 Task: Search for the best haggis places in Glasgow, Scotland.
Action: Mouse moved to (268, 117)
Screenshot: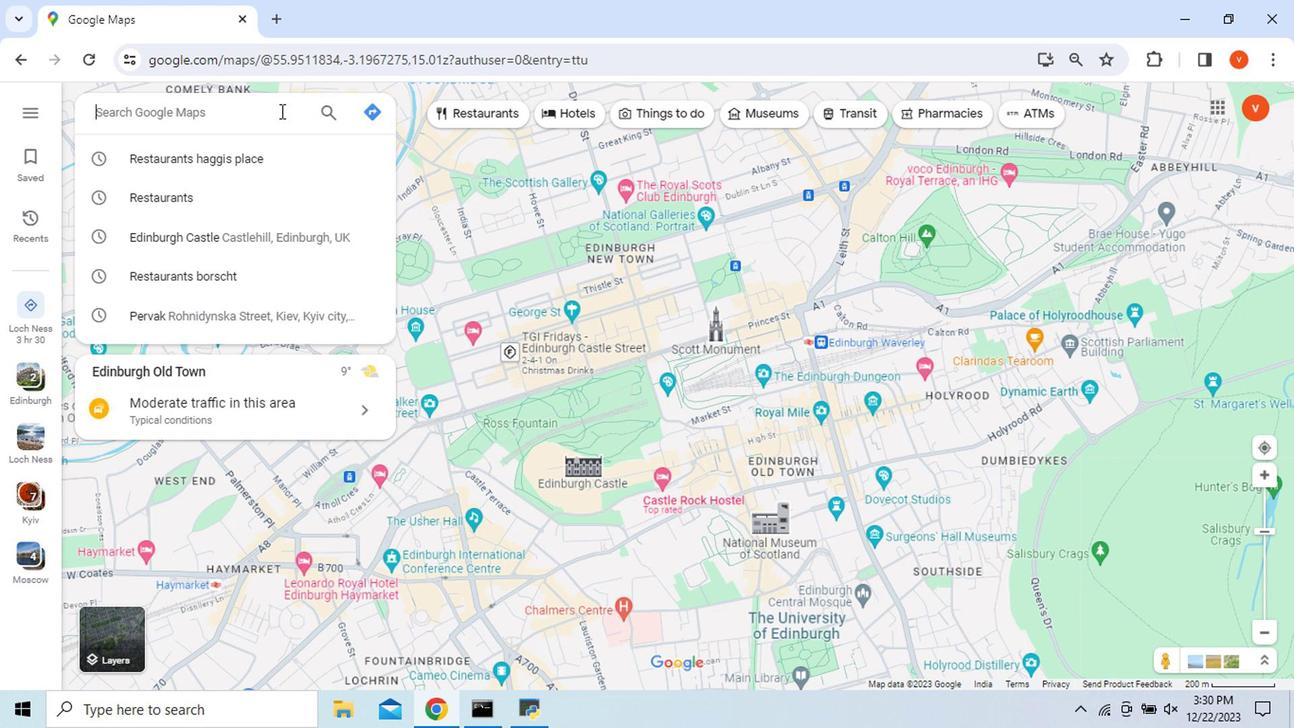 
Action: Mouse pressed left at (268, 117)
Screenshot: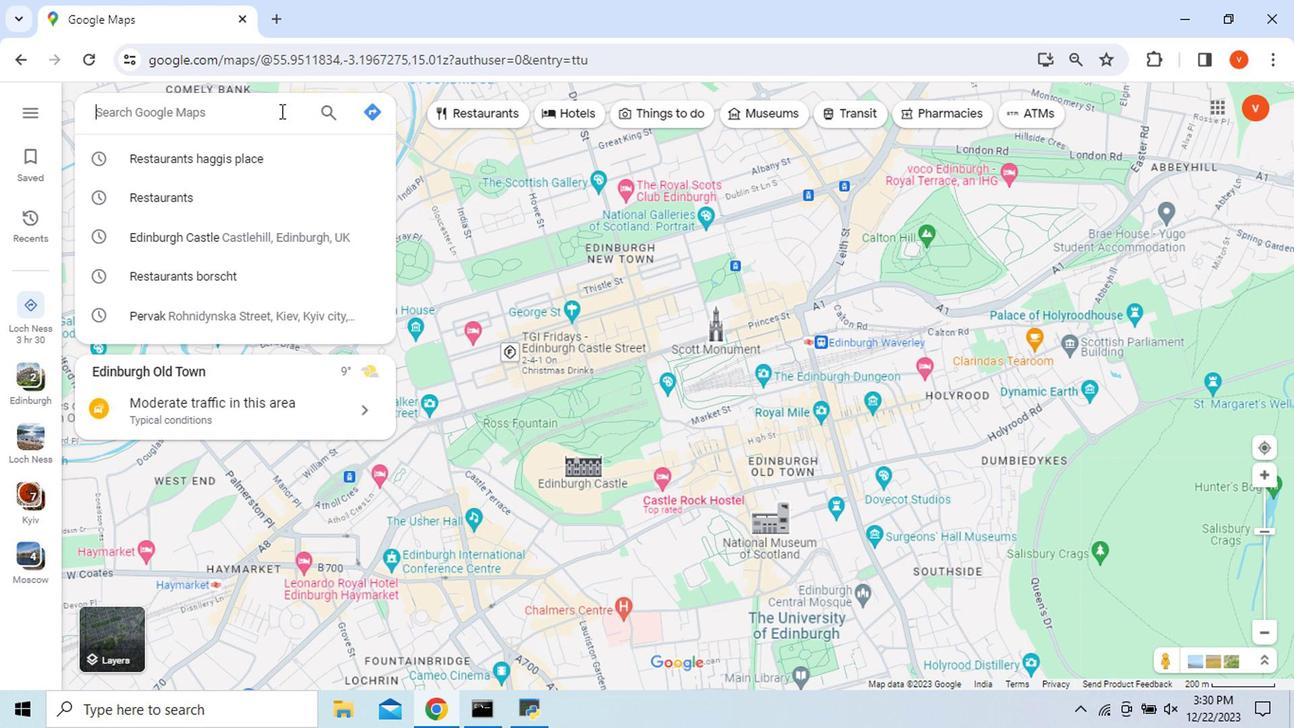 
Action: Key pressed <Key.shift>Glasgow,<Key.space><Key.shift>Scotland
Screenshot: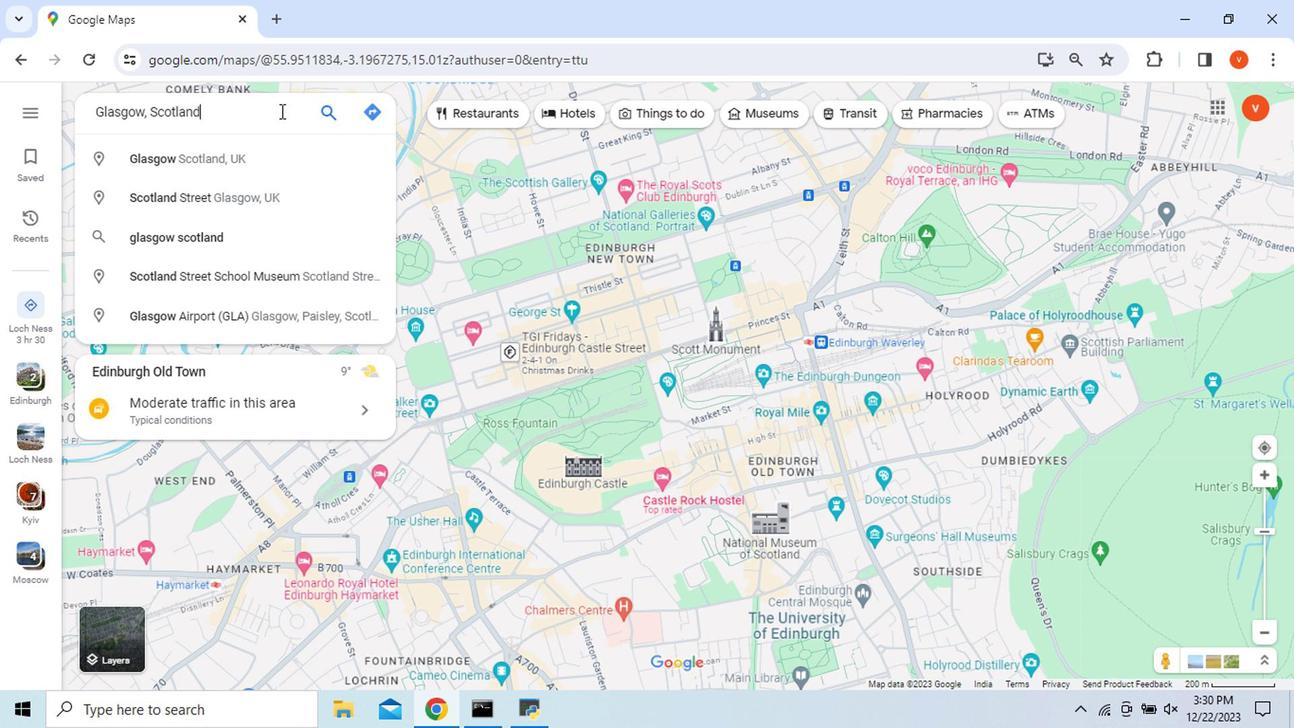 
Action: Mouse moved to (247, 169)
Screenshot: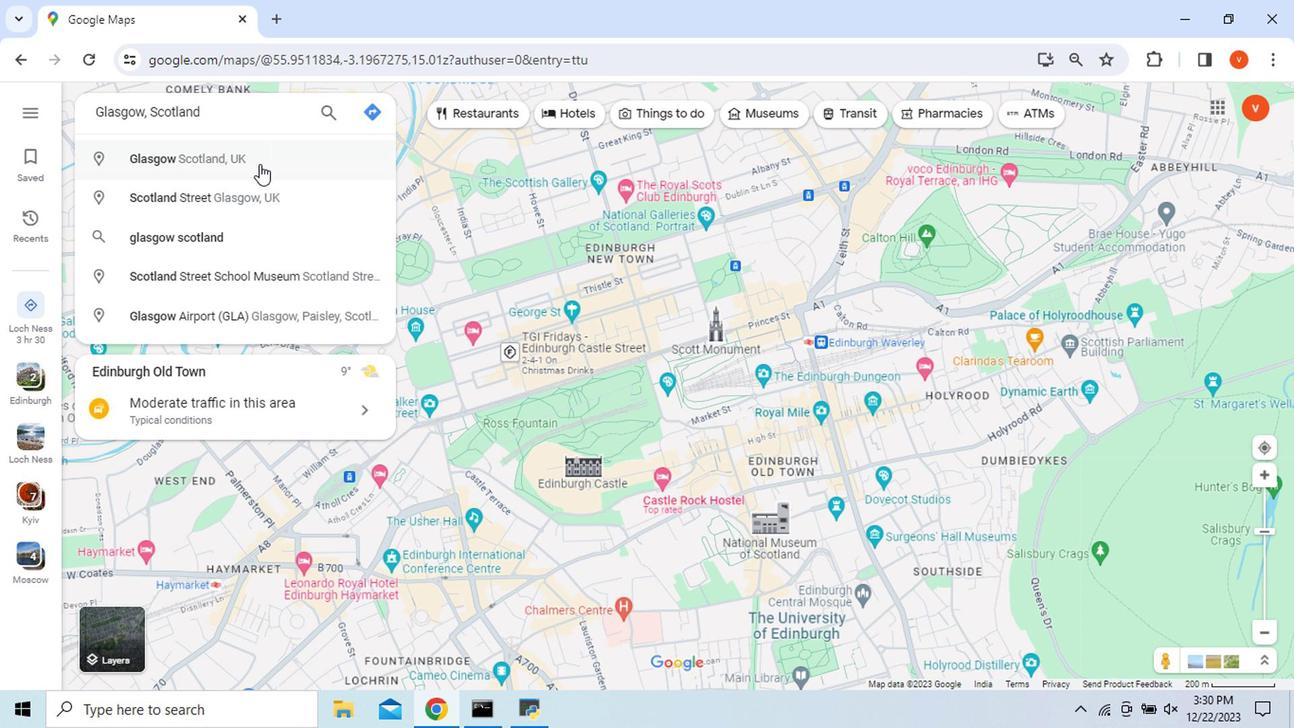 
Action: Mouse pressed left at (247, 169)
Screenshot: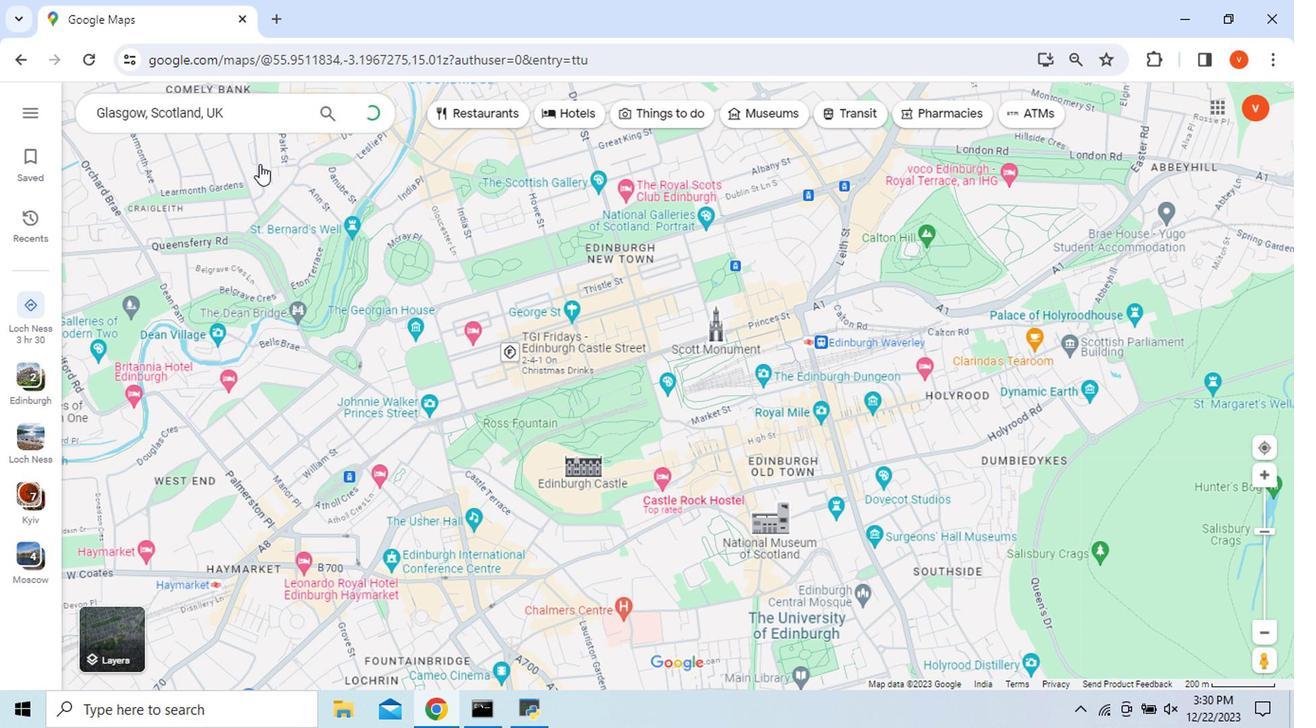 
Action: Mouse moved to (494, 114)
Screenshot: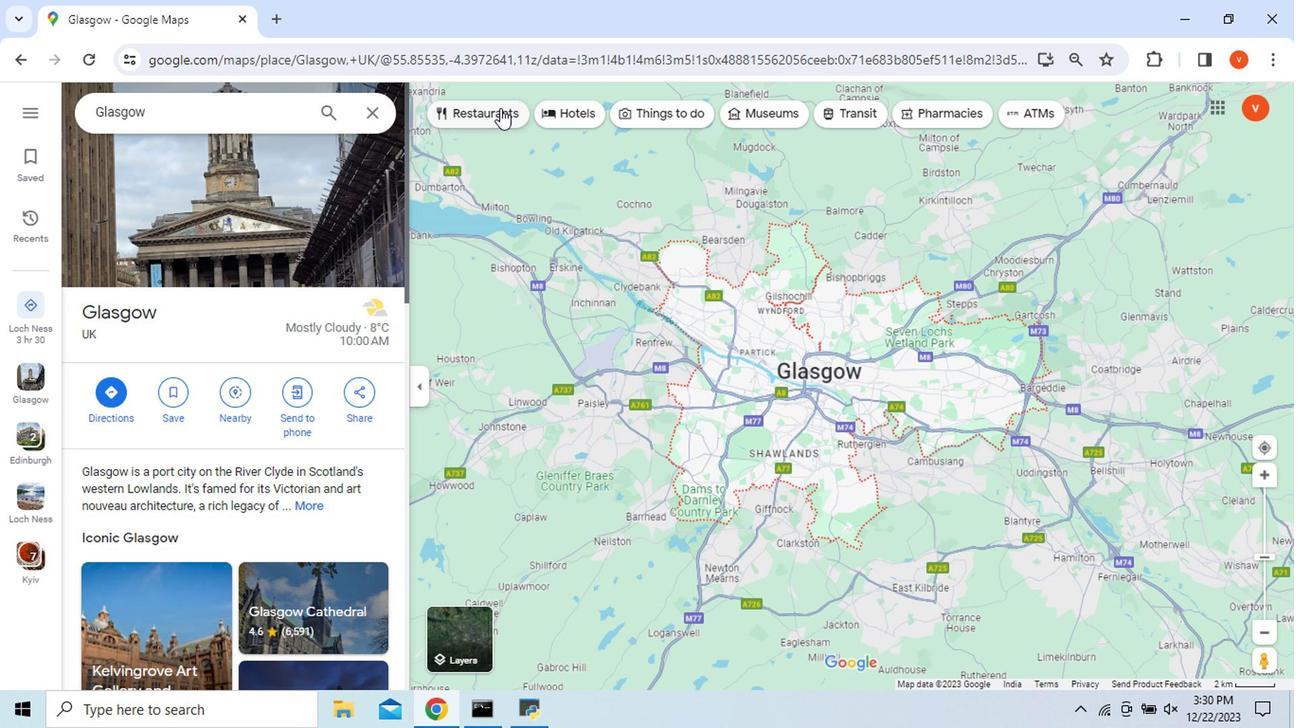 
Action: Mouse pressed left at (494, 114)
Screenshot: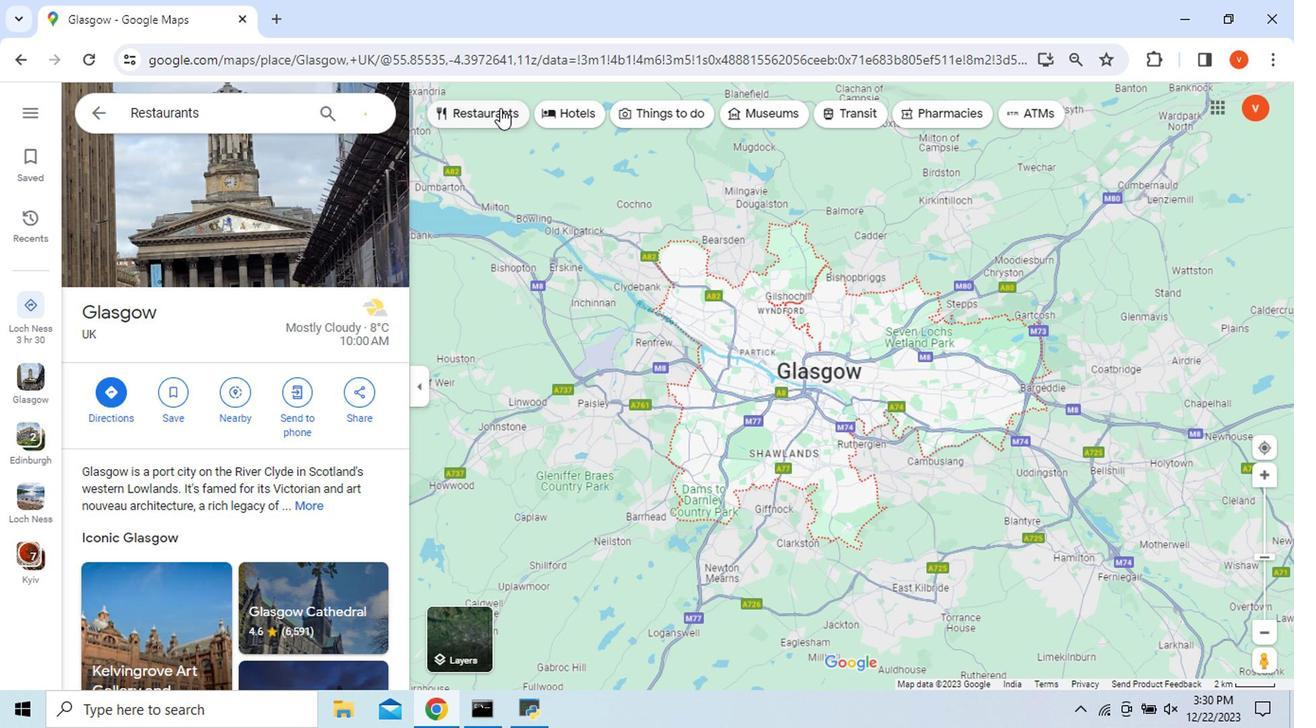 
Action: Mouse moved to (239, 116)
Screenshot: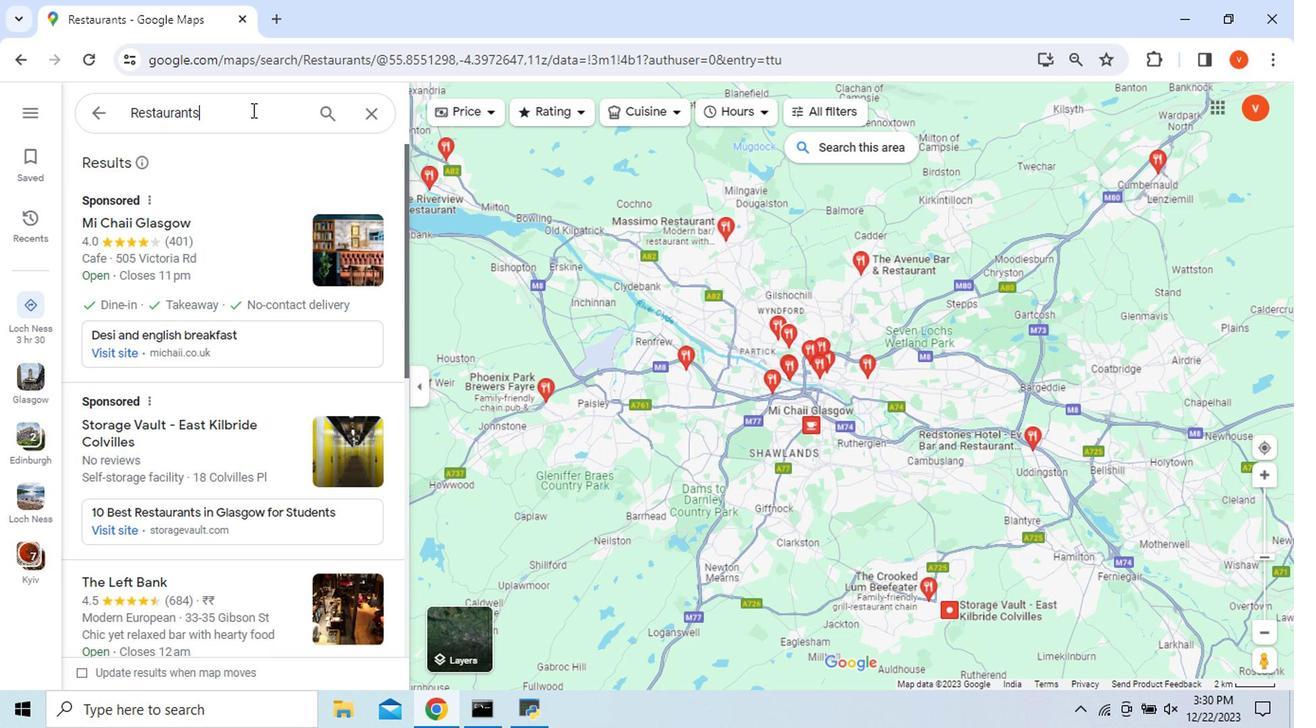 
Action: Mouse pressed left at (239, 116)
Screenshot: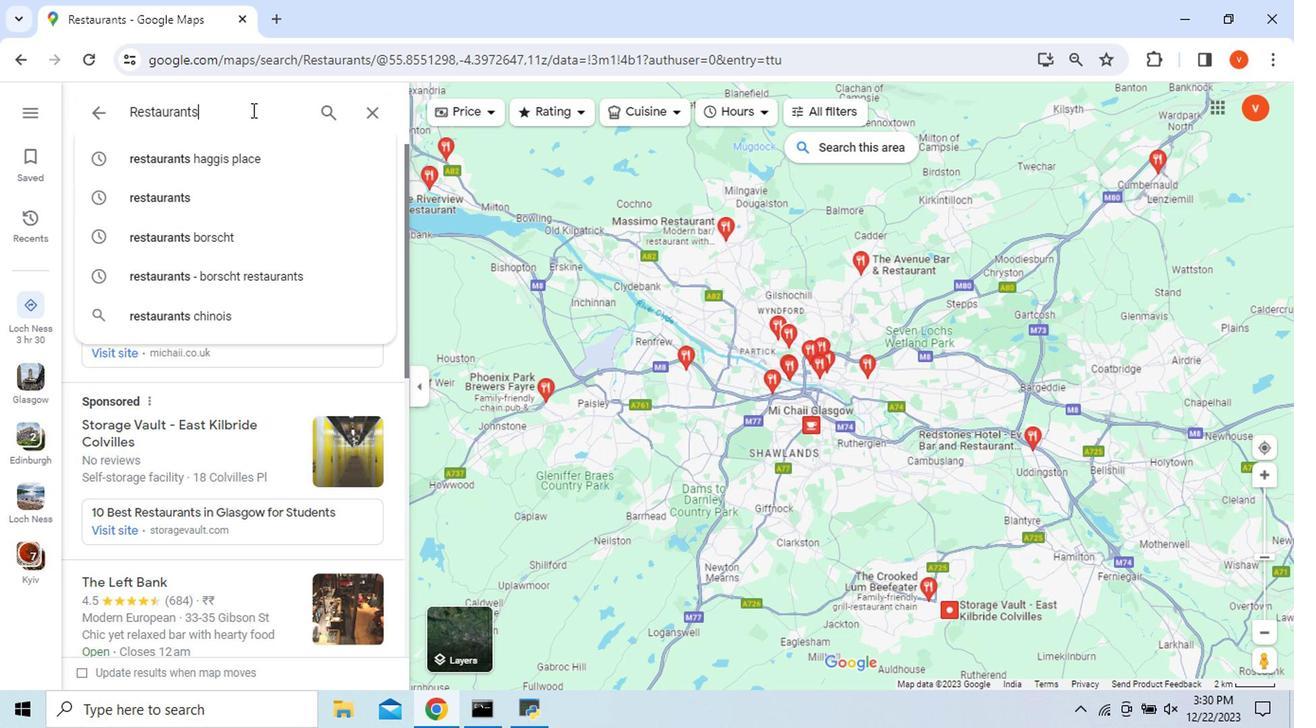 
Action: Mouse moved to (239, 116)
Screenshot: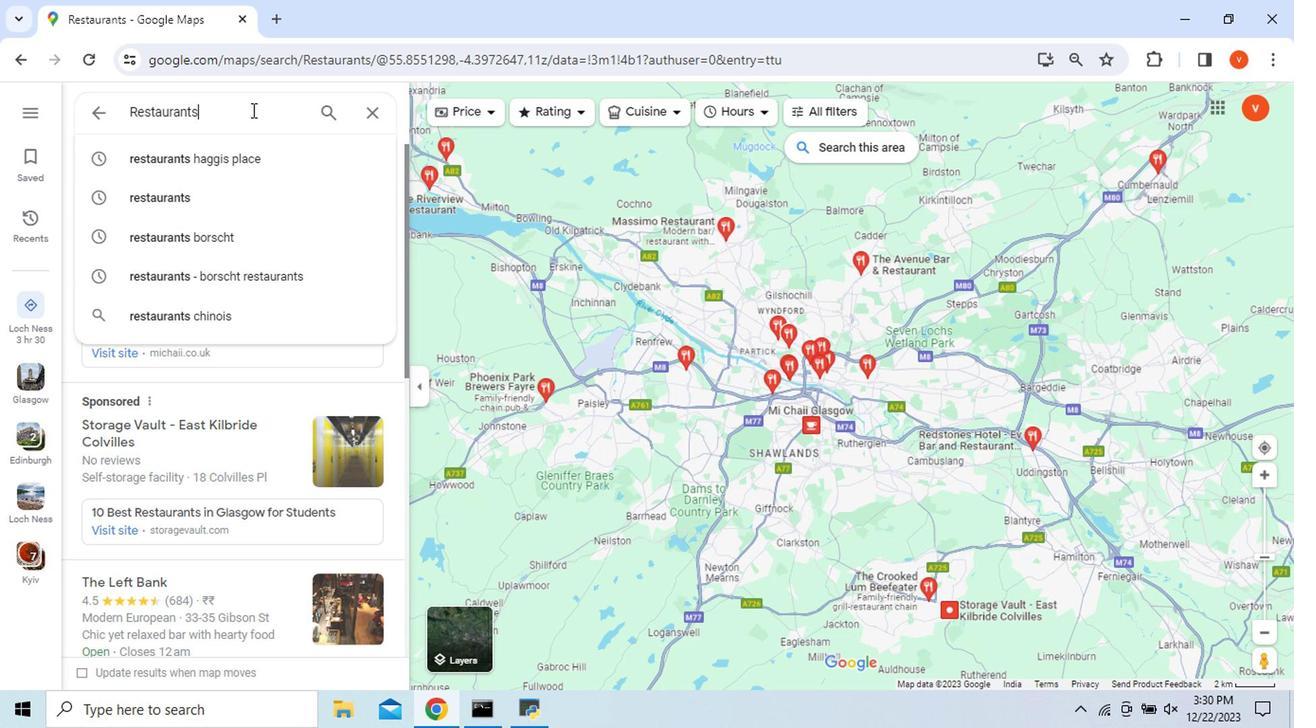 
Action: Key pressed <Key.space>-<Key.space>haggis<Key.space>places<Key.enter>
Screenshot: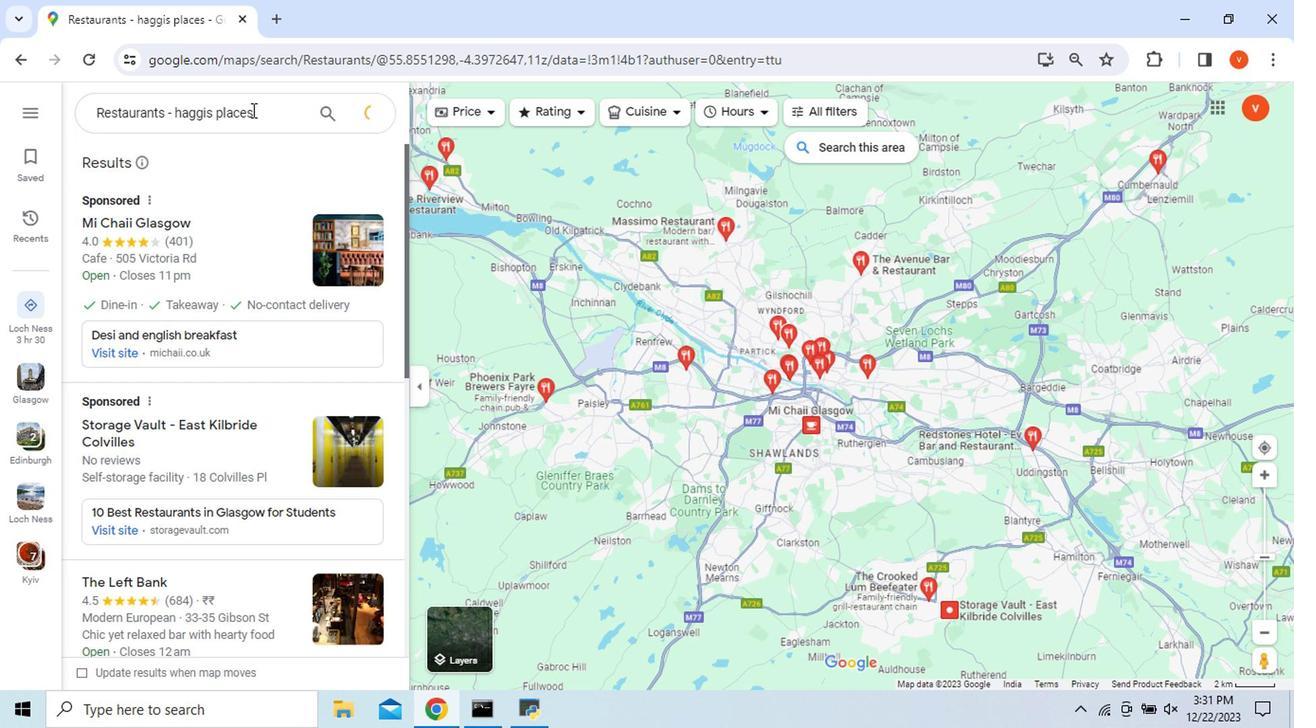 
Action: Mouse moved to (559, 111)
Screenshot: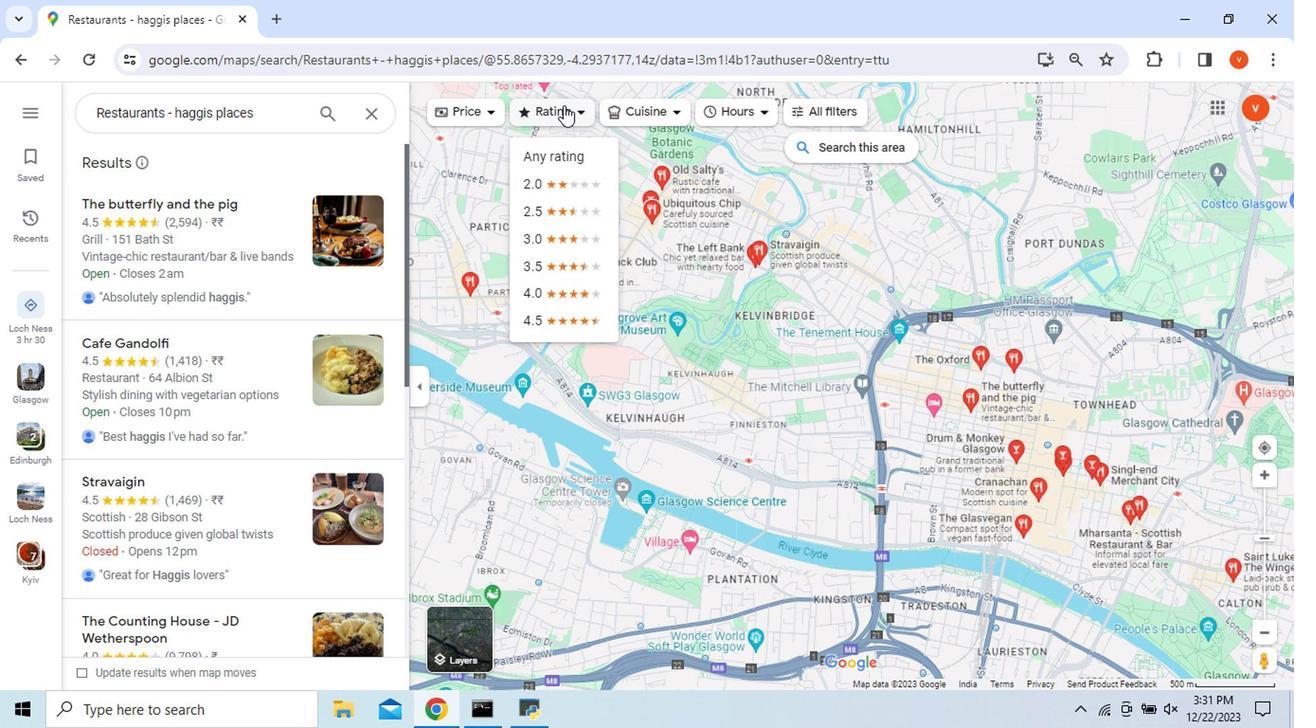 
Action: Mouse pressed left at (559, 111)
Screenshot: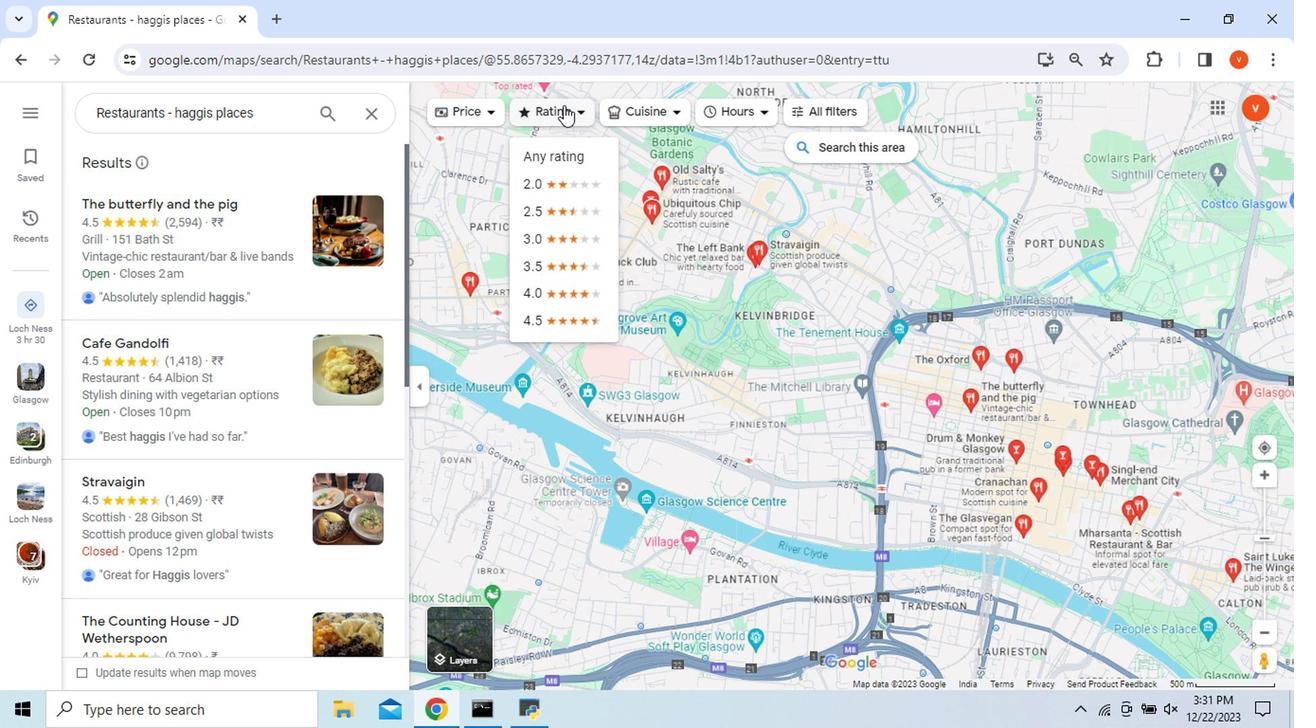 
Action: Mouse moved to (546, 323)
Screenshot: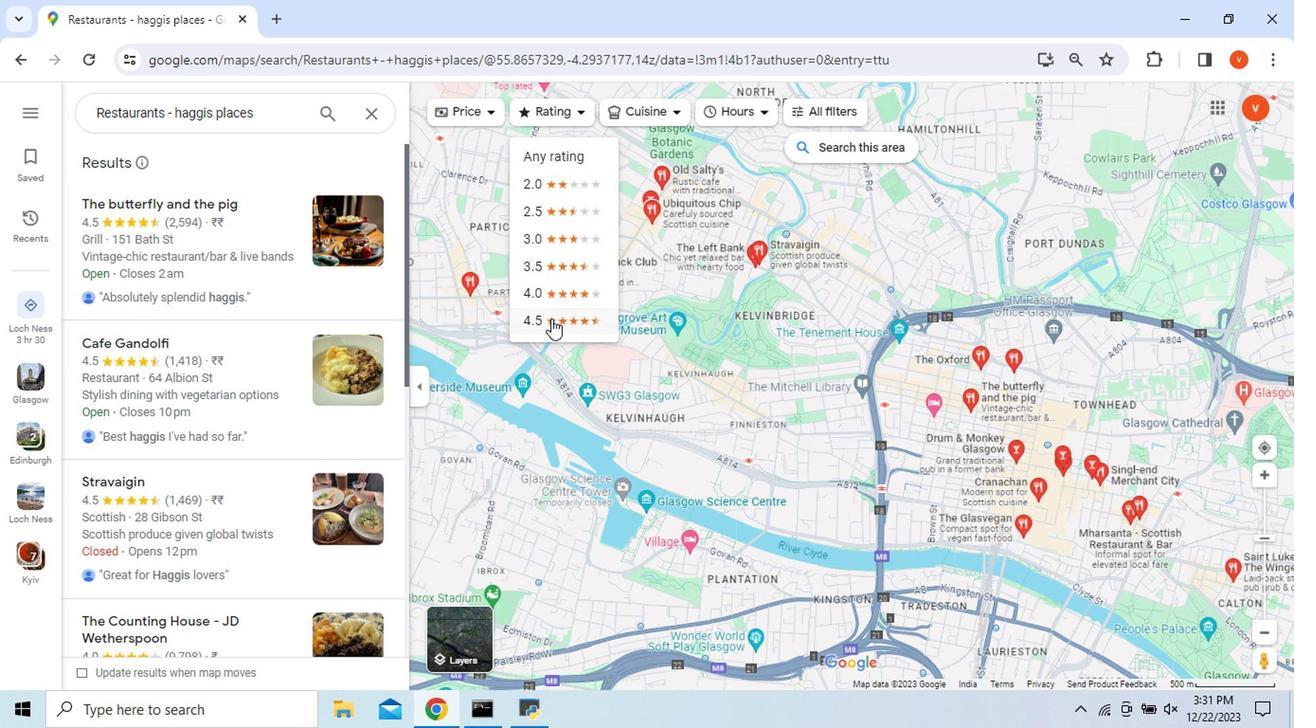
Action: Mouse pressed left at (546, 323)
Screenshot: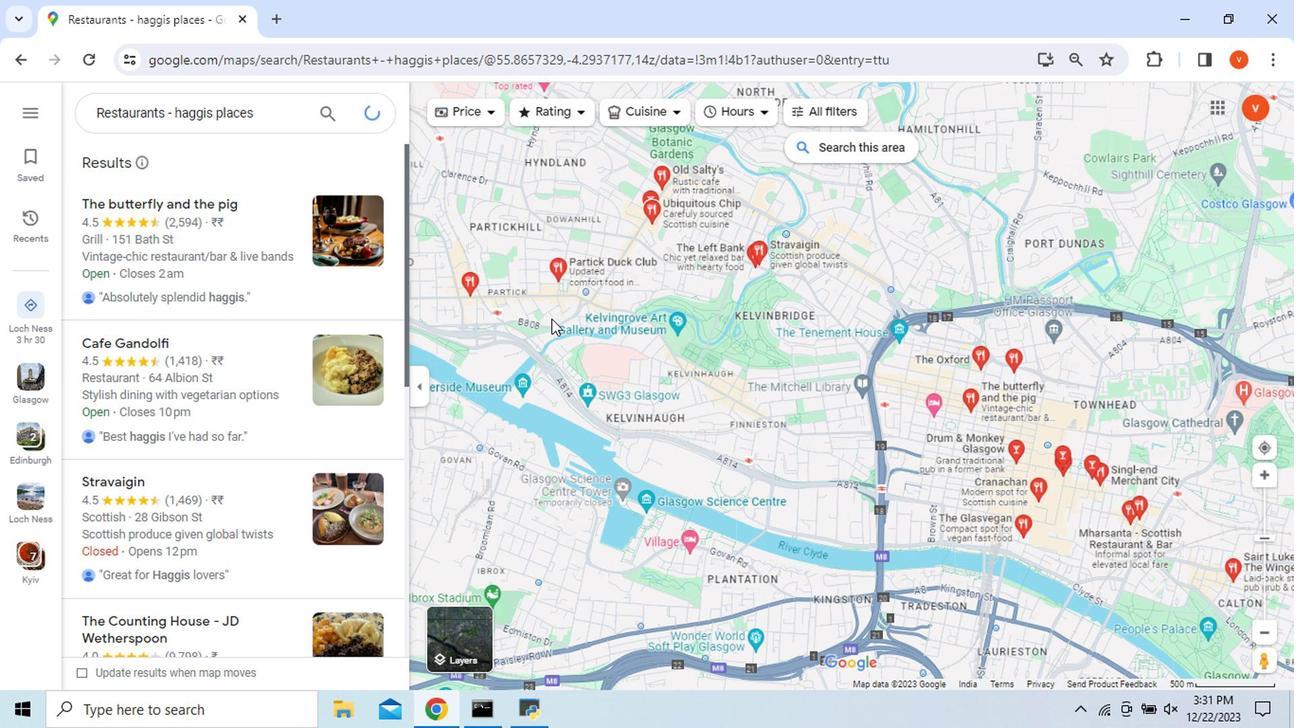 
Action: Mouse moved to (280, 219)
Screenshot: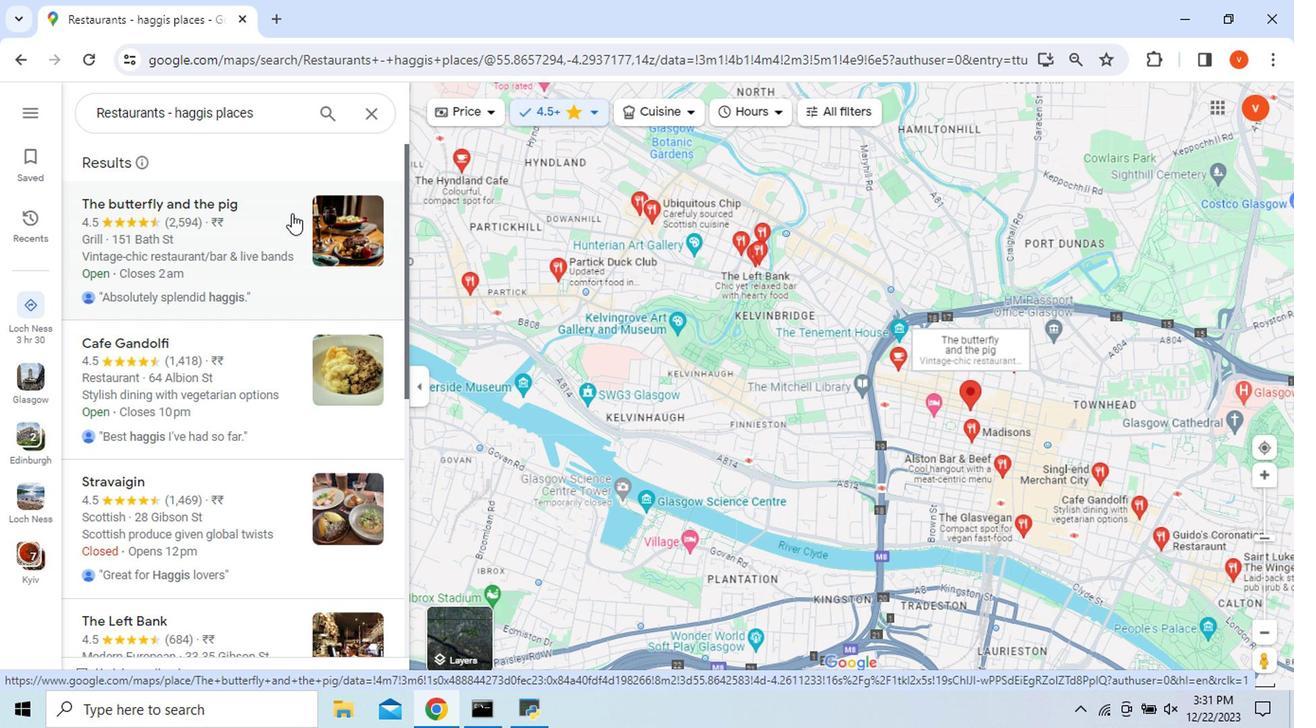 
Action: Mouse pressed left at (280, 219)
Screenshot: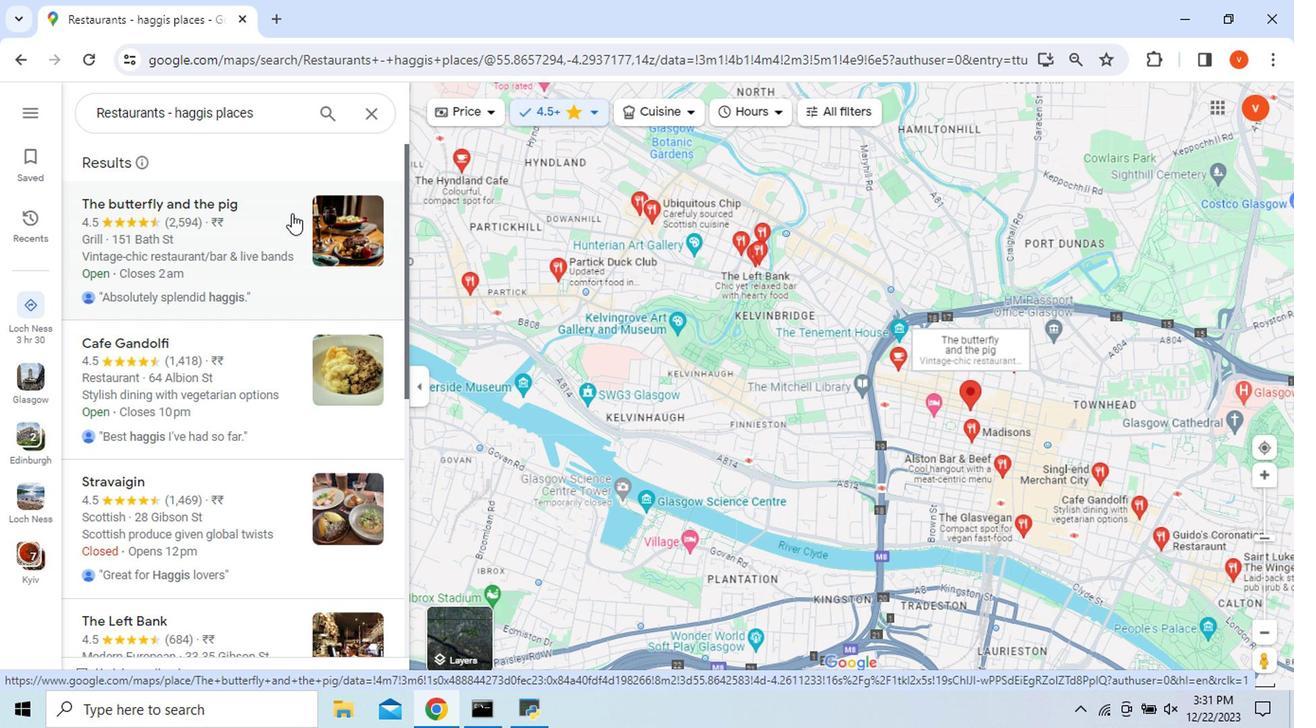 
Action: Mouse moved to (702, 394)
Screenshot: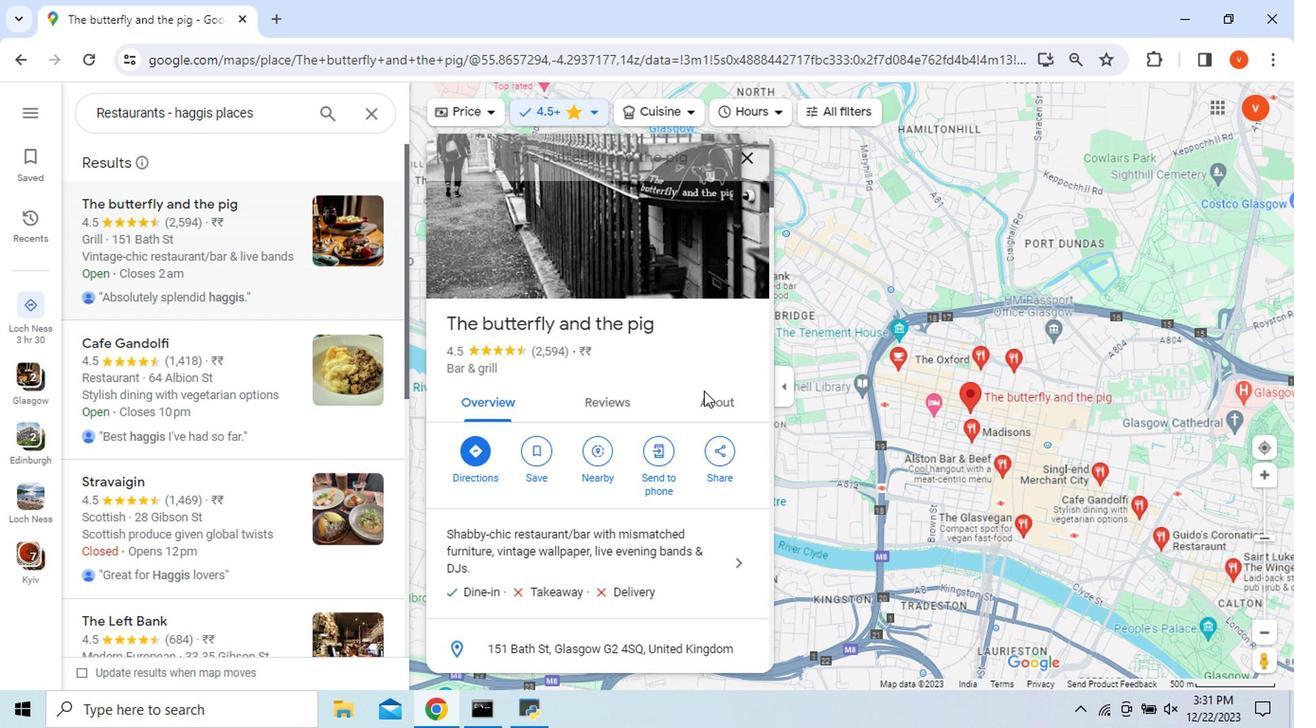 
Action: Mouse scrolled (702, 393) with delta (0, 0)
Screenshot: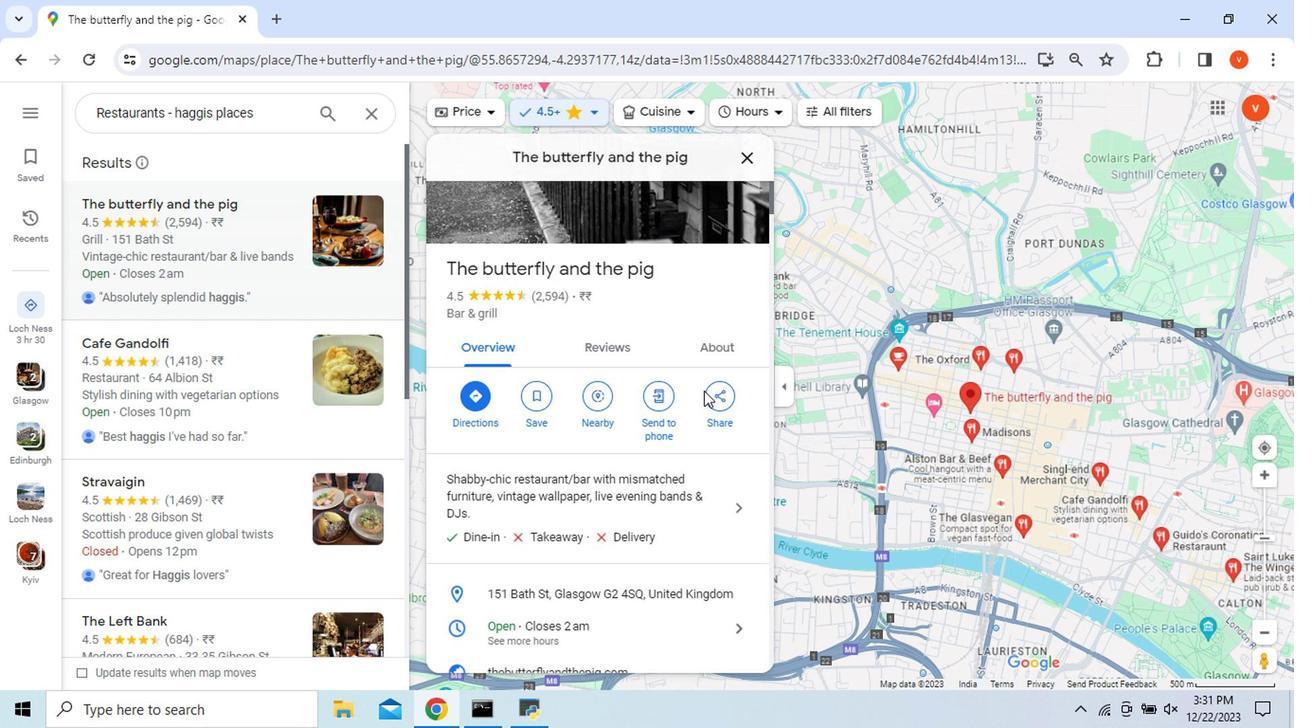 
Action: Mouse moved to (702, 396)
Screenshot: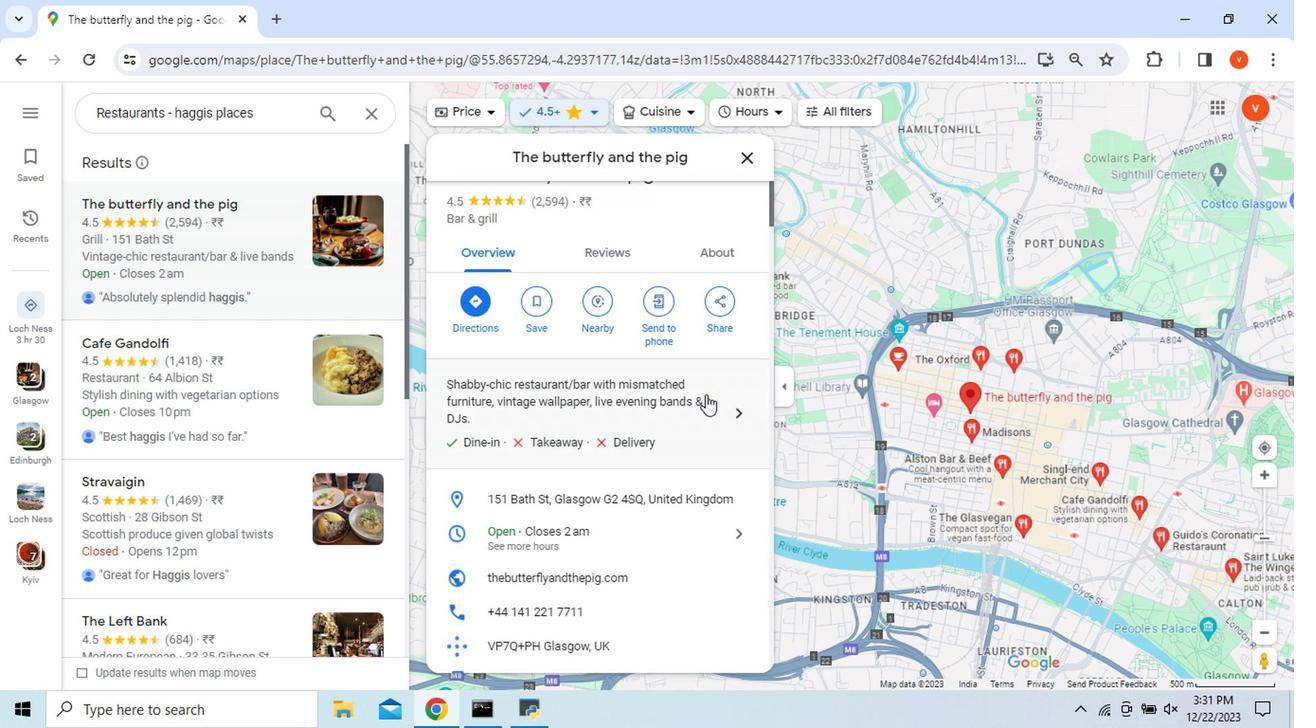 
Action: Mouse scrolled (702, 395) with delta (0, 0)
Screenshot: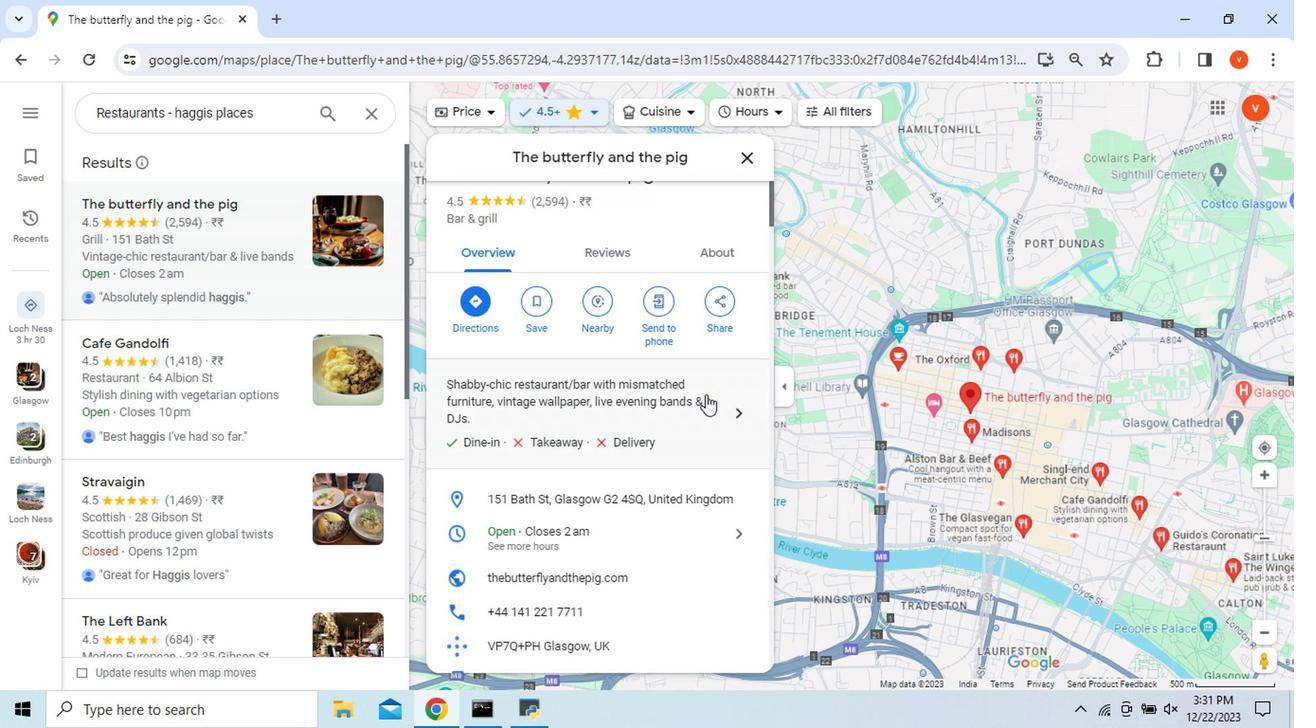 
Action: Mouse moved to (735, 420)
Screenshot: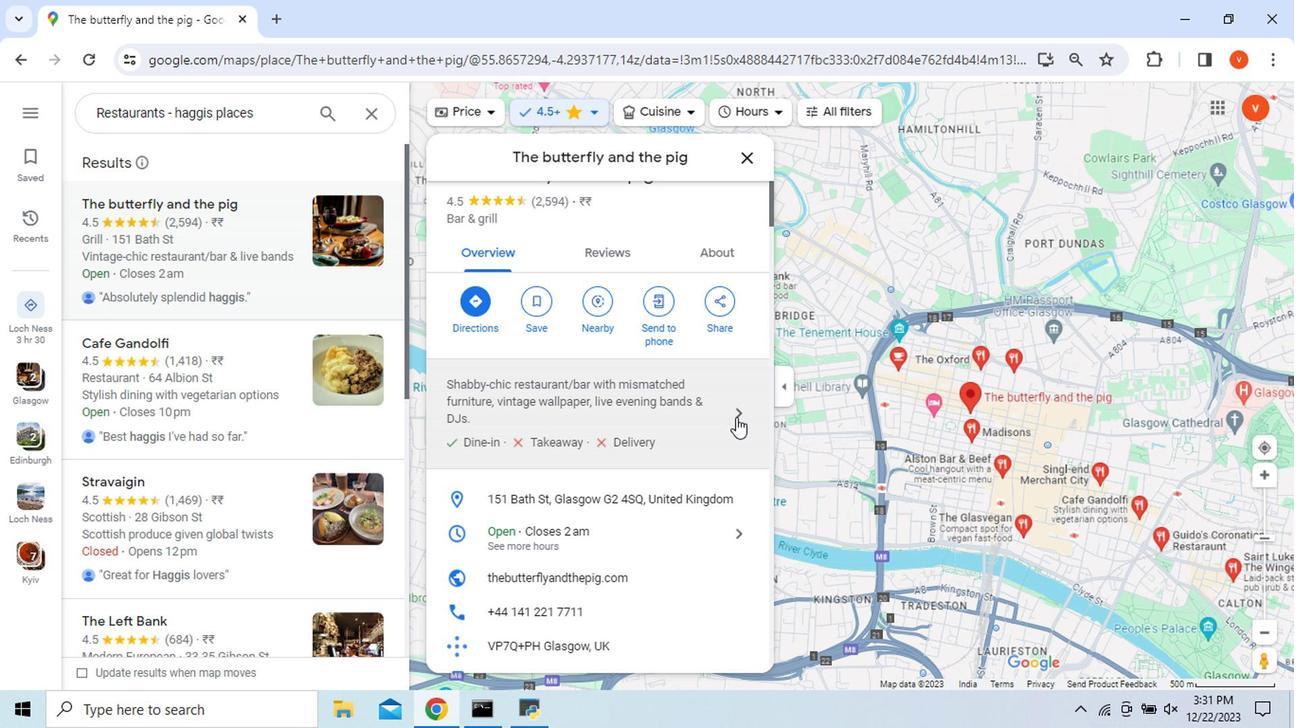 
Action: Mouse pressed left at (735, 420)
Screenshot: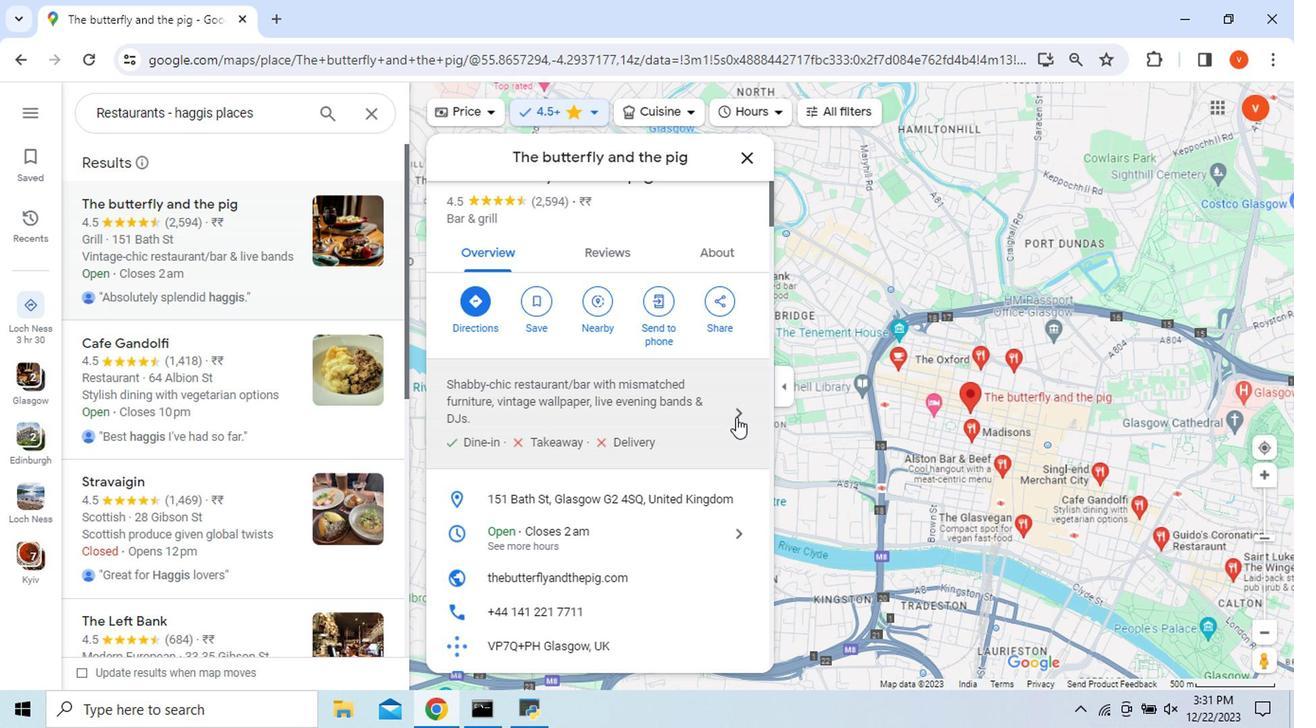 
Action: Mouse scrolled (735, 420) with delta (0, 0)
Screenshot: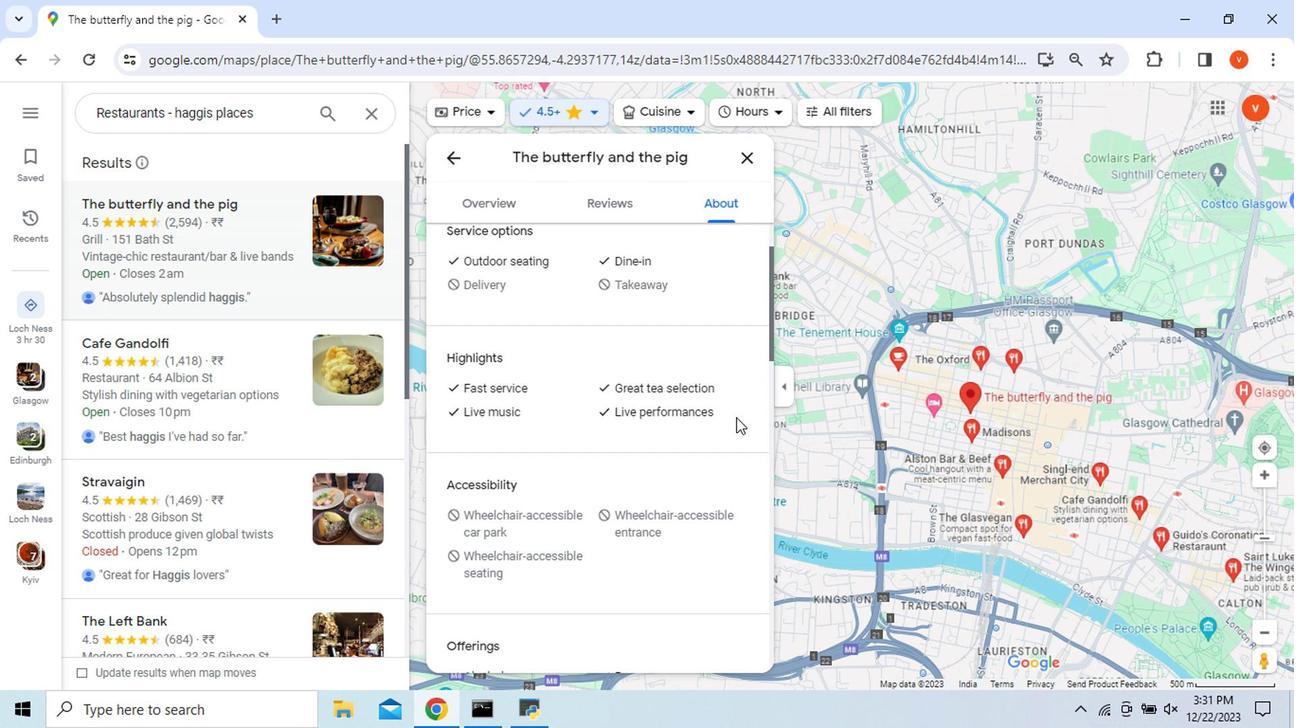 
Action: Mouse moved to (735, 420)
Screenshot: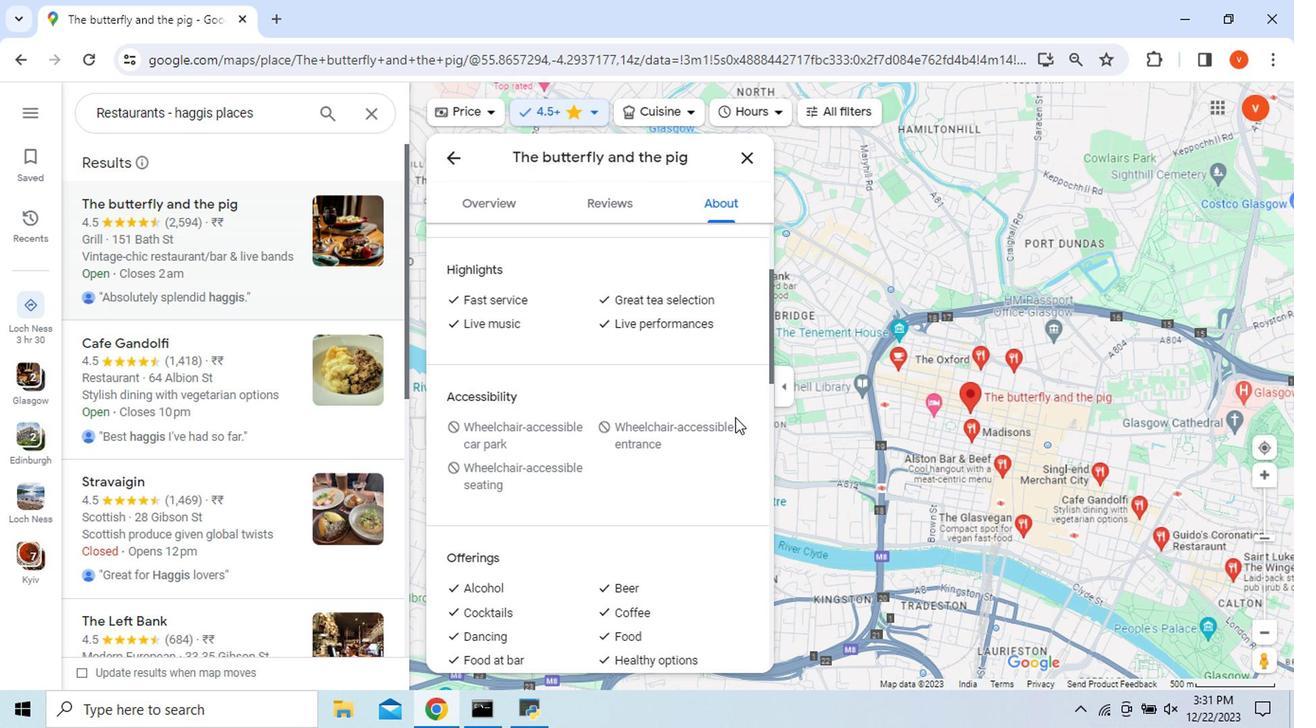 
Action: Mouse scrolled (735, 420) with delta (0, 0)
Screenshot: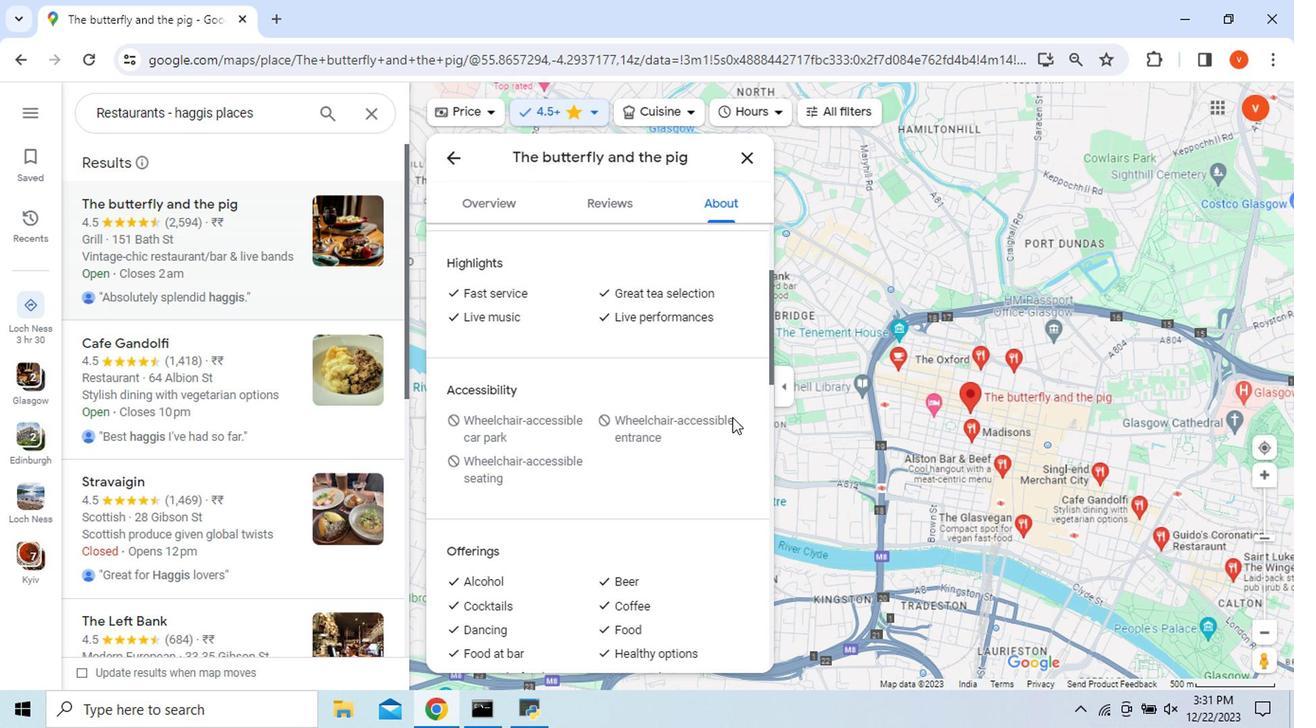 
Action: Mouse moved to (732, 420)
Screenshot: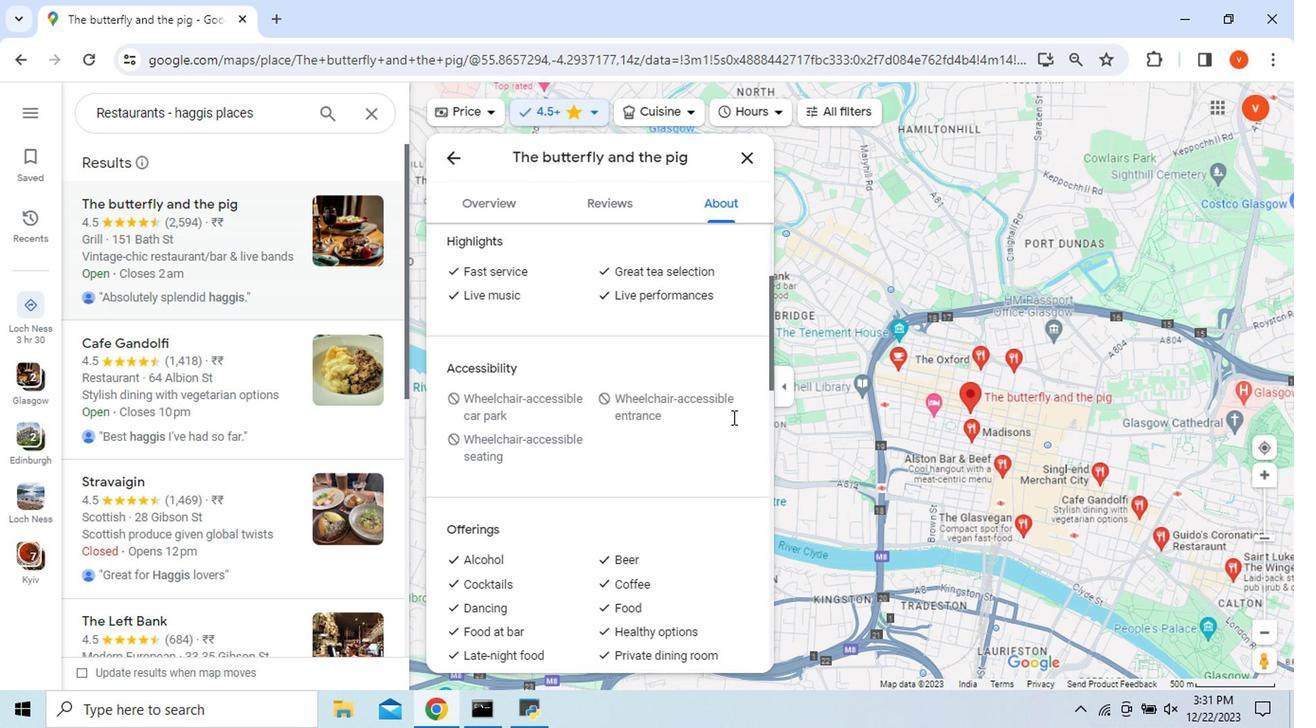 
Action: Mouse scrolled (732, 420) with delta (0, 0)
Screenshot: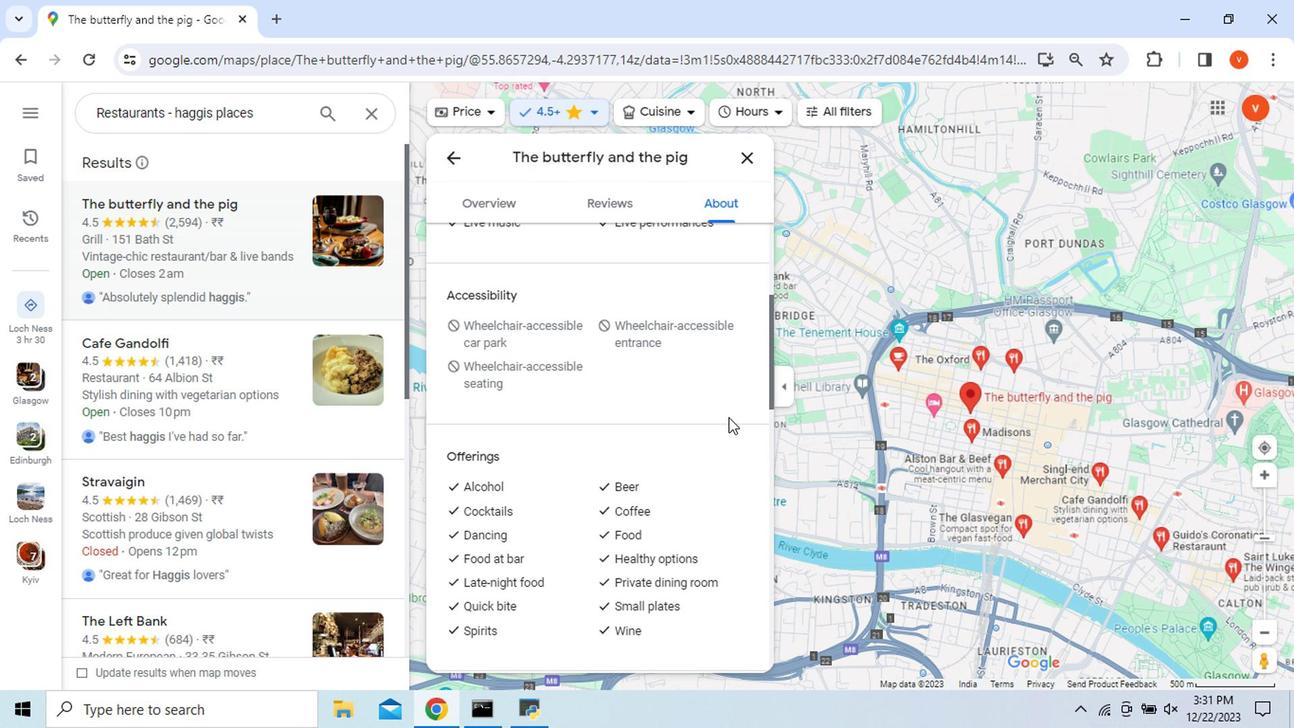 
Action: Mouse moved to (728, 420)
Screenshot: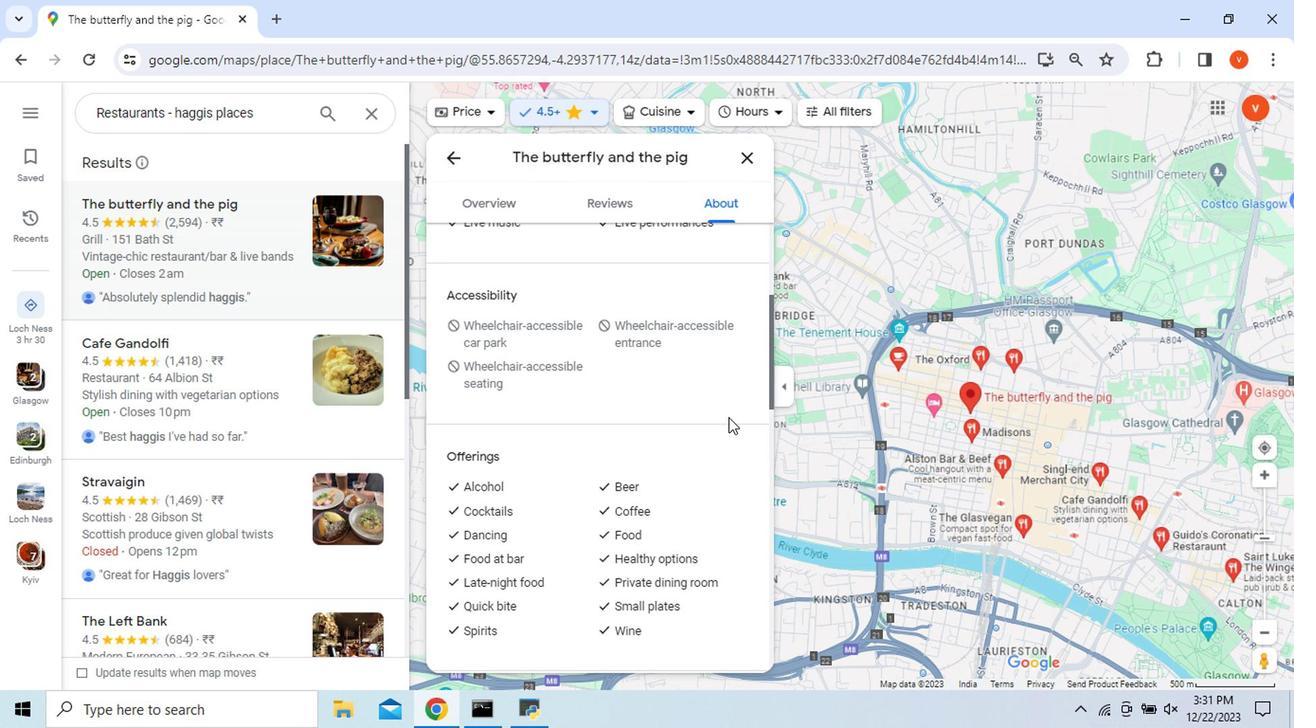 
Action: Mouse scrolled (728, 420) with delta (0, 0)
Screenshot: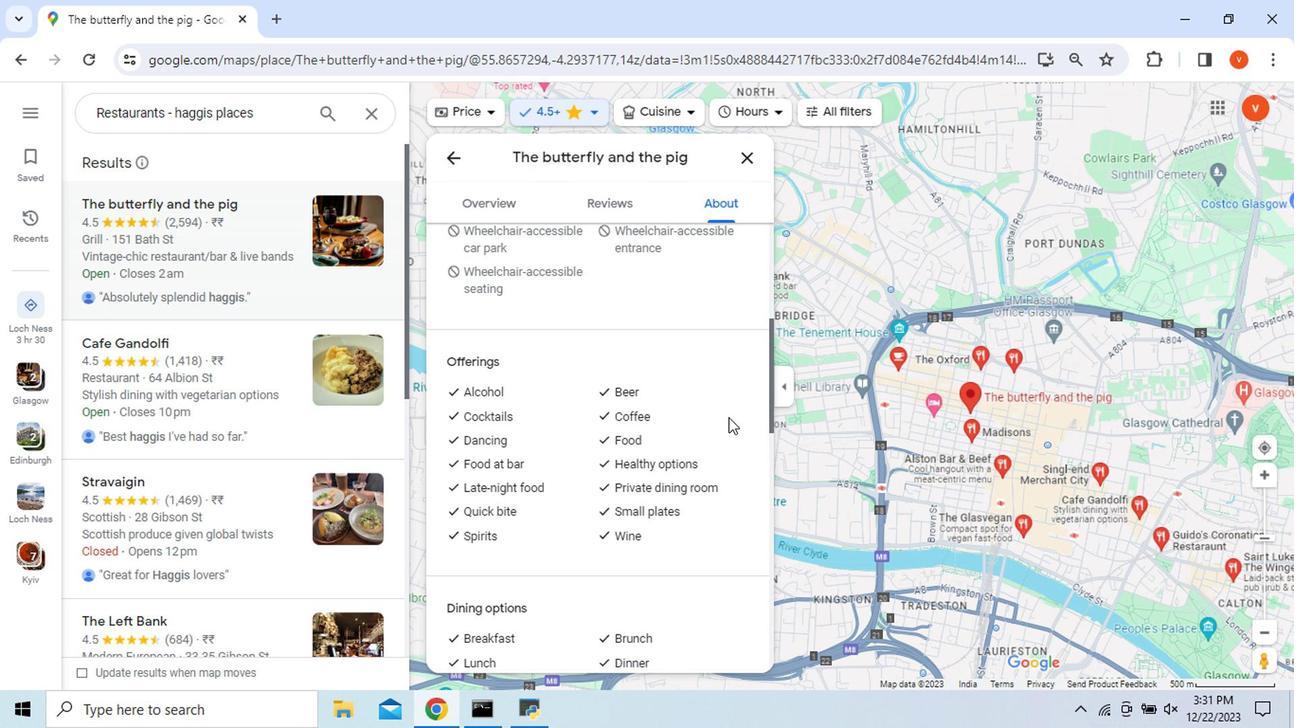 
Action: Mouse scrolled (728, 420) with delta (0, 0)
Screenshot: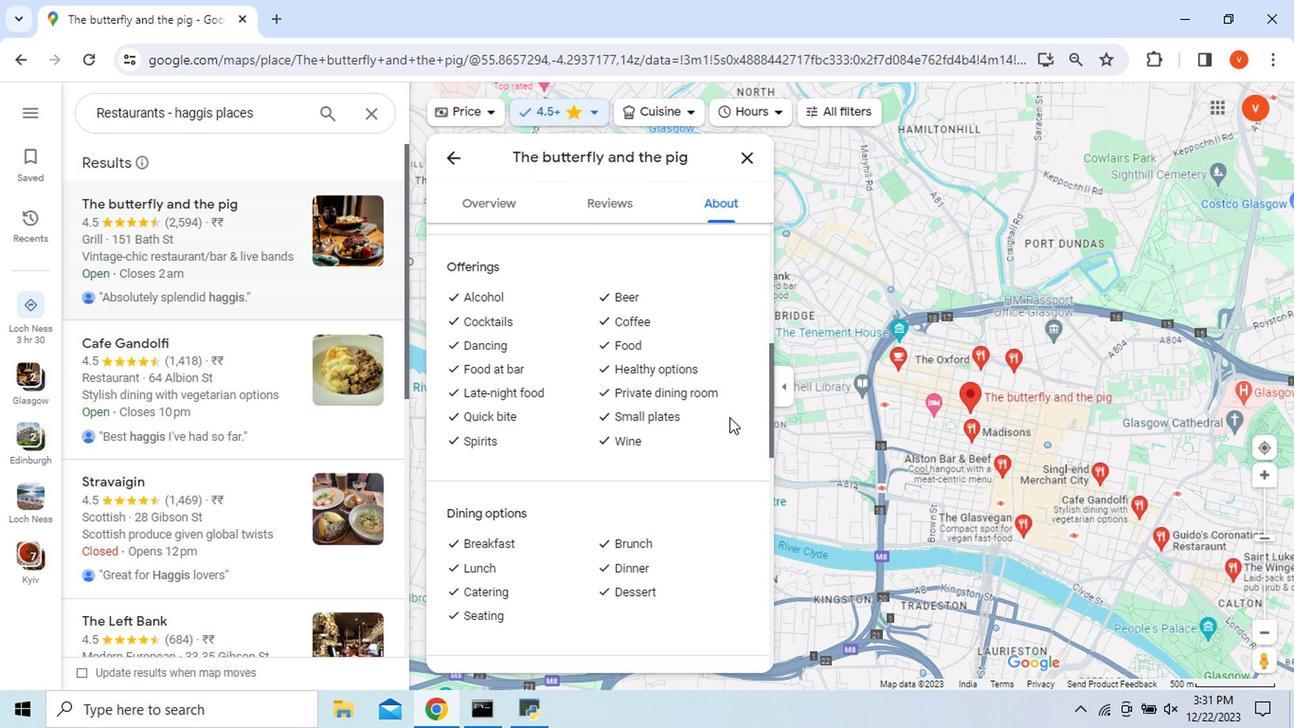 
Action: Mouse moved to (729, 420)
Screenshot: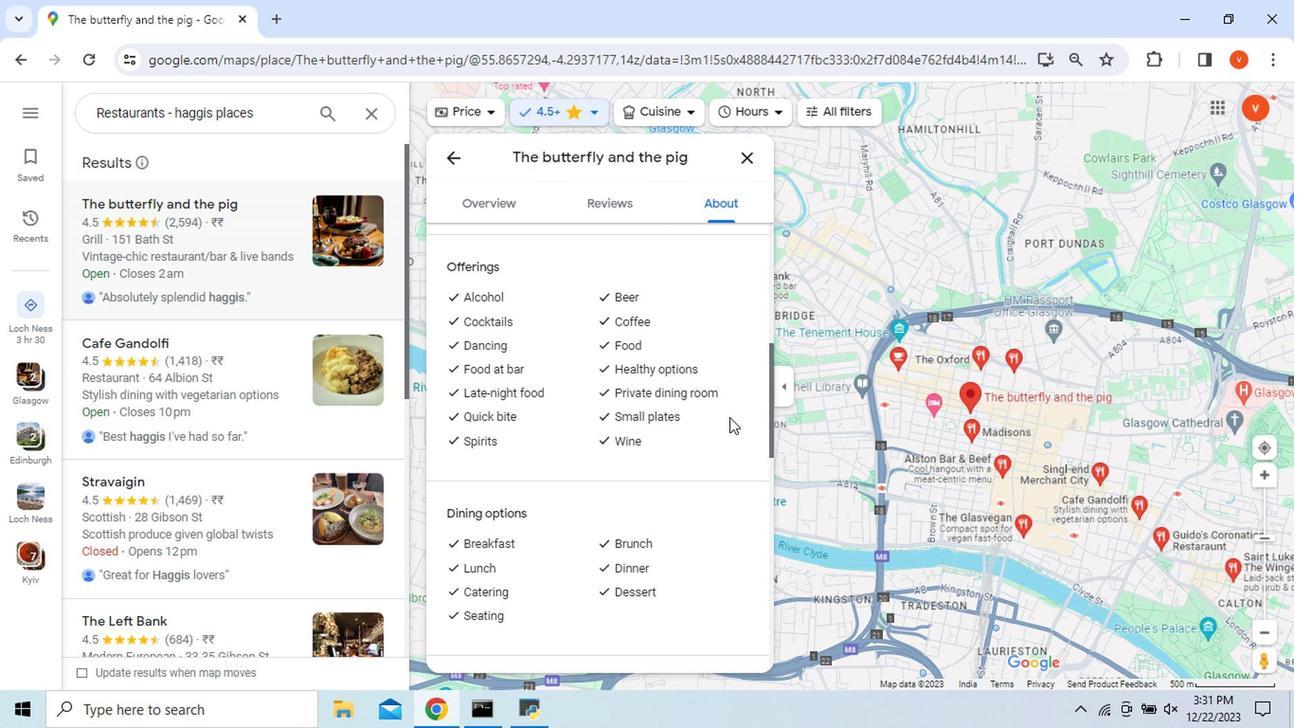 
Action: Mouse scrolled (729, 420) with delta (0, 0)
Screenshot: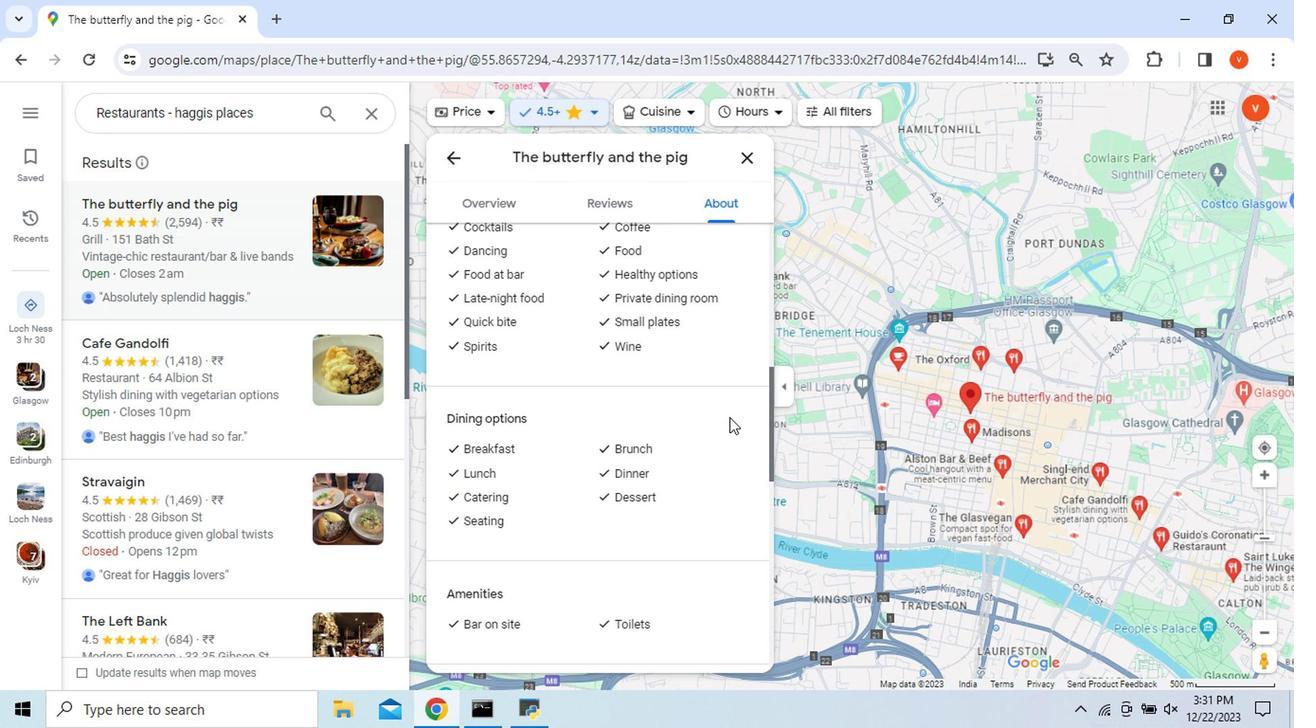 
Action: Mouse scrolled (729, 420) with delta (0, 0)
Screenshot: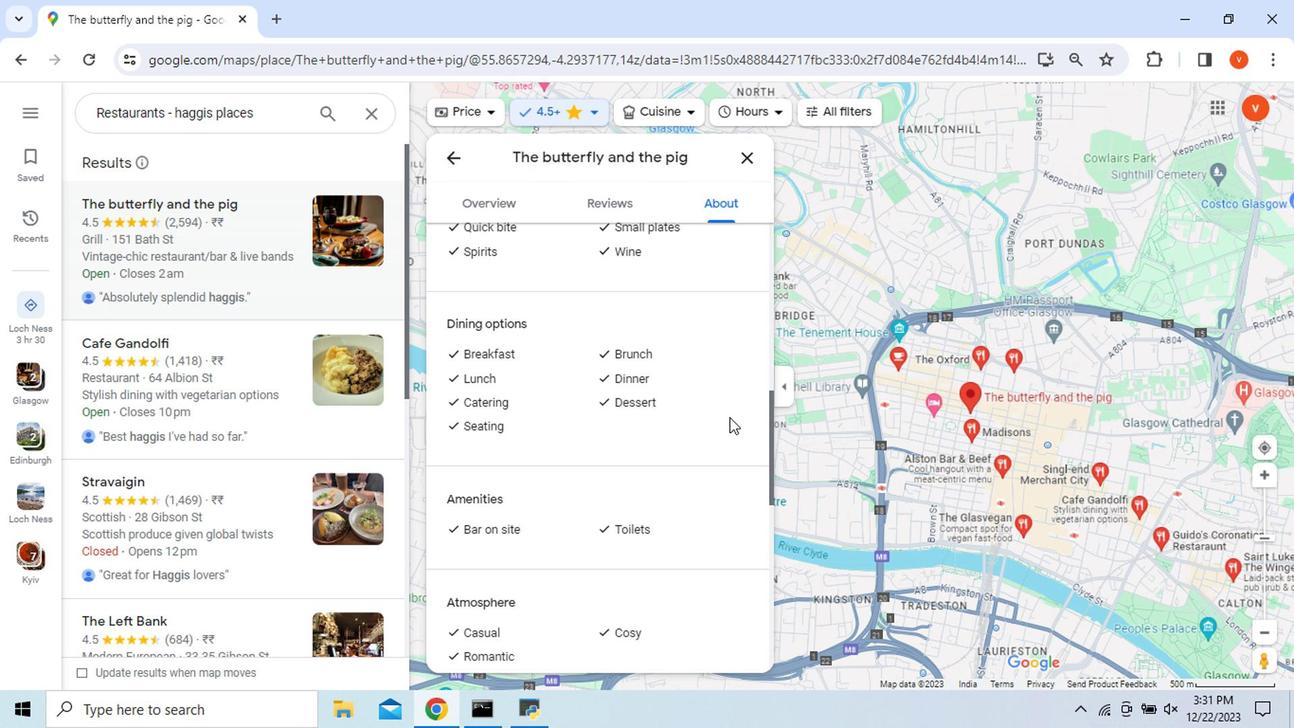 
Action: Mouse scrolled (729, 420) with delta (0, 0)
Screenshot: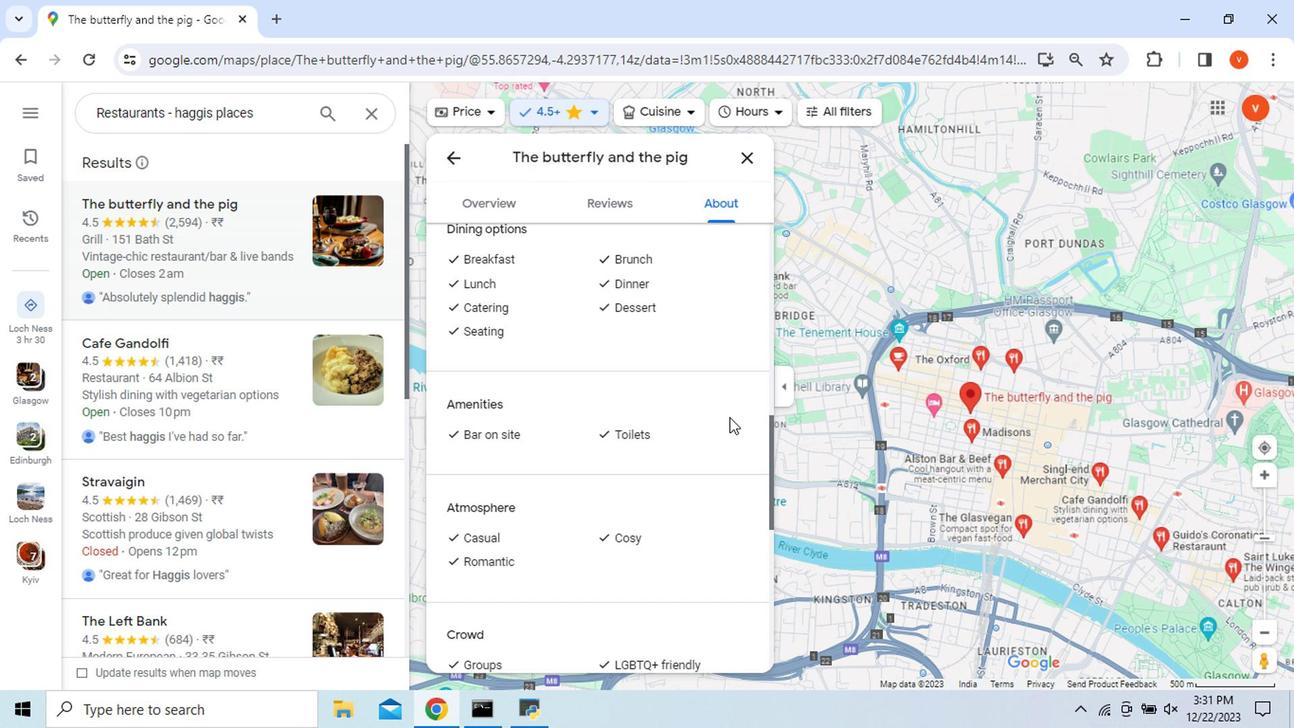 
Action: Mouse scrolled (729, 420) with delta (0, 0)
Screenshot: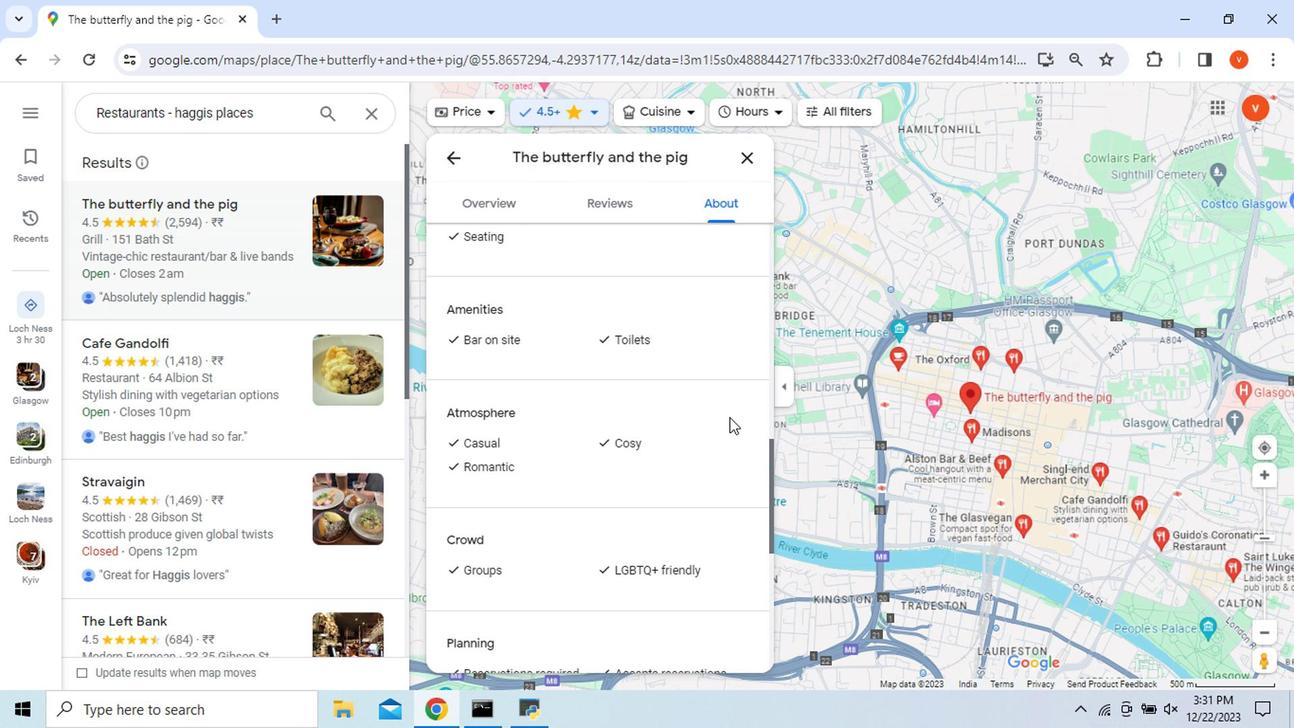 
Action: Mouse scrolled (729, 420) with delta (0, 0)
Screenshot: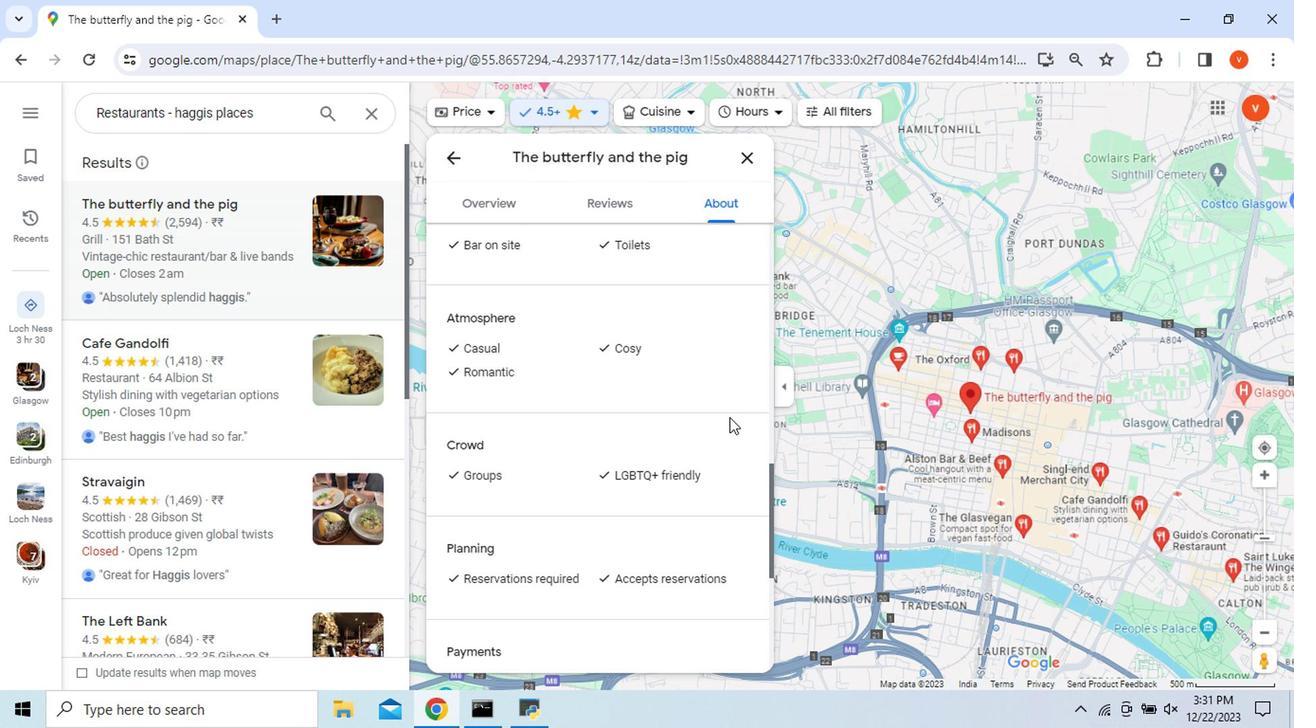 
Action: Mouse scrolled (729, 420) with delta (0, 0)
Screenshot: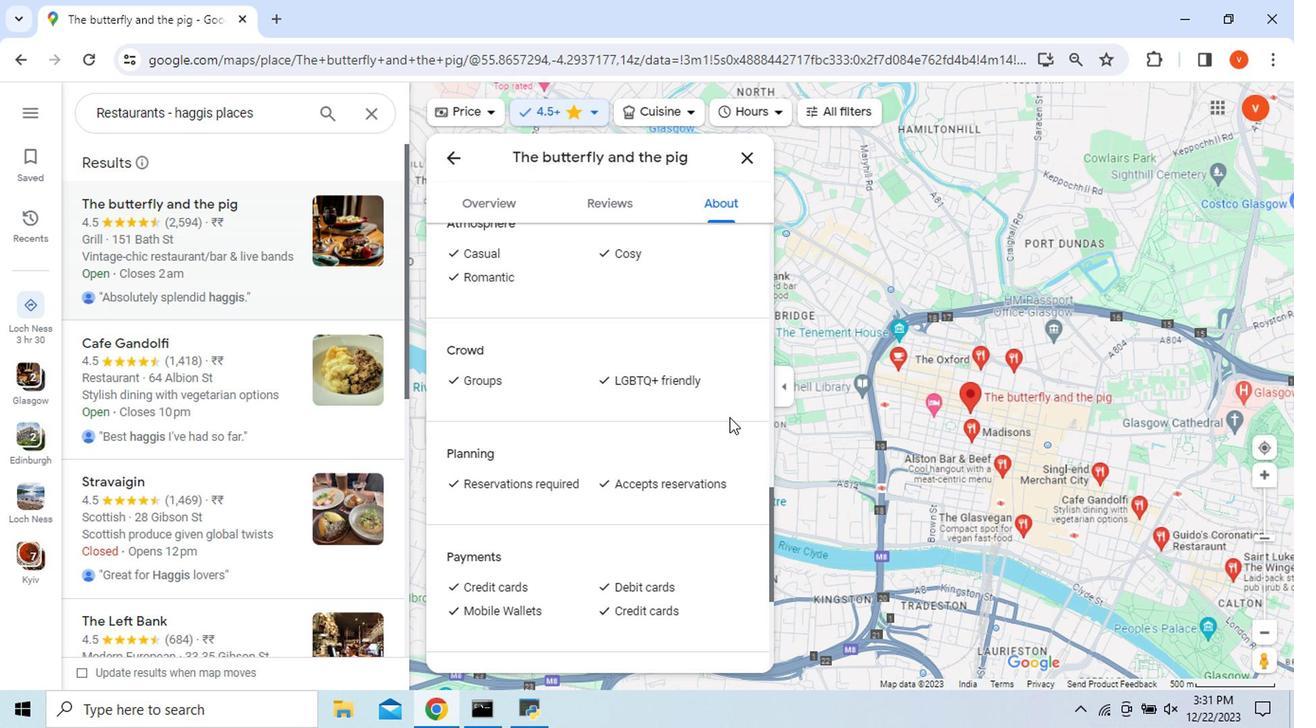 
Action: Mouse scrolled (729, 420) with delta (0, 0)
Screenshot: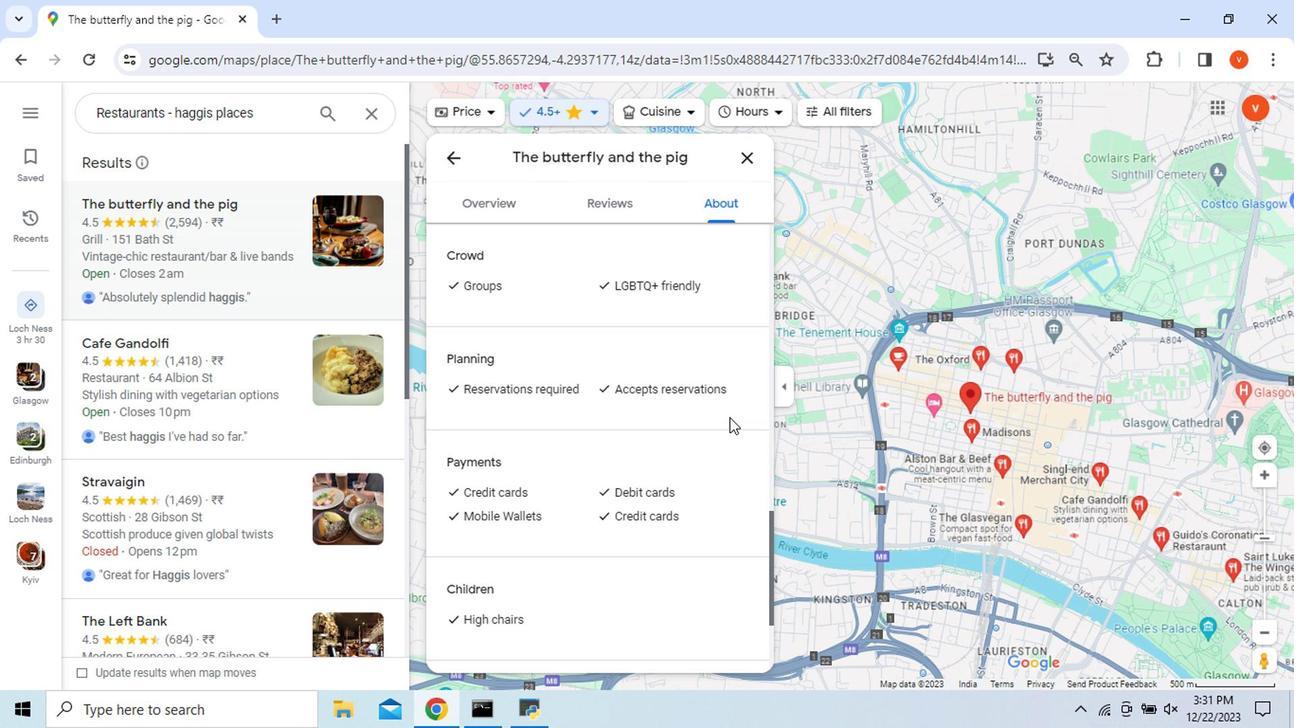 
Action: Mouse scrolled (729, 420) with delta (0, 0)
Screenshot: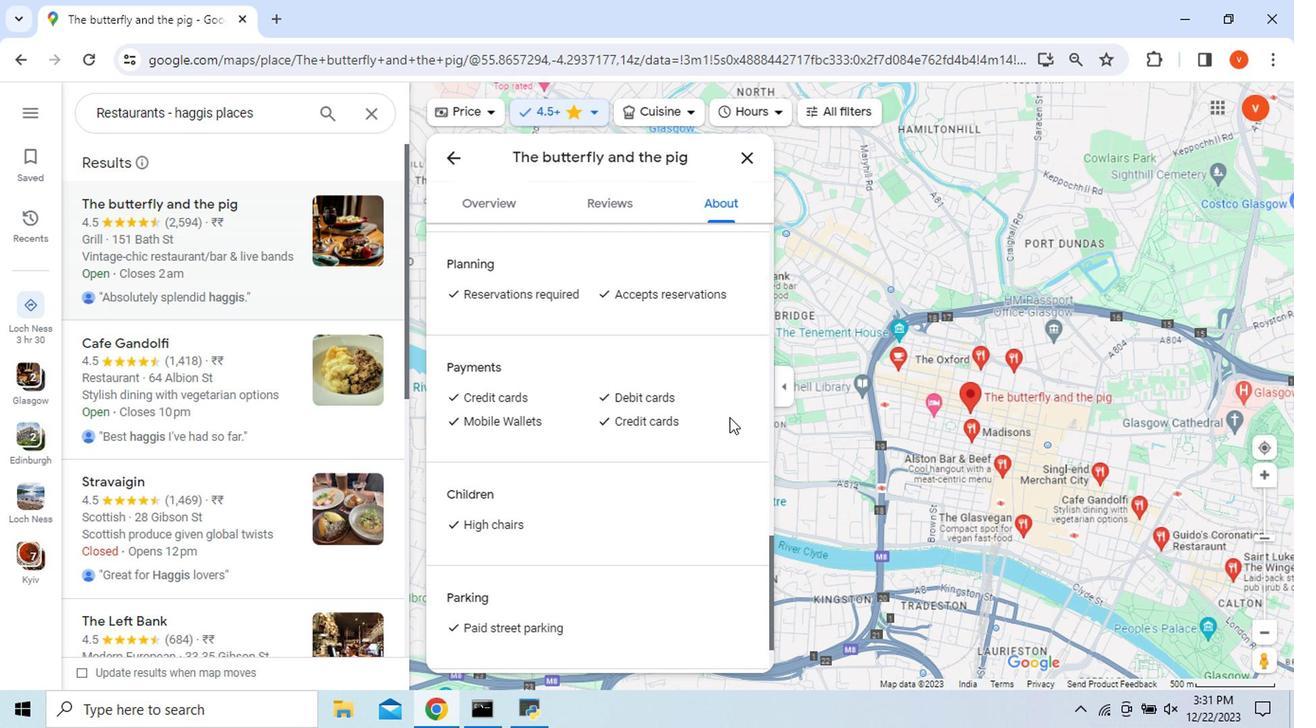 
Action: Mouse scrolled (729, 420) with delta (0, 0)
Screenshot: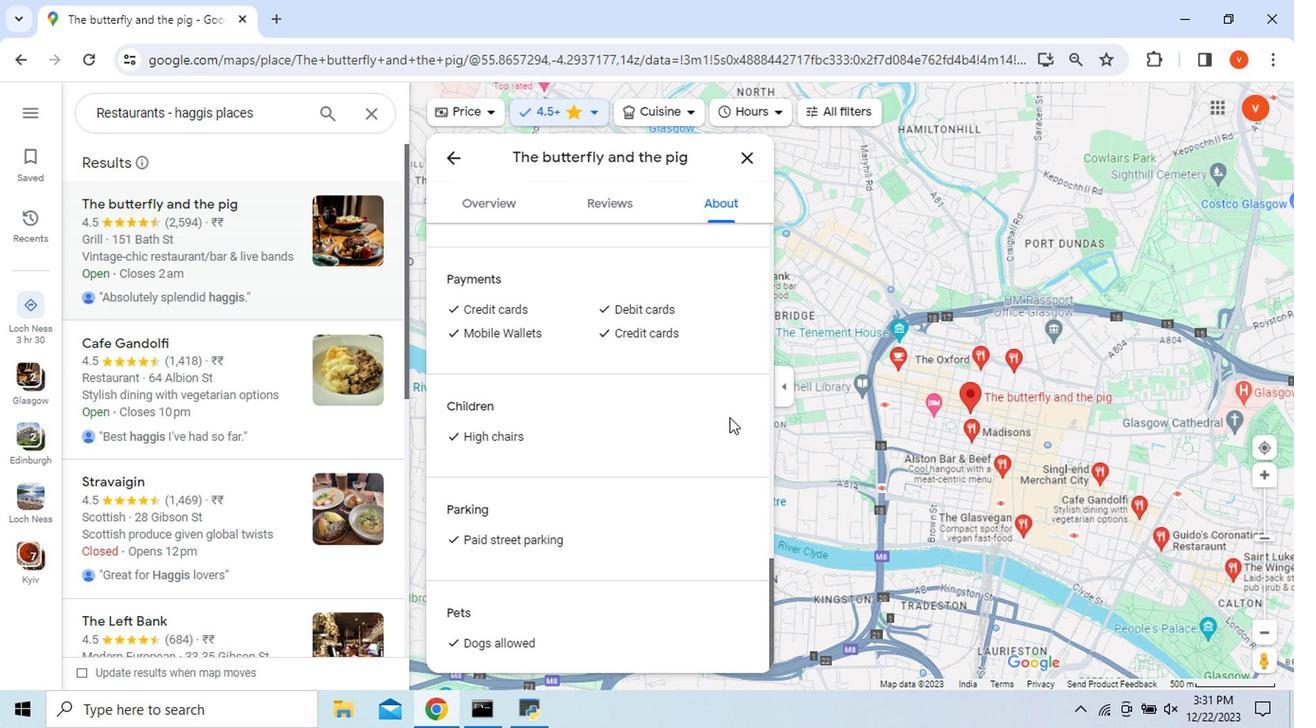 
Action: Mouse moved to (729, 420)
Screenshot: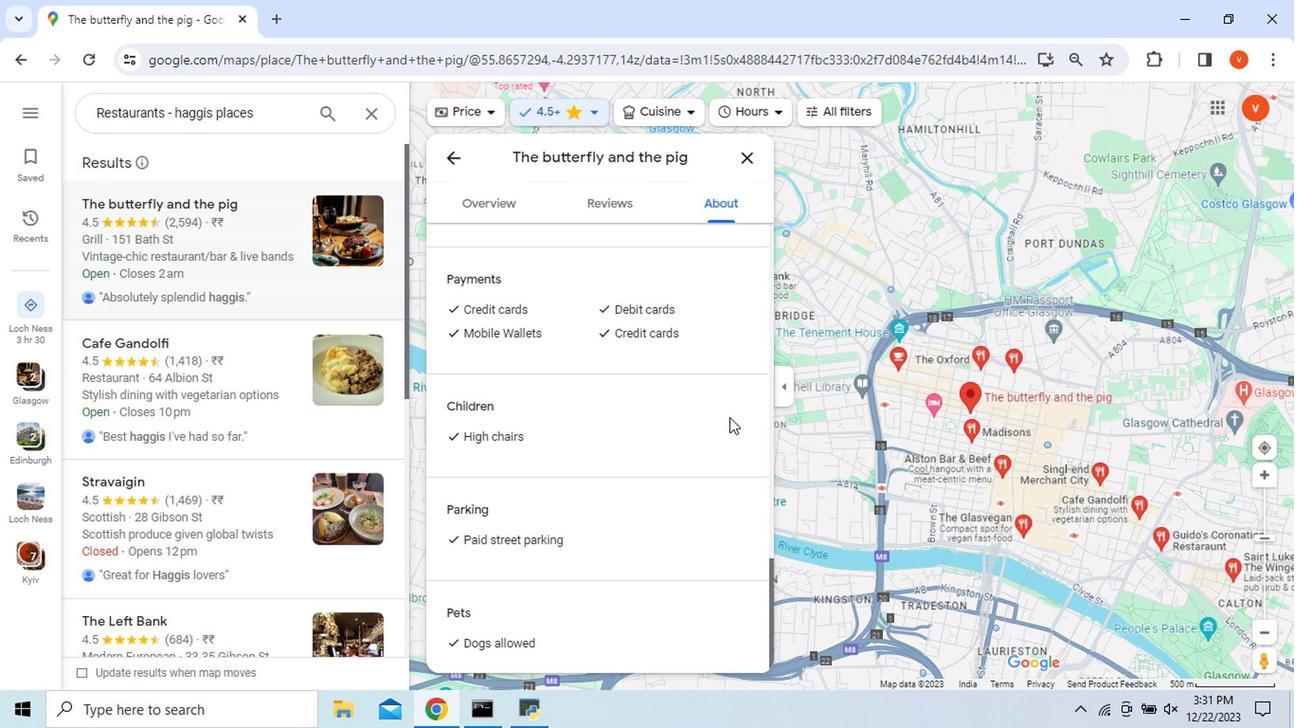 
Action: Mouse scrolled (729, 420) with delta (0, 0)
Screenshot: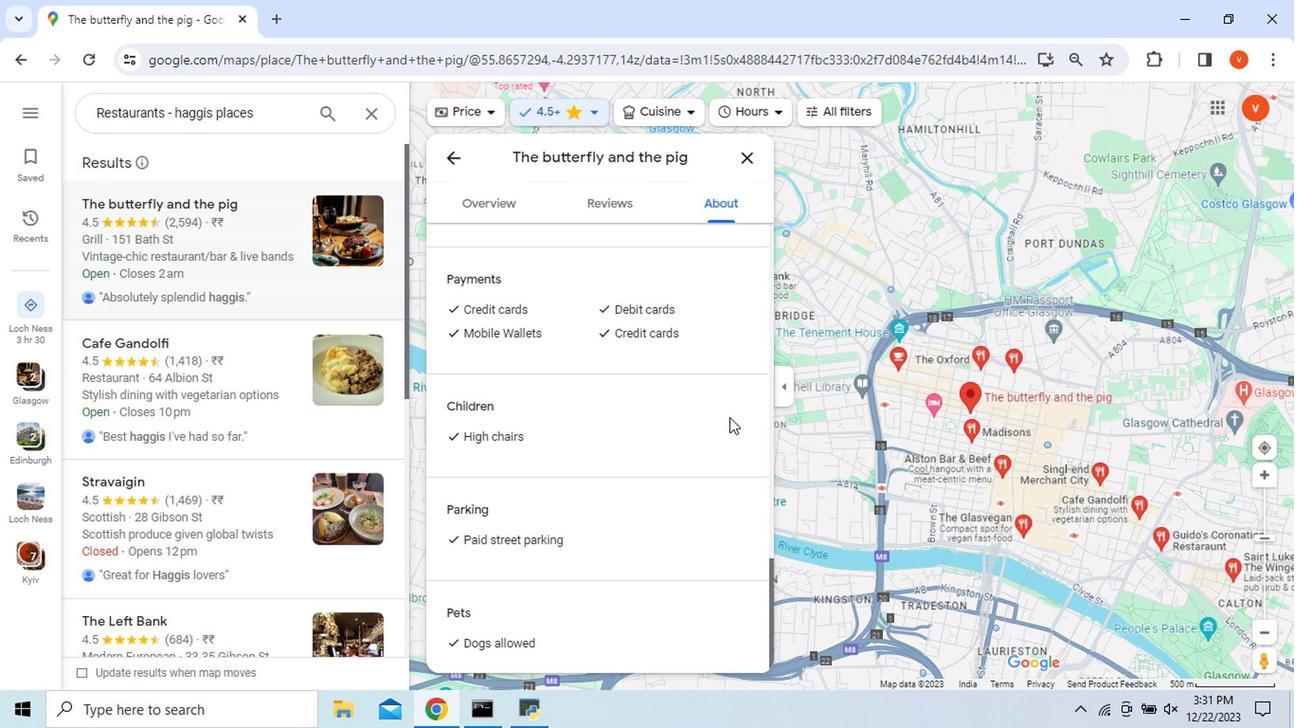 
Action: Mouse scrolled (729, 420) with delta (0, 0)
Screenshot: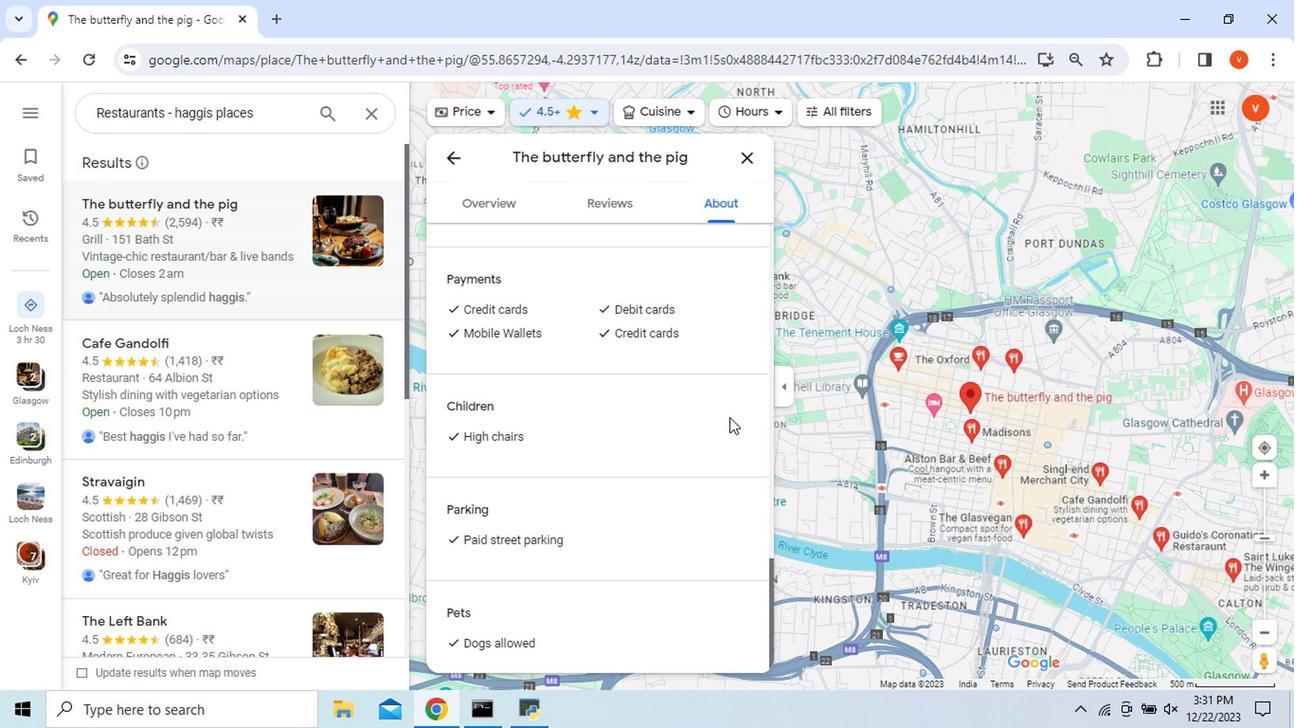 
Action: Mouse moved to (437, 161)
Screenshot: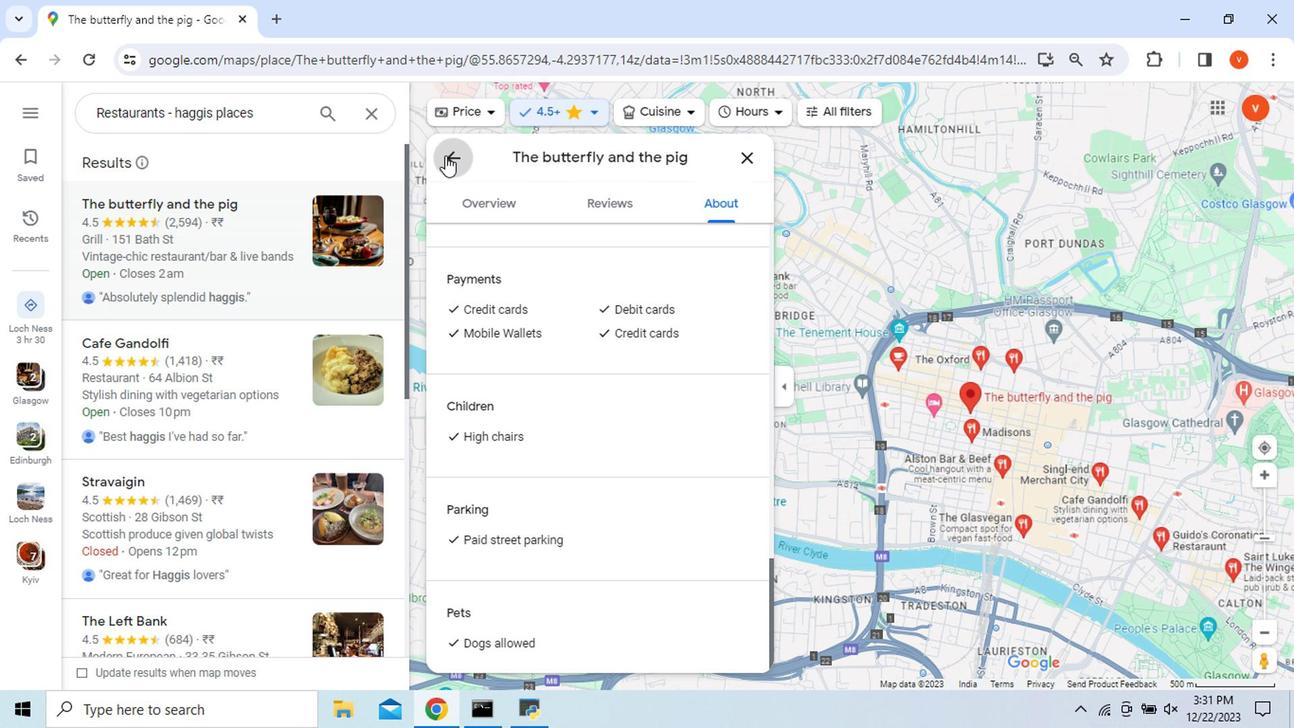 
Action: Mouse pressed left at (437, 161)
Screenshot: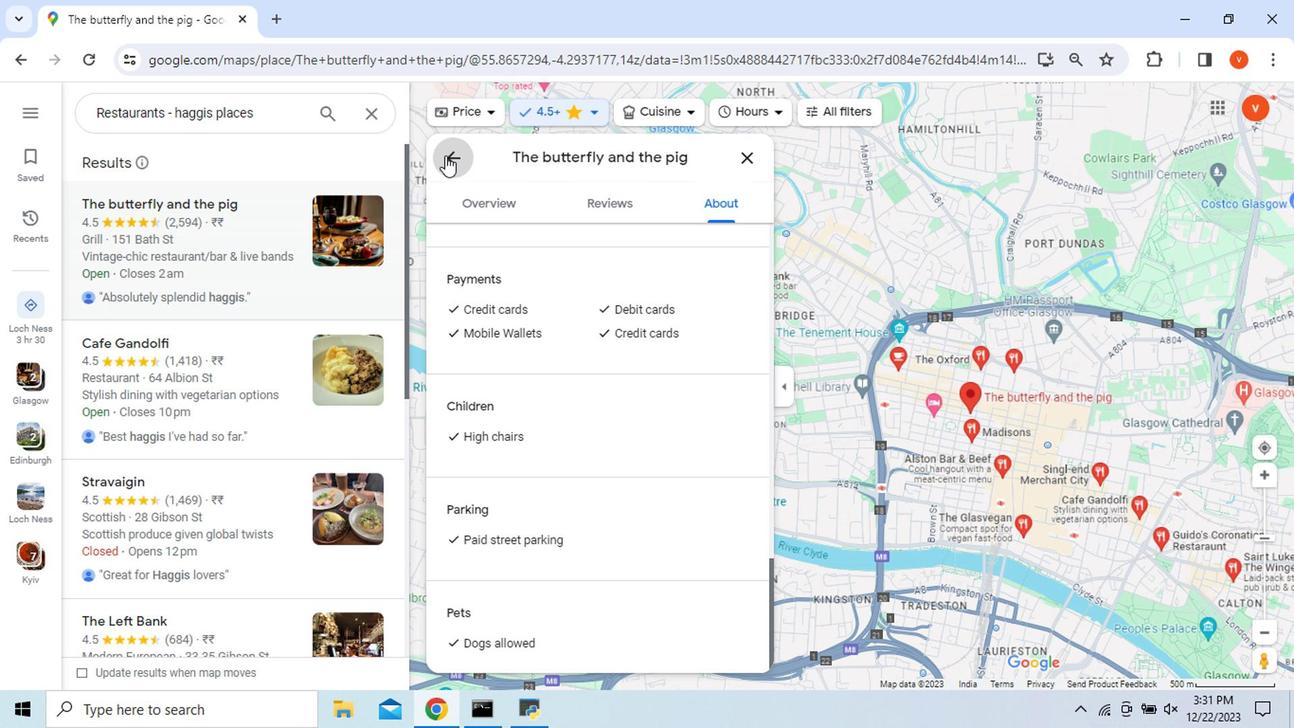 
Action: Mouse moved to (589, 437)
Screenshot: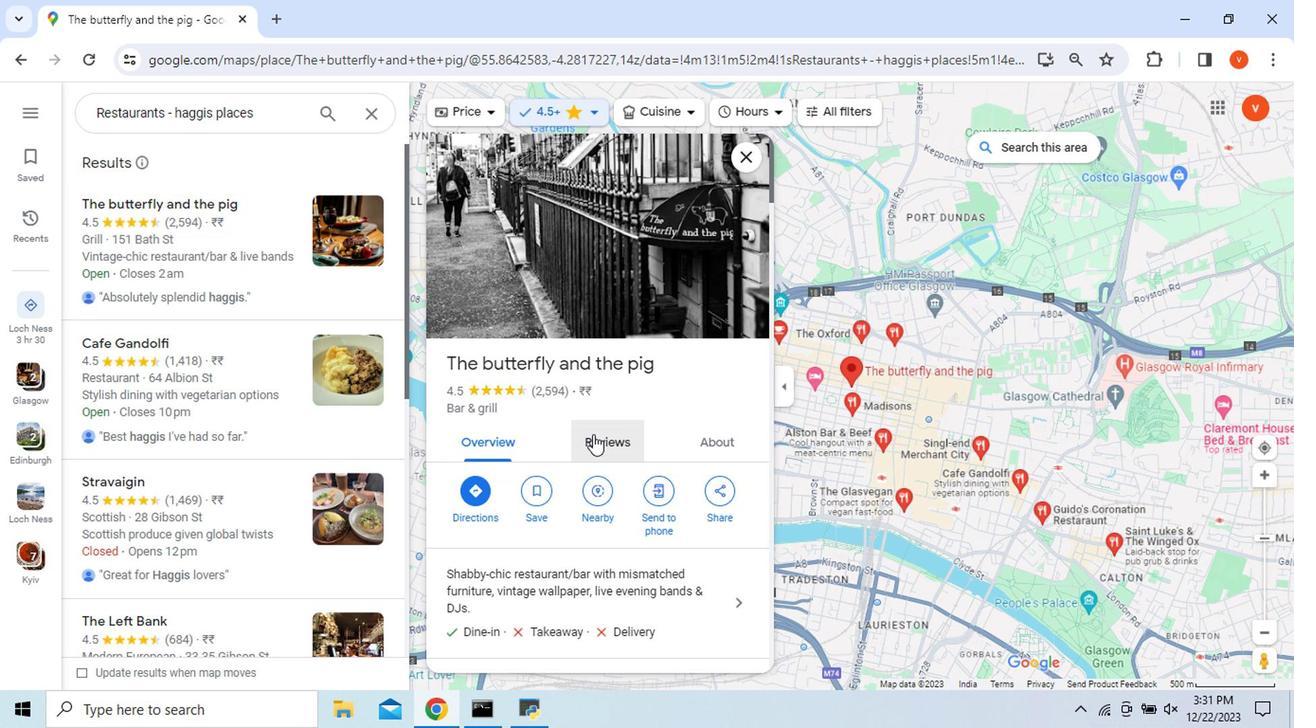 
Action: Mouse pressed left at (589, 437)
Screenshot: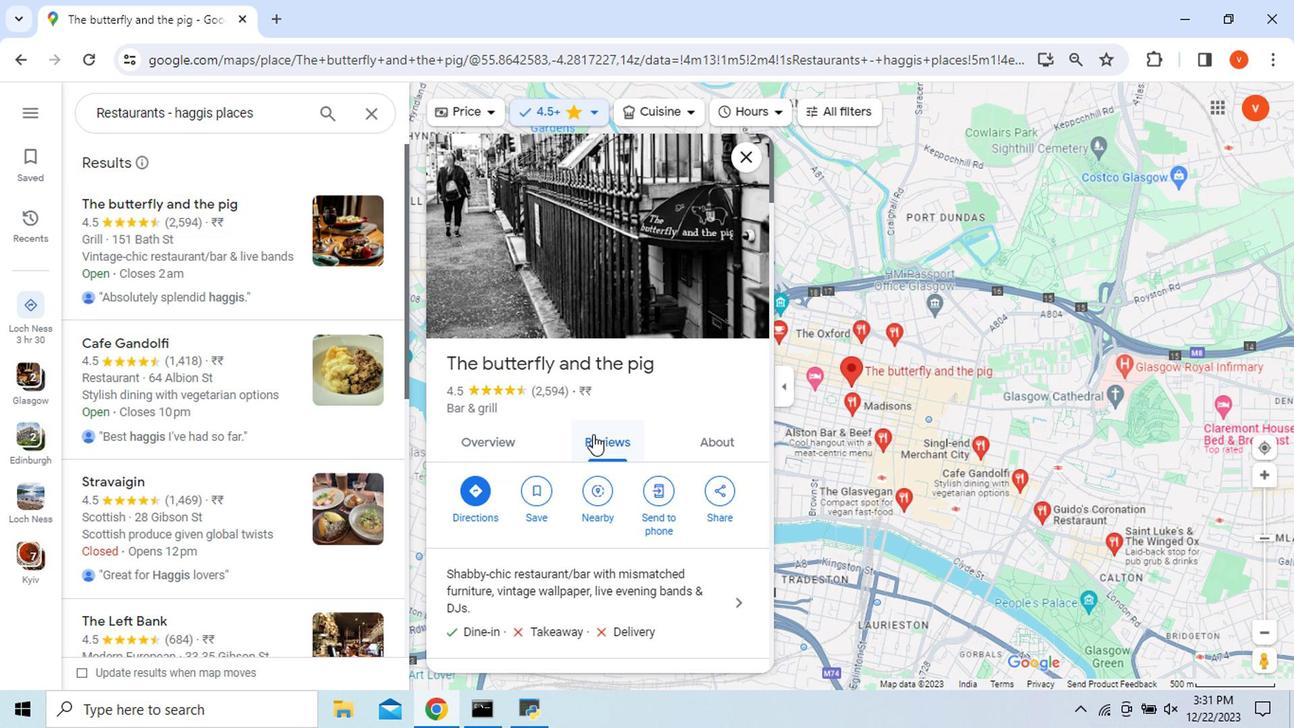 
Action: Mouse moved to (549, 561)
Screenshot: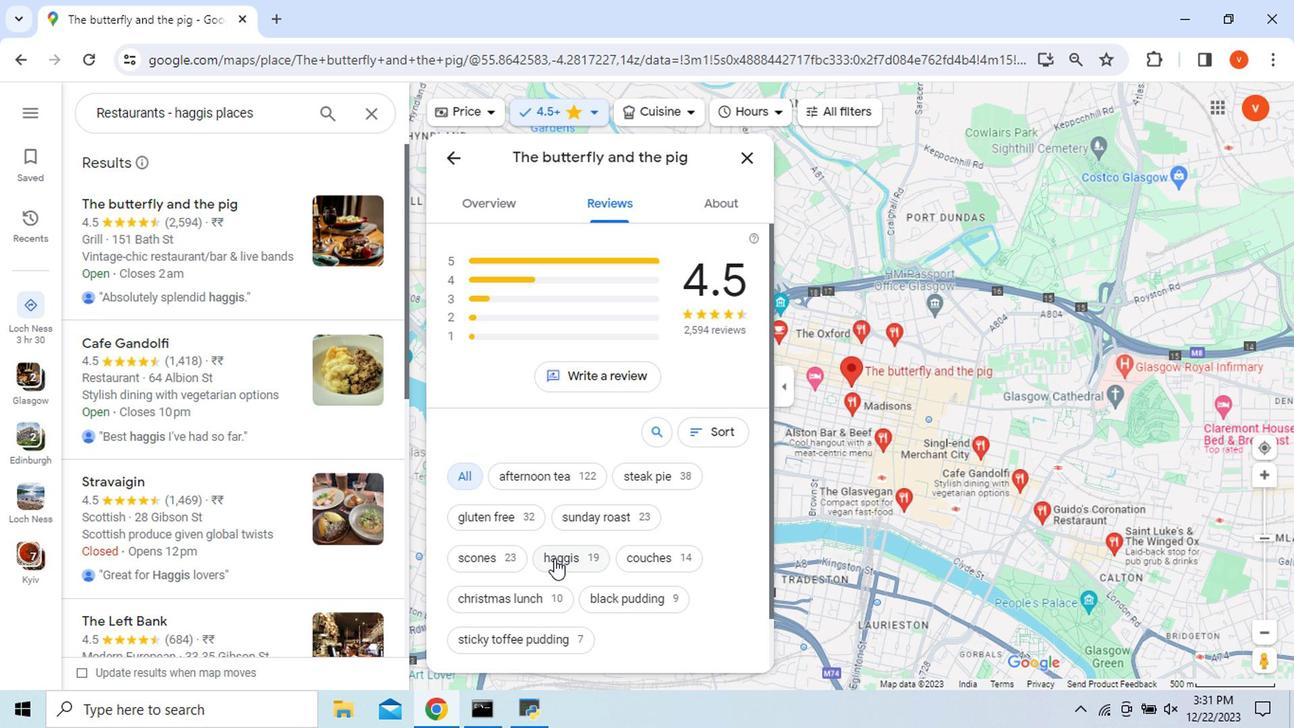 
Action: Mouse pressed left at (549, 561)
Screenshot: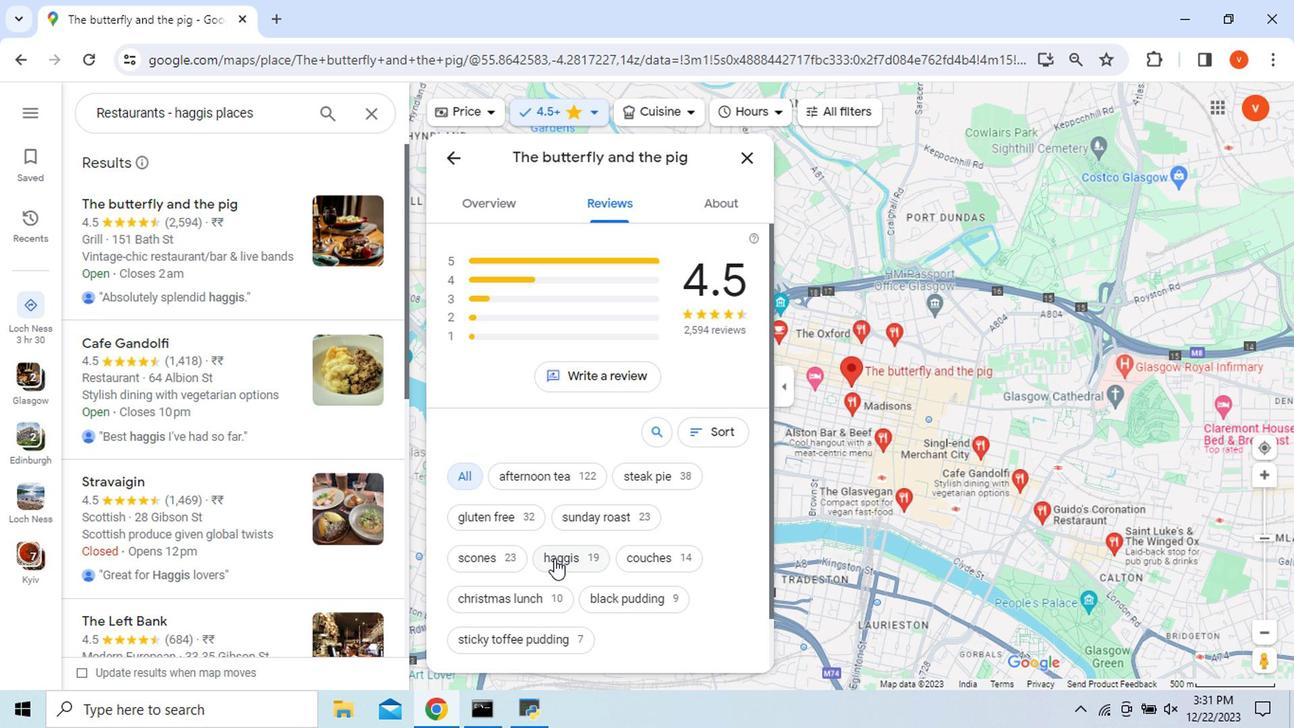 
Action: Mouse moved to (719, 578)
Screenshot: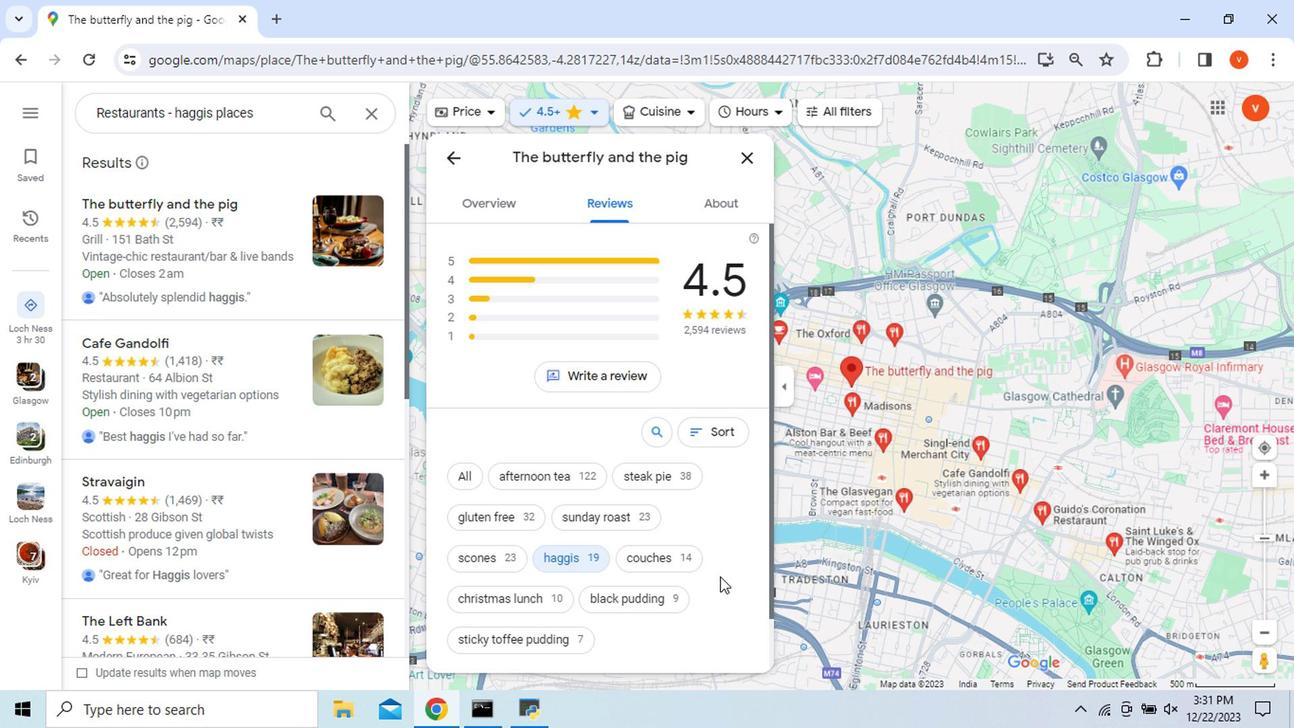 
Action: Mouse scrolled (719, 577) with delta (0, 0)
Screenshot: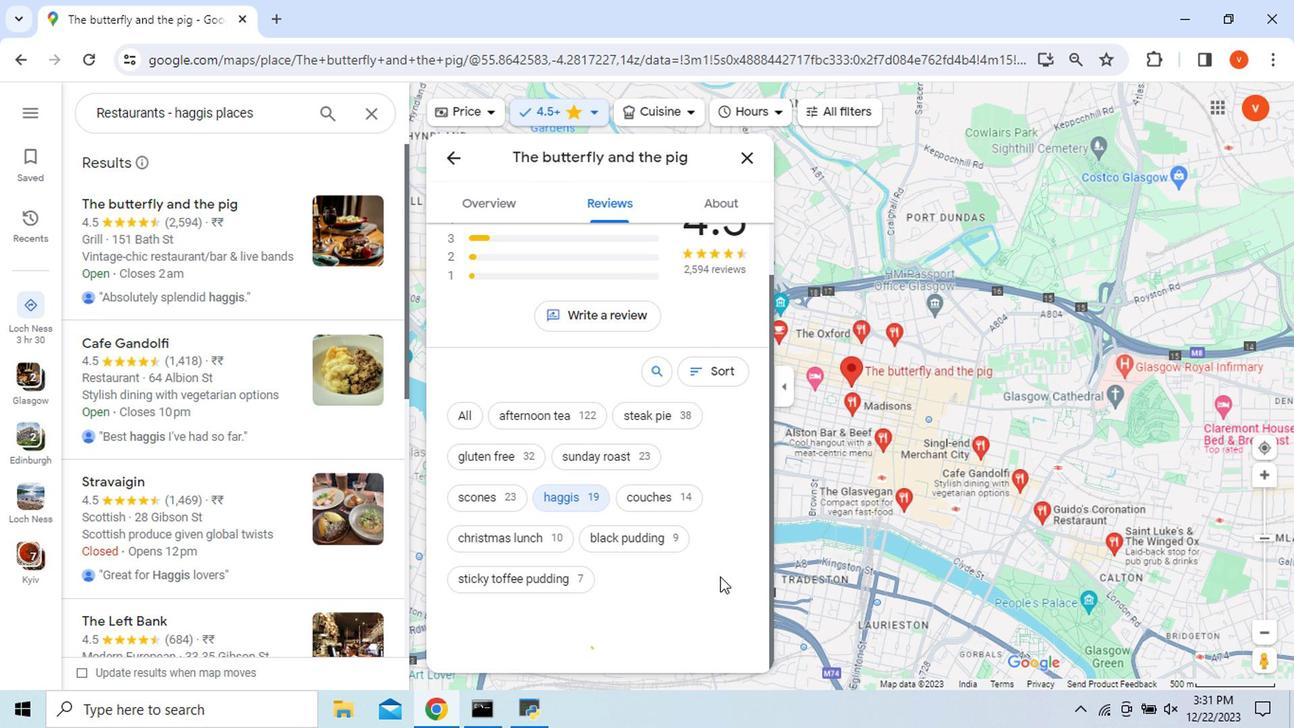 
Action: Mouse moved to (718, 578)
Screenshot: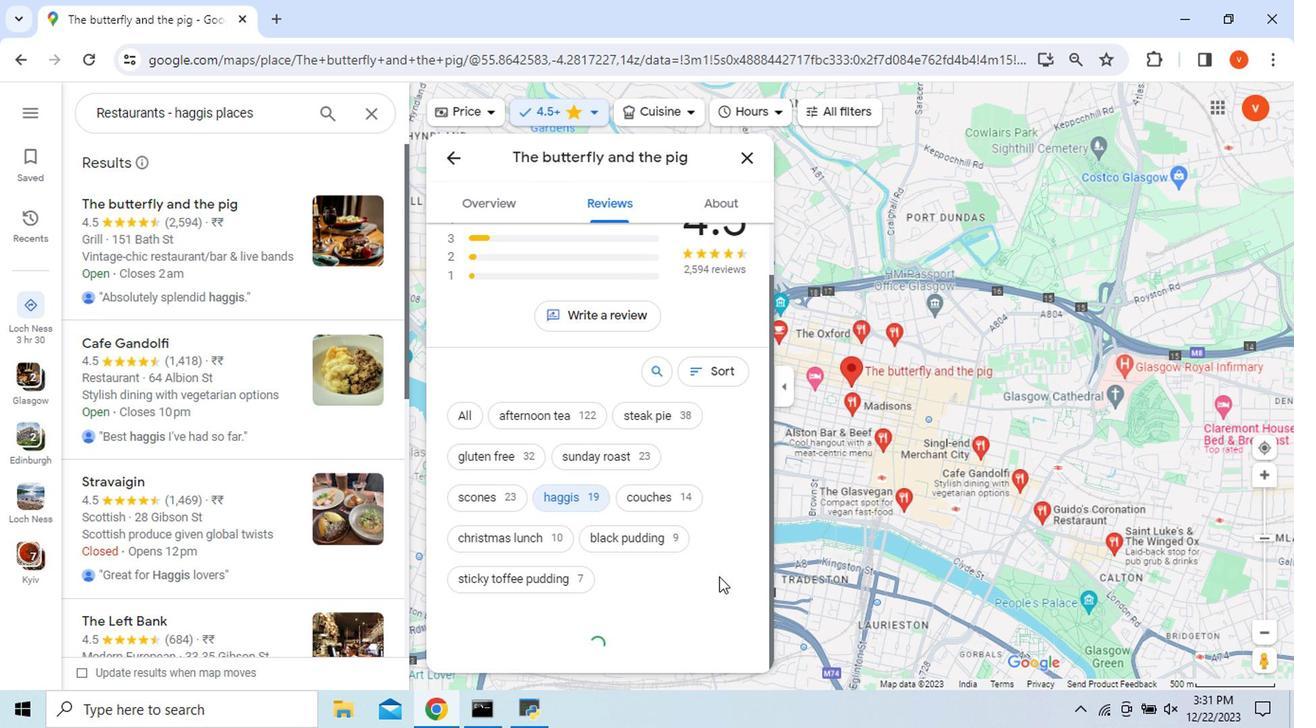 
Action: Mouse scrolled (718, 577) with delta (0, 0)
Screenshot: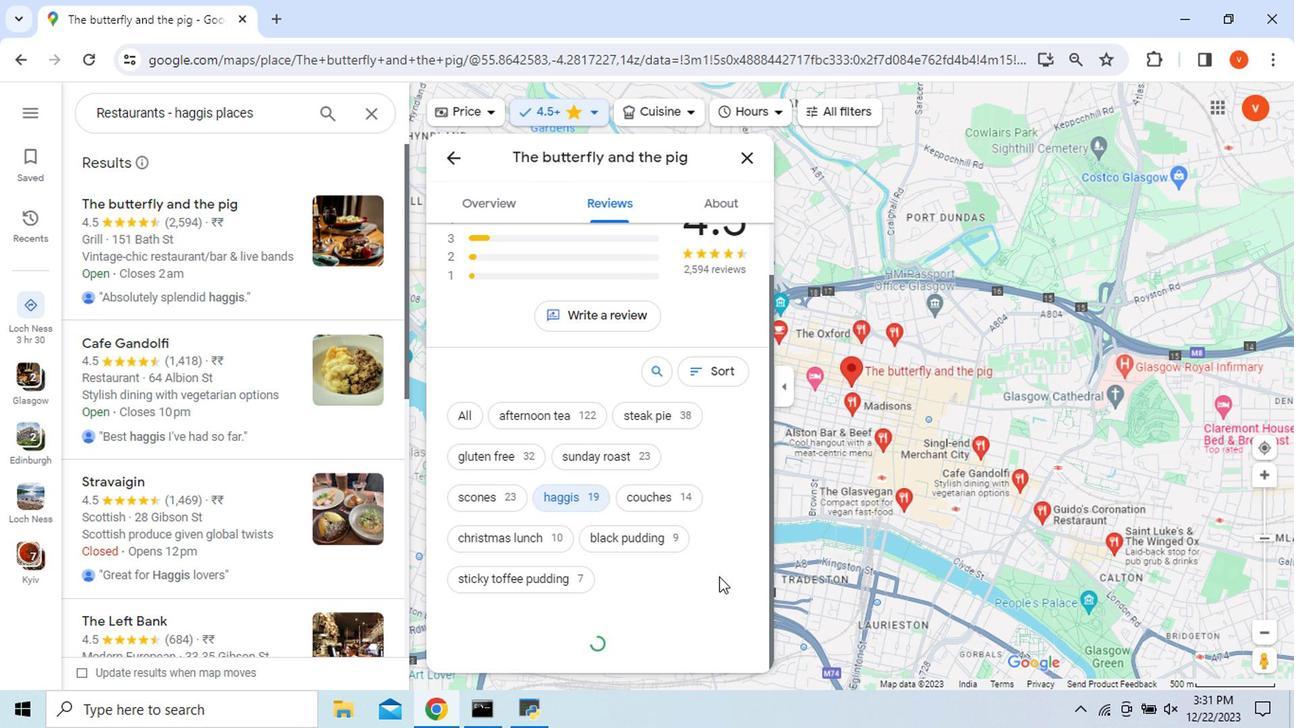 
Action: Mouse scrolled (718, 577) with delta (0, 0)
Screenshot: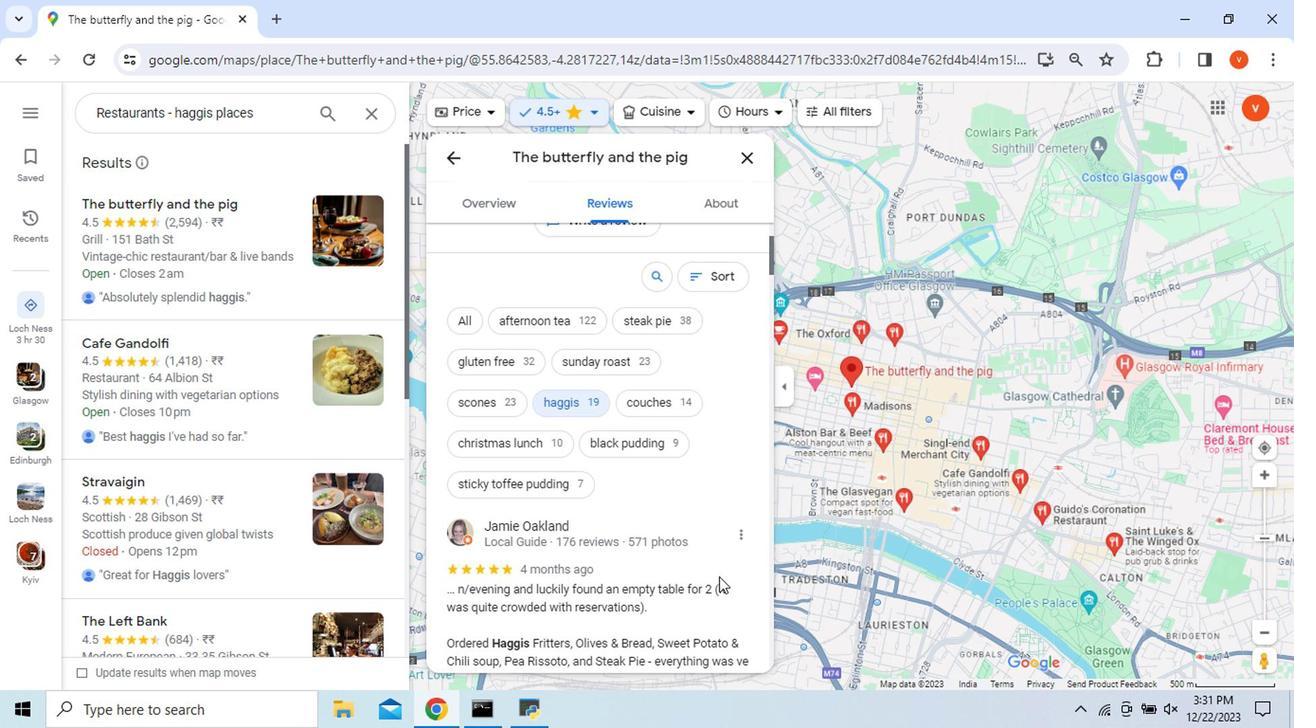 
Action: Mouse scrolled (718, 577) with delta (0, 0)
Screenshot: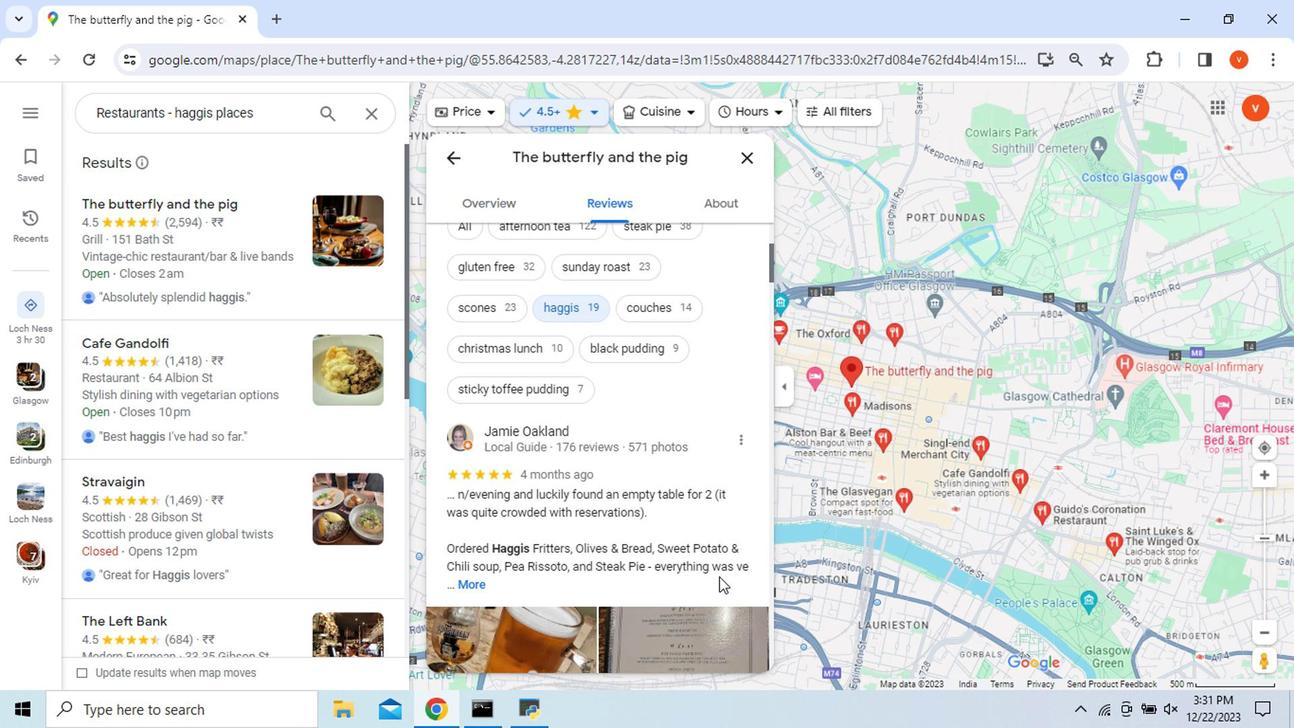 
Action: Mouse moved to (715, 578)
Screenshot: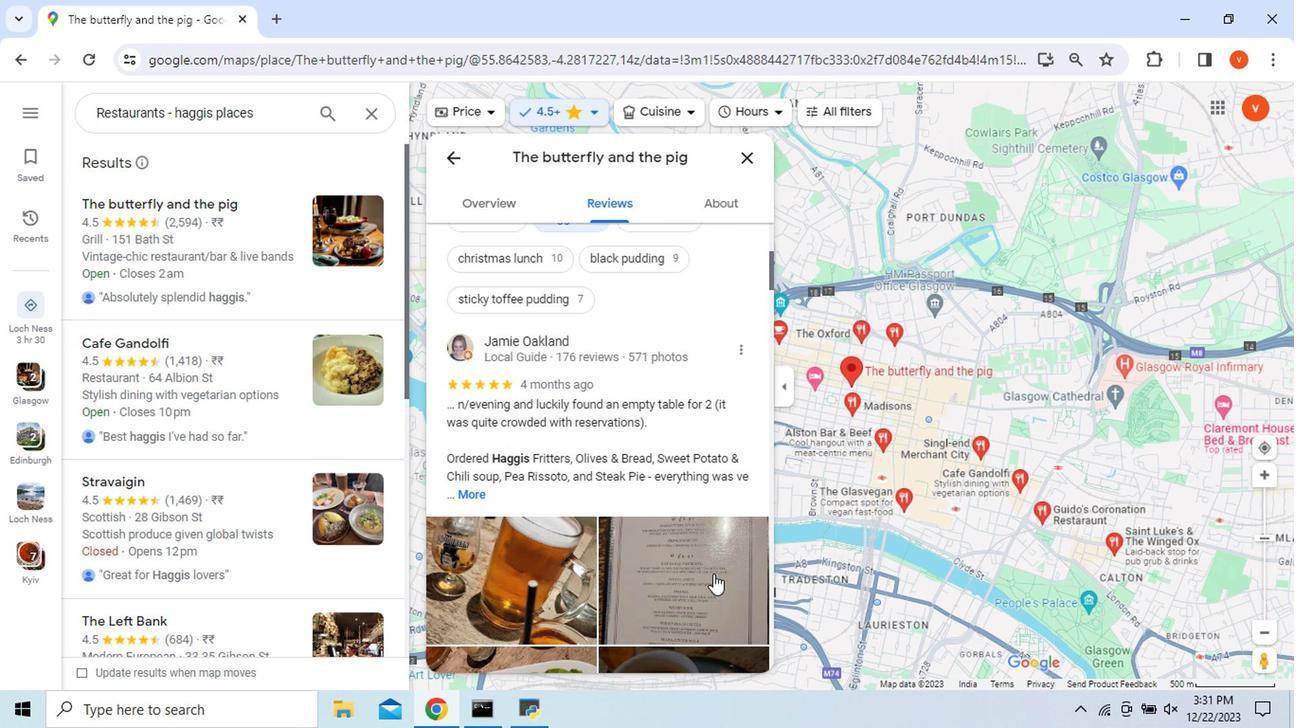 
Action: Mouse scrolled (715, 577) with delta (0, 0)
Screenshot: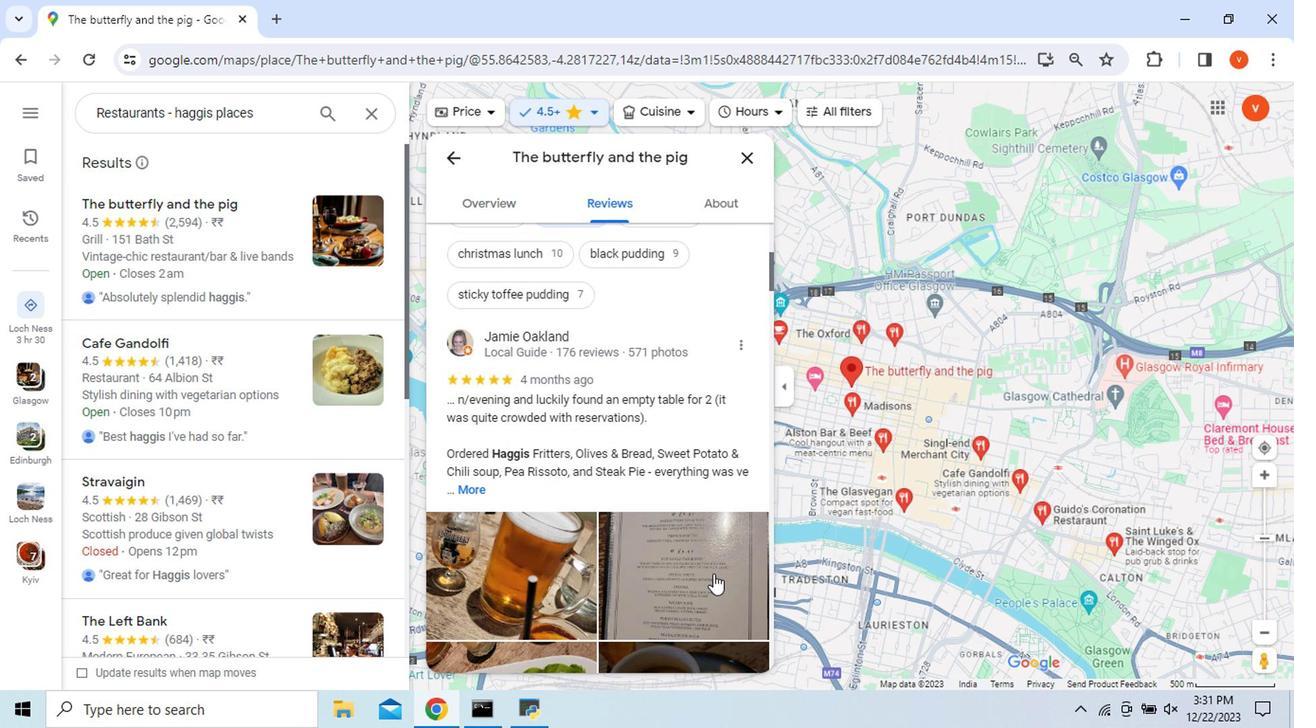 
Action: Mouse moved to (712, 575)
Screenshot: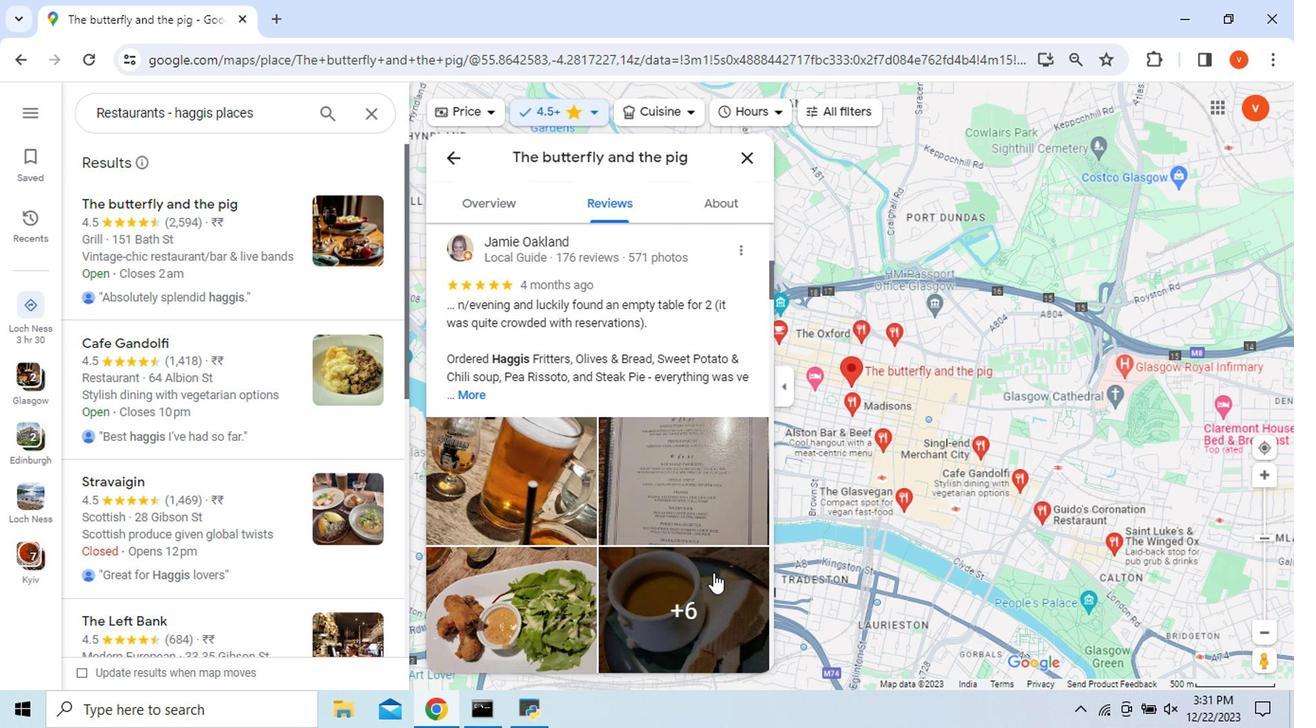 
Action: Mouse scrolled (712, 573) with delta (0, -1)
Screenshot: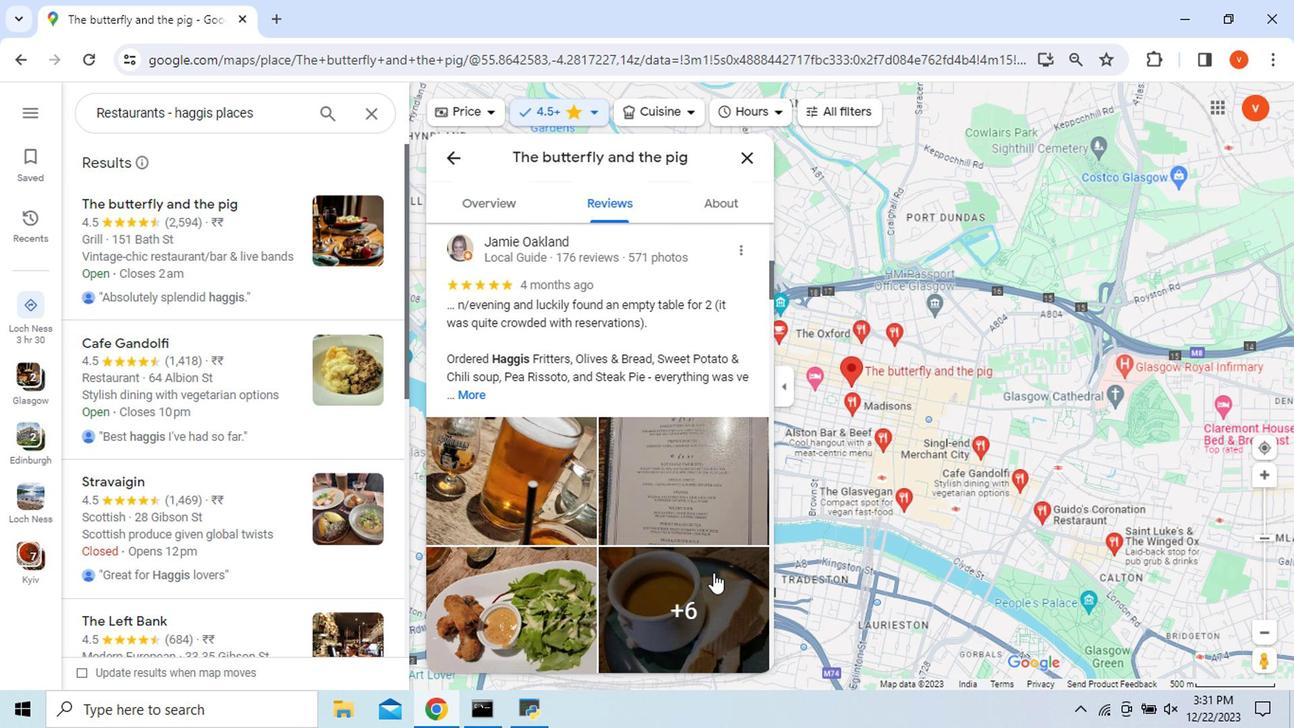 
Action: Mouse scrolled (712, 573) with delta (0, -1)
Screenshot: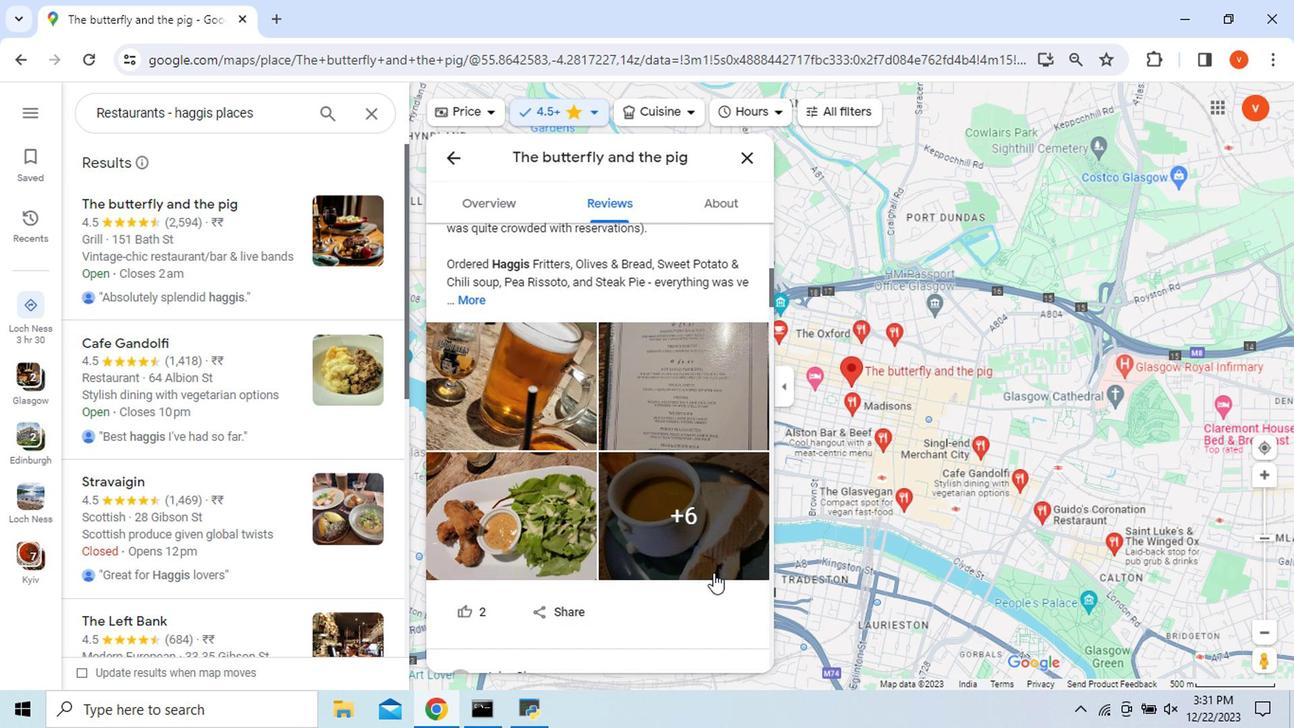 
Action: Mouse scrolled (712, 573) with delta (0, -1)
Screenshot: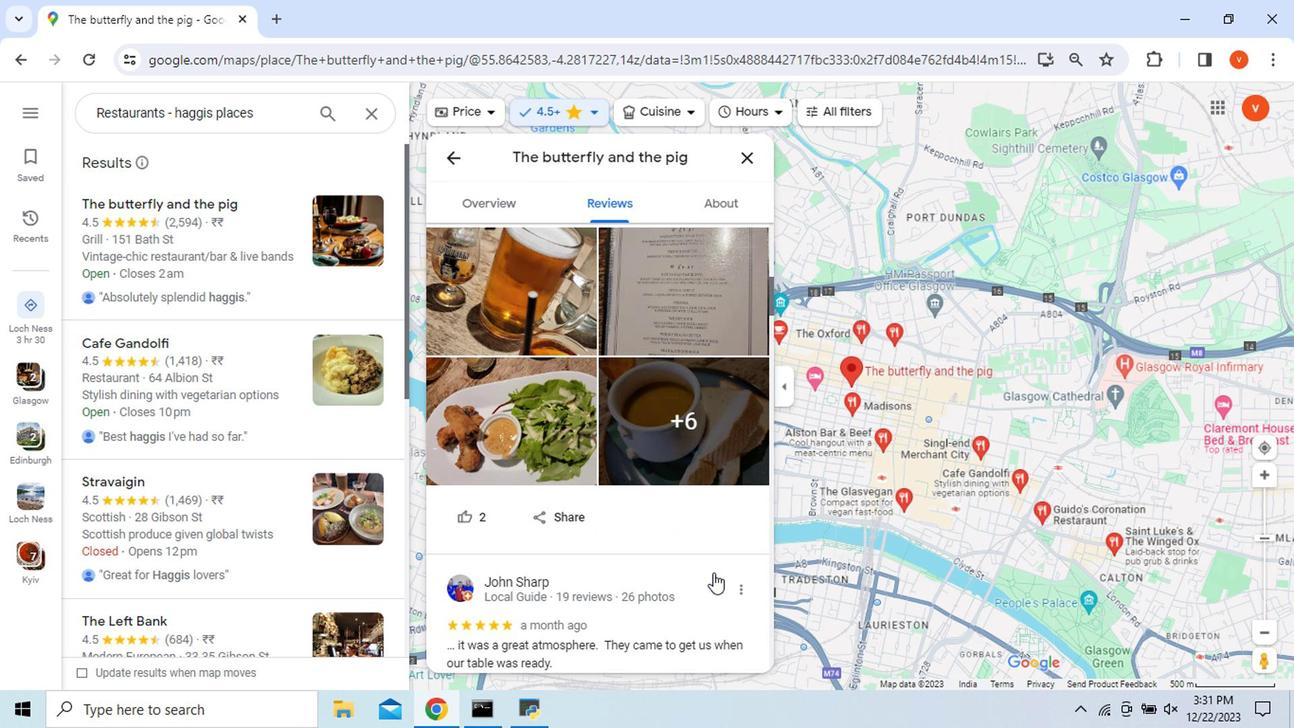 
Action: Mouse scrolled (712, 573) with delta (0, -1)
Screenshot: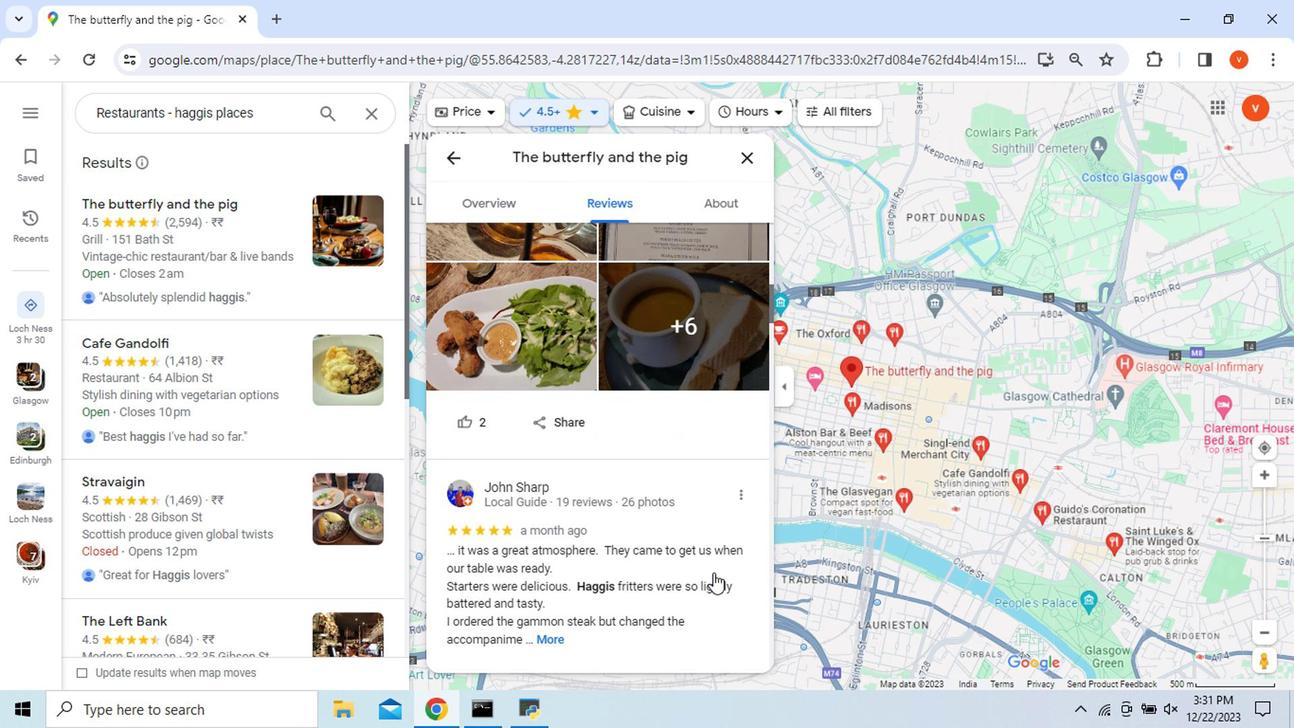 
Action: Mouse scrolled (712, 573) with delta (0, -1)
Screenshot: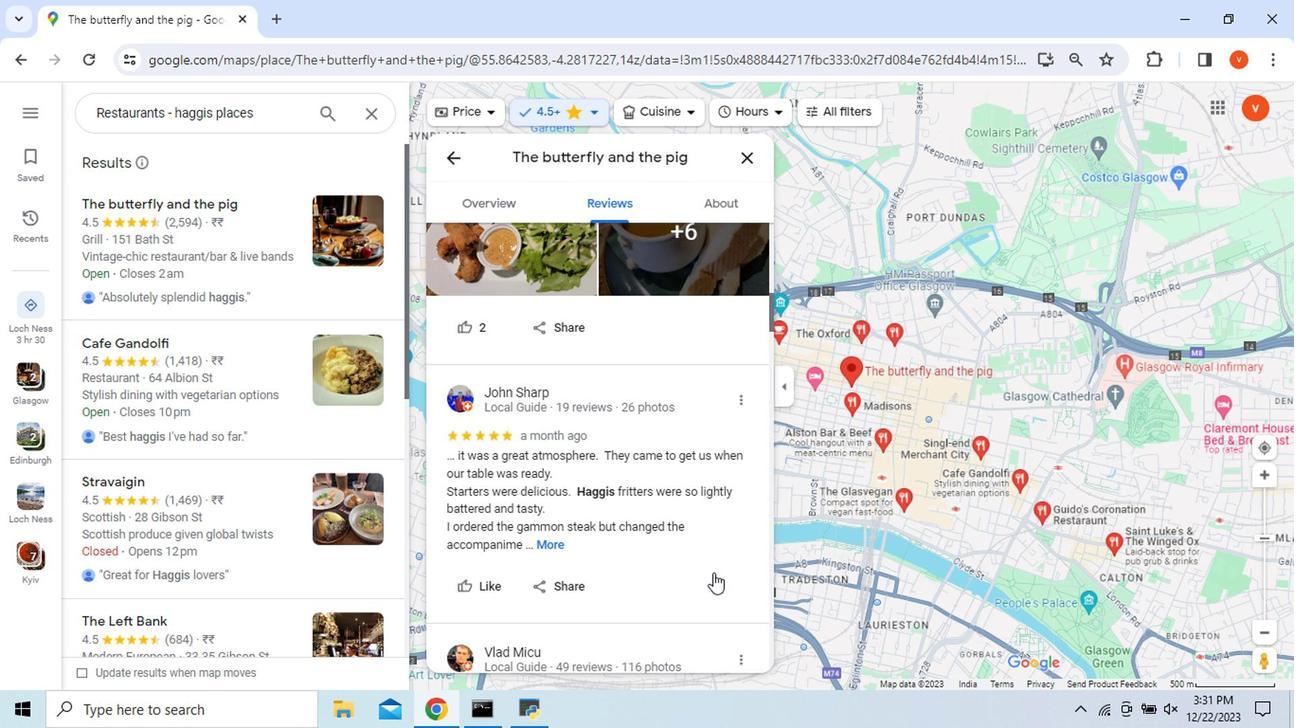 
Action: Mouse scrolled (712, 573) with delta (0, -1)
Screenshot: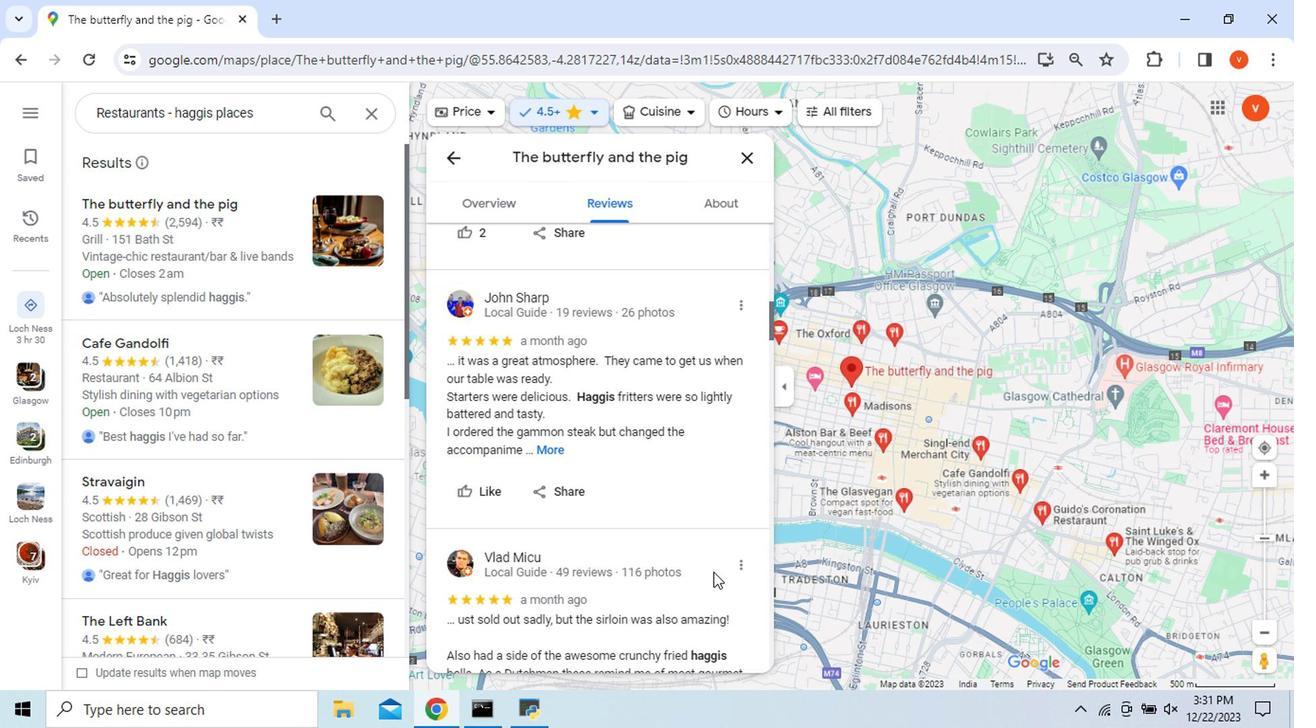 
Action: Mouse moved to (710, 573)
Screenshot: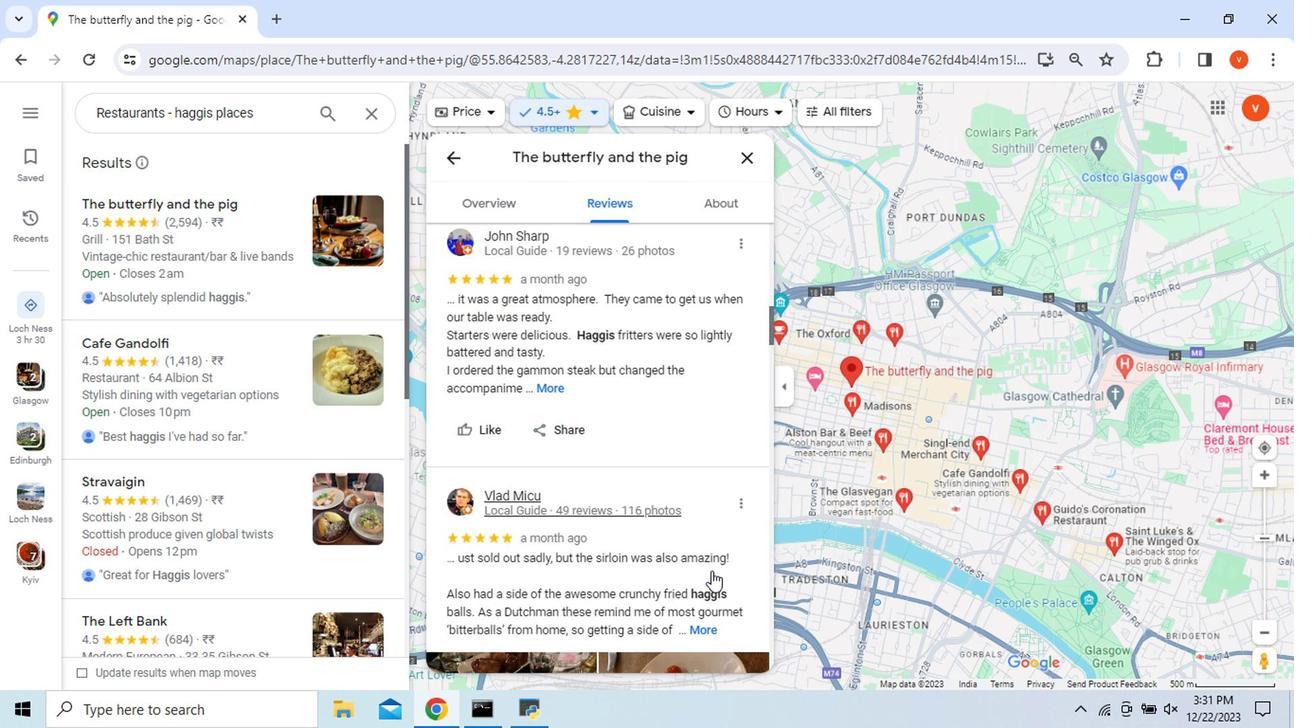 
Action: Mouse scrolled (710, 572) with delta (0, 0)
Screenshot: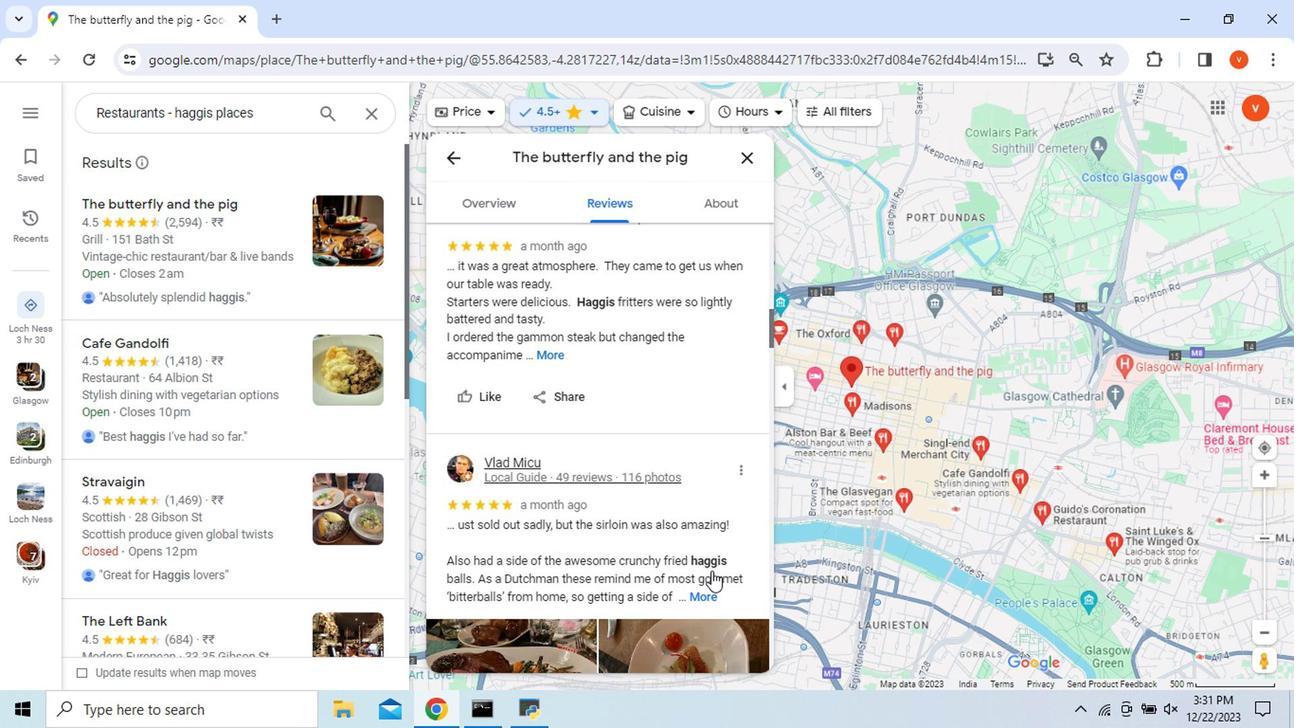 
Action: Mouse scrolled (710, 572) with delta (0, 0)
Screenshot: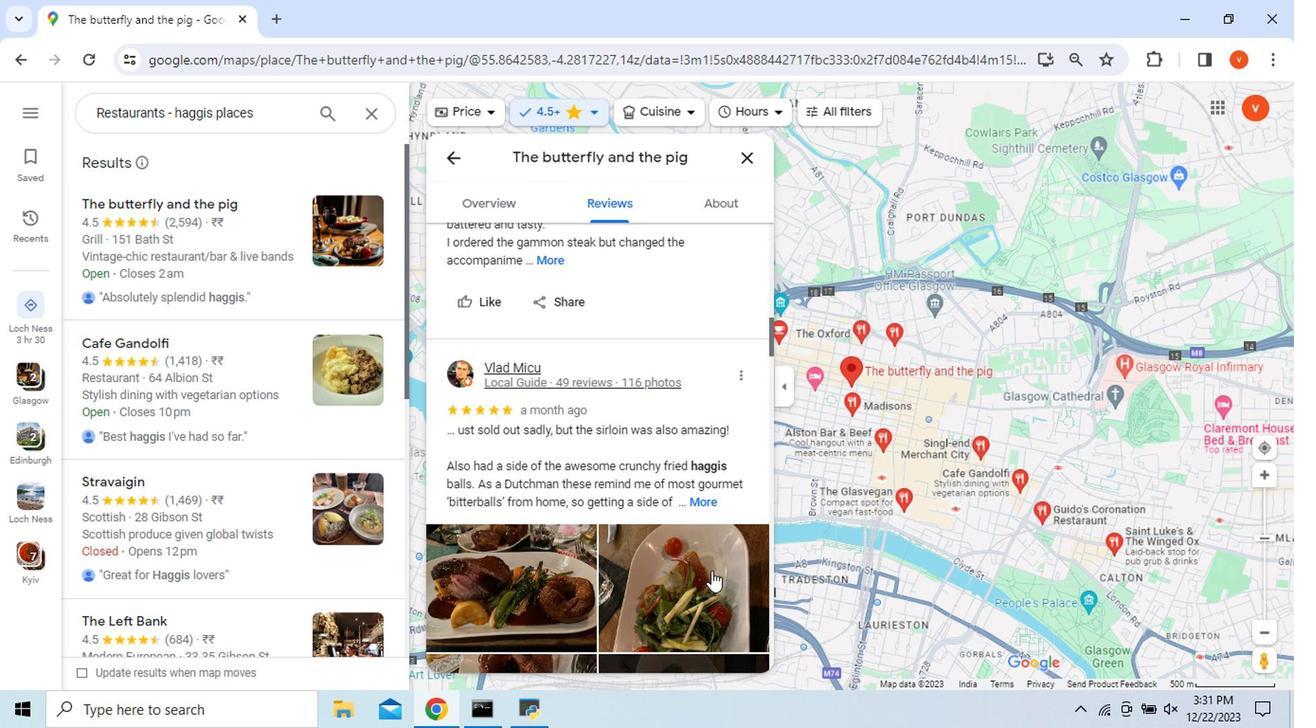 
Action: Mouse scrolled (710, 572) with delta (0, 0)
Screenshot: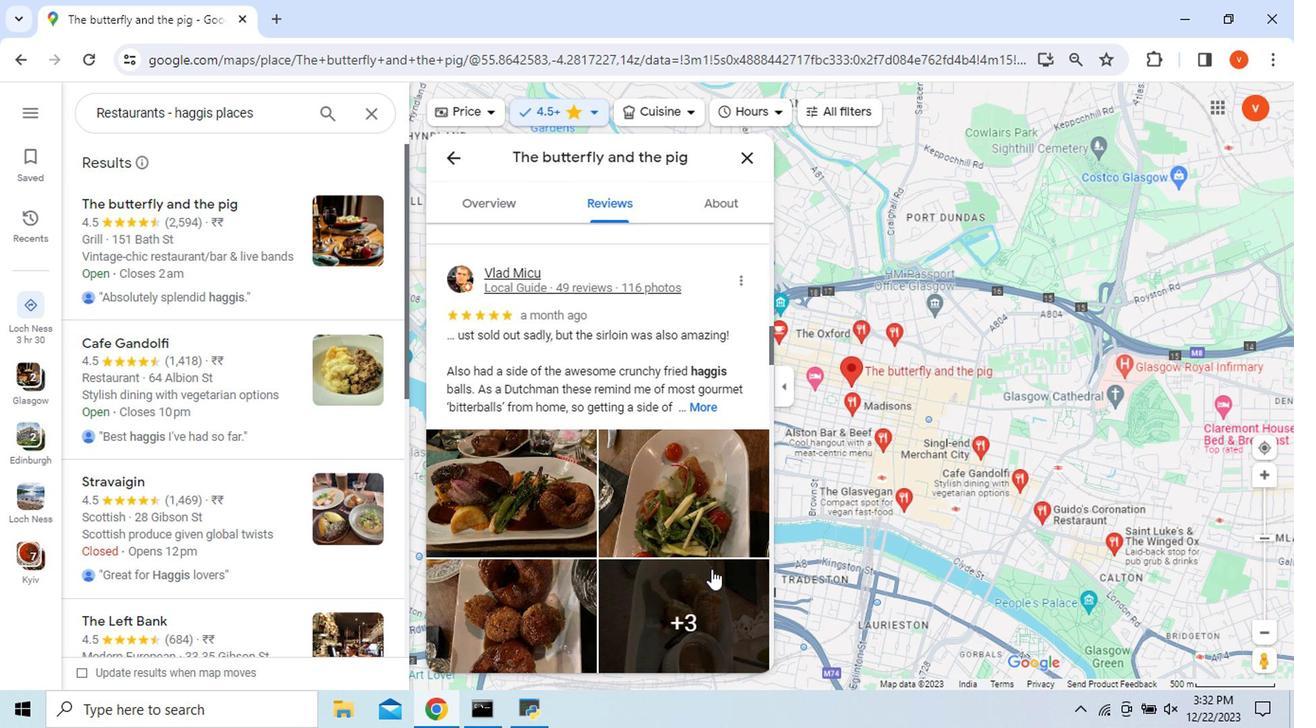
Action: Mouse moved to (710, 571)
Screenshot: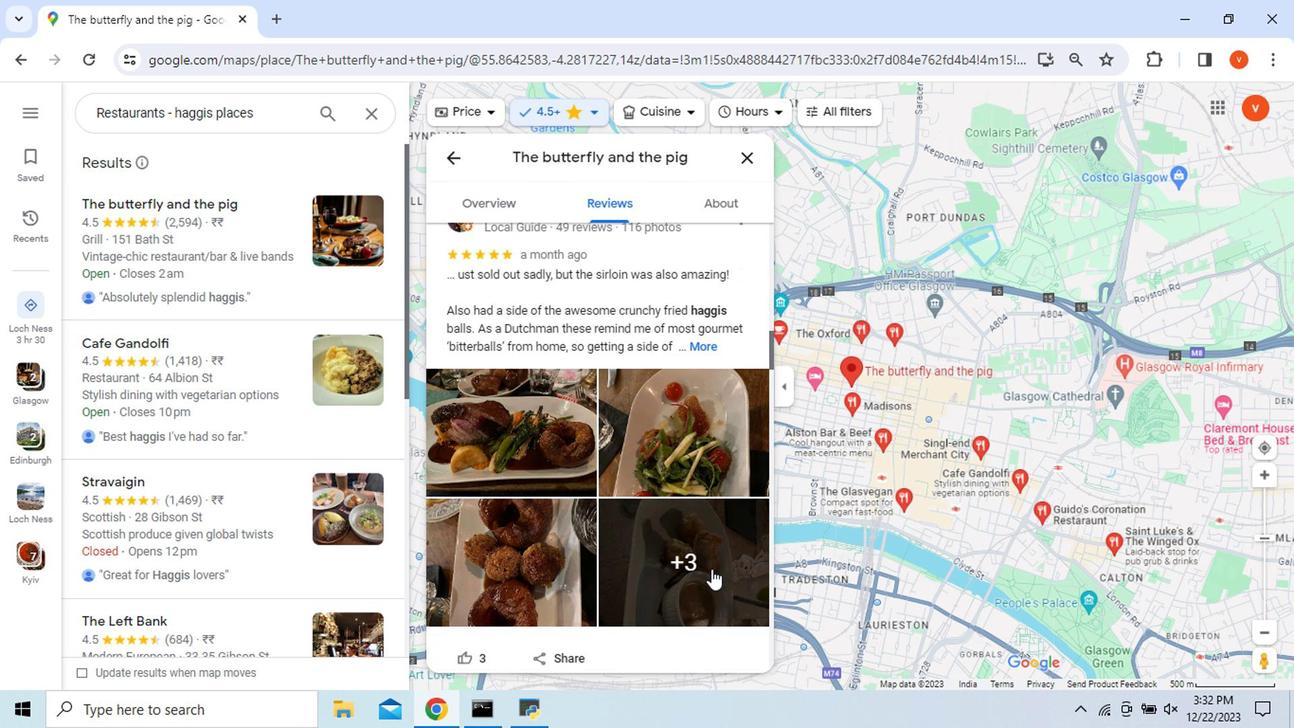 
Action: Mouse scrolled (710, 570) with delta (0, 0)
Screenshot: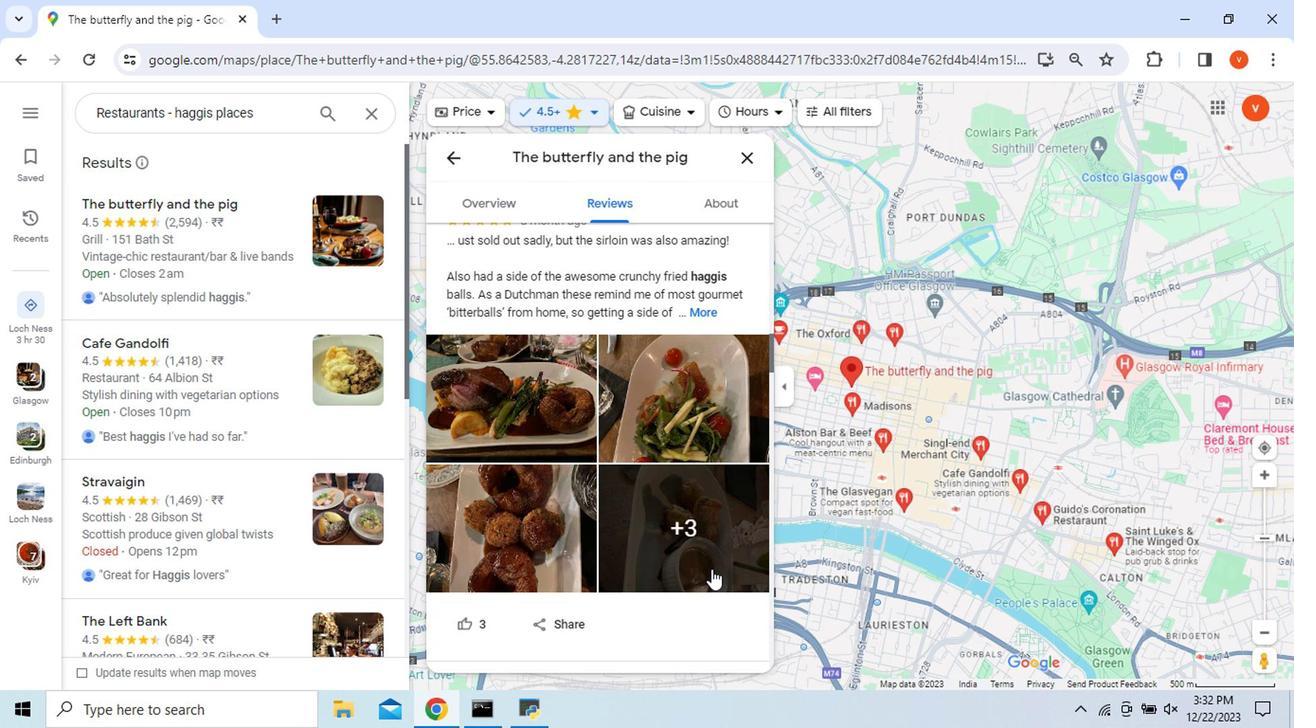 
Action: Mouse scrolled (710, 570) with delta (0, 0)
Screenshot: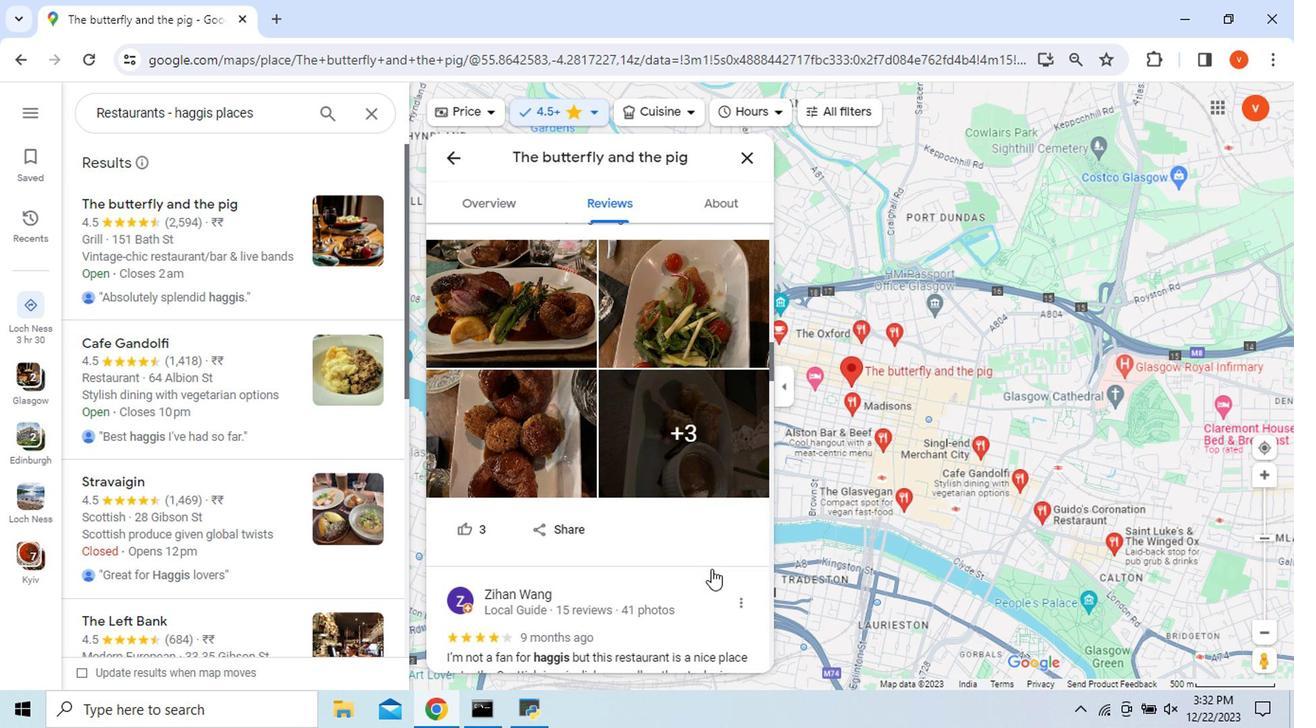 
Action: Mouse scrolled (710, 570) with delta (0, 0)
Screenshot: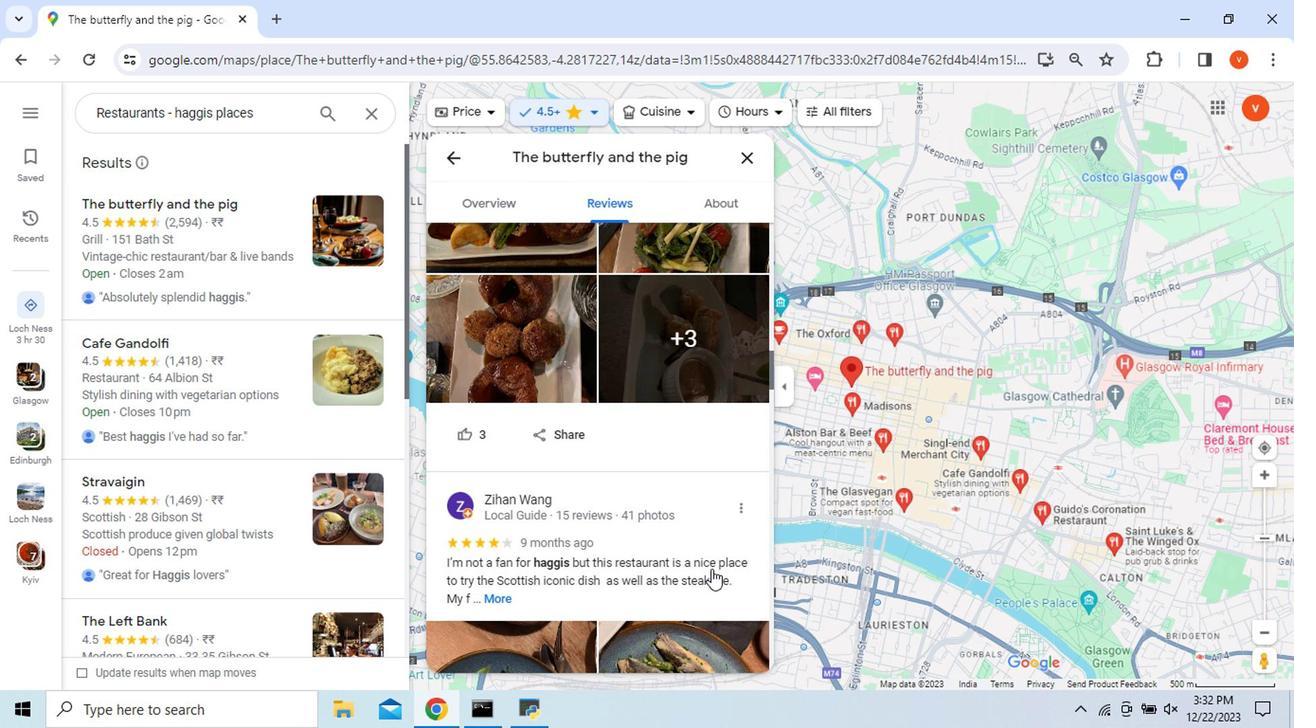 
Action: Mouse scrolled (710, 570) with delta (0, 0)
Screenshot: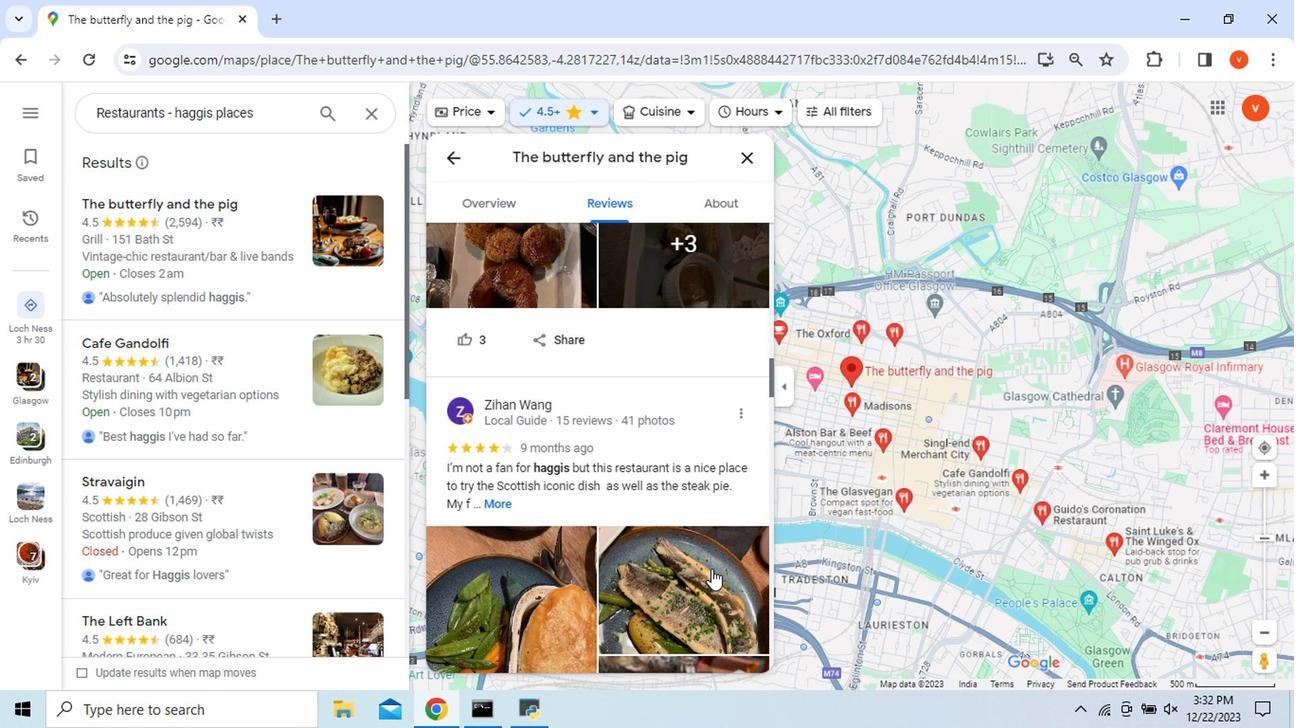 
Action: Mouse moved to (710, 571)
Screenshot: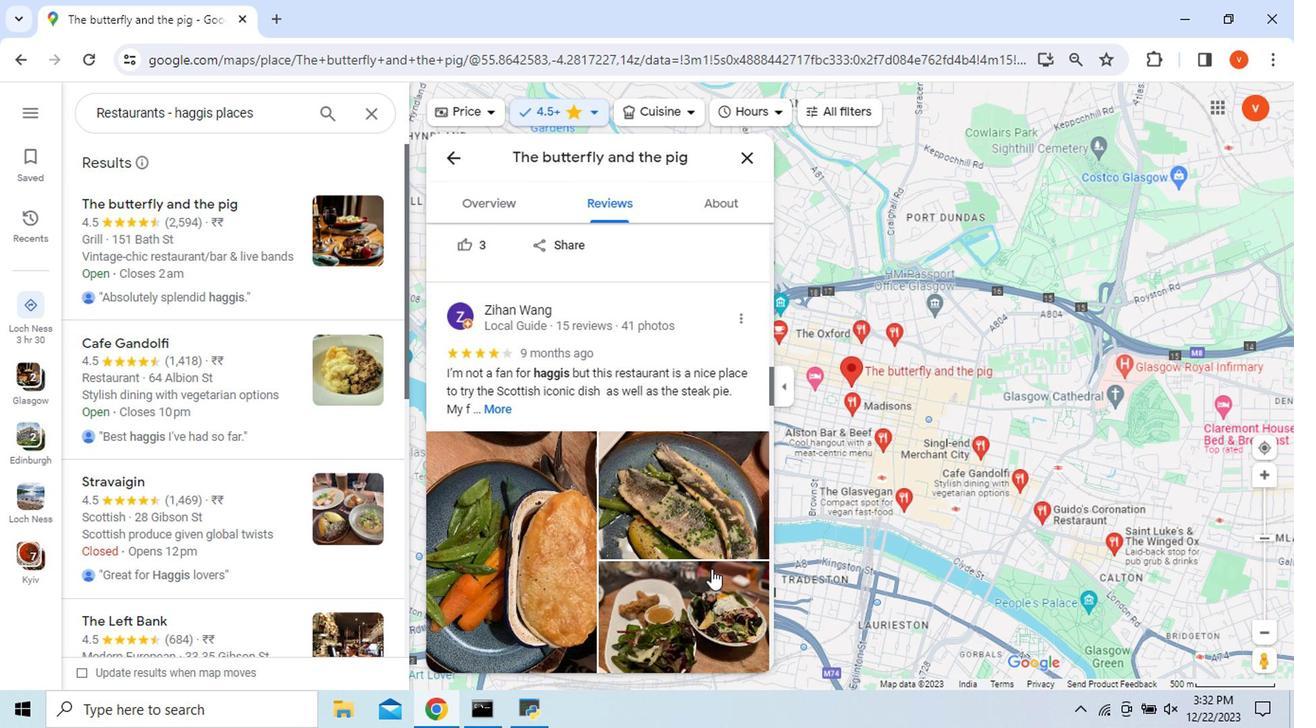 
Action: Mouse scrolled (710, 570) with delta (0, 0)
Screenshot: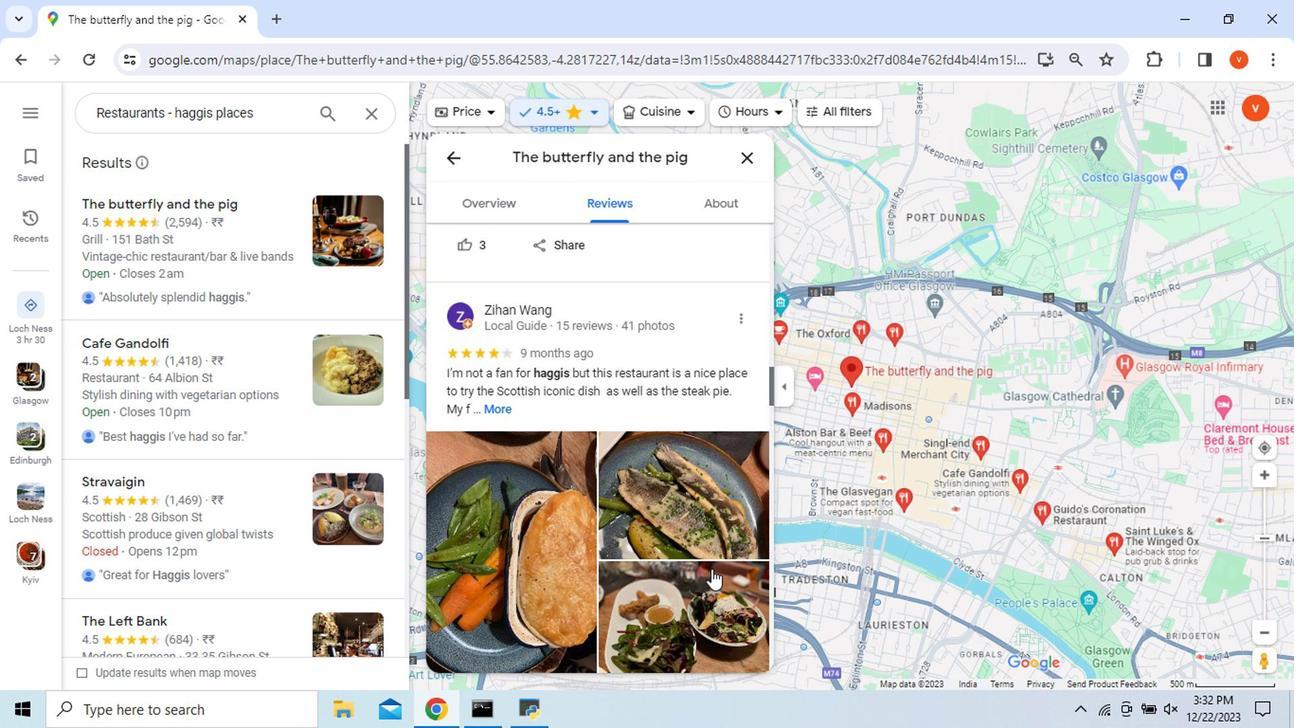 
Action: Mouse scrolled (710, 570) with delta (0, 0)
Screenshot: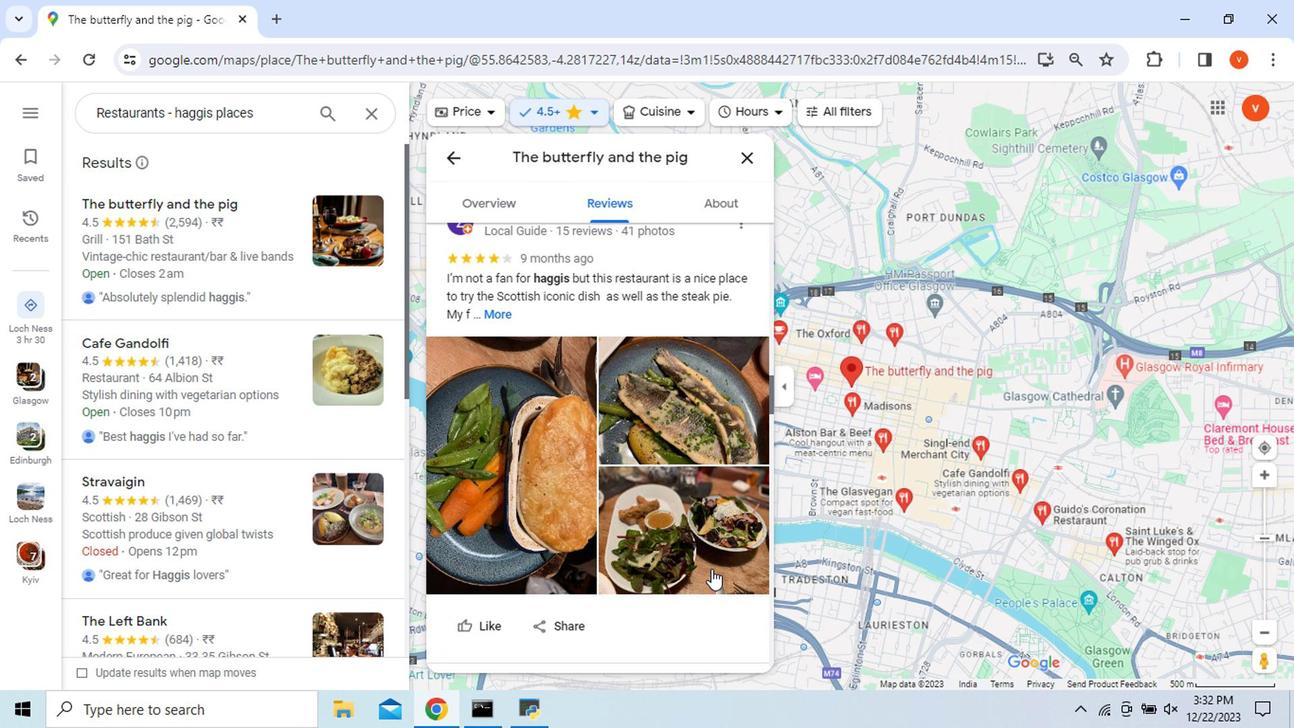 
Action: Mouse scrolled (710, 570) with delta (0, 0)
Screenshot: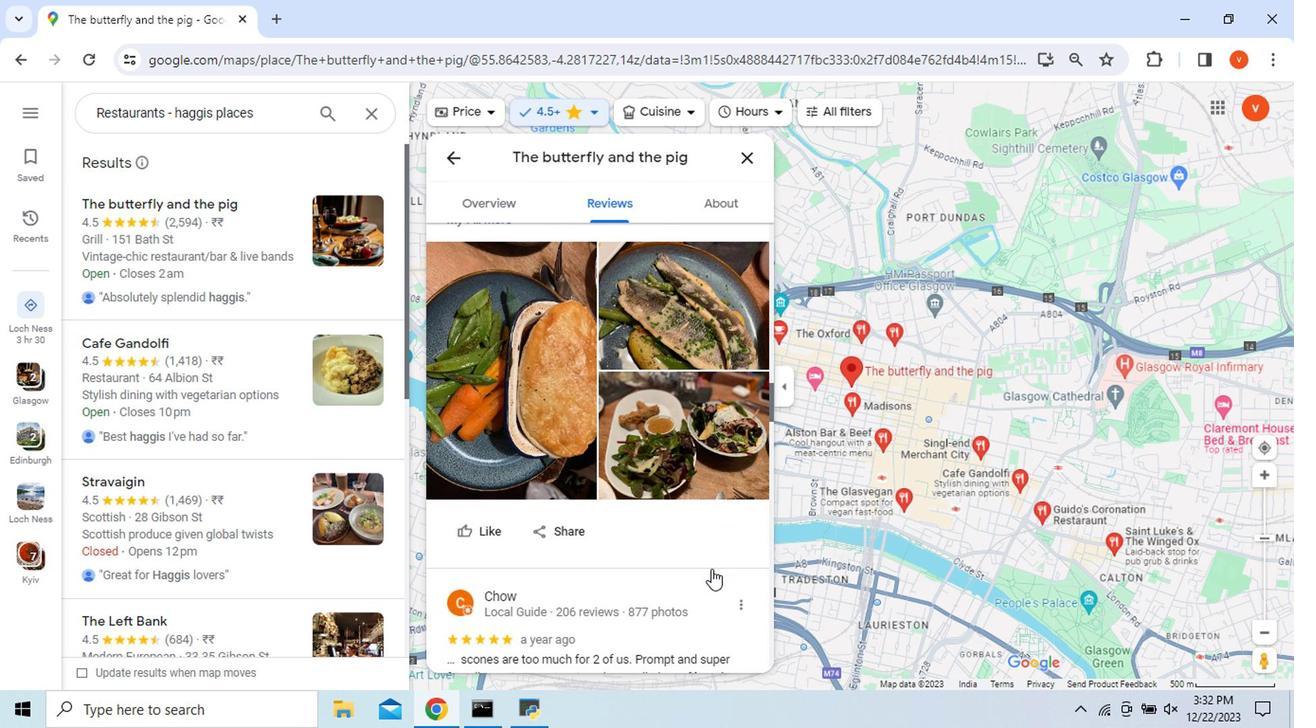 
Action: Mouse scrolled (710, 570) with delta (0, 0)
Screenshot: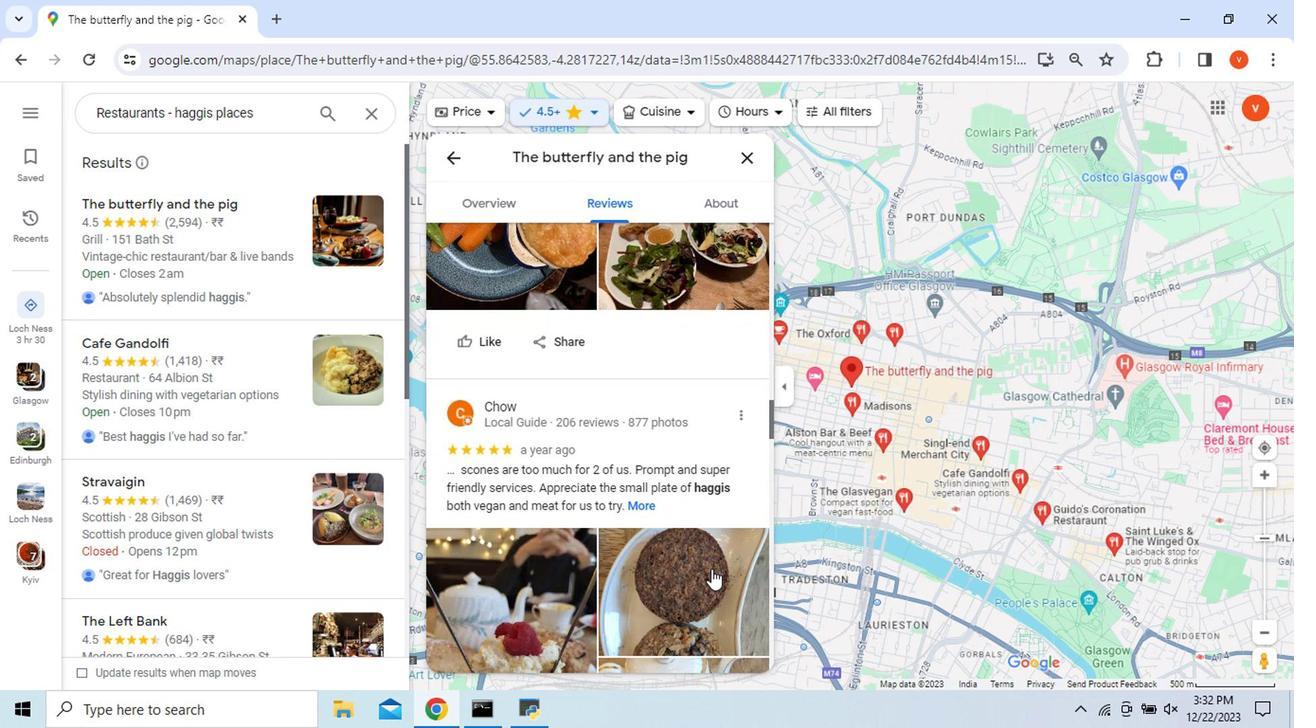 
Action: Mouse scrolled (710, 570) with delta (0, 0)
Screenshot: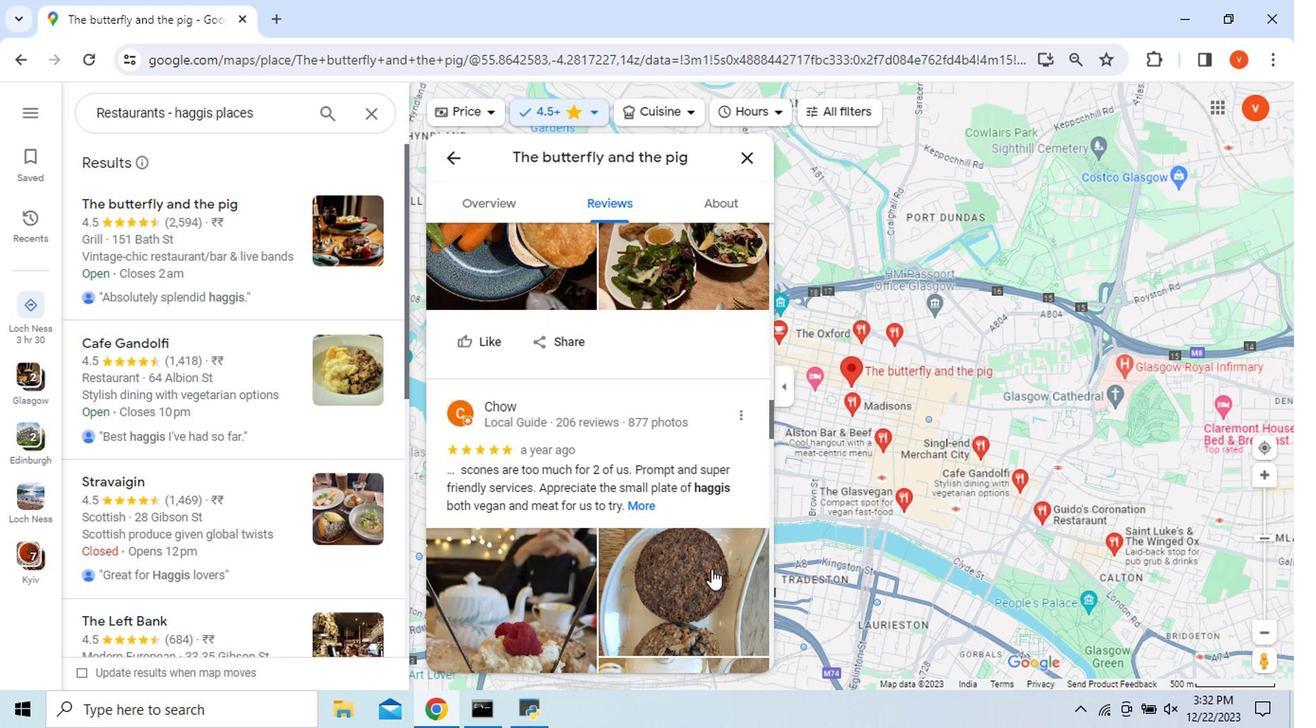 
Action: Mouse scrolled (710, 570) with delta (0, 0)
Screenshot: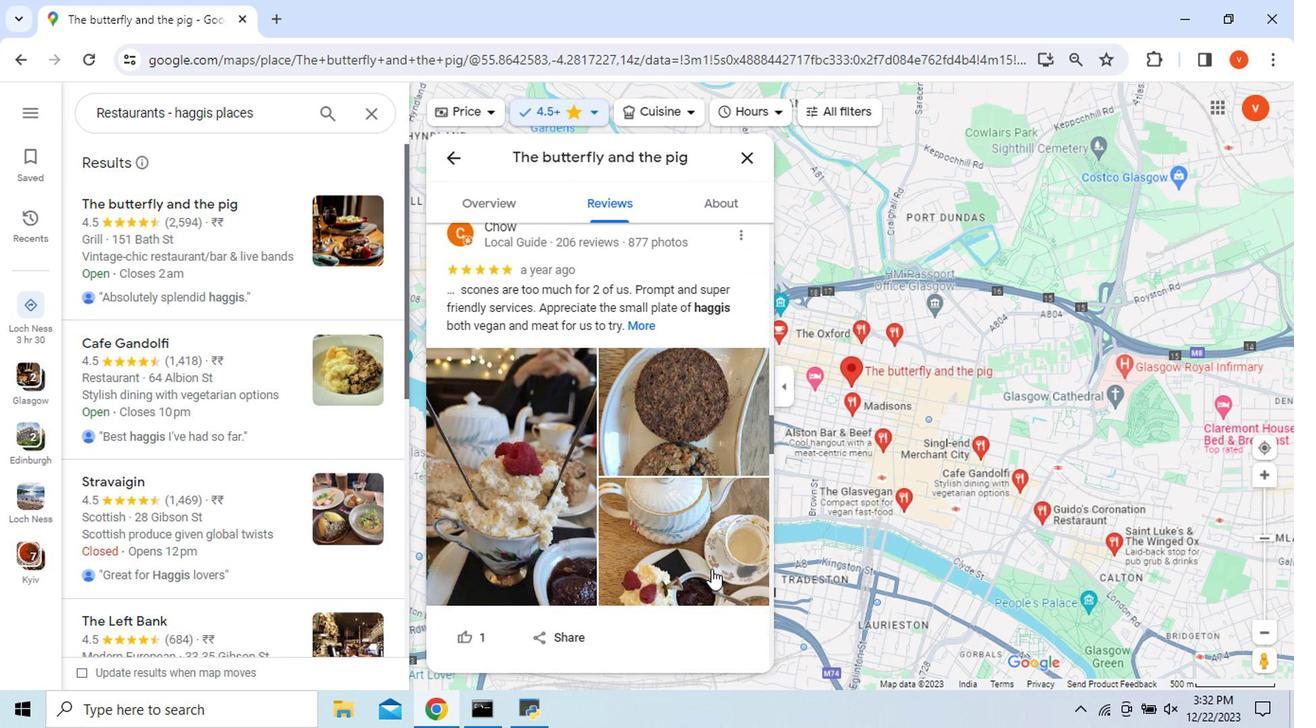 
Action: Mouse scrolled (710, 570) with delta (0, 0)
Screenshot: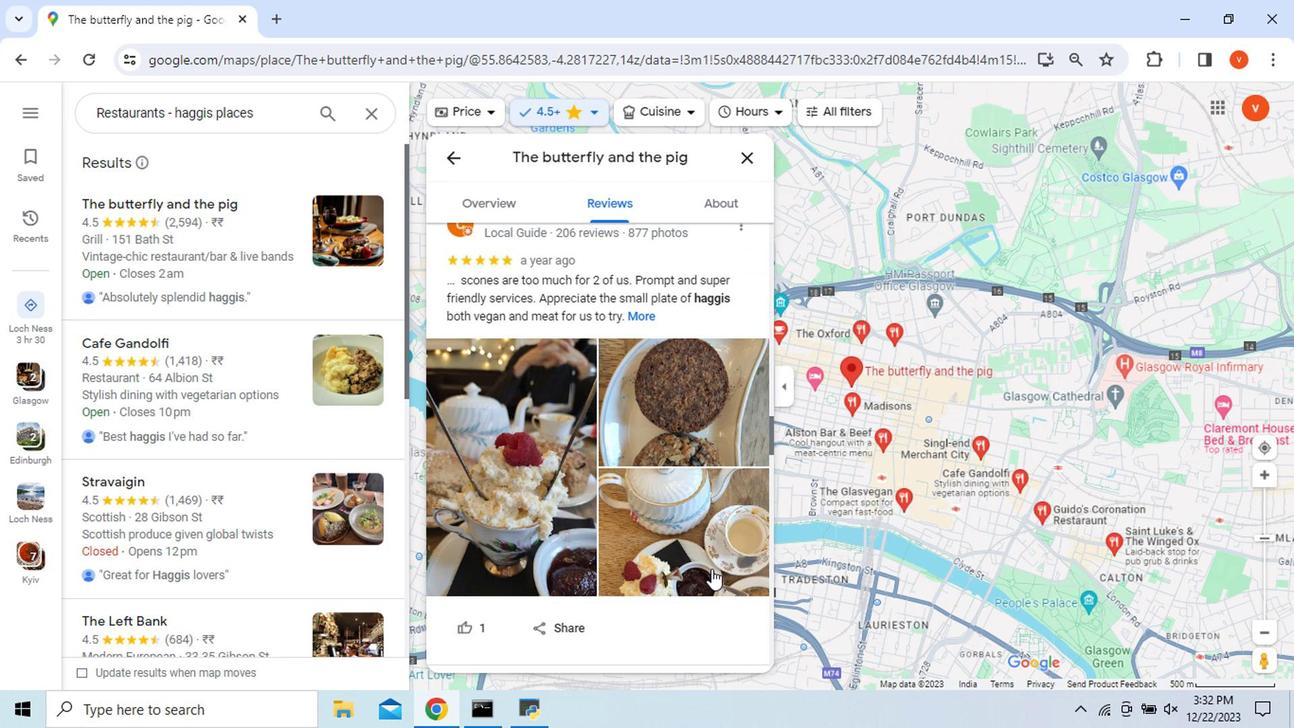 
Action: Mouse scrolled (710, 570) with delta (0, 0)
Screenshot: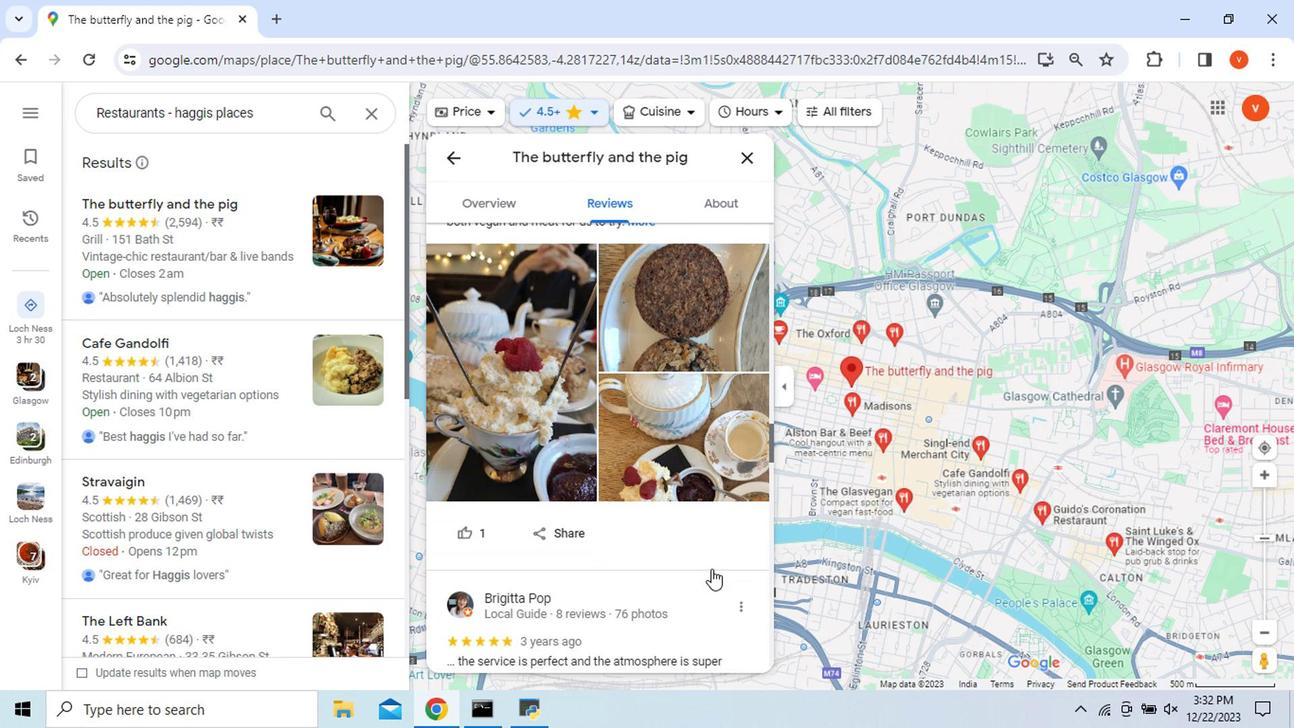 
Action: Mouse scrolled (710, 570) with delta (0, 0)
Screenshot: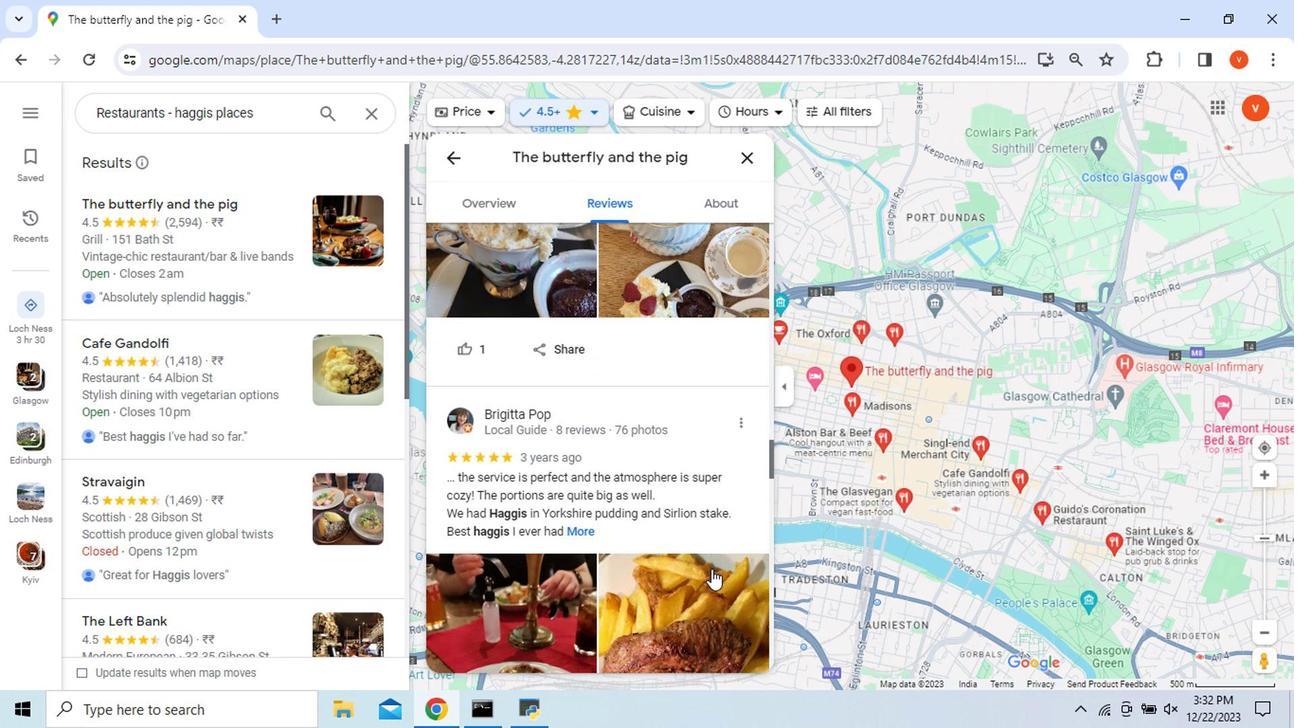 
Action: Mouse scrolled (710, 570) with delta (0, 0)
Screenshot: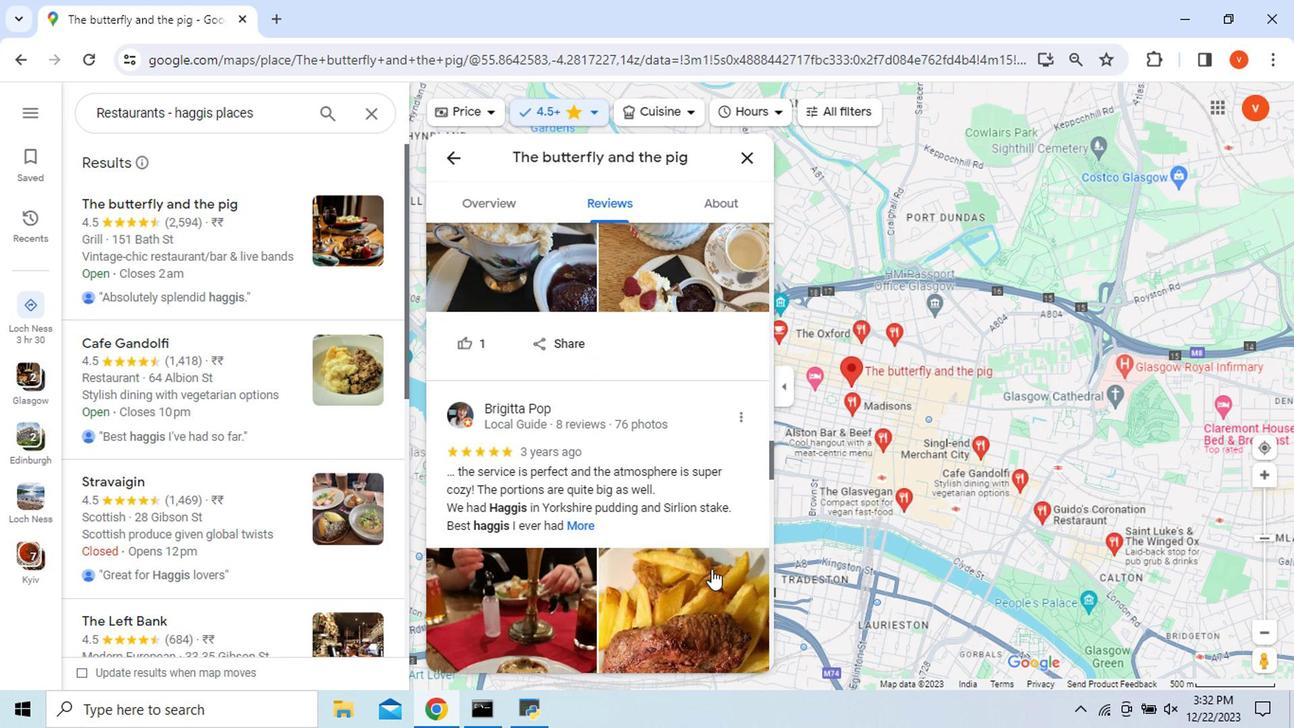 
Action: Mouse scrolled (710, 570) with delta (0, 0)
Screenshot: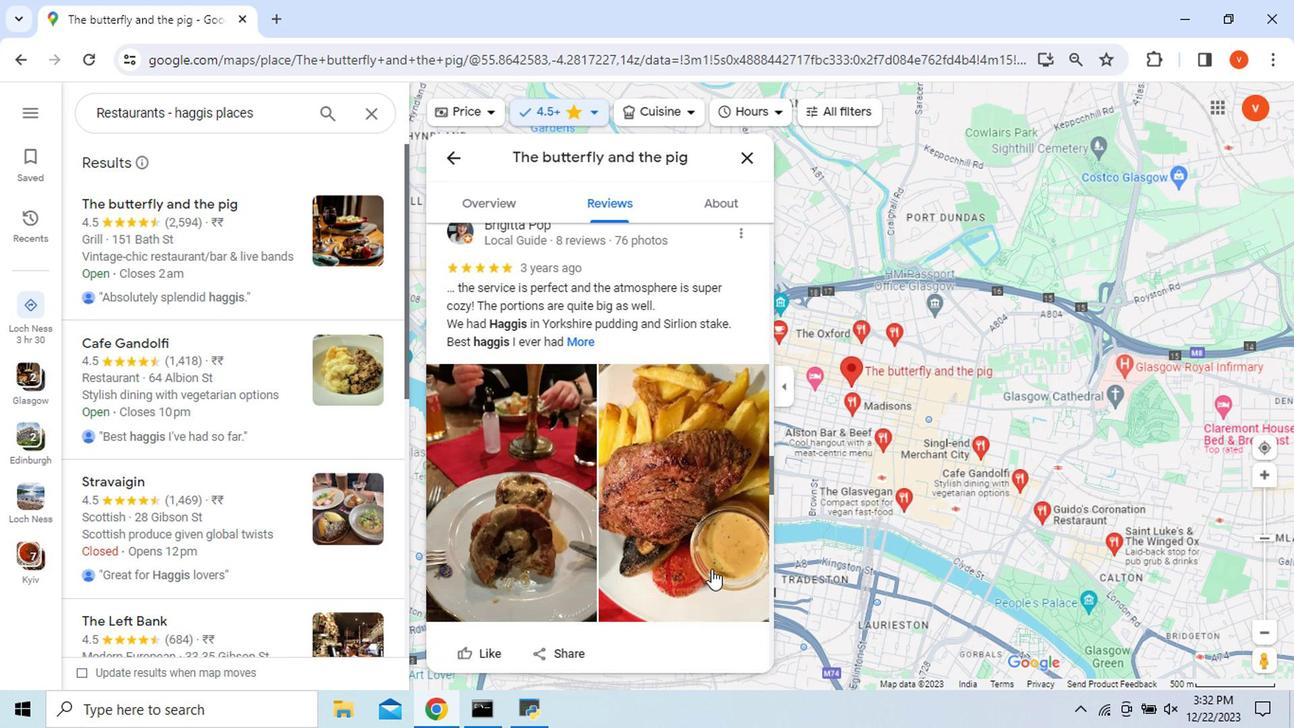 
Action: Mouse scrolled (710, 570) with delta (0, 0)
Screenshot: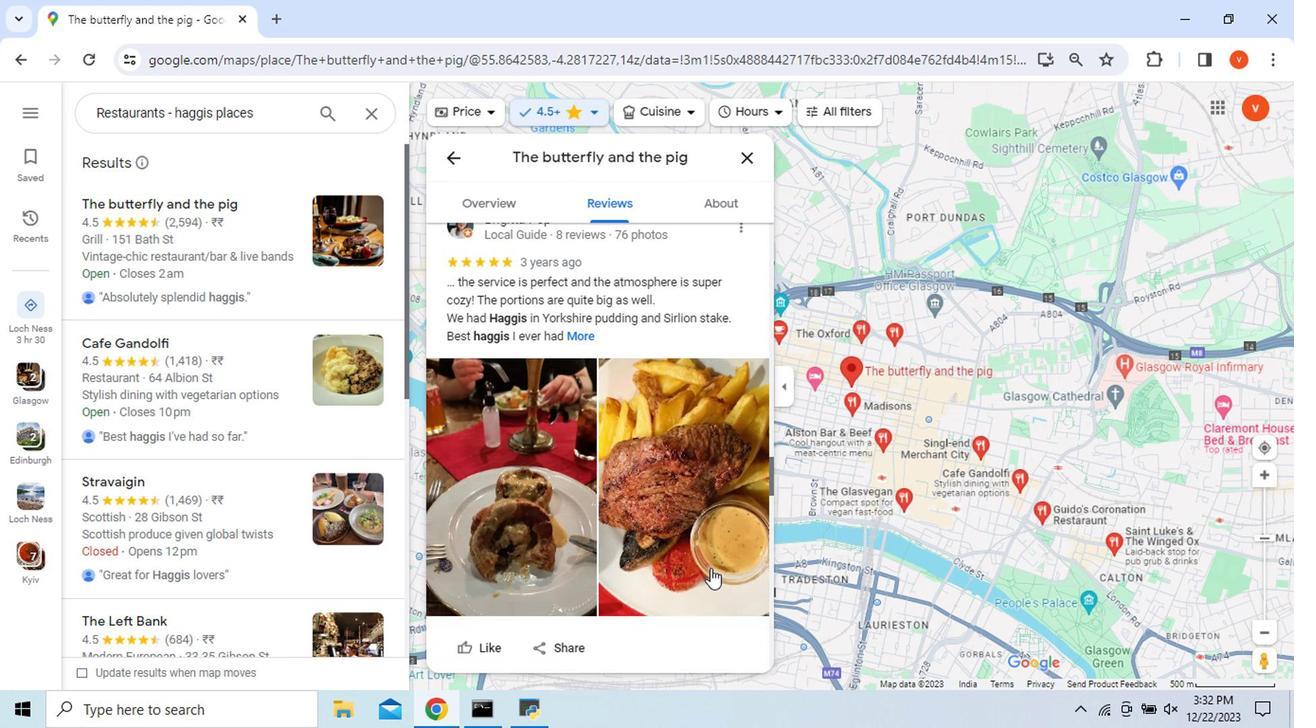 
Action: Mouse moved to (708, 566)
Screenshot: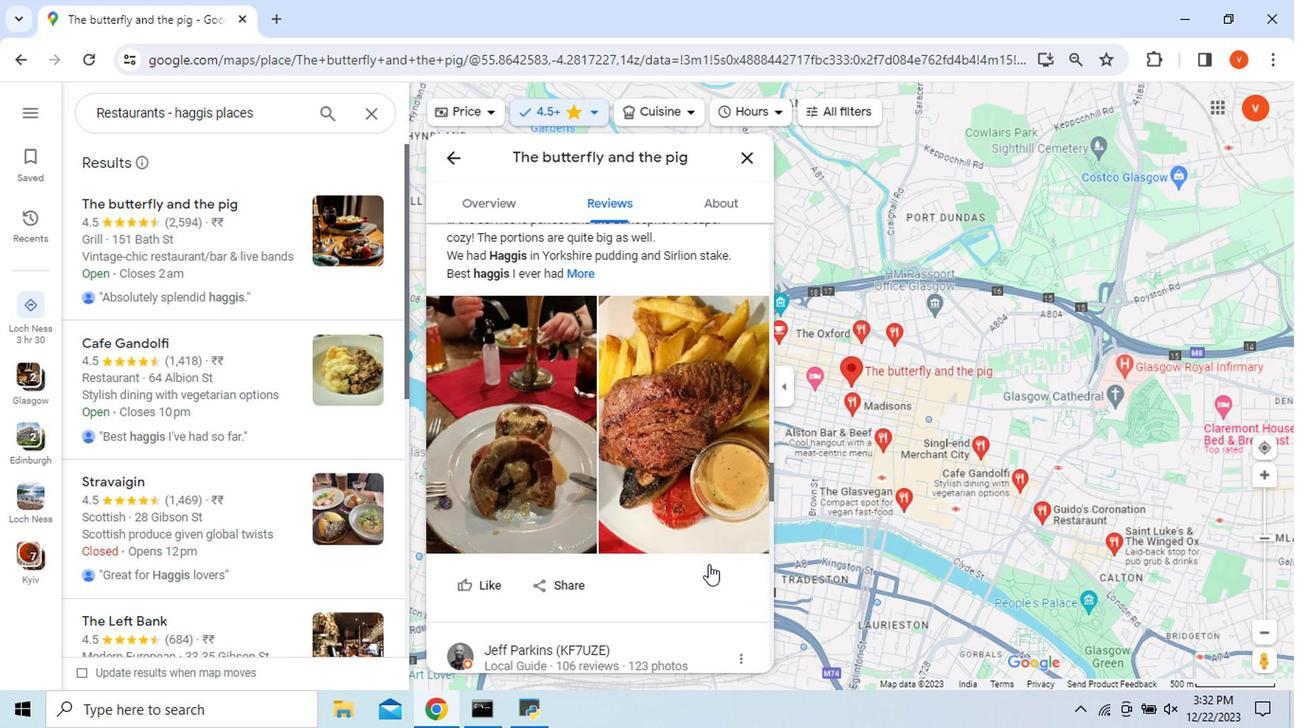 
Action: Mouse scrolled (708, 565) with delta (0, 0)
Screenshot: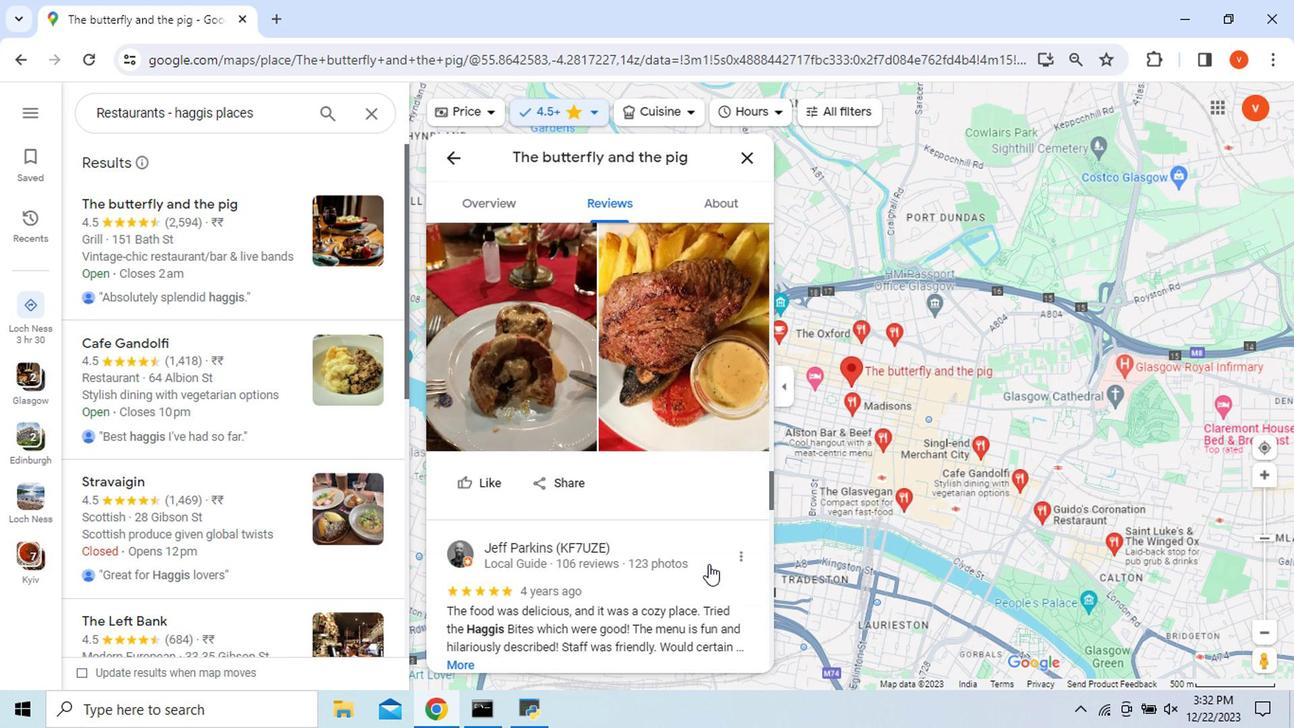 
Action: Mouse scrolled (708, 565) with delta (0, 0)
Screenshot: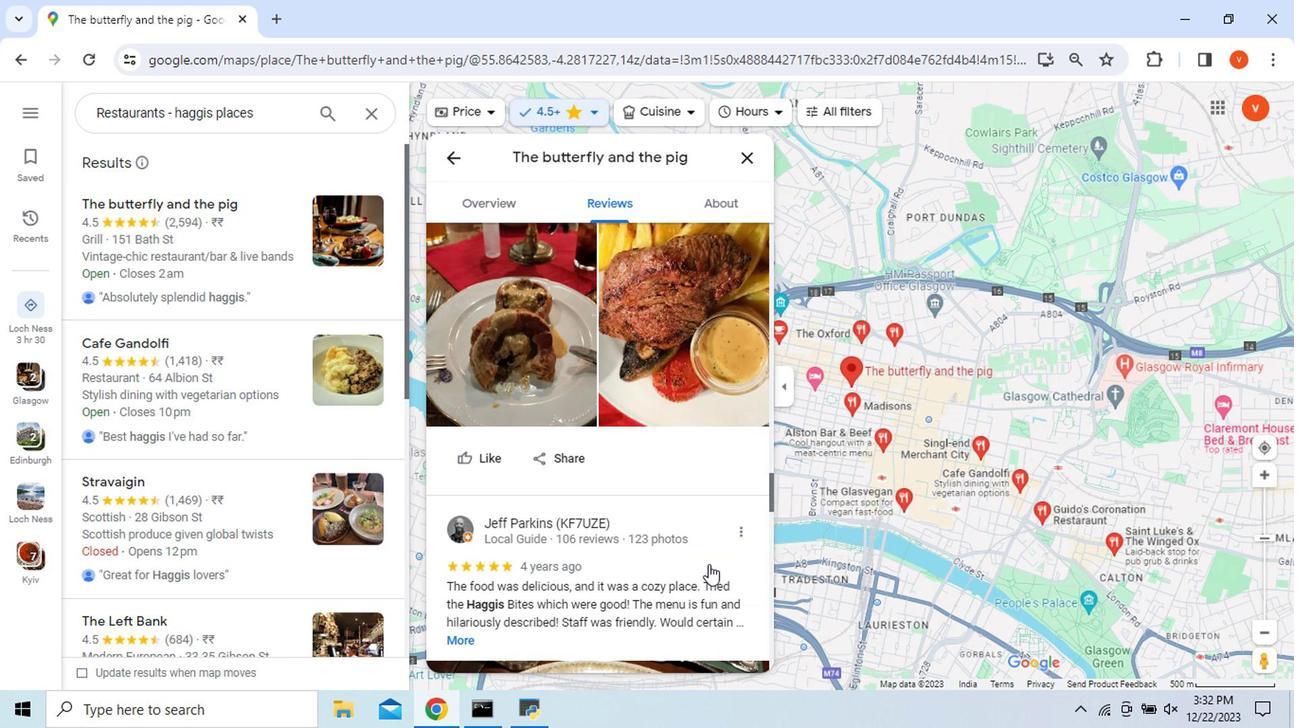 
Action: Mouse moved to (445, 167)
Screenshot: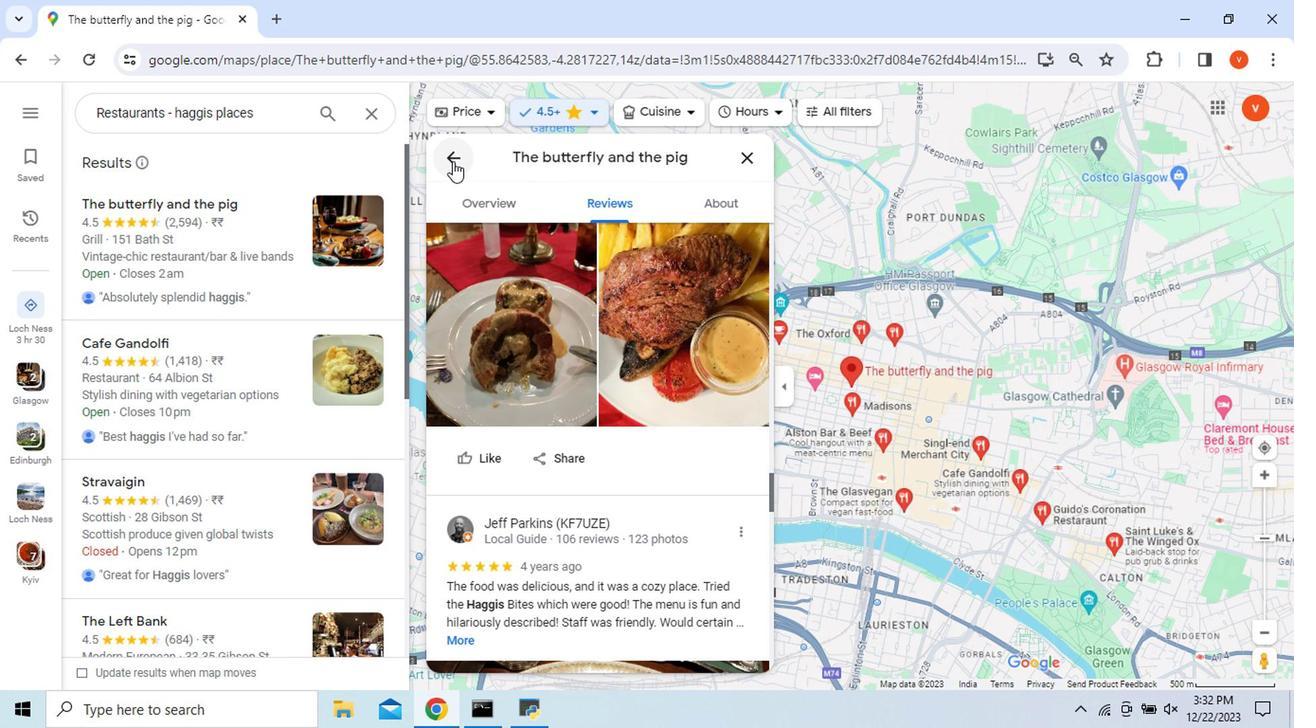 
Action: Mouse pressed left at (445, 167)
Screenshot: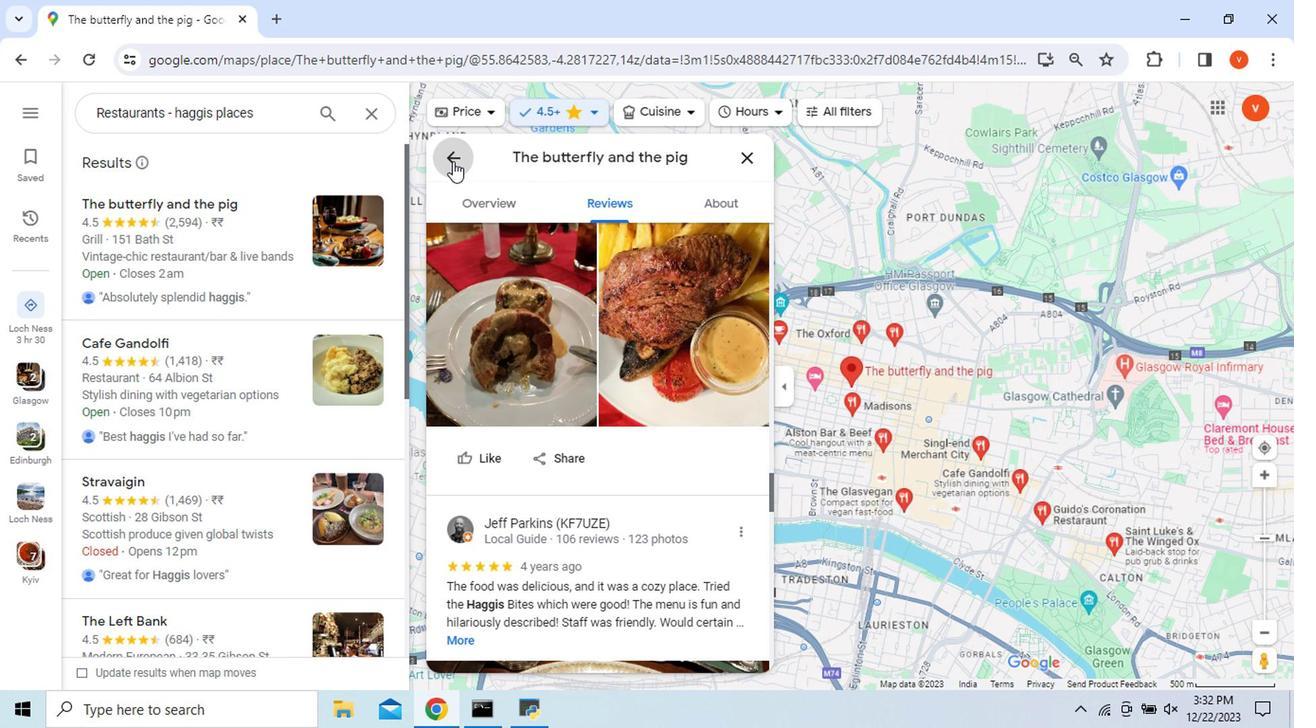 
Action: Mouse moved to (268, 354)
Screenshot: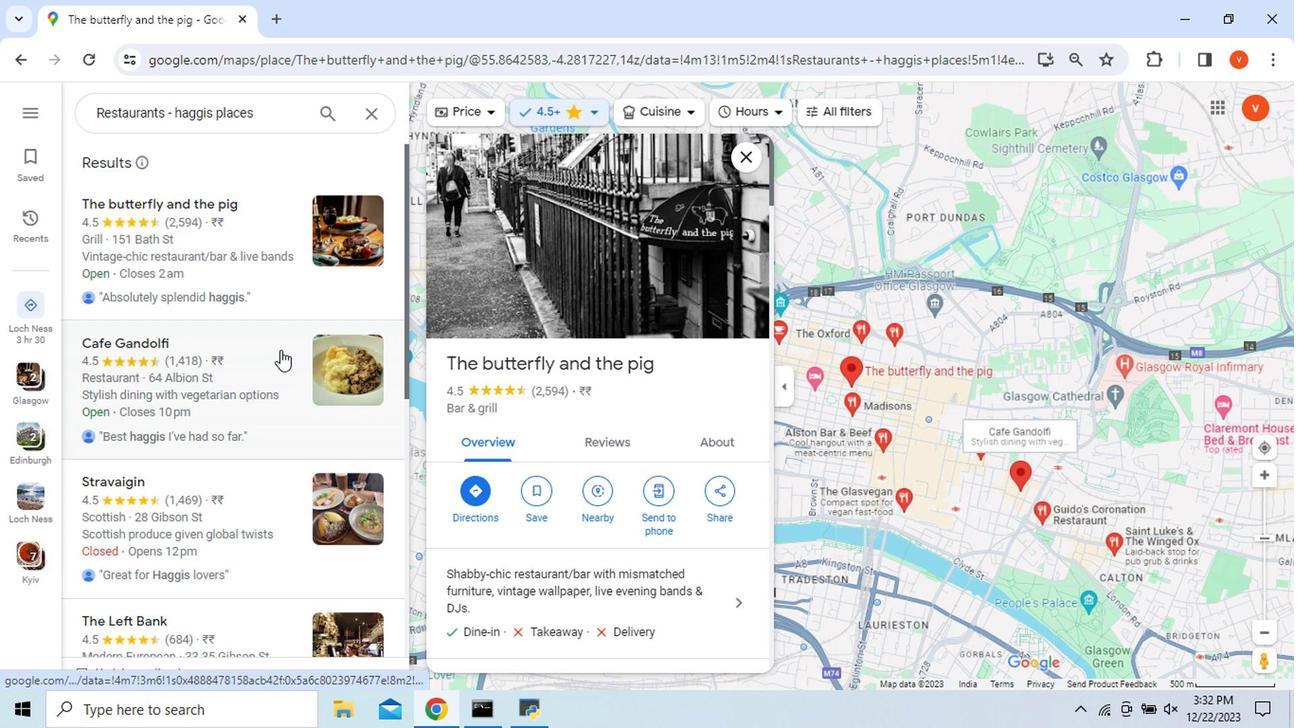 
Action: Mouse pressed left at (268, 354)
Screenshot: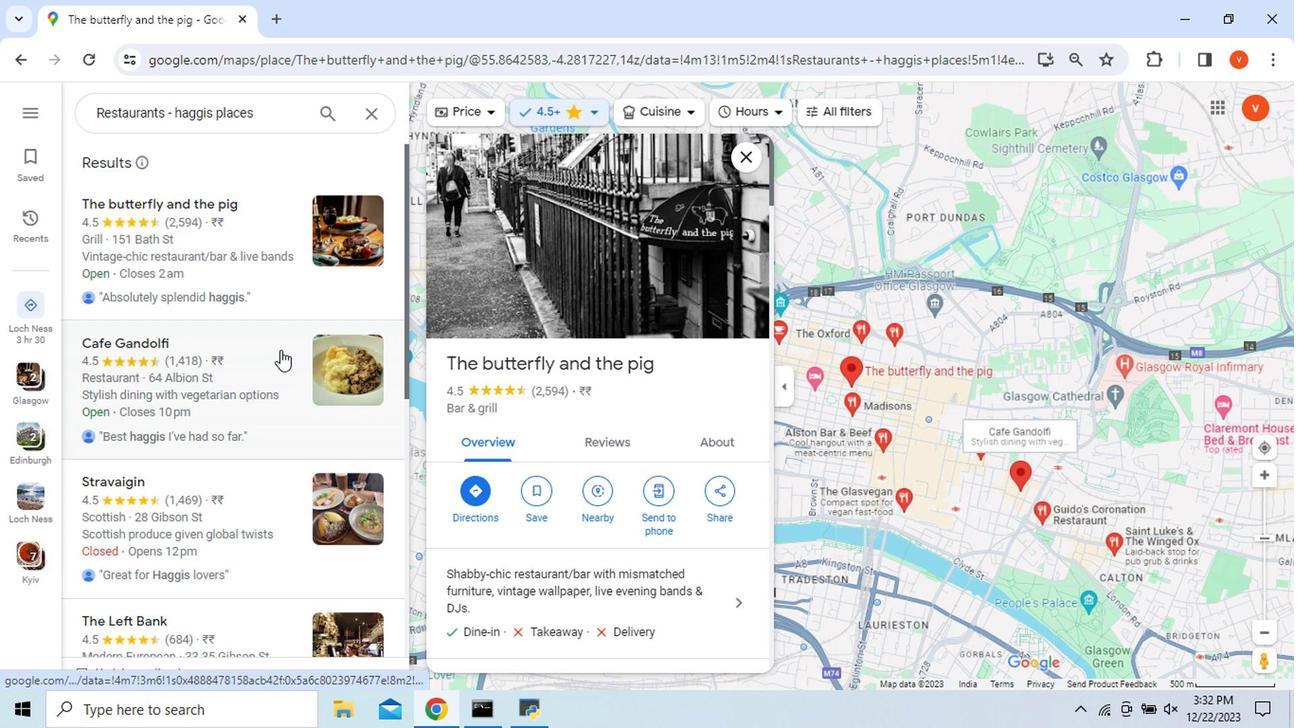 
Action: Mouse moved to (737, 598)
Screenshot: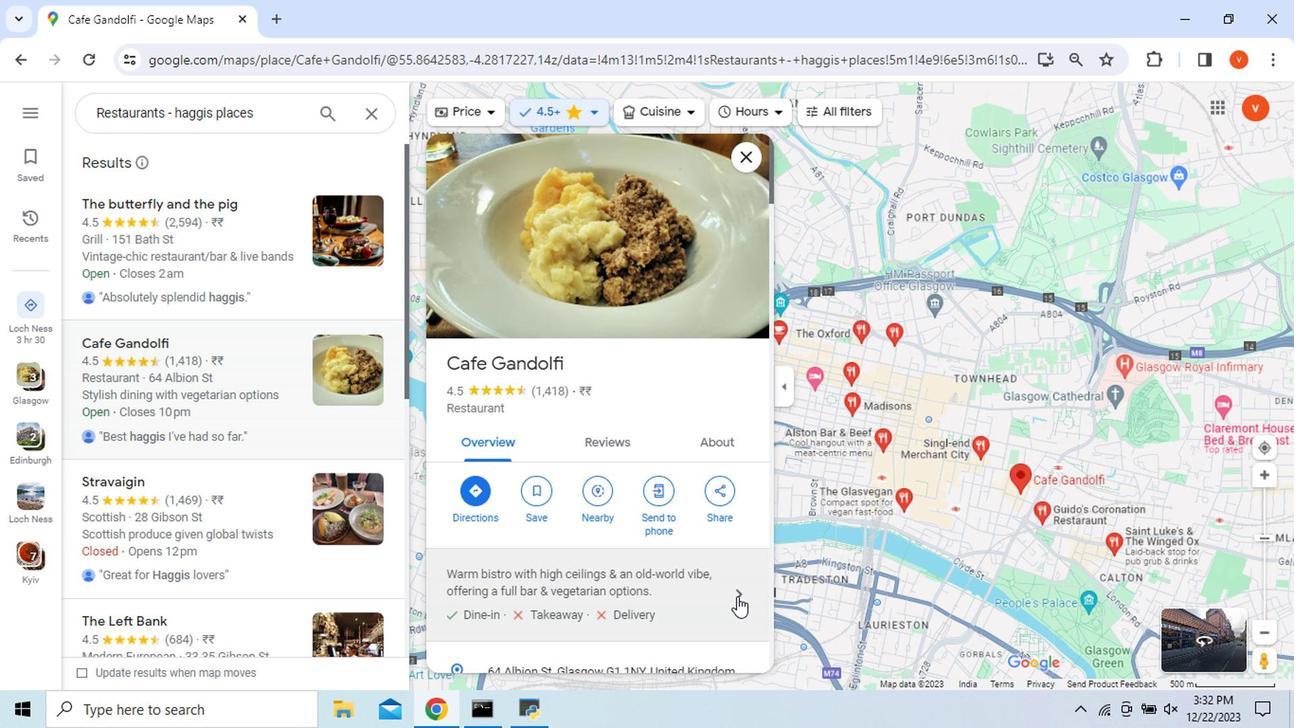 
Action: Mouse pressed left at (737, 598)
Screenshot: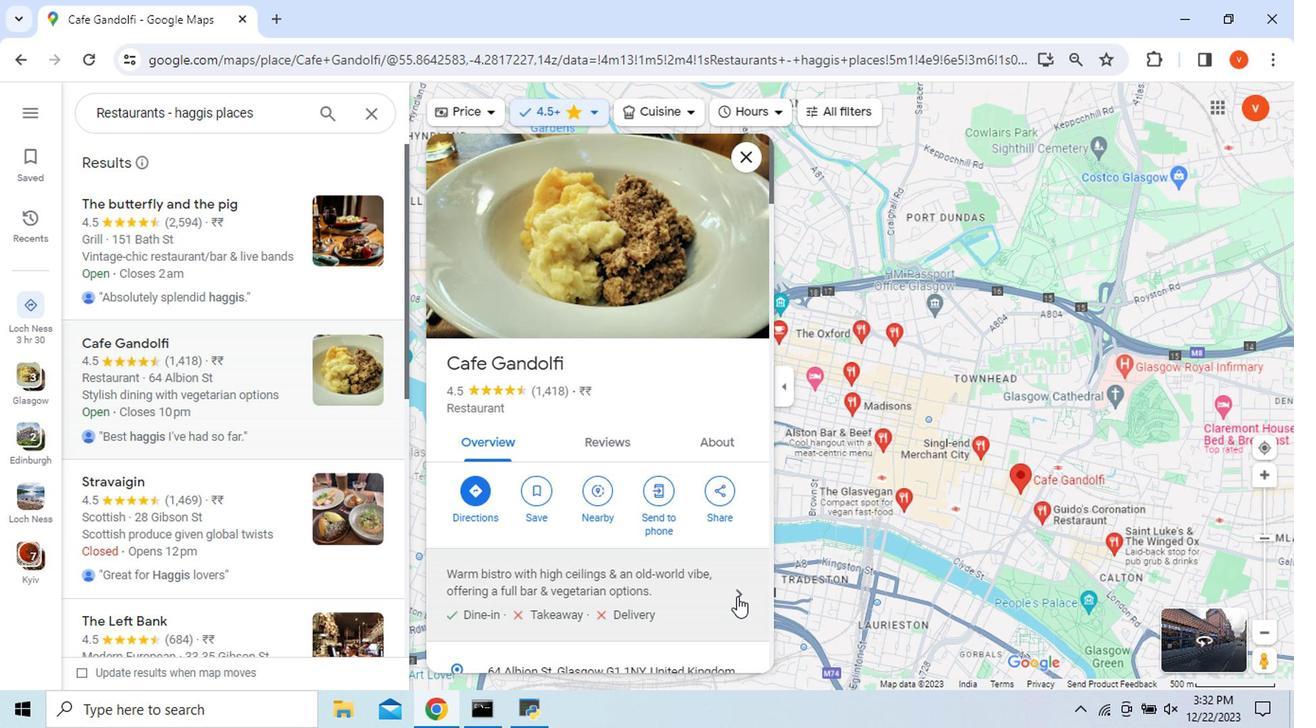 
Action: Mouse moved to (662, 439)
Screenshot: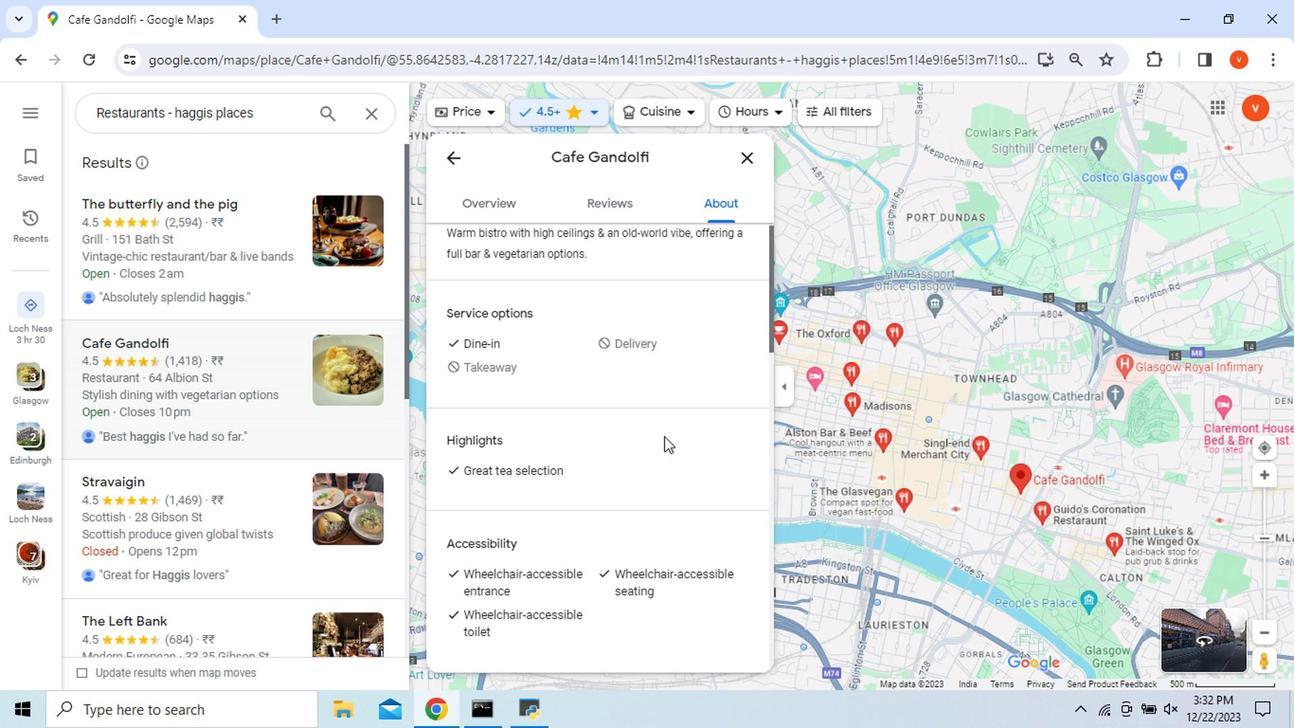 
Action: Mouse scrolled (662, 439) with delta (0, 0)
Screenshot: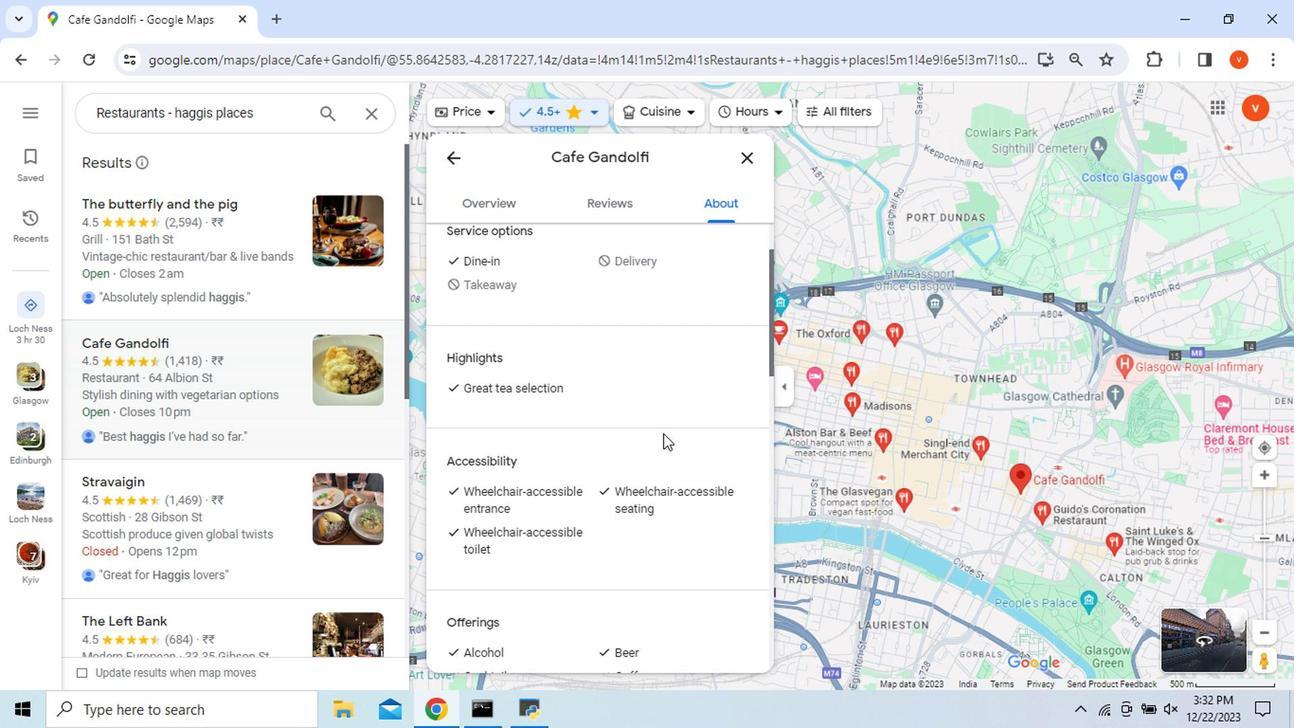 
Action: Mouse moved to (668, 437)
Screenshot: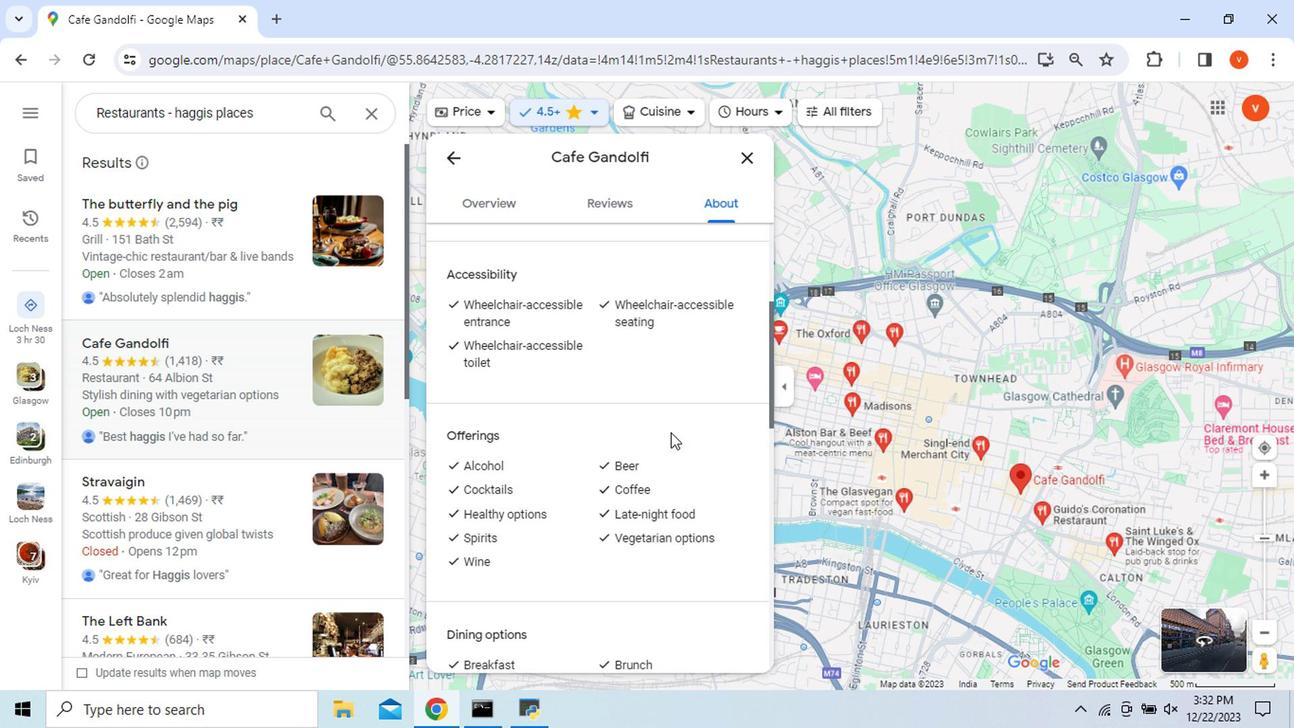 
Action: Mouse scrolled (668, 436) with delta (0, 0)
Screenshot: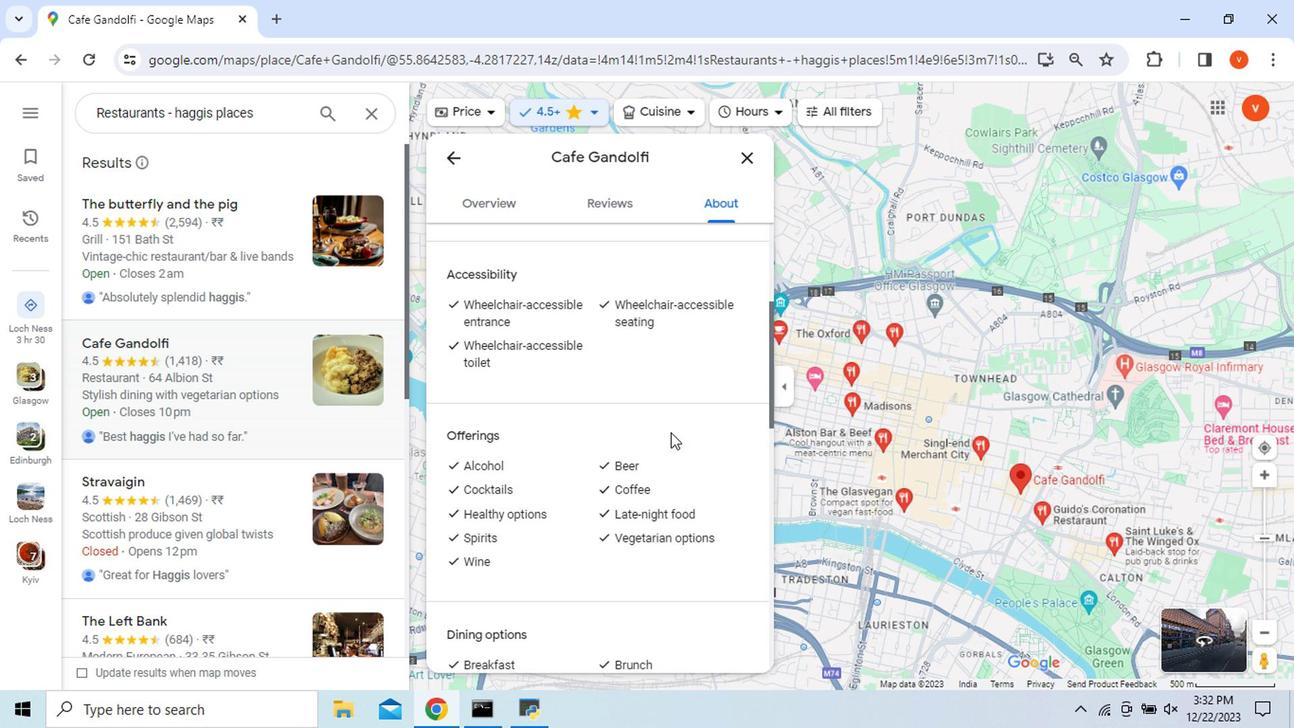 
Action: Mouse moved to (668, 436)
Screenshot: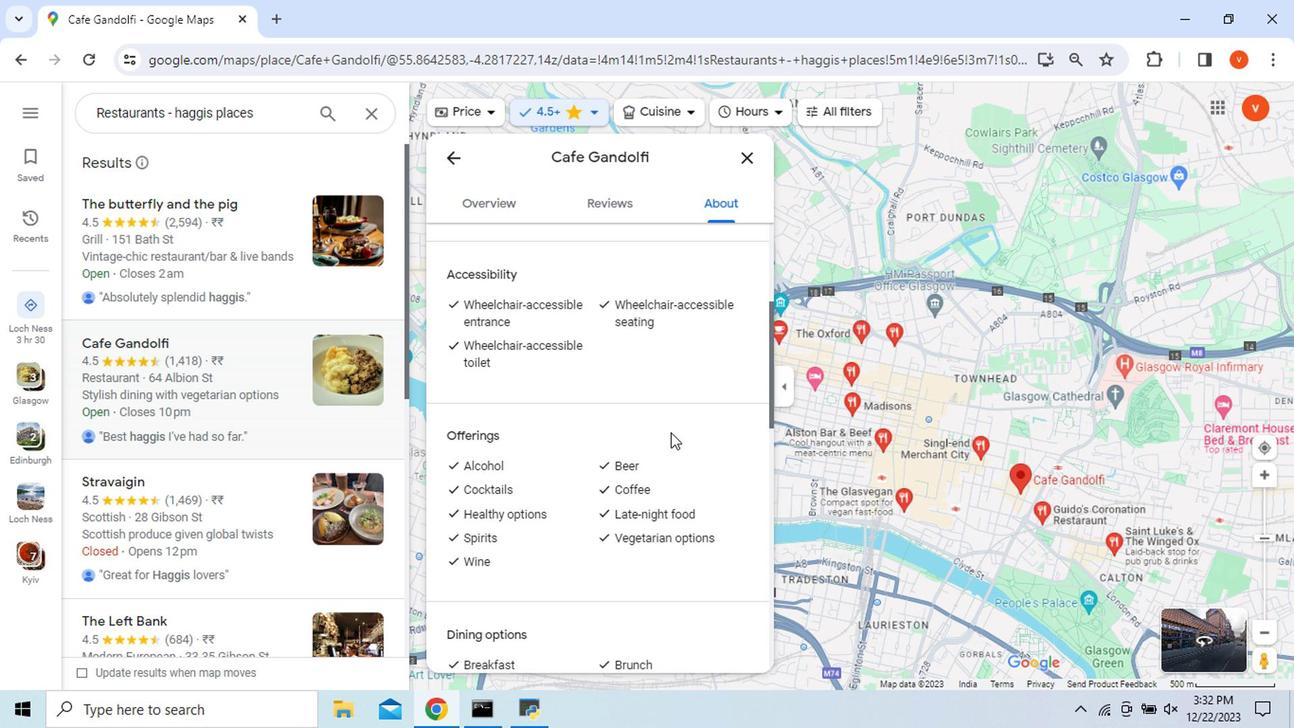 
Action: Mouse scrolled (668, 434) with delta (0, -1)
Screenshot: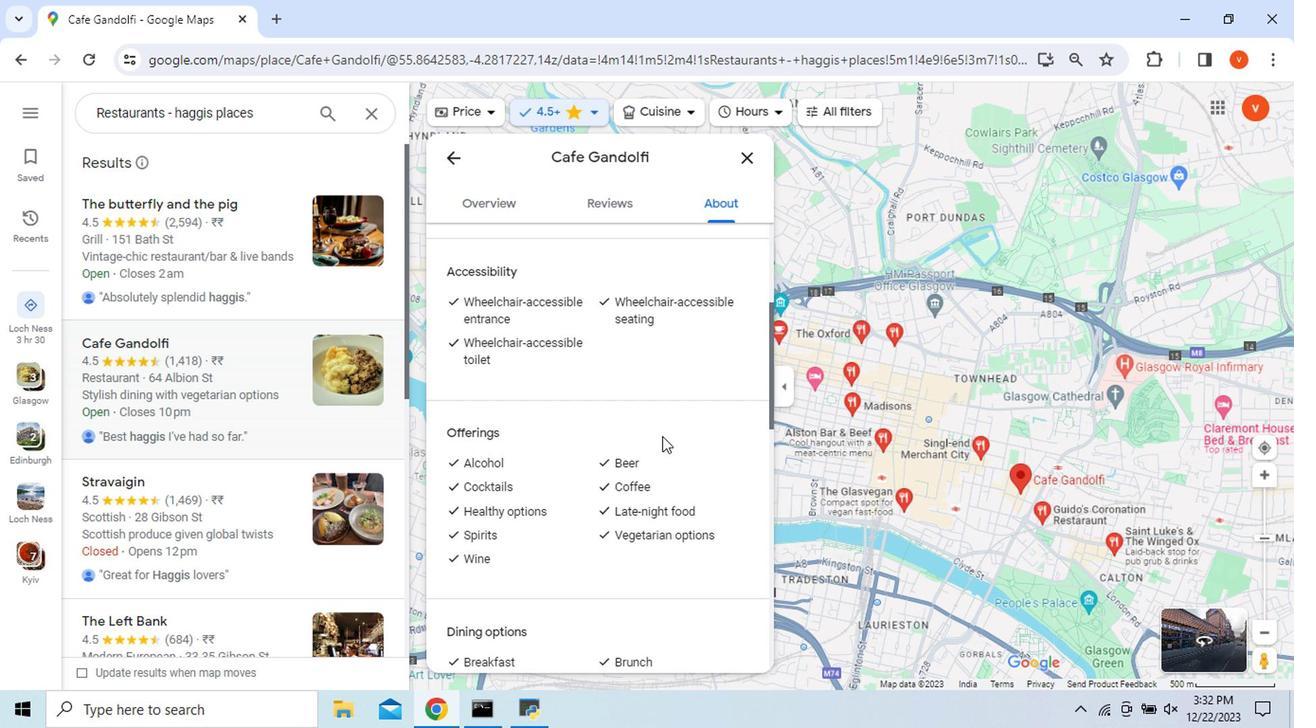 
Action: Mouse moved to (662, 439)
Screenshot: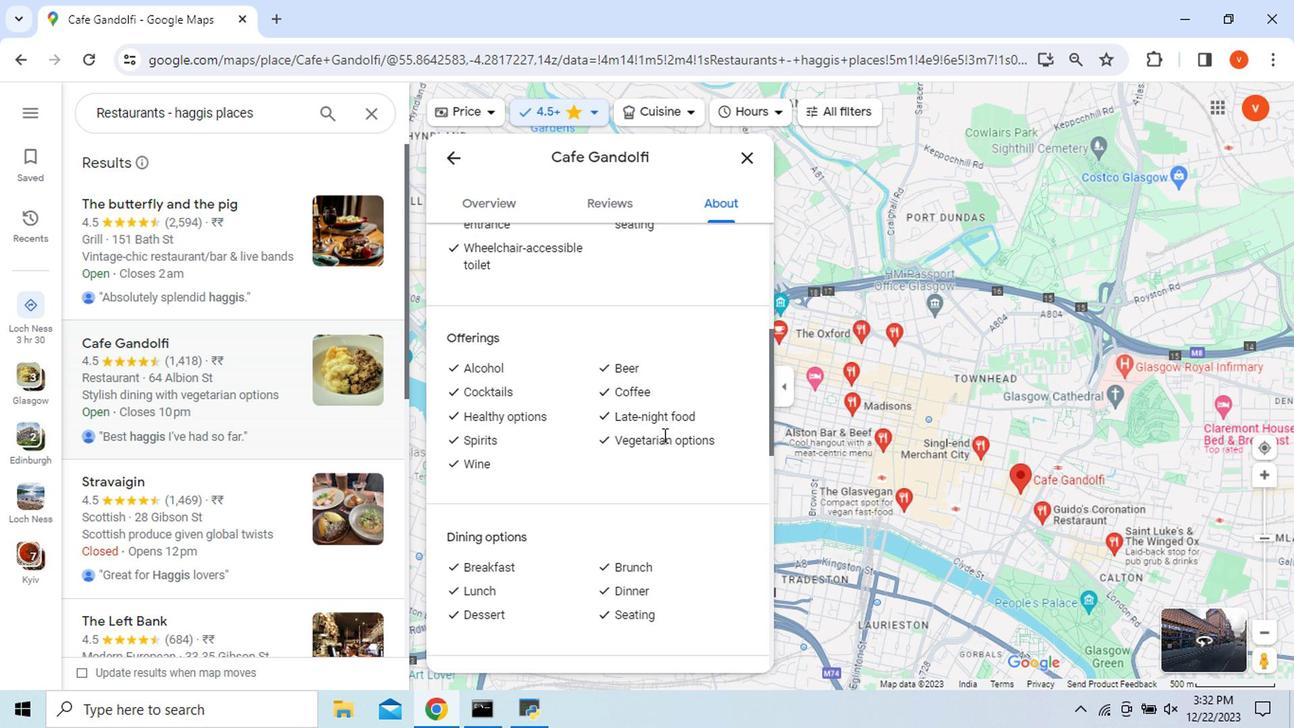 
Action: Mouse scrolled (662, 437) with delta (0, -1)
Screenshot: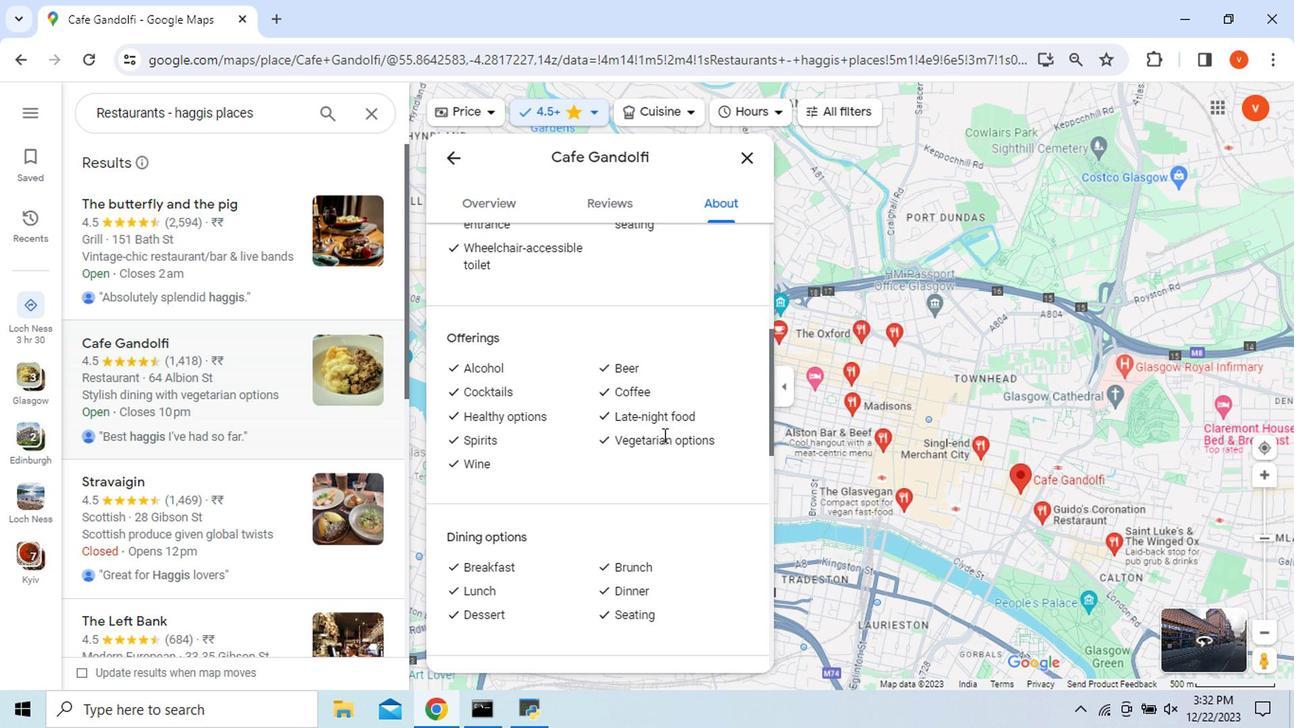 
Action: Mouse moved to (660, 439)
Screenshot: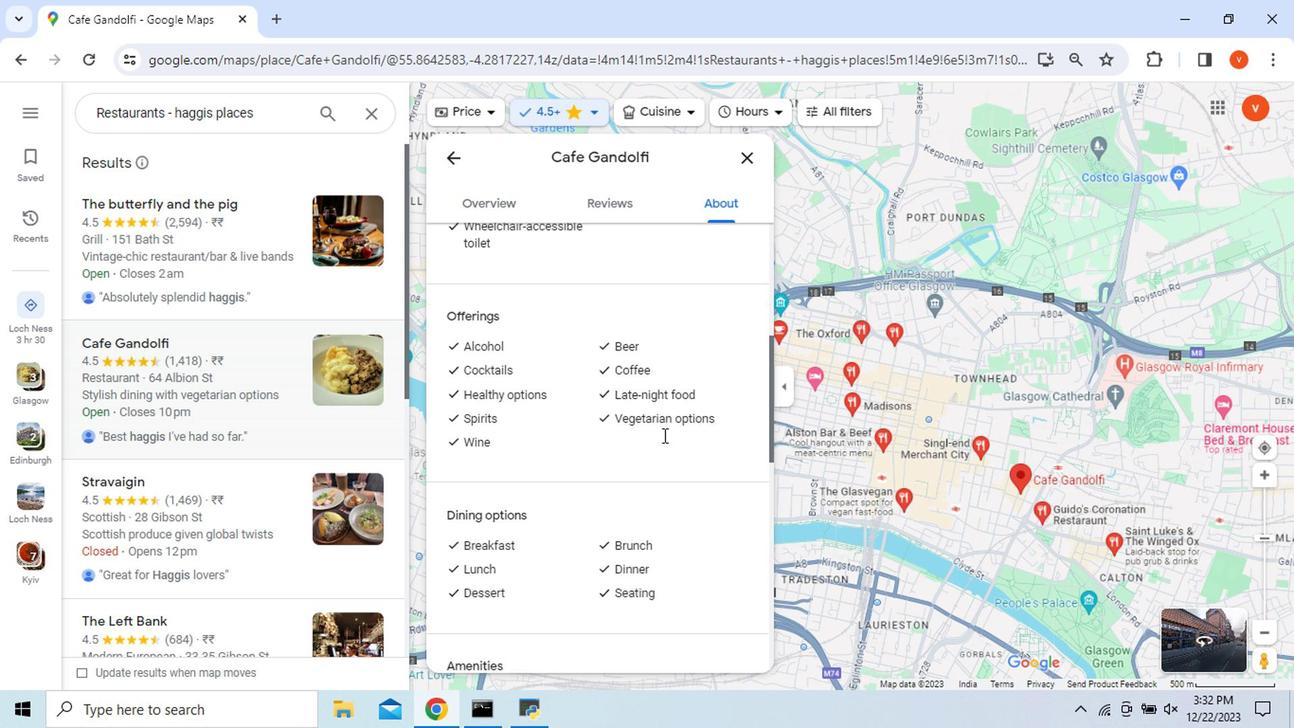 
Action: Mouse scrolled (660, 437) with delta (0, -1)
Screenshot: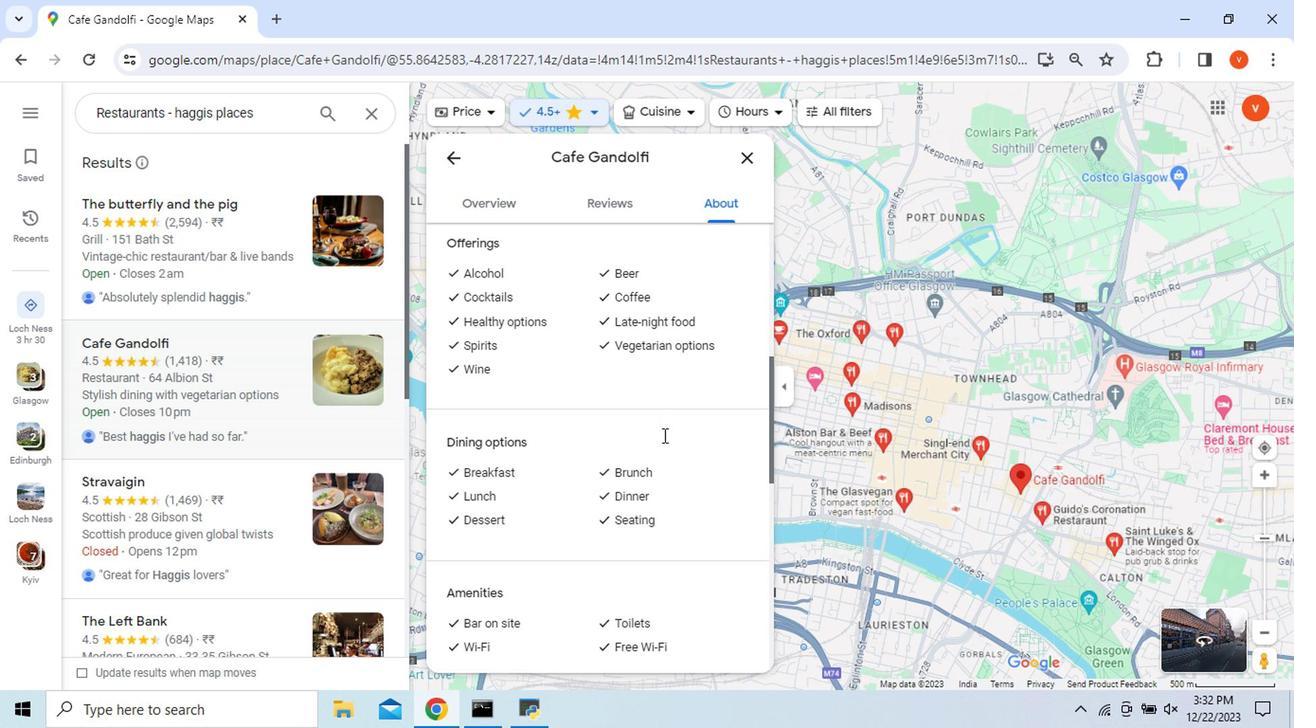 
Action: Mouse scrolled (660, 437) with delta (0, -1)
Screenshot: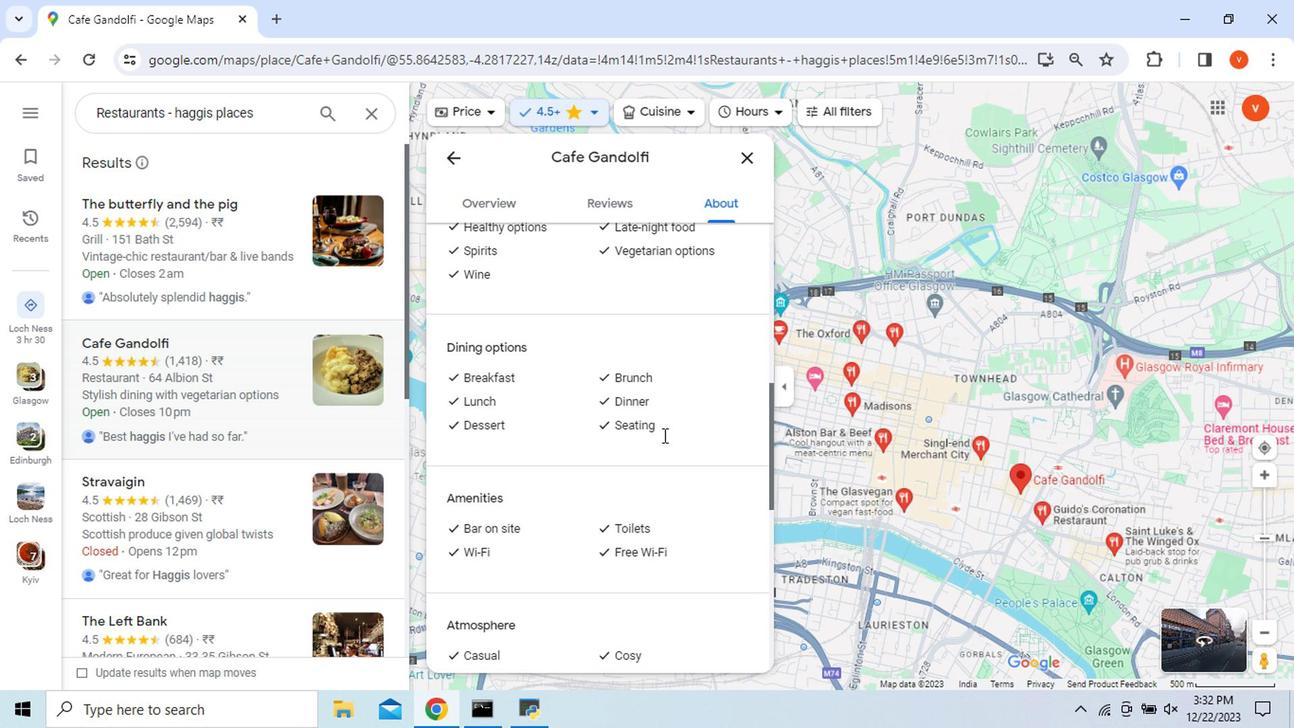 
Action: Mouse scrolled (660, 437) with delta (0, -1)
Screenshot: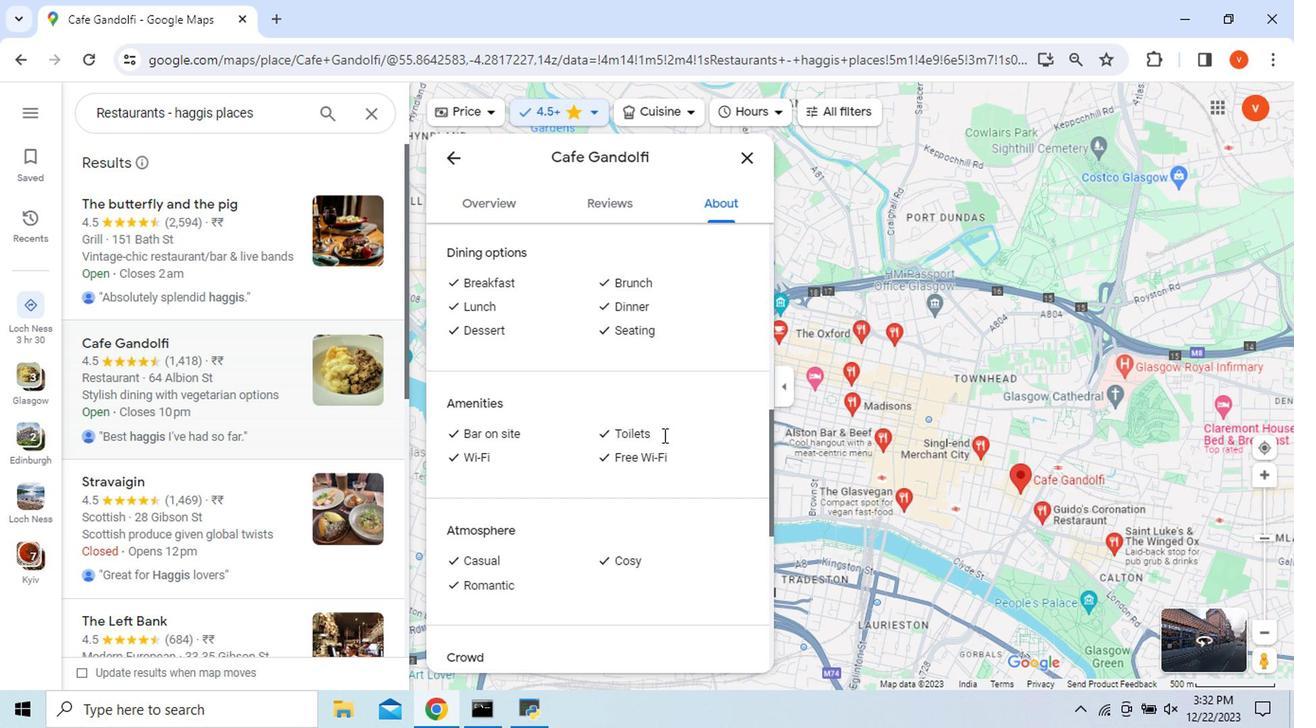 
Action: Mouse scrolled (660, 437) with delta (0, -1)
Screenshot: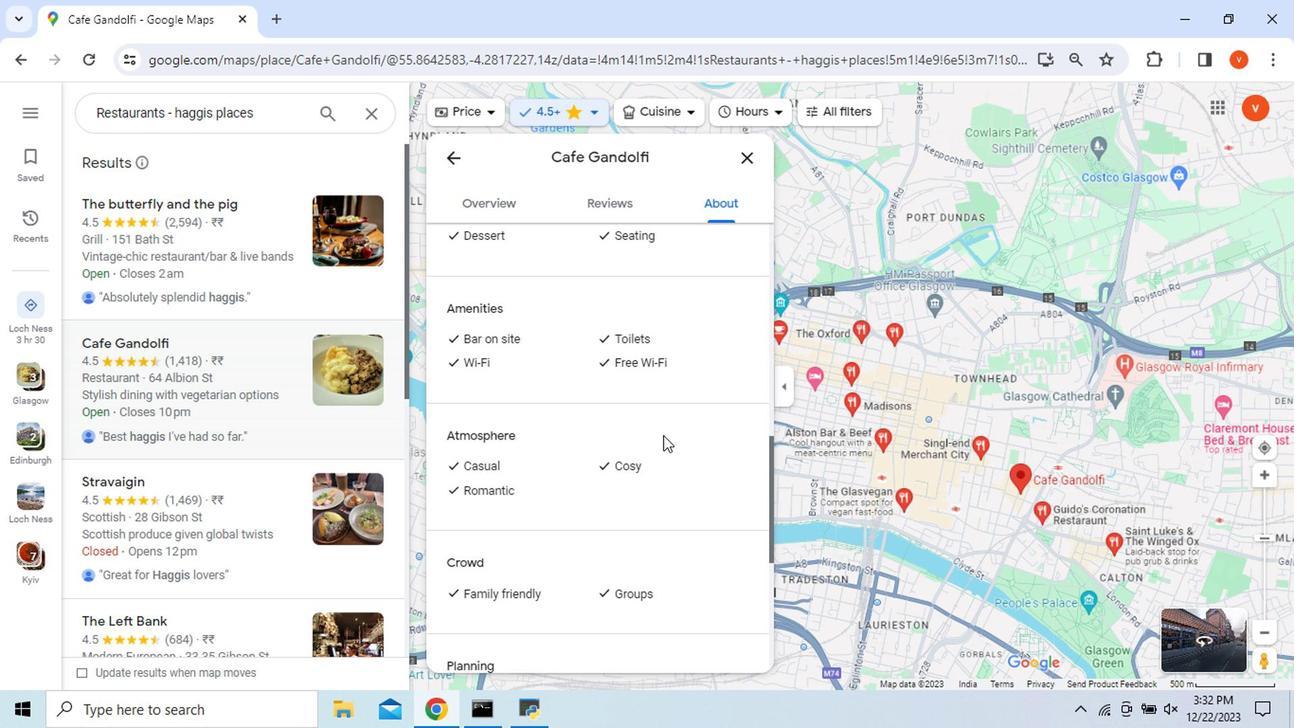 
Action: Mouse scrolled (660, 437) with delta (0, -1)
Screenshot: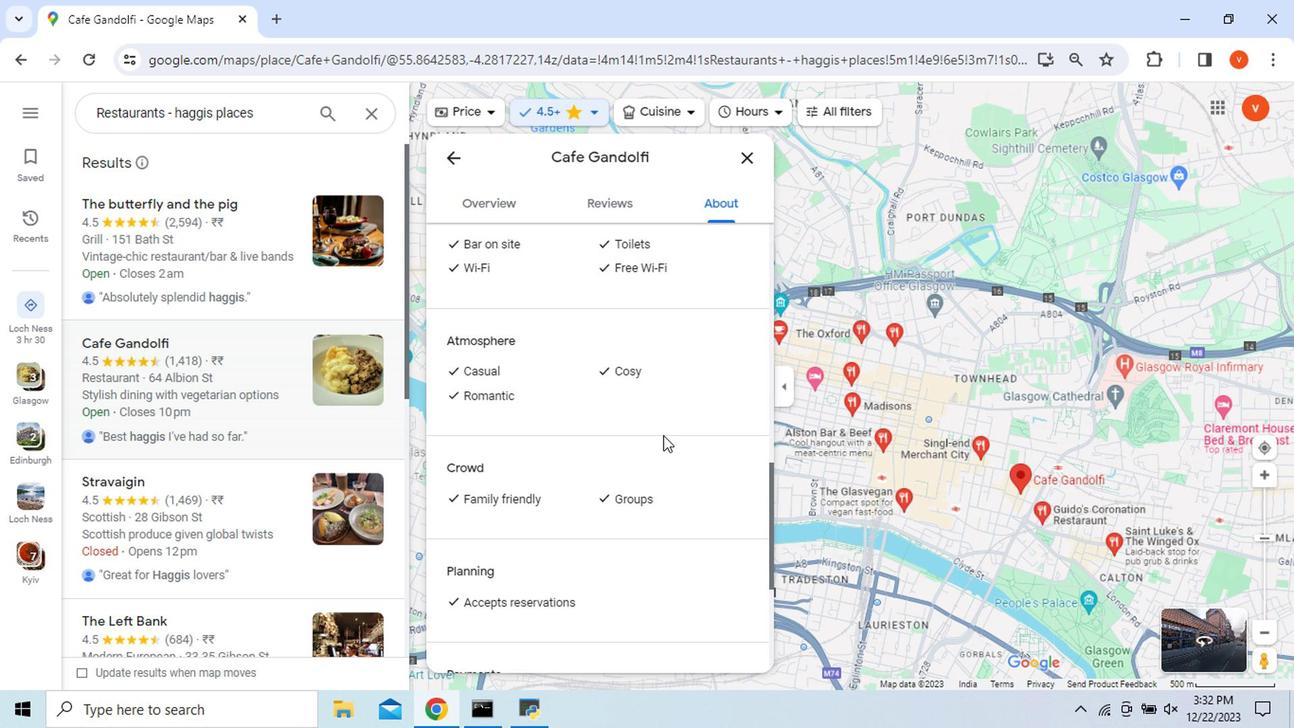 
Action: Mouse moved to (660, 439)
Screenshot: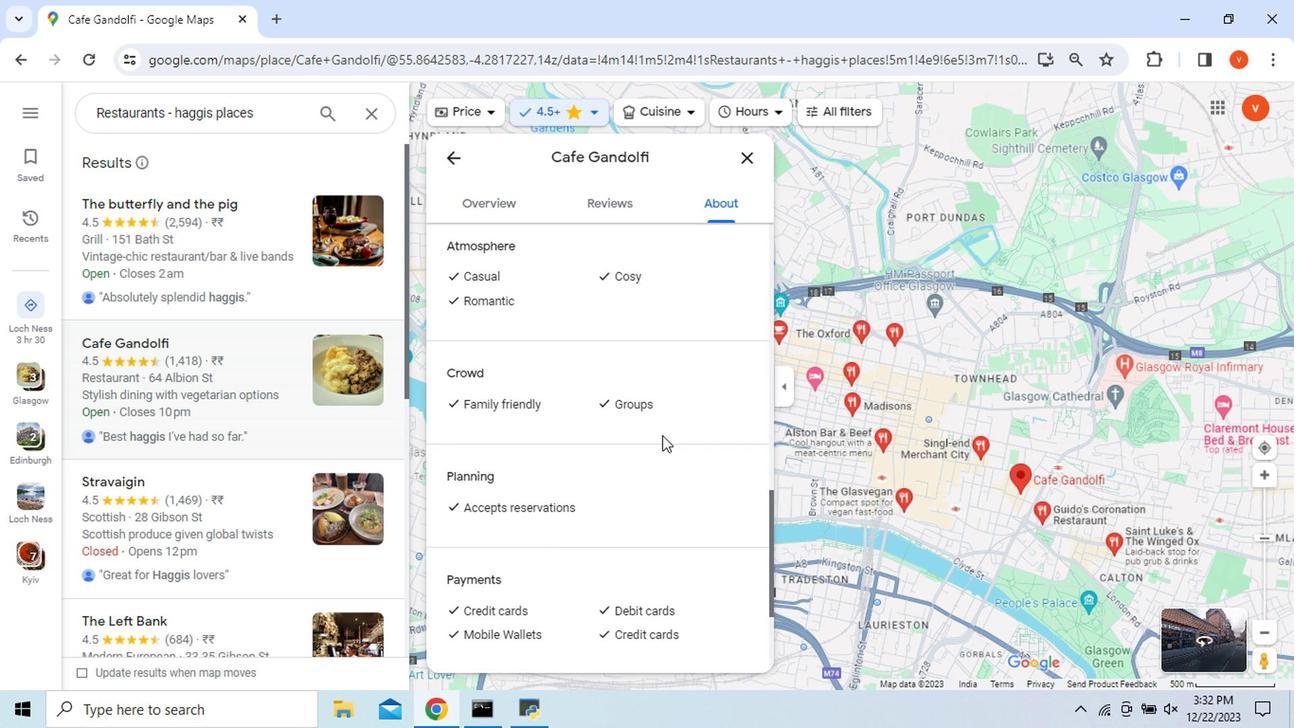 
Action: Mouse scrolled (660, 437) with delta (0, -1)
Screenshot: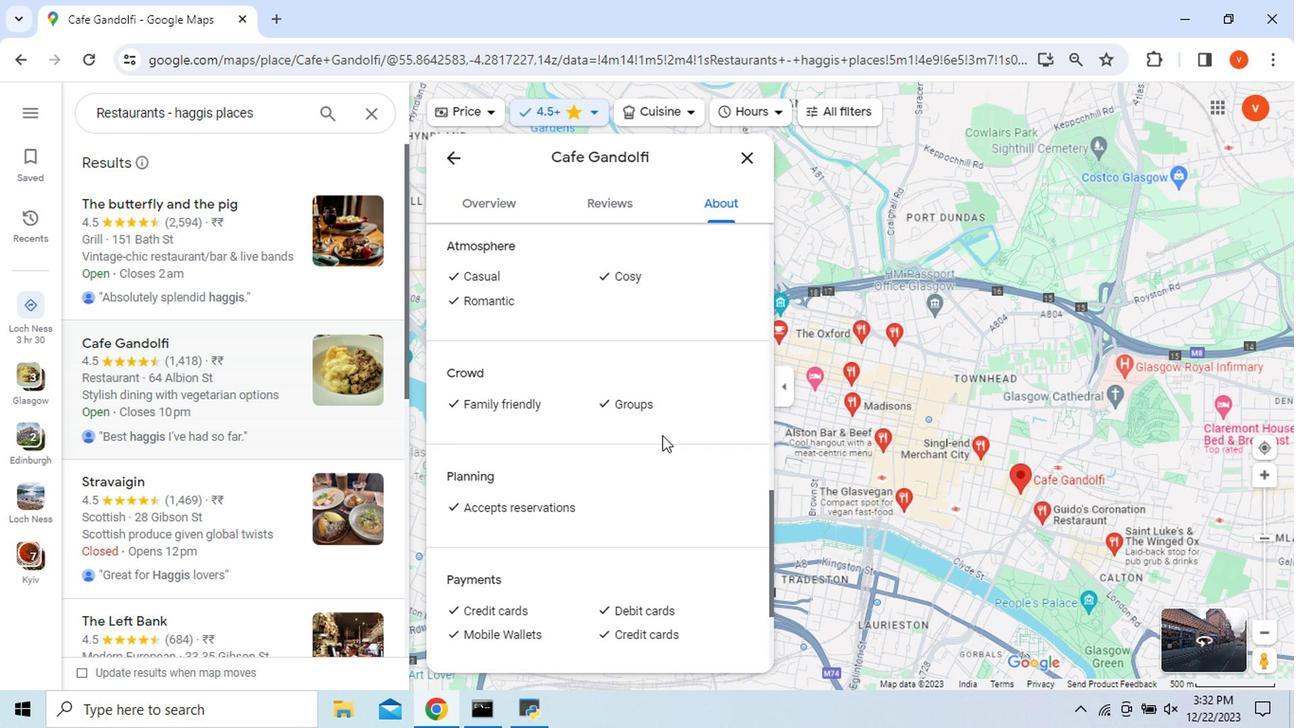 
Action: Mouse scrolled (660, 437) with delta (0, -1)
Screenshot: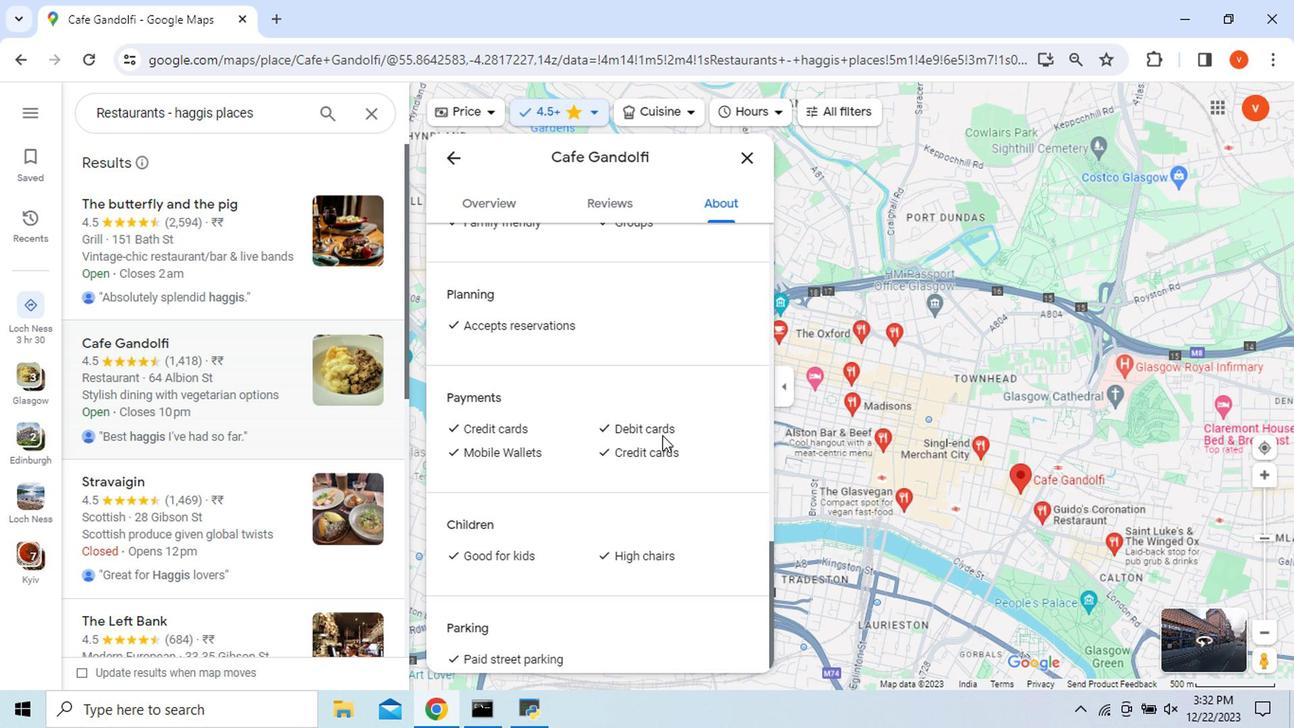
Action: Mouse scrolled (660, 437) with delta (0, -1)
Screenshot: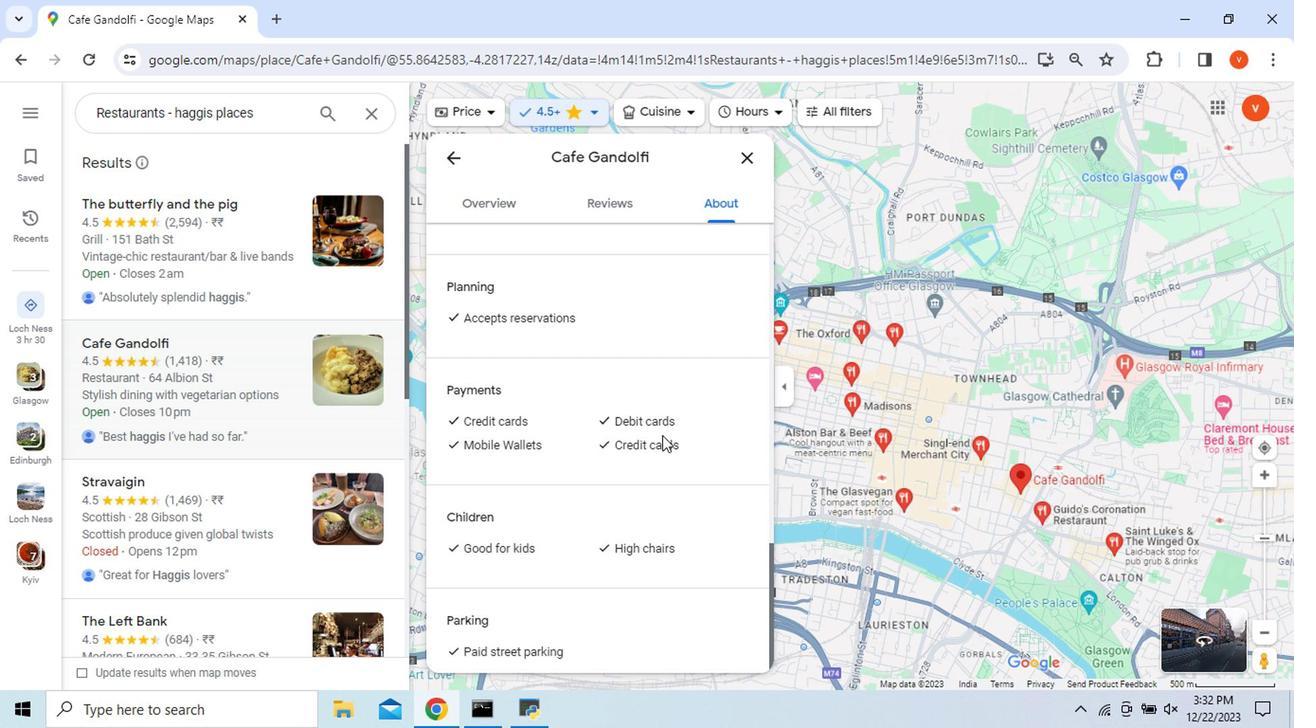 
Action: Mouse scrolled (660, 437) with delta (0, -1)
Screenshot: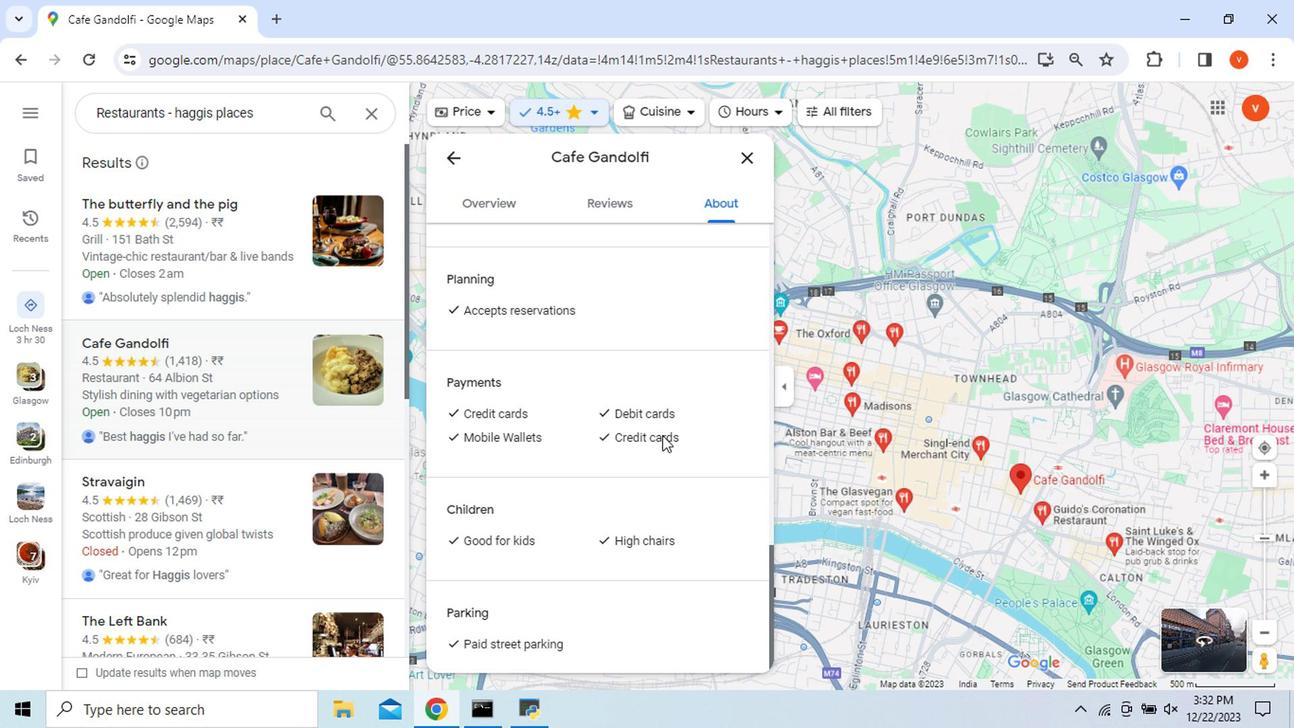 
Action: Mouse scrolled (660, 437) with delta (0, -1)
Screenshot: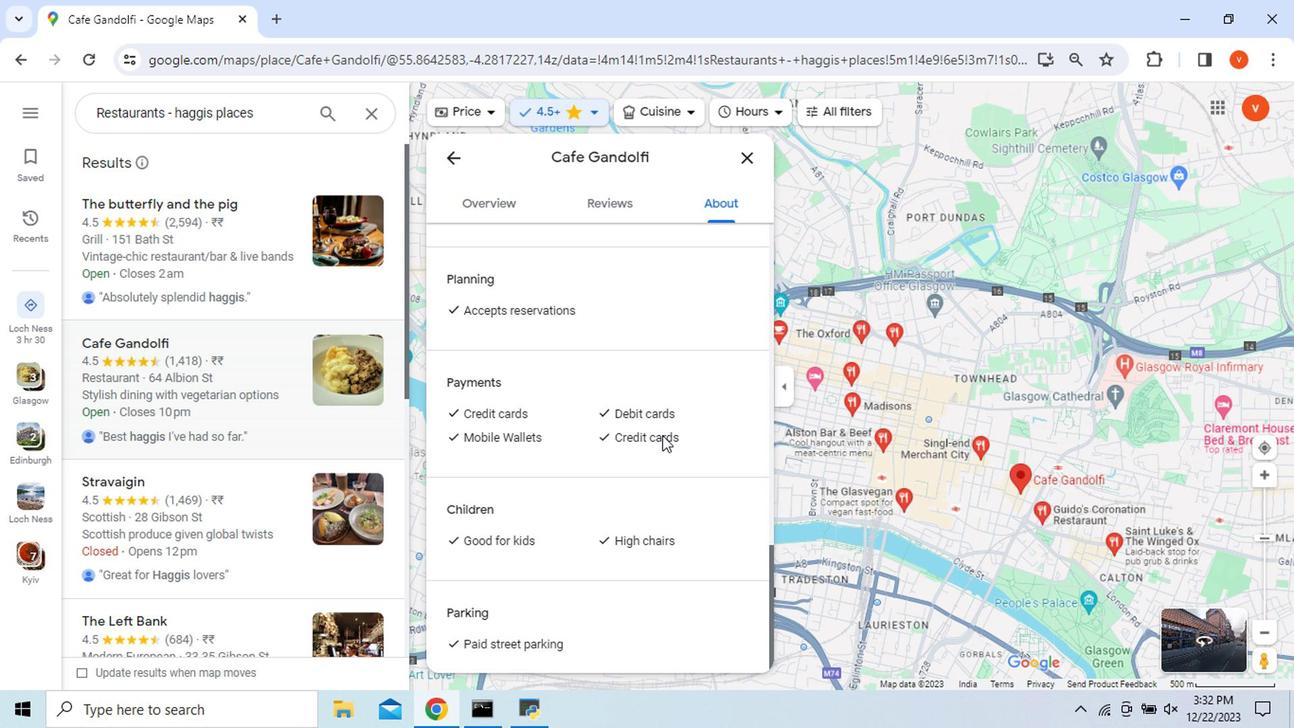 
Action: Mouse moved to (614, 207)
Screenshot: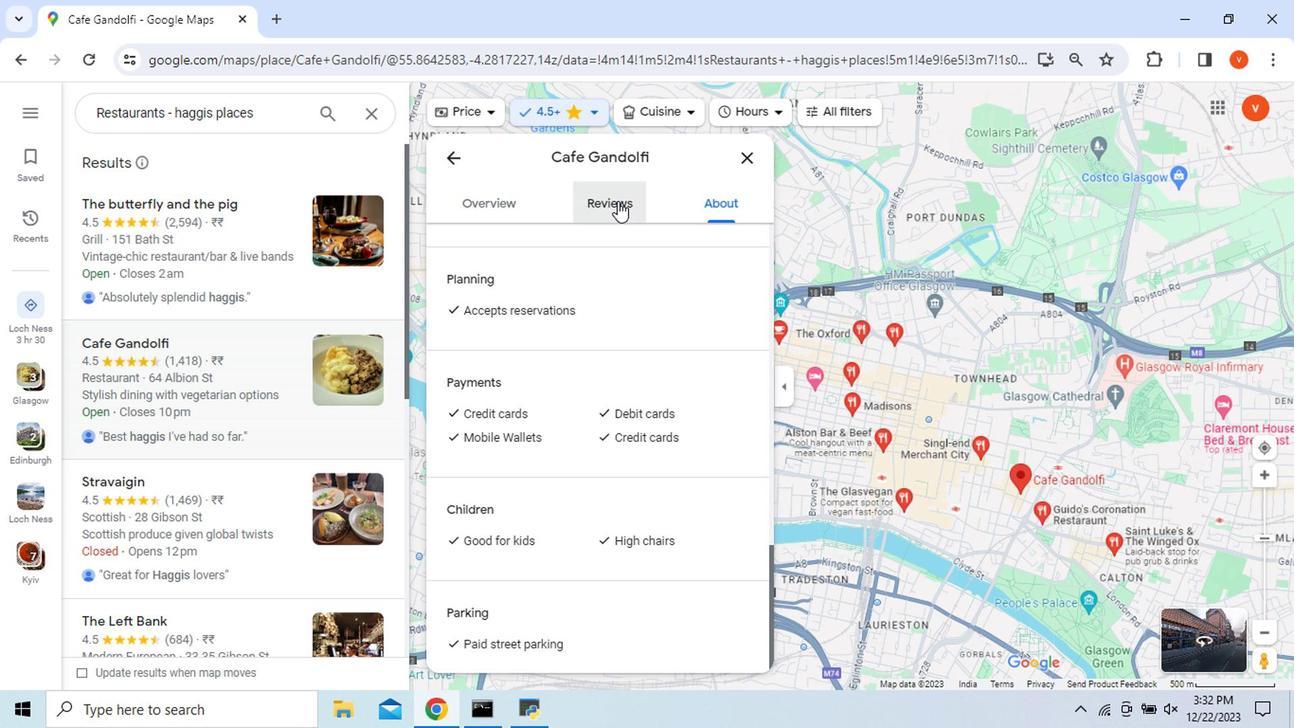 
Action: Mouse pressed left at (614, 207)
Screenshot: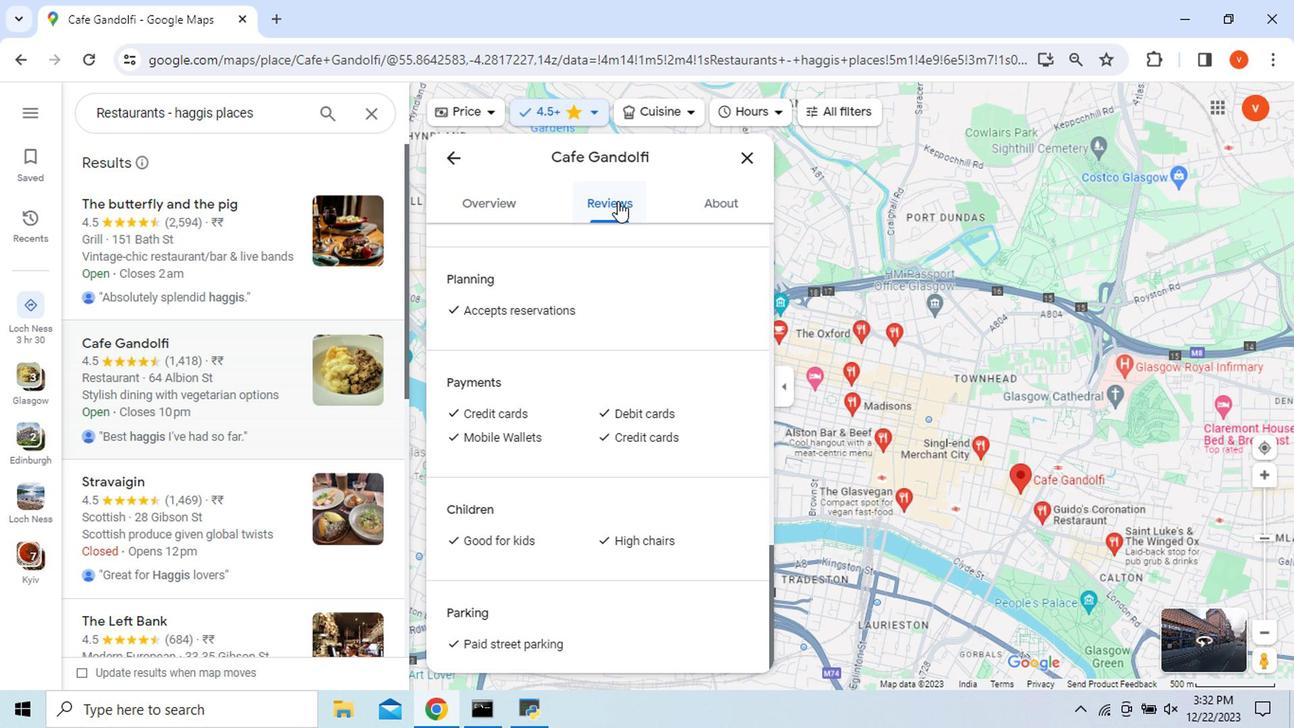 
Action: Mouse moved to (520, 484)
Screenshot: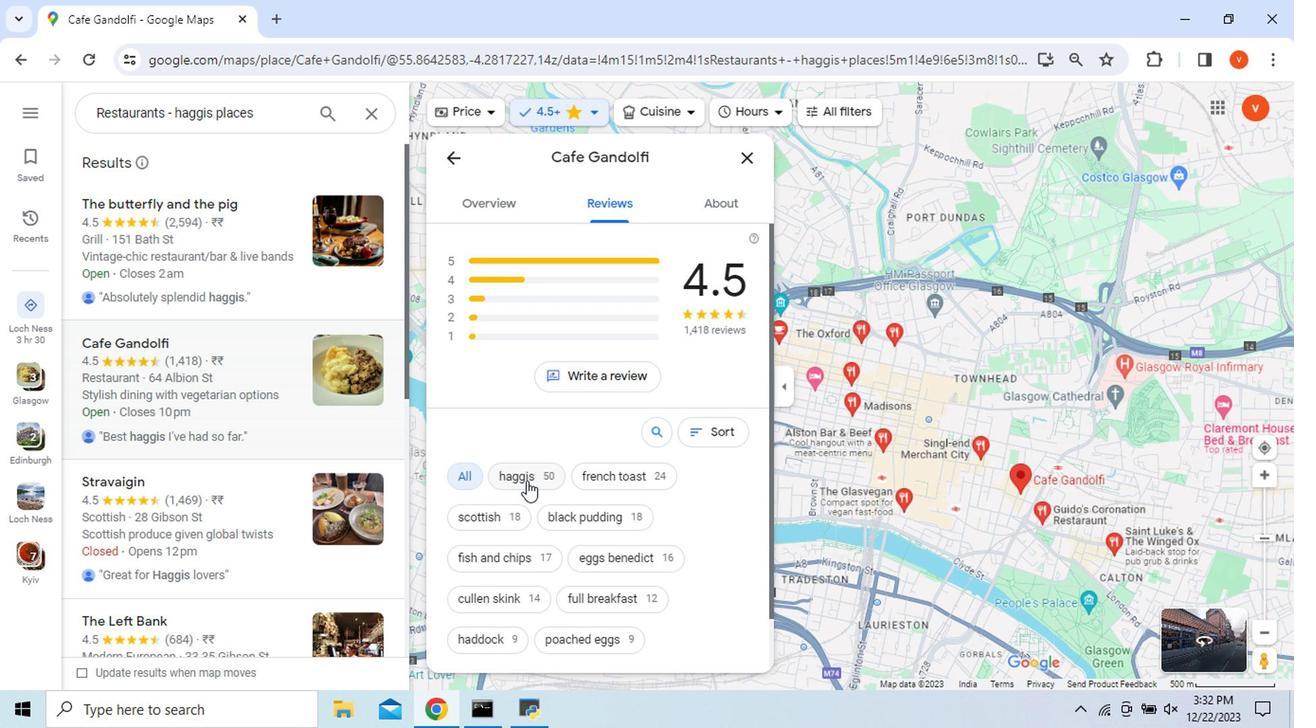 
Action: Mouse pressed left at (520, 484)
Screenshot: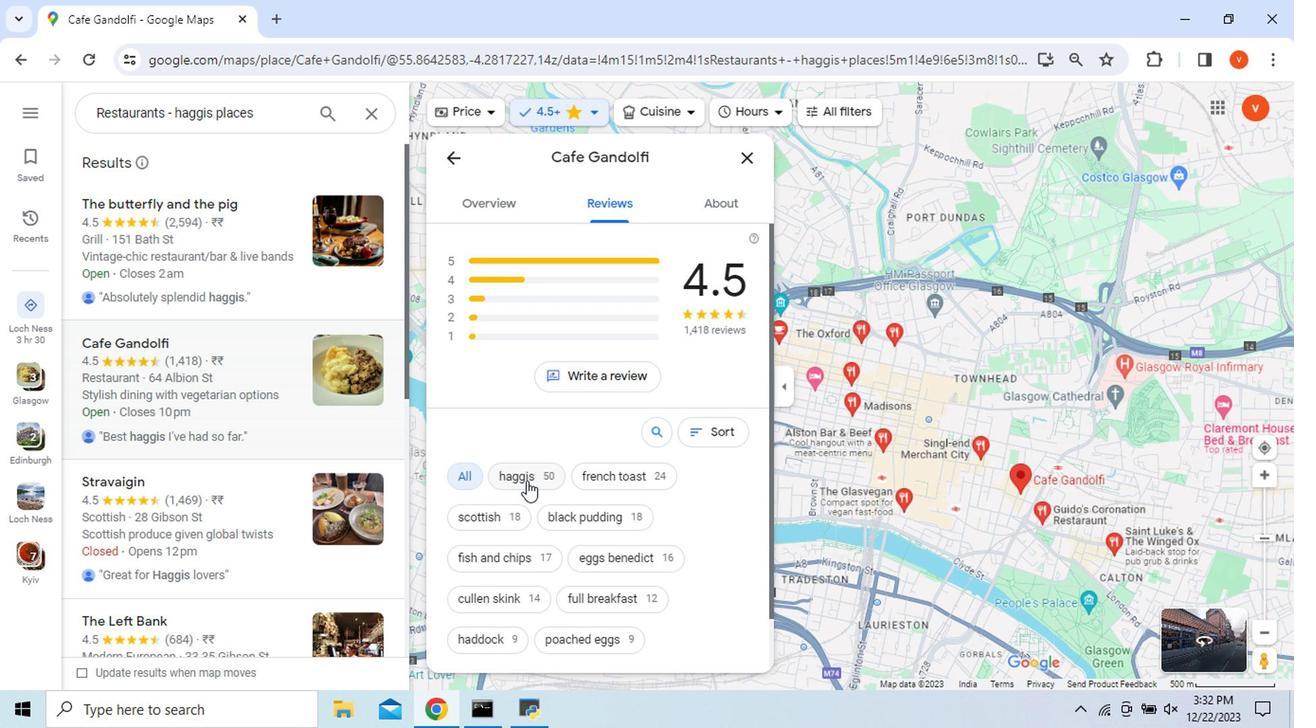 
Action: Mouse moved to (718, 552)
Screenshot: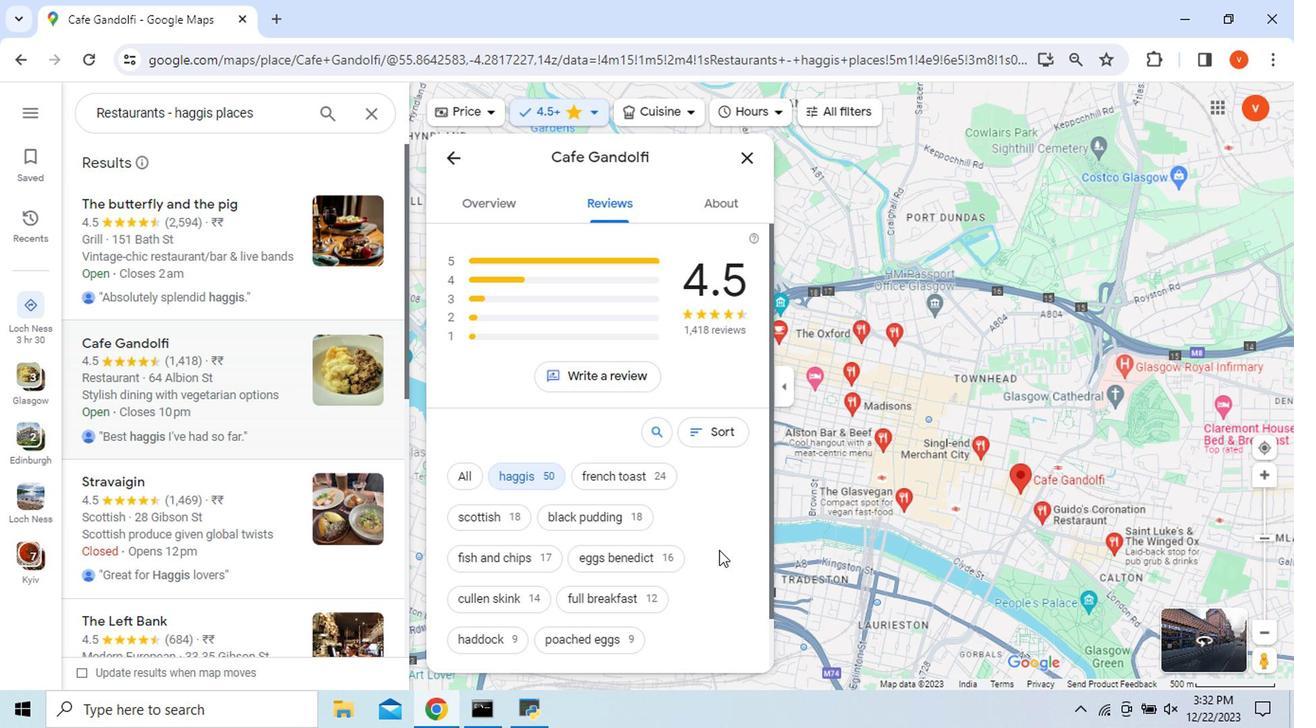 
Action: Mouse scrolled (718, 551) with delta (0, 0)
Screenshot: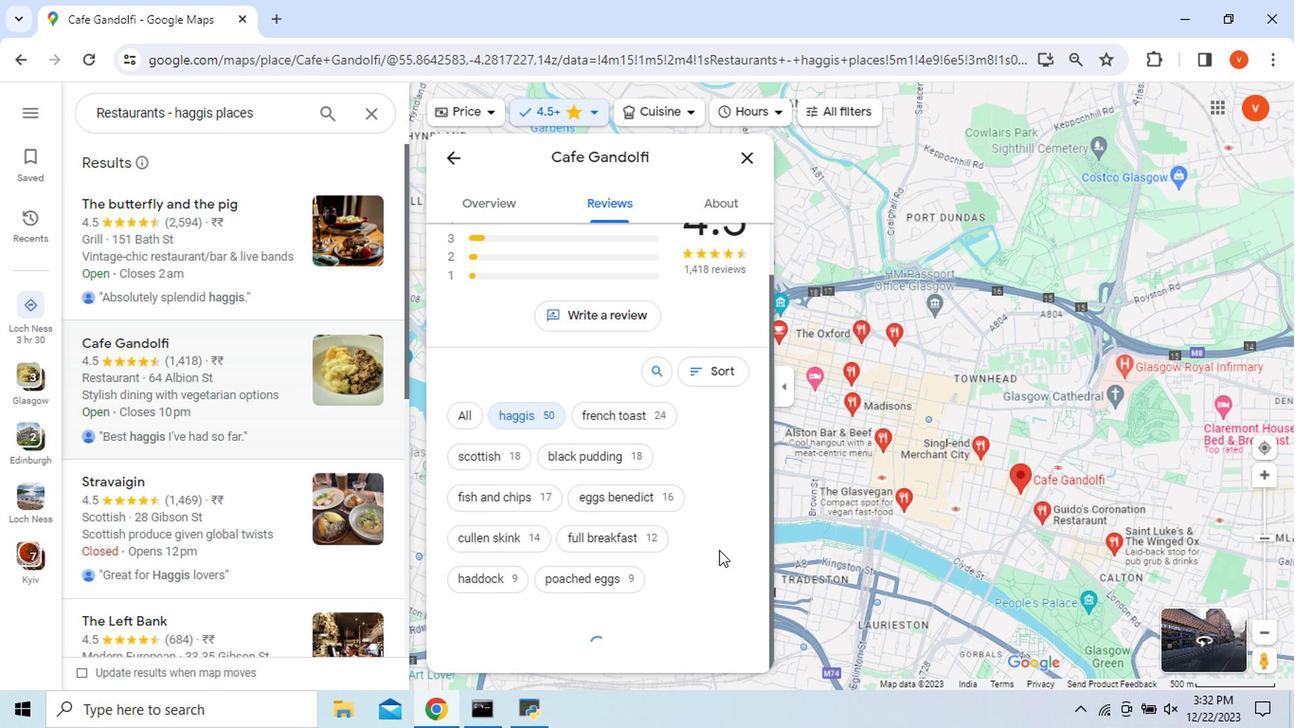 
Action: Mouse moved to (718, 551)
Screenshot: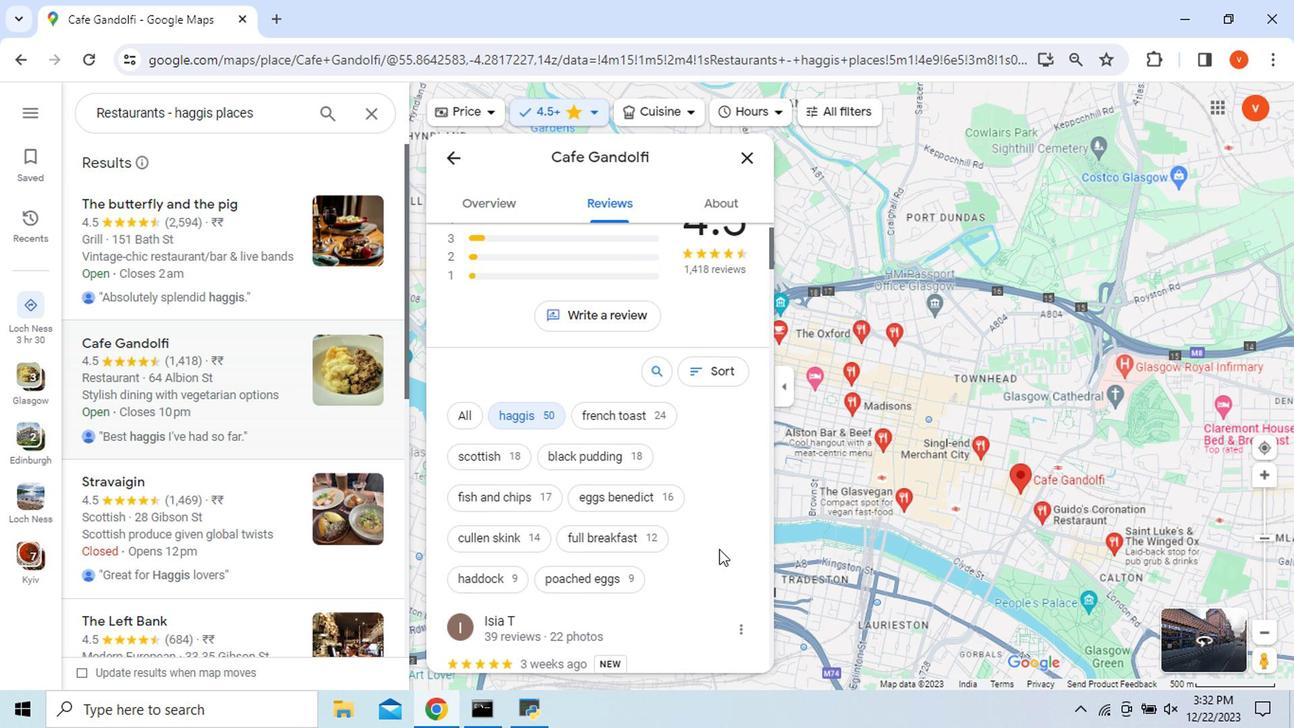 
Action: Mouse scrolled (718, 550) with delta (0, 0)
Screenshot: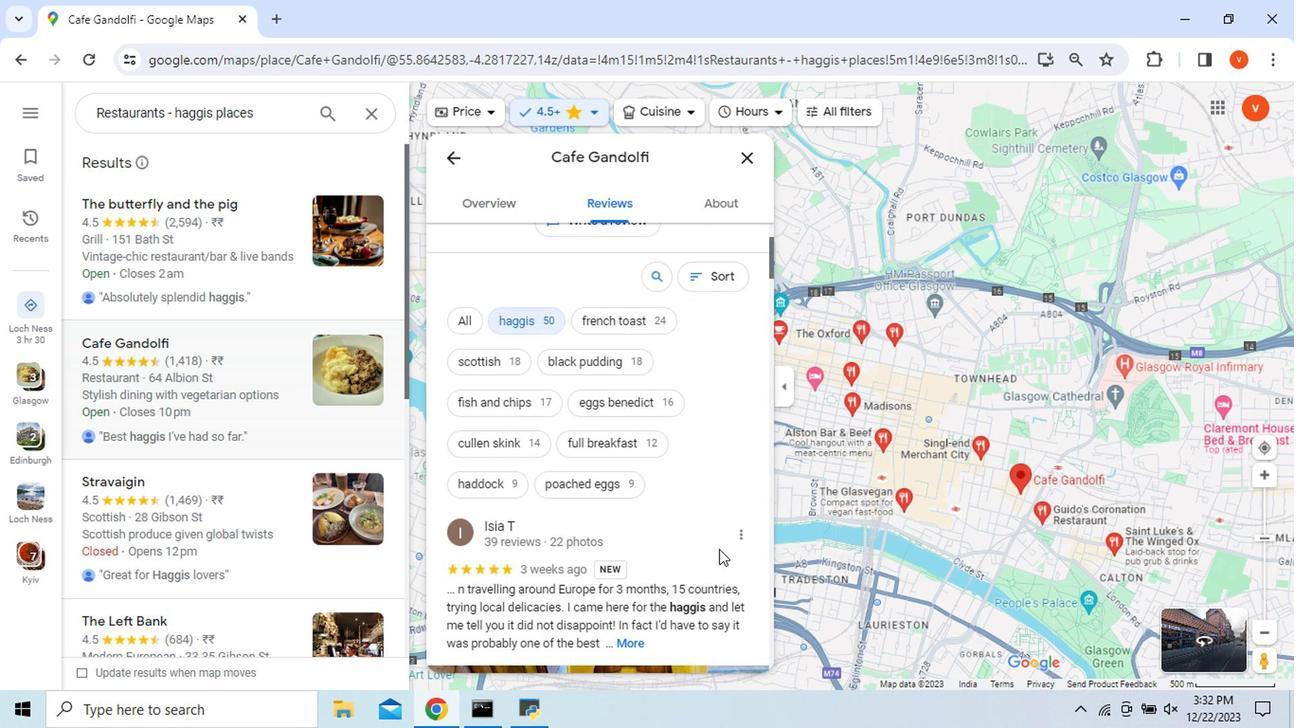
Action: Mouse scrolled (718, 550) with delta (0, 0)
Screenshot: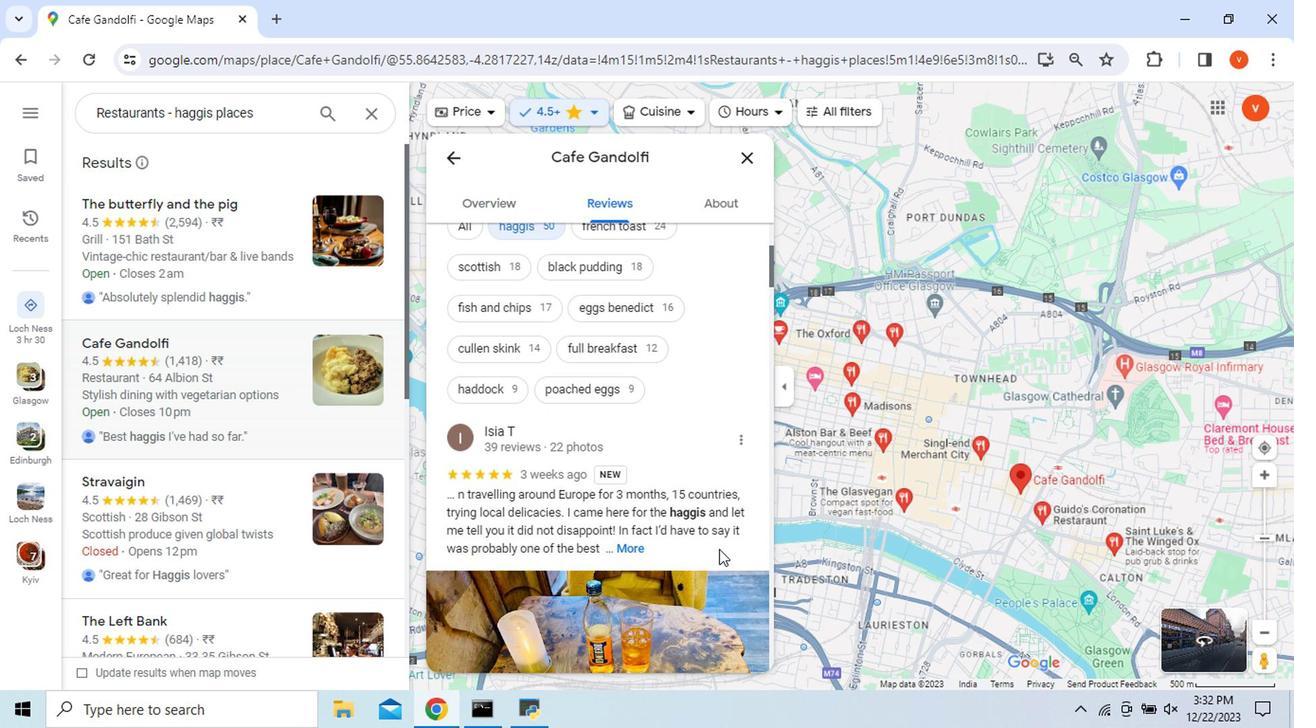 
Action: Mouse scrolled (718, 550) with delta (0, 0)
Screenshot: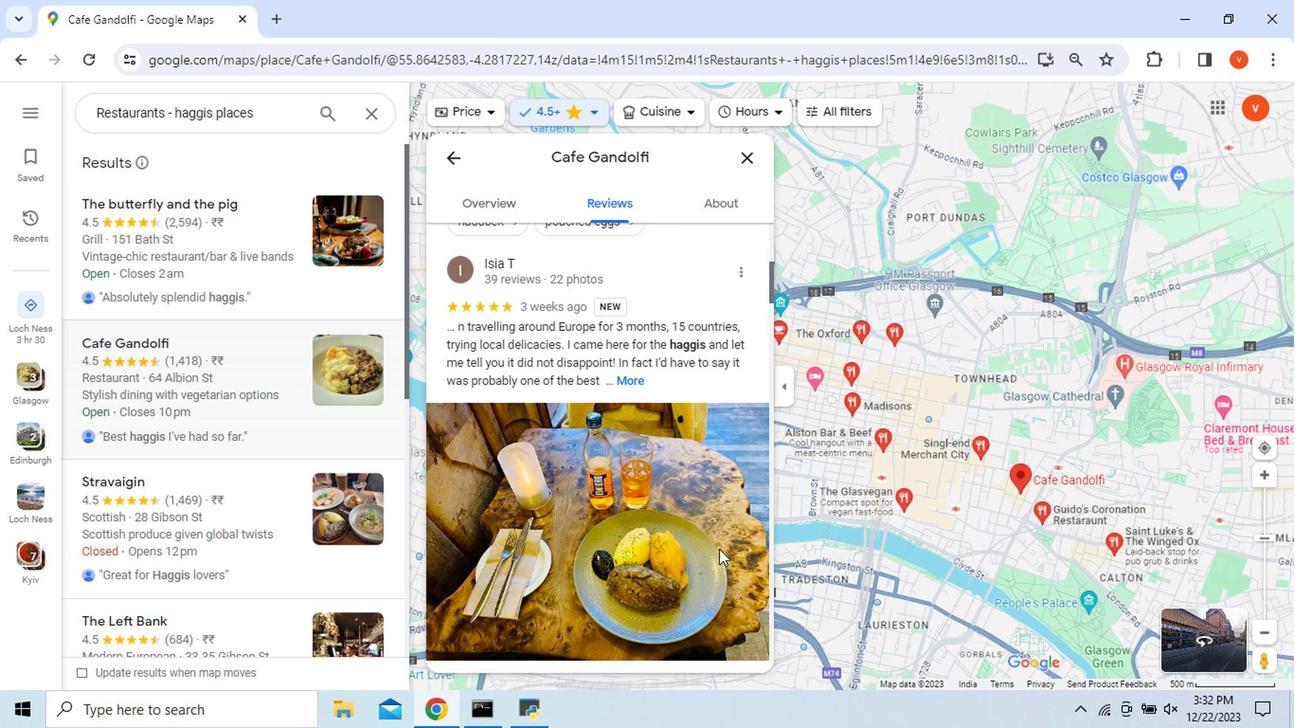 
Action: Mouse scrolled (718, 550) with delta (0, 0)
Screenshot: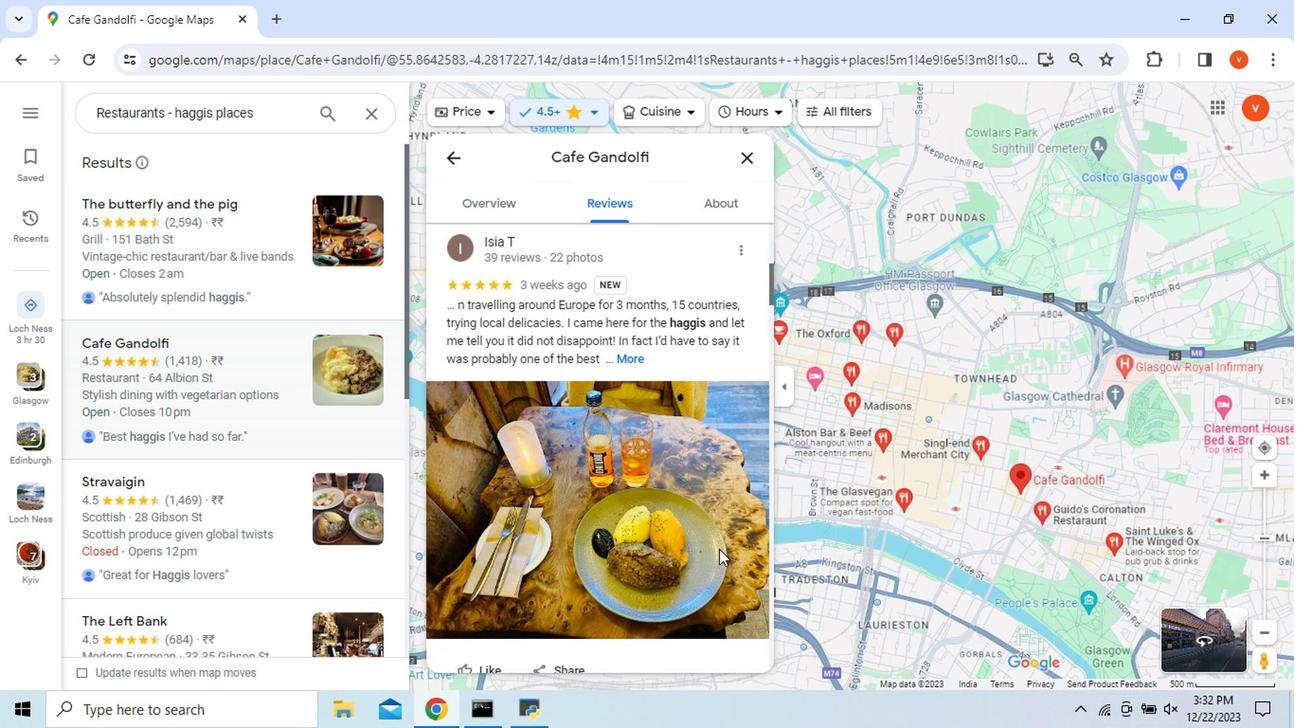 
Action: Mouse scrolled (718, 550) with delta (0, 0)
Screenshot: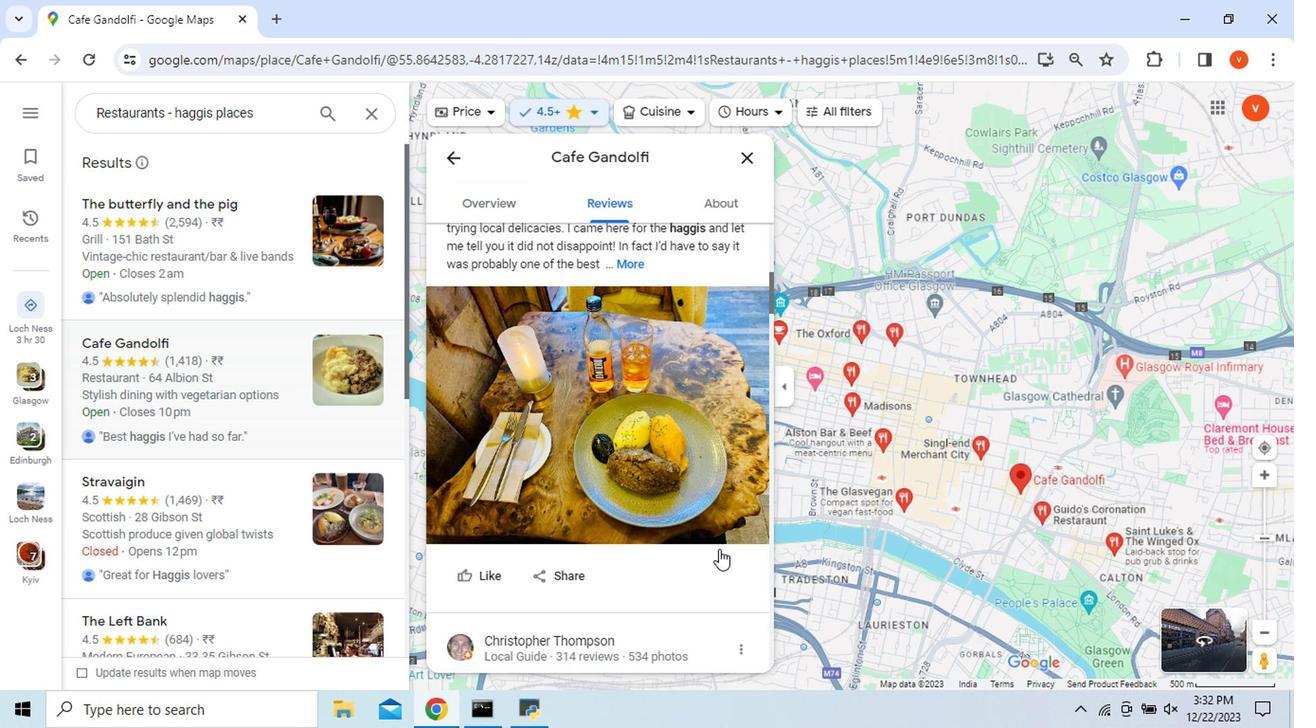 
Action: Mouse scrolled (718, 550) with delta (0, 0)
Screenshot: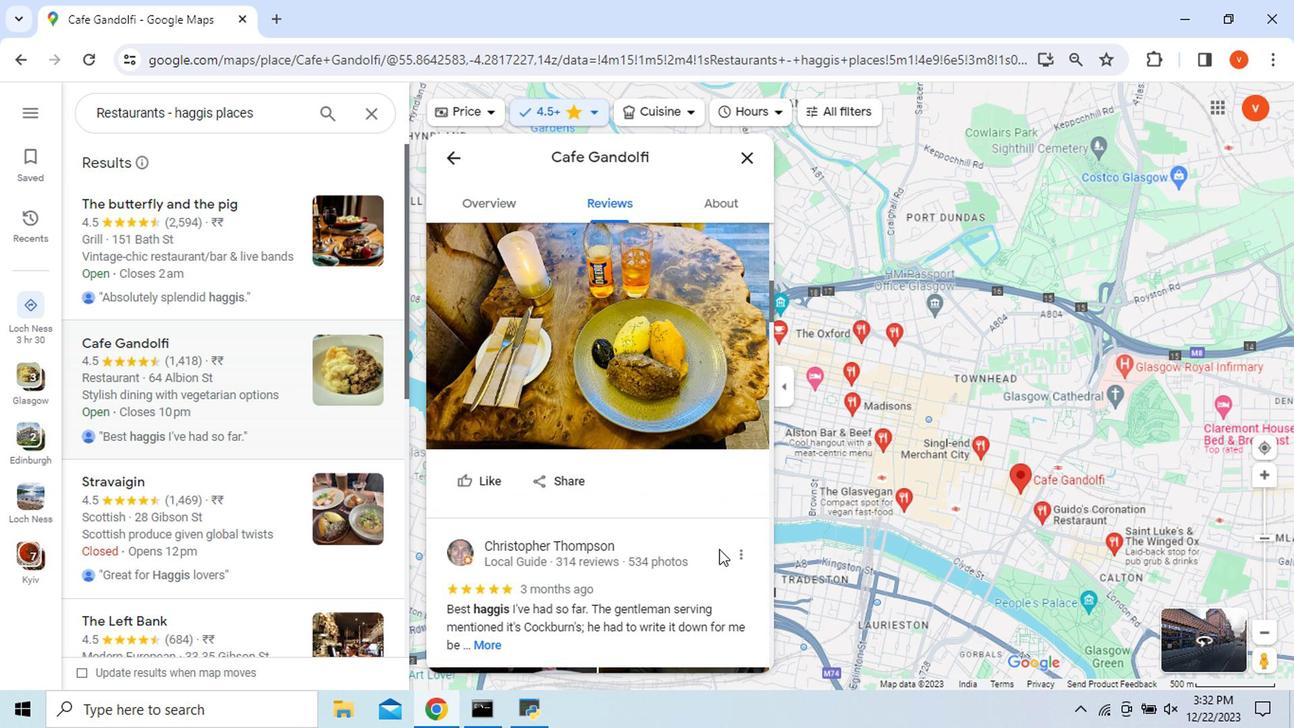 
Action: Mouse scrolled (718, 550) with delta (0, 0)
Screenshot: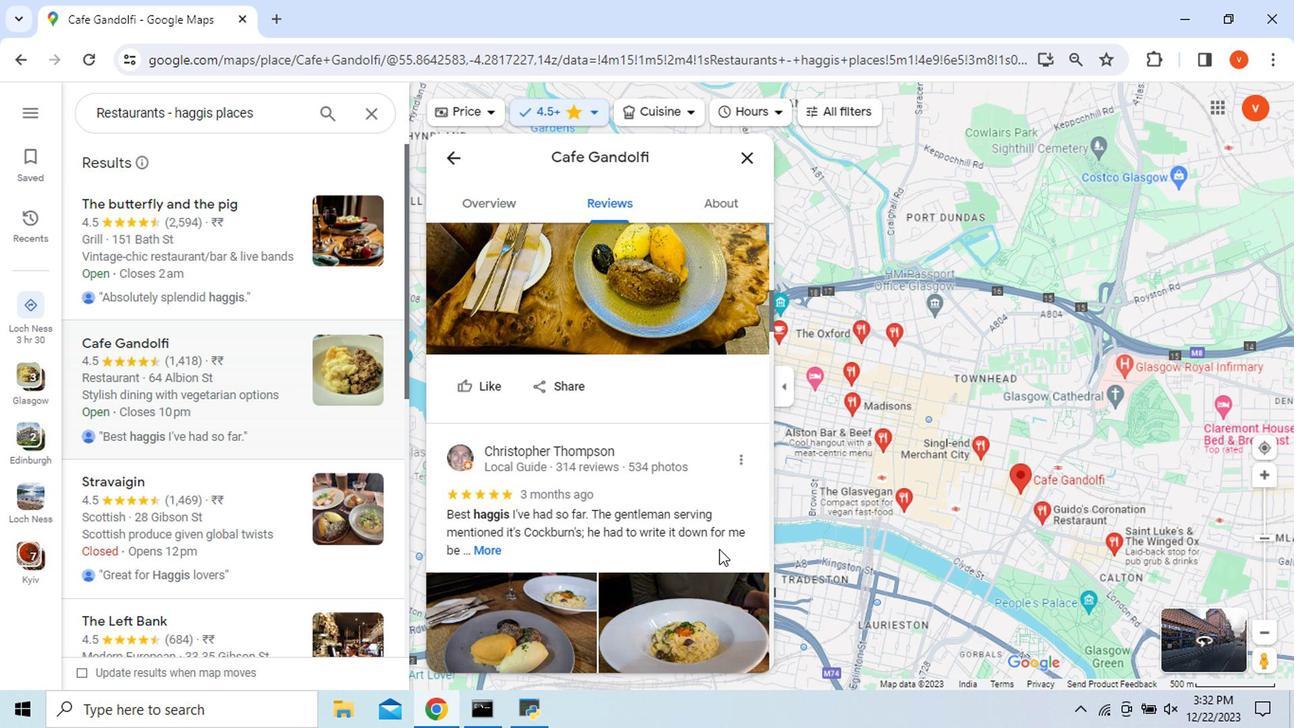 
Action: Mouse scrolled (718, 550) with delta (0, 0)
Screenshot: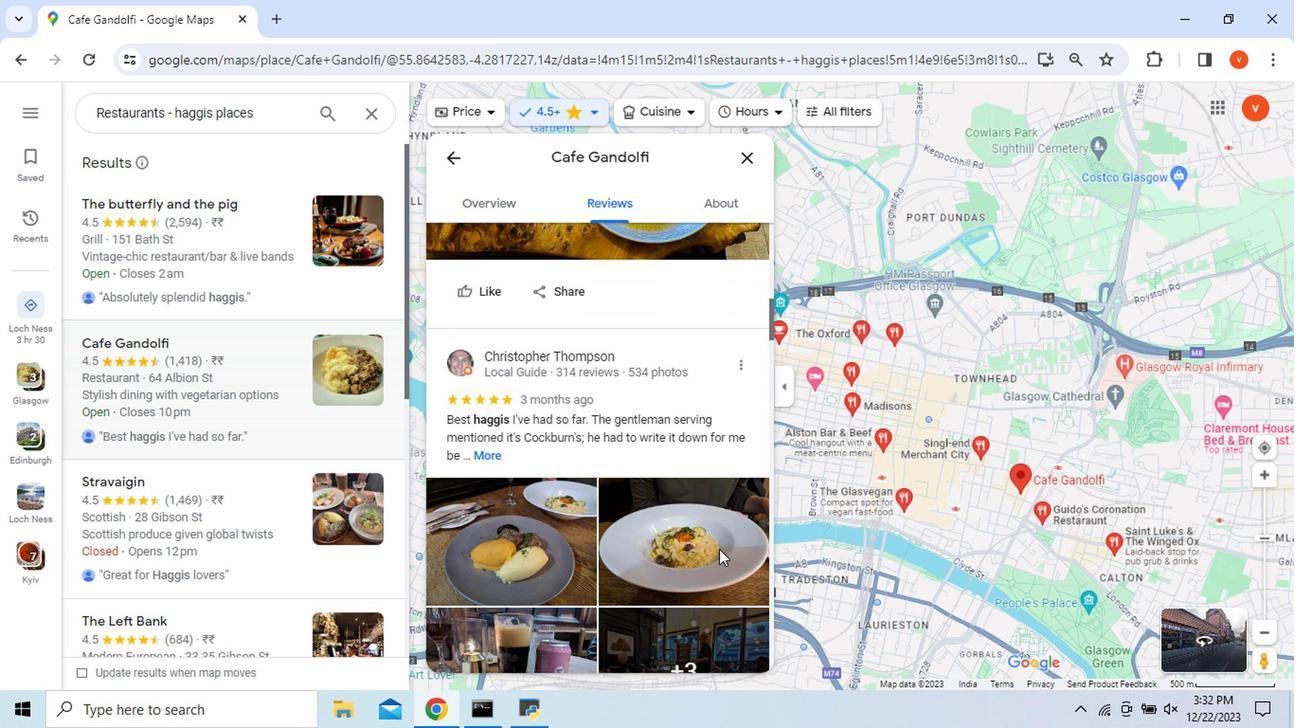 
Action: Mouse scrolled (718, 550) with delta (0, 0)
Screenshot: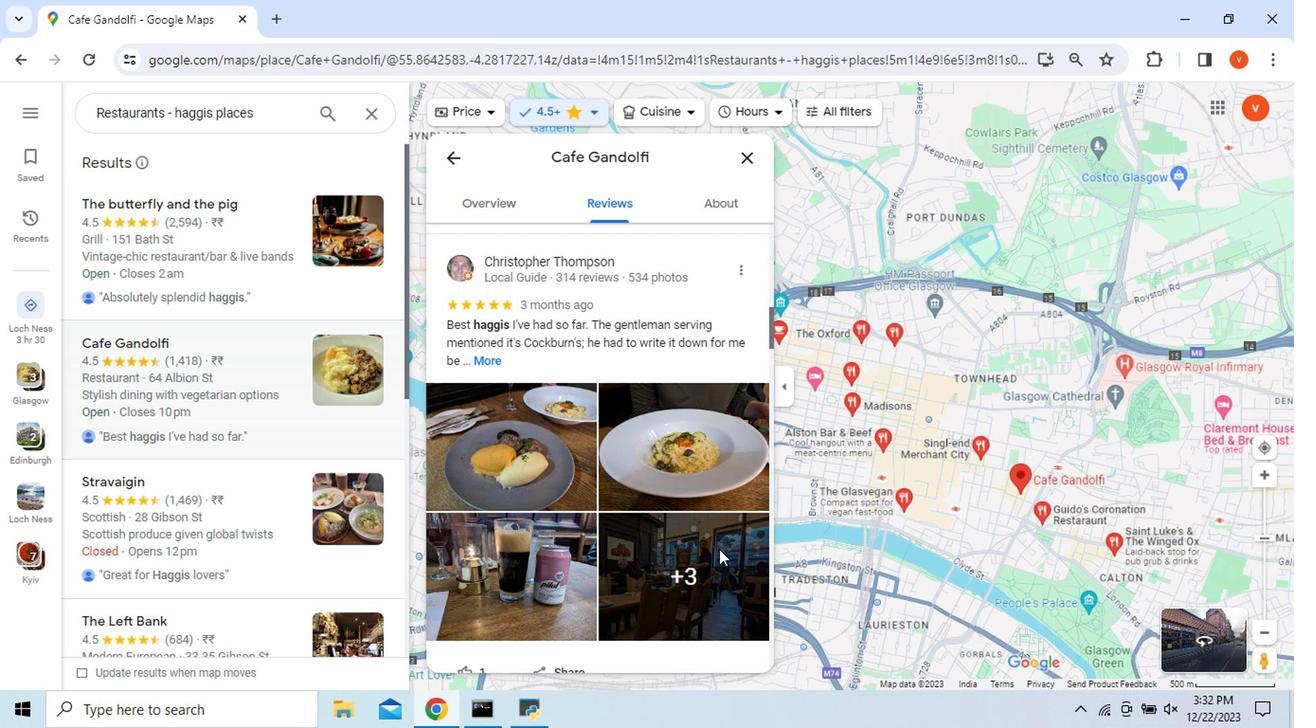 
Action: Mouse scrolled (718, 550) with delta (0, 0)
Screenshot: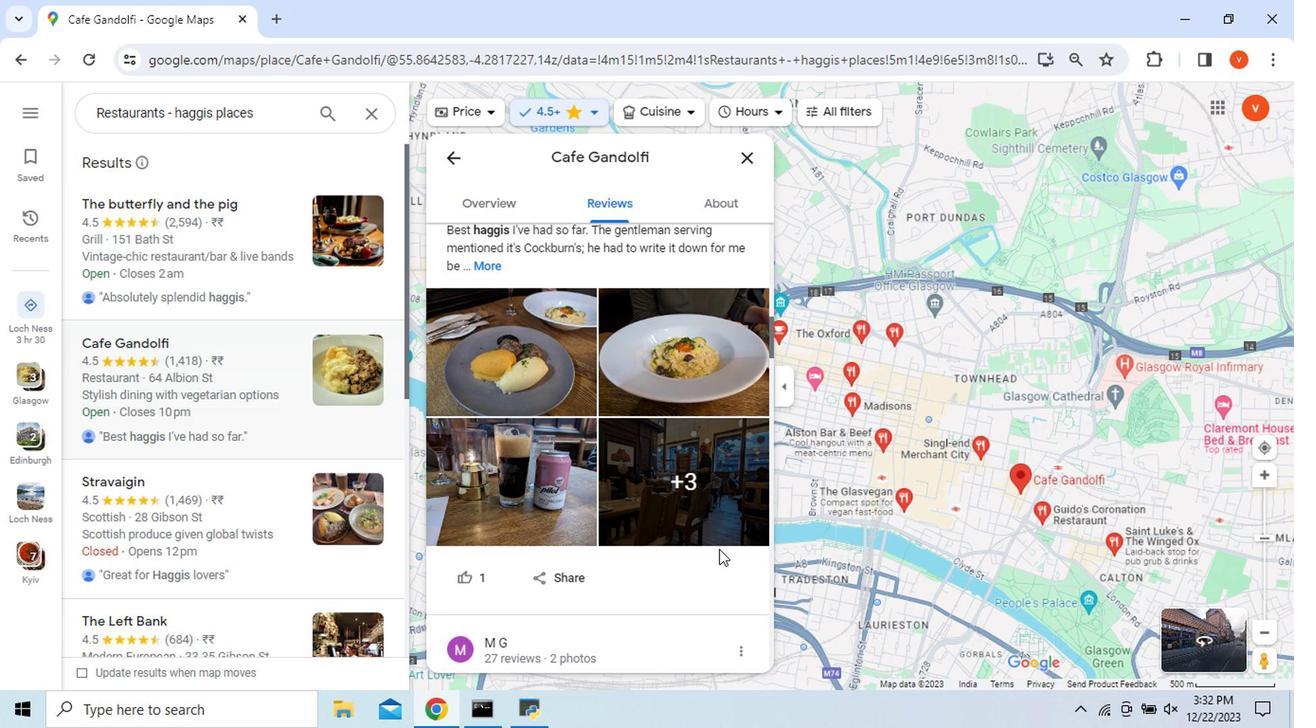 
Action: Mouse scrolled (718, 550) with delta (0, 0)
Screenshot: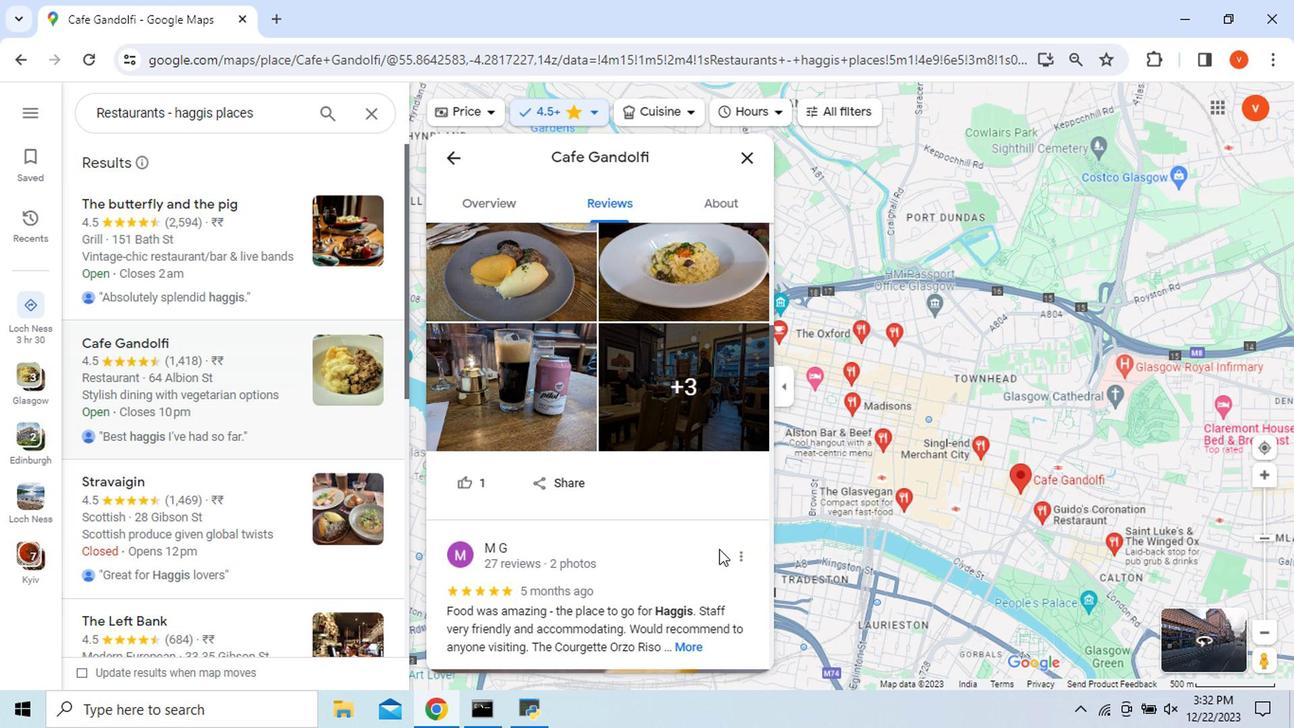 
Action: Mouse scrolled (718, 550) with delta (0, 0)
Screenshot: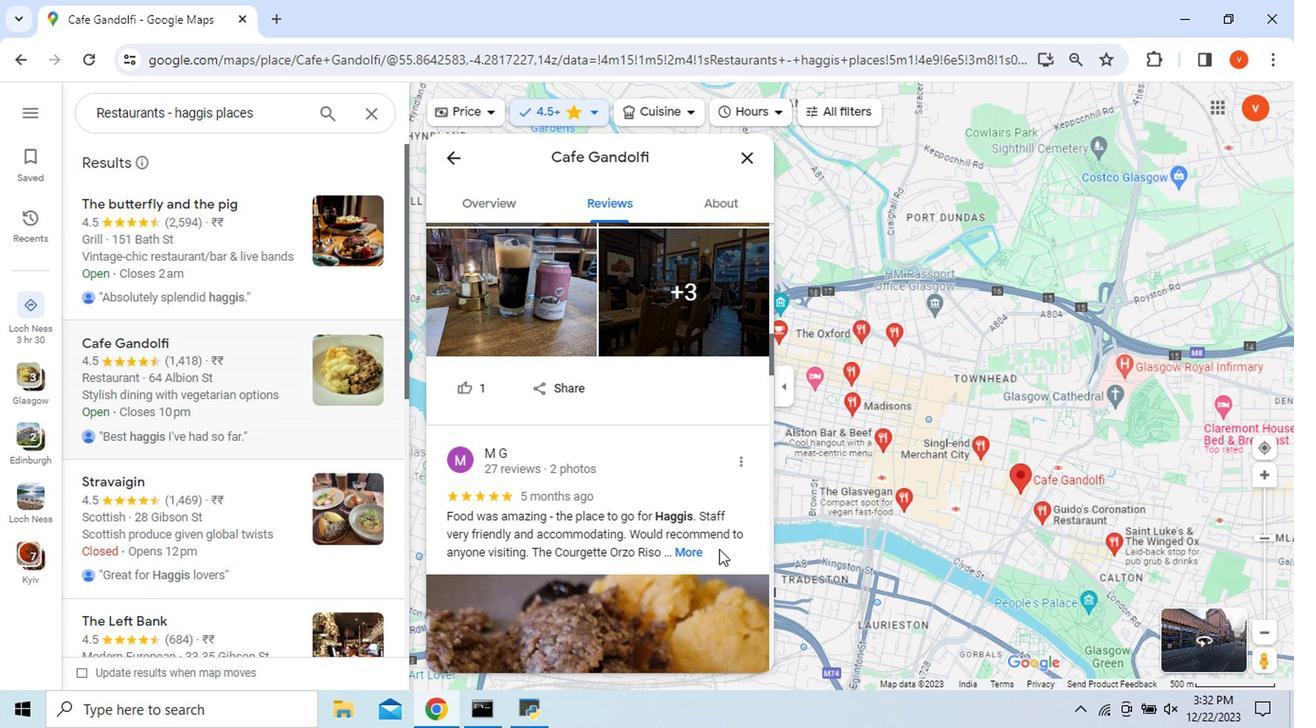 
Action: Mouse scrolled (718, 550) with delta (0, 0)
Screenshot: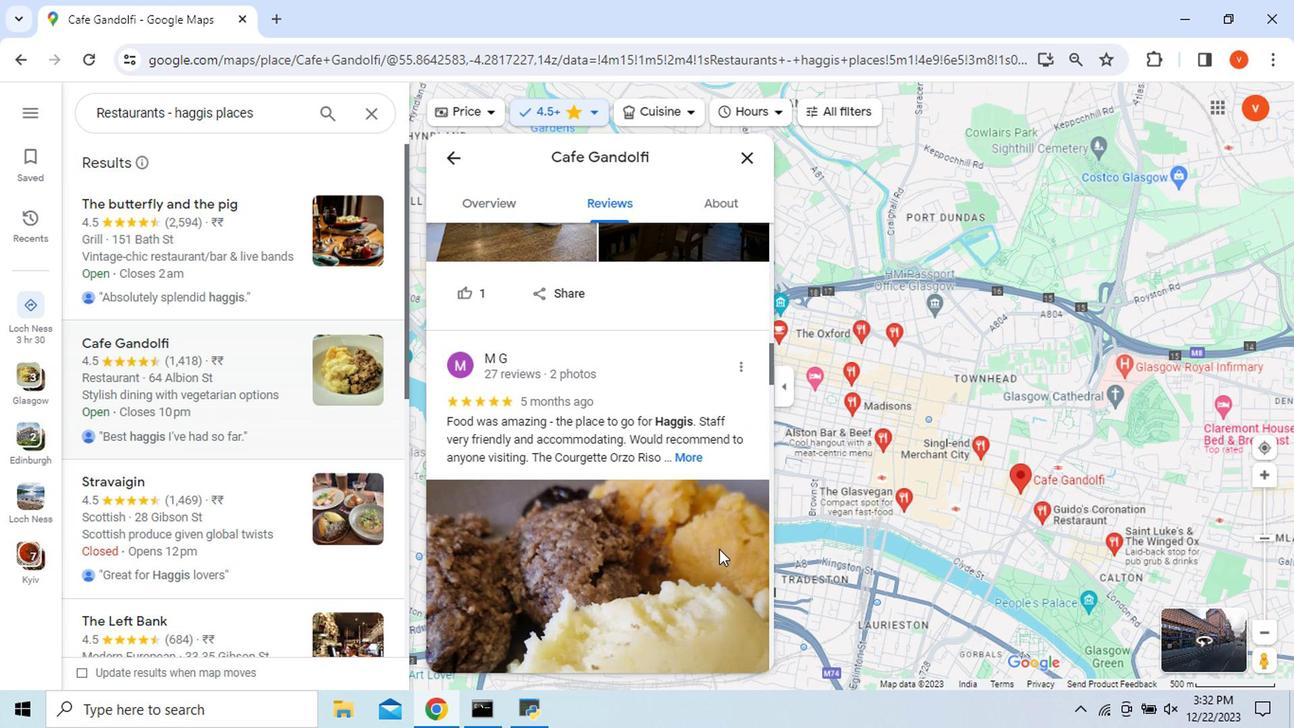 
Action: Mouse scrolled (718, 550) with delta (0, 0)
Screenshot: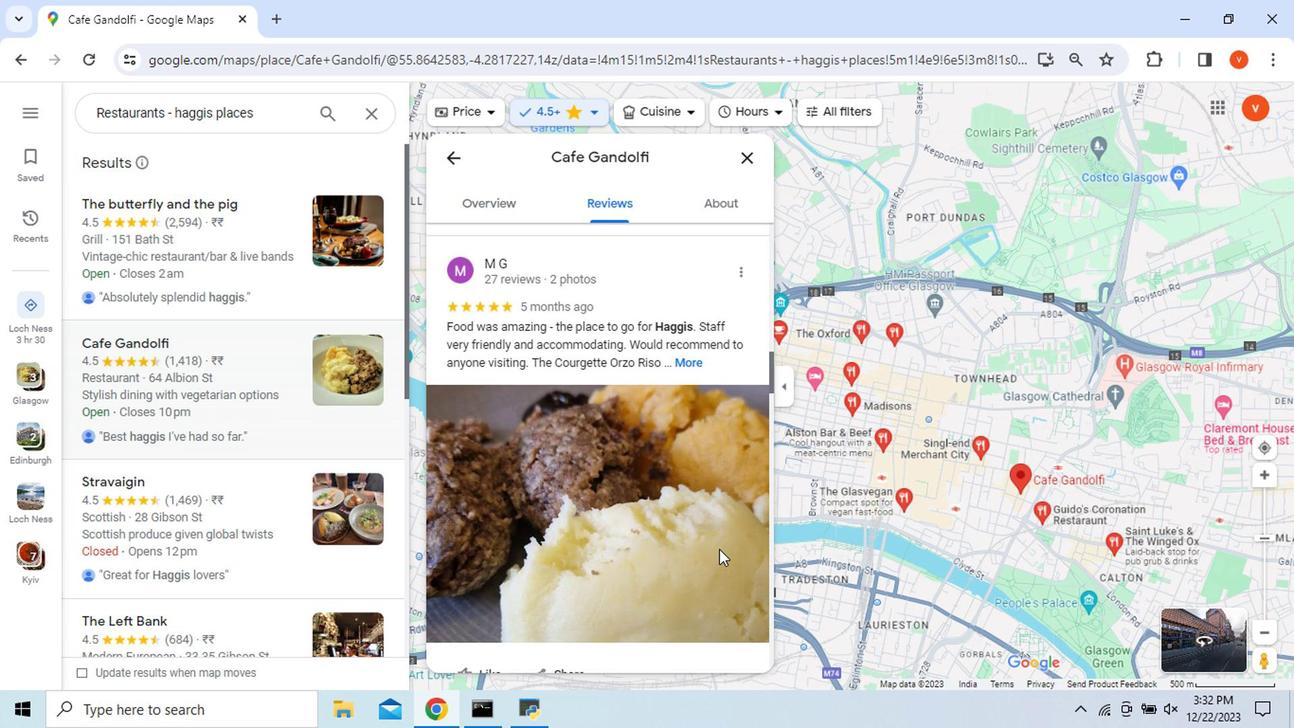 
Action: Mouse scrolled (718, 550) with delta (0, 0)
Screenshot: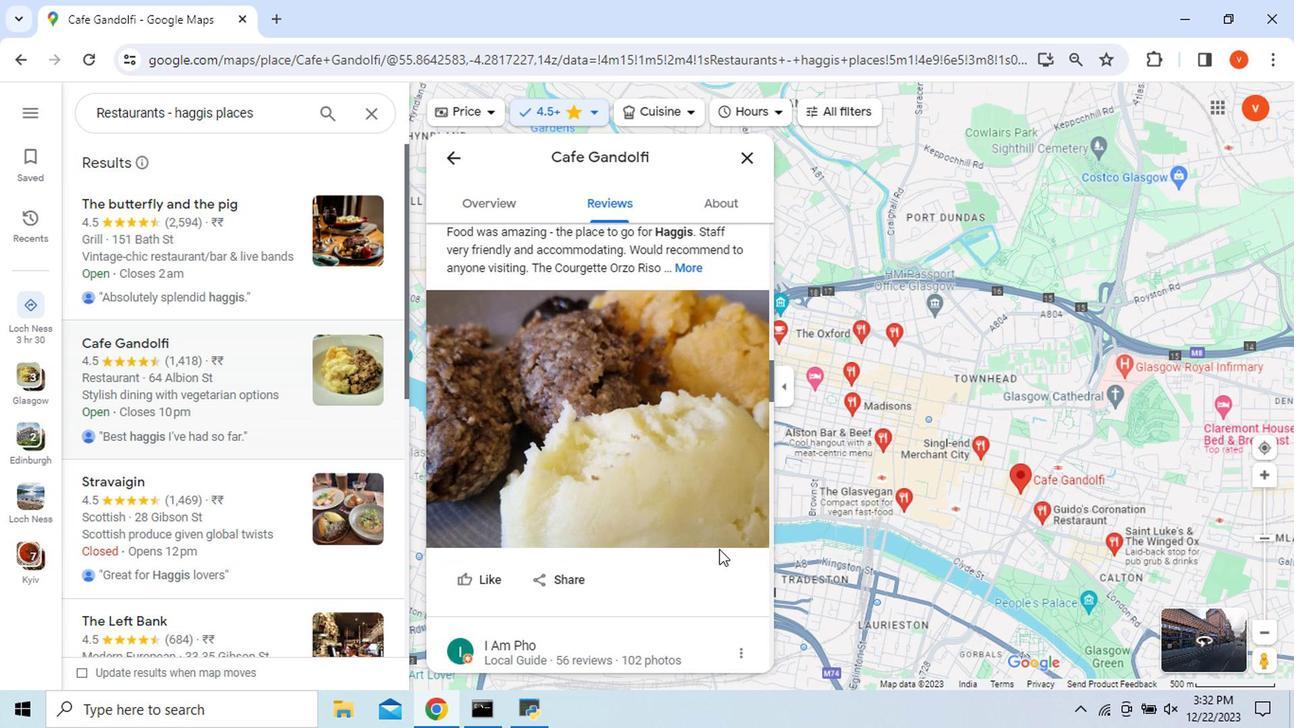 
Action: Mouse scrolled (718, 550) with delta (0, 0)
Screenshot: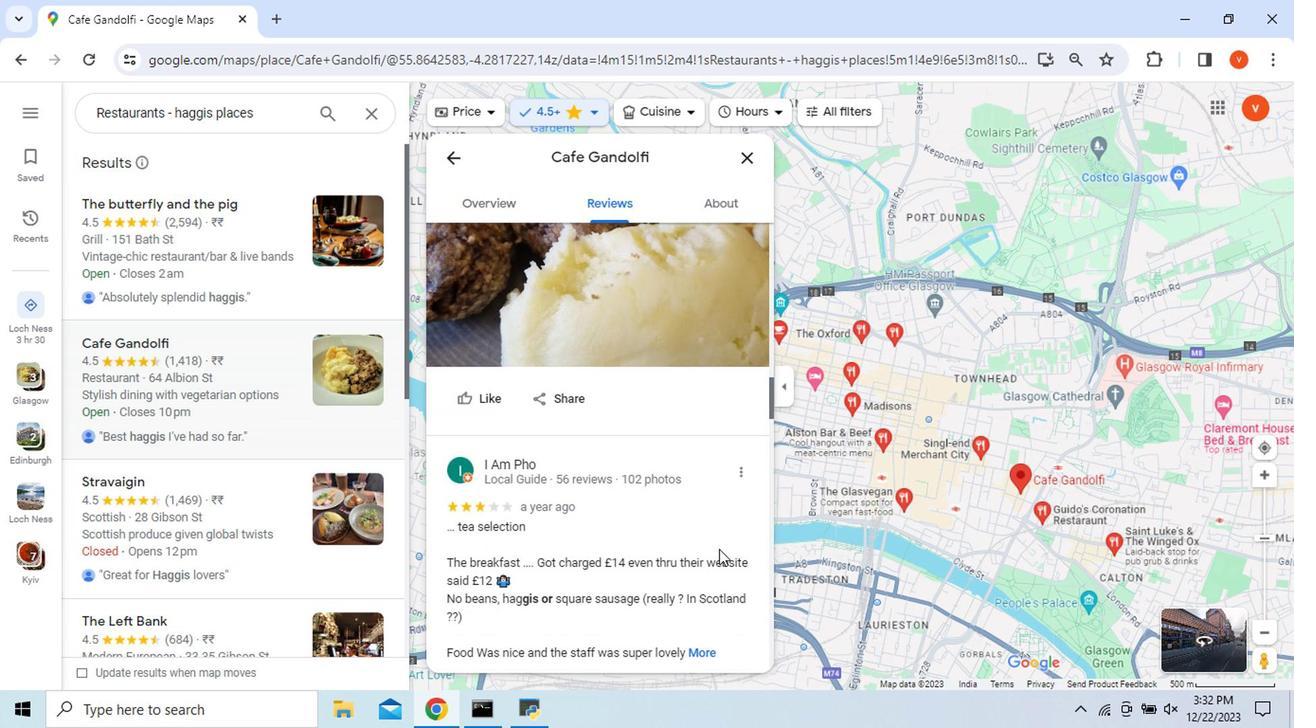 
Action: Mouse scrolled (718, 550) with delta (0, 0)
Screenshot: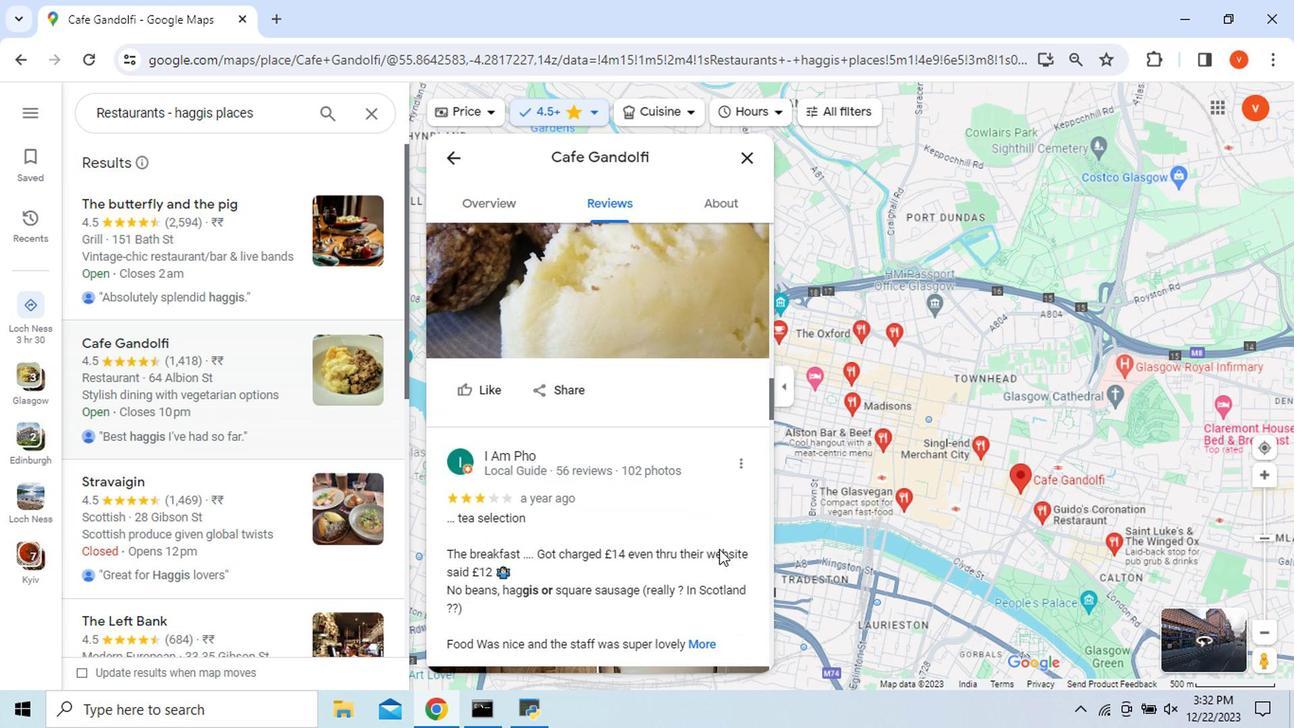 
Action: Mouse scrolled (718, 550) with delta (0, 0)
Screenshot: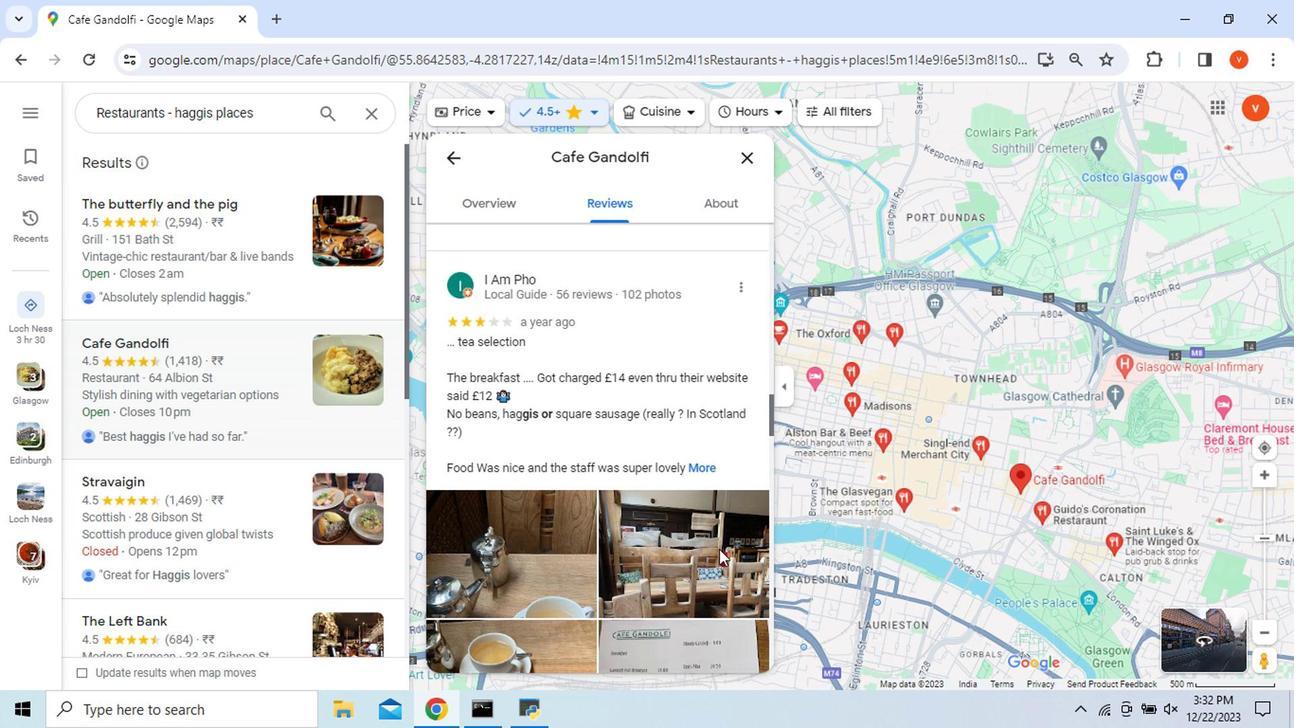 
Action: Mouse scrolled (718, 550) with delta (0, 0)
Screenshot: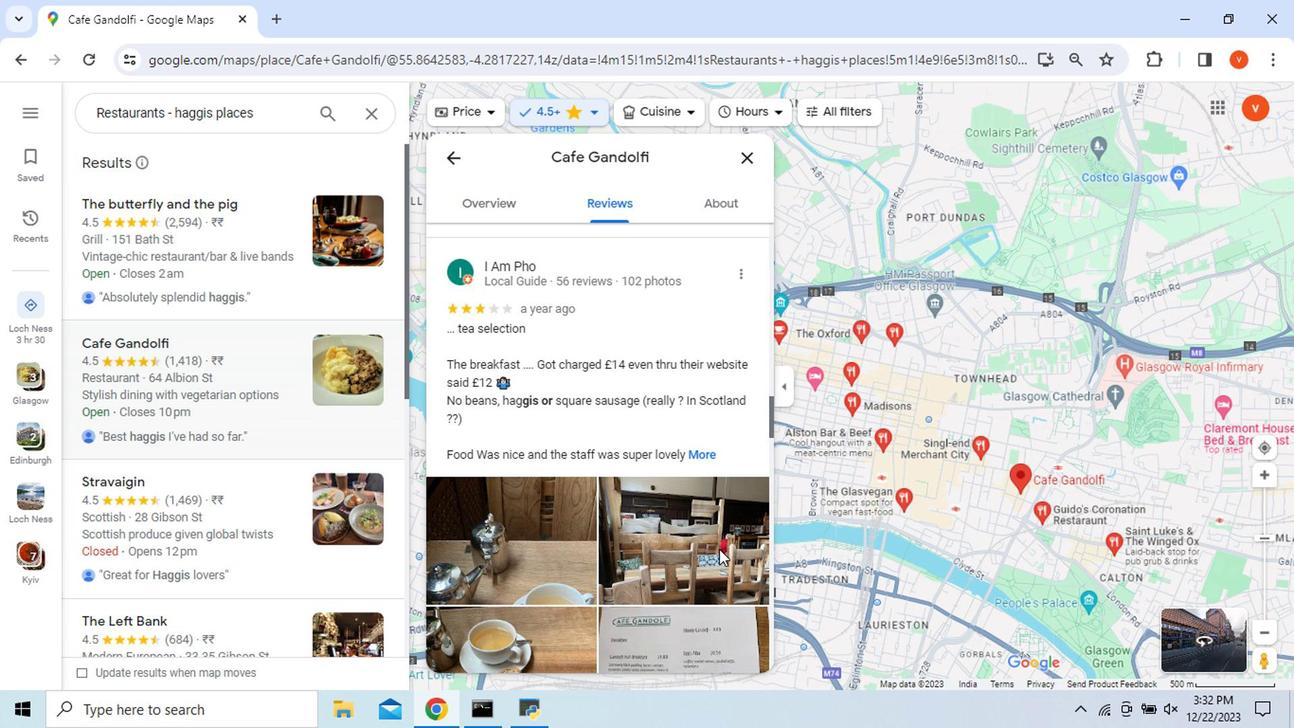 
Action: Mouse scrolled (718, 550) with delta (0, 0)
Screenshot: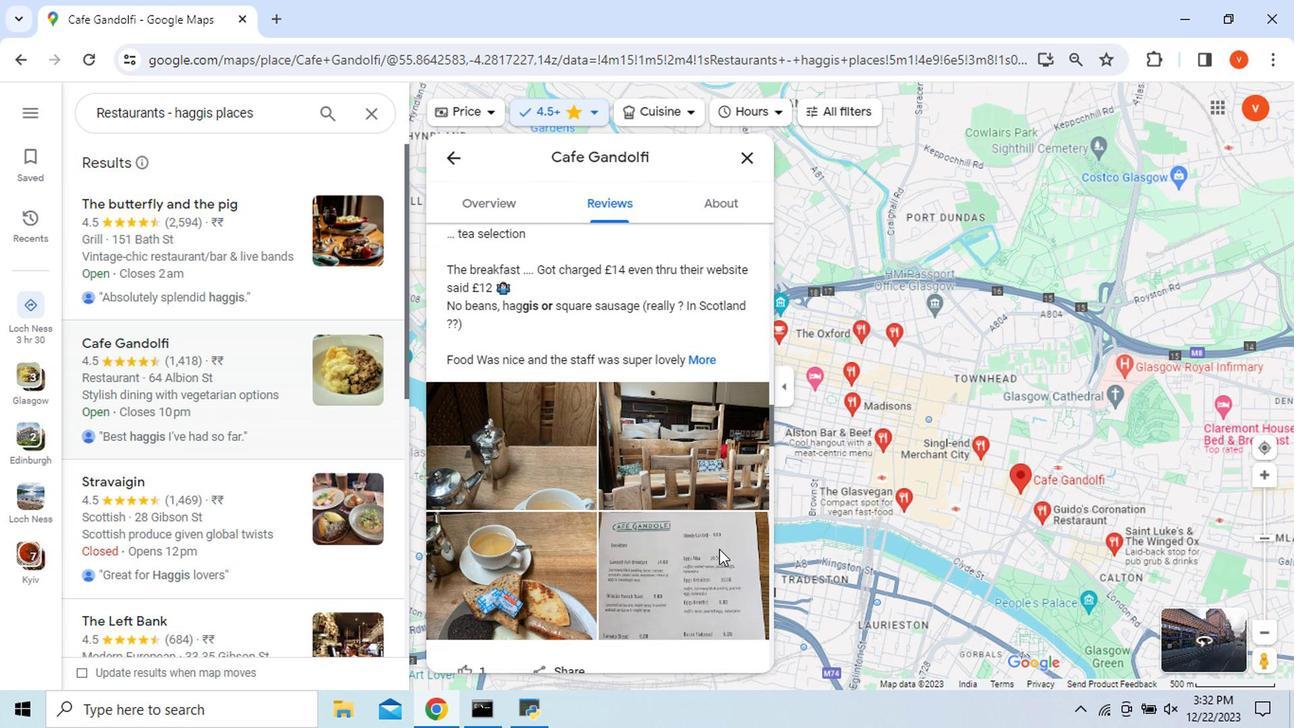 
Action: Mouse scrolled (718, 550) with delta (0, 0)
Screenshot: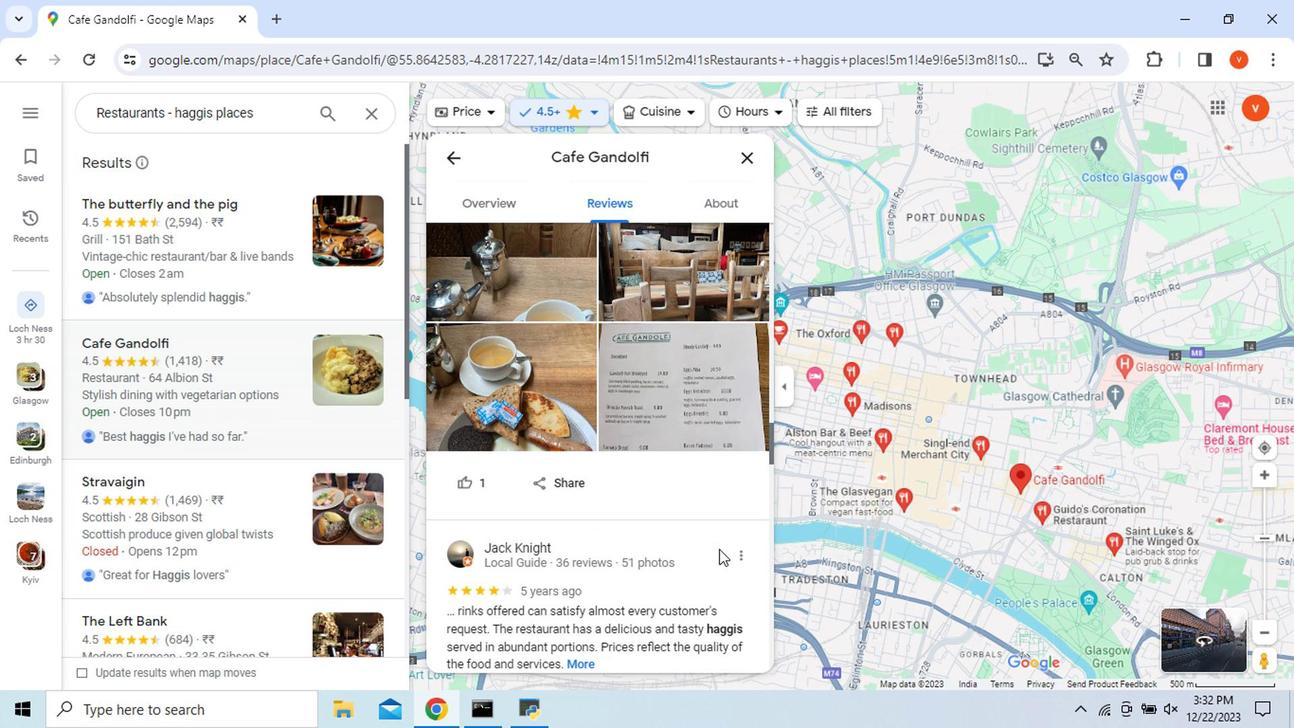 
Action: Mouse scrolled (718, 550) with delta (0, 0)
Screenshot: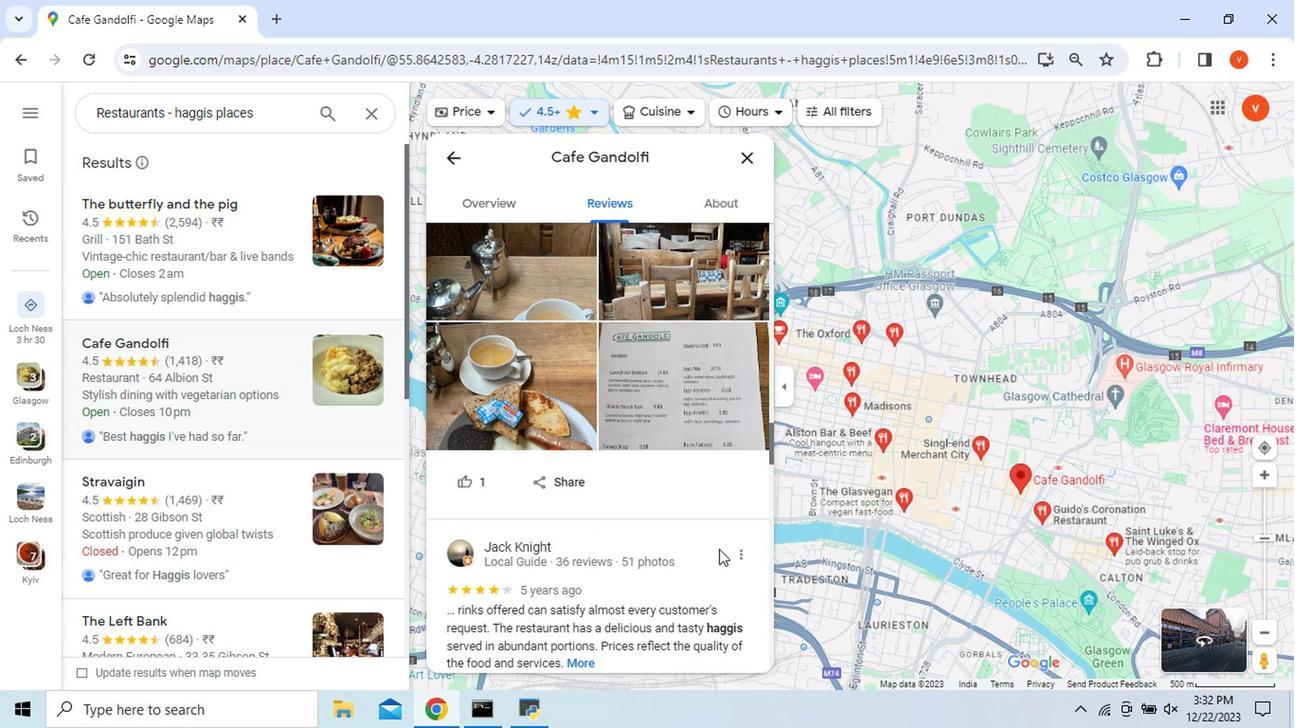 
Action: Mouse scrolled (718, 550) with delta (0, 0)
Screenshot: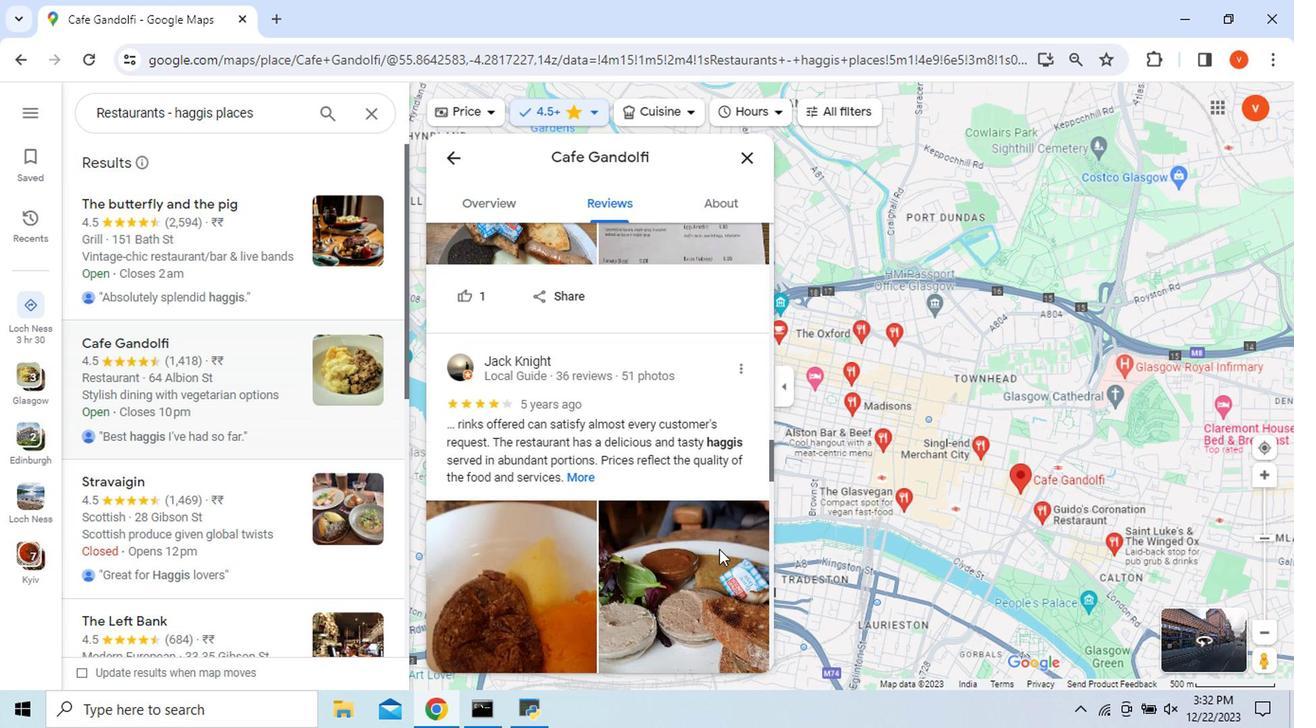 
Action: Mouse scrolled (718, 550) with delta (0, 0)
Screenshot: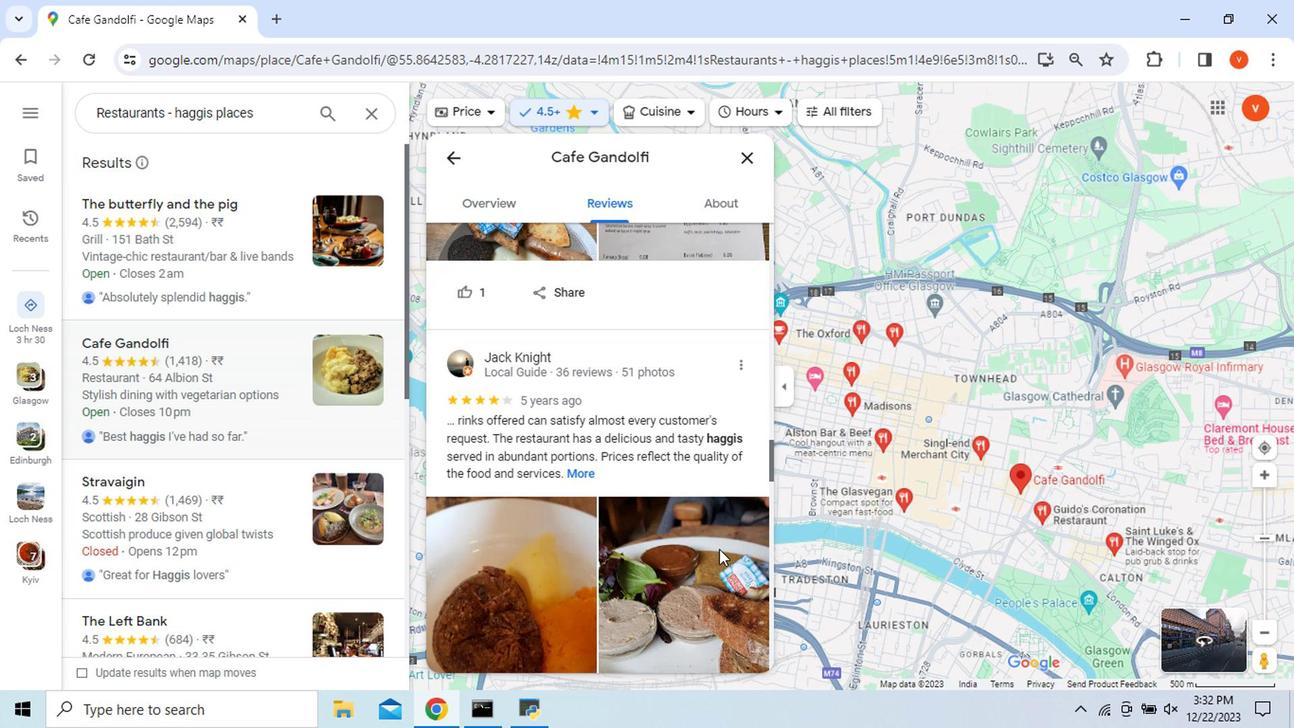 
Action: Mouse scrolled (718, 550) with delta (0, 0)
Screenshot: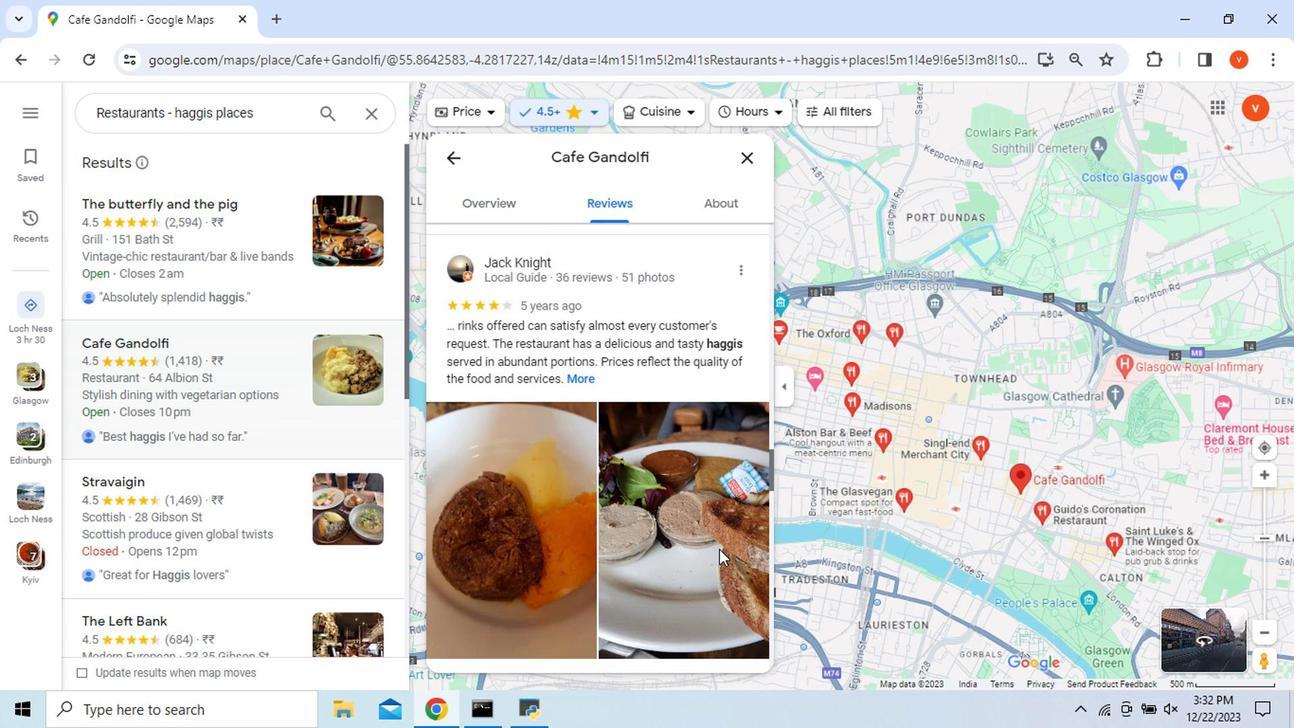 
Action: Mouse scrolled (718, 550) with delta (0, 0)
Screenshot: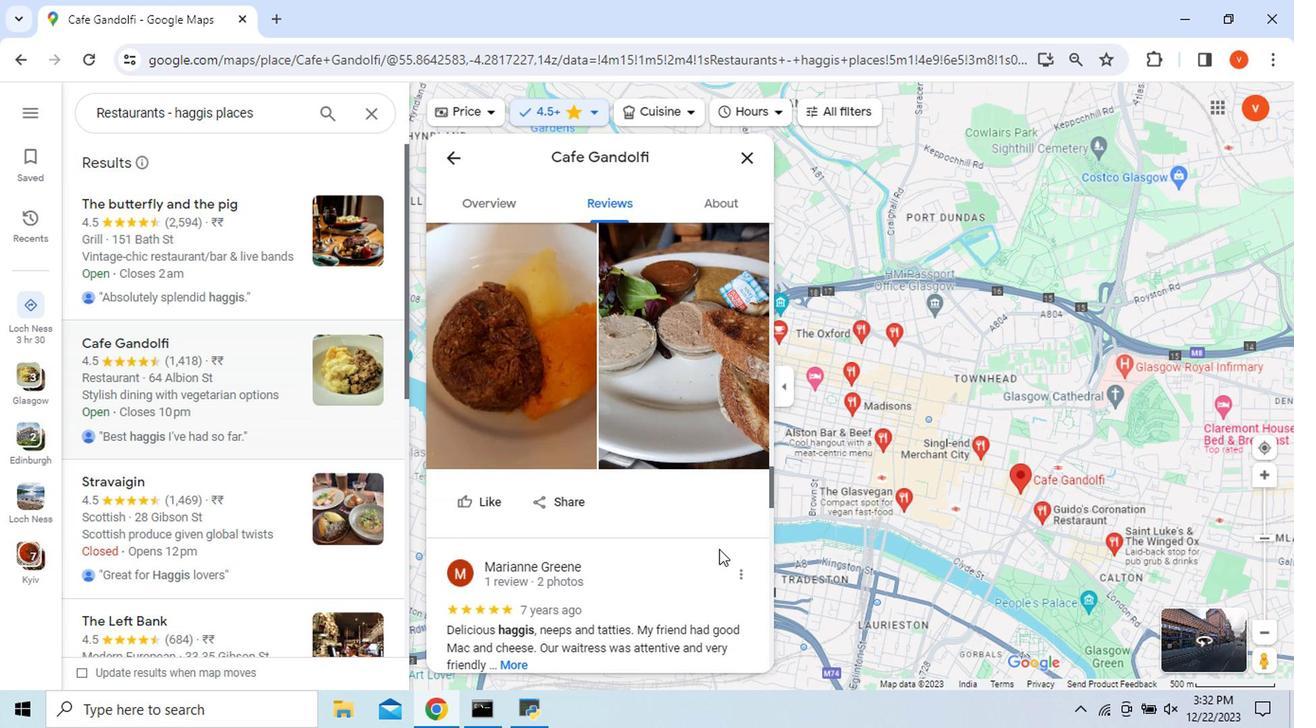 
Action: Mouse scrolled (718, 550) with delta (0, 0)
Screenshot: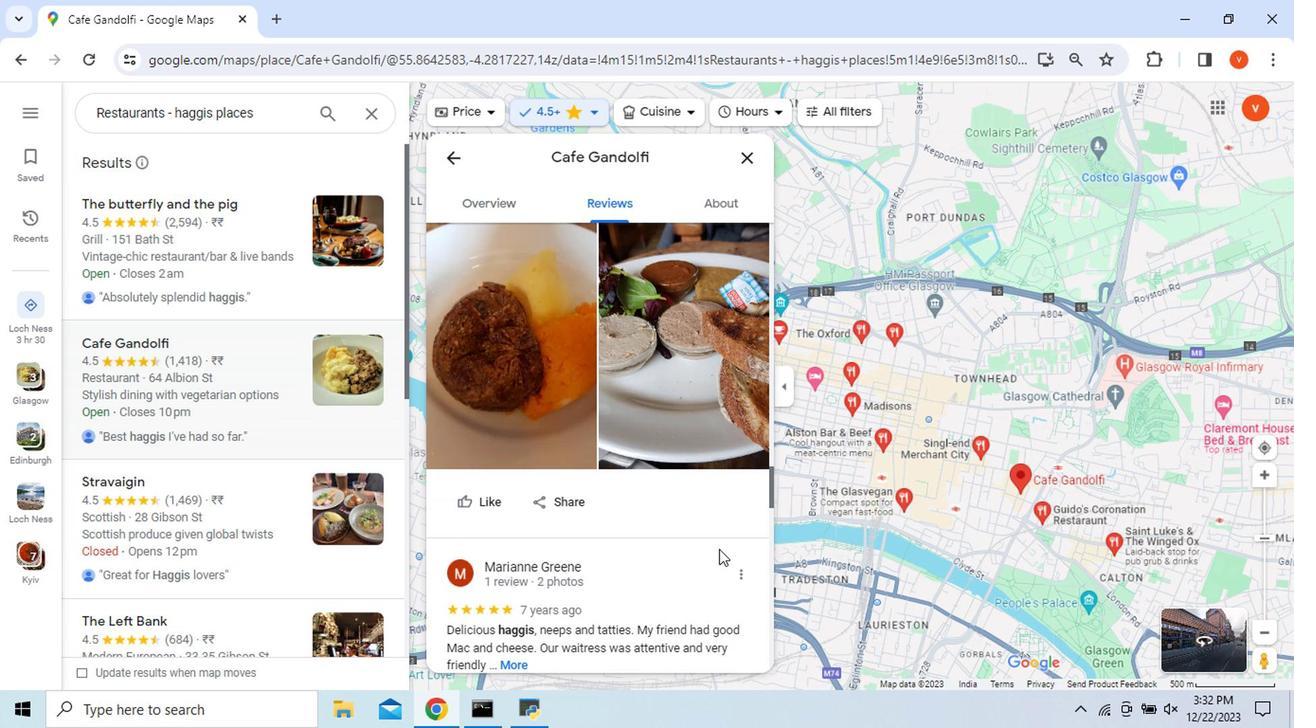
Action: Mouse scrolled (718, 550) with delta (0, 0)
Screenshot: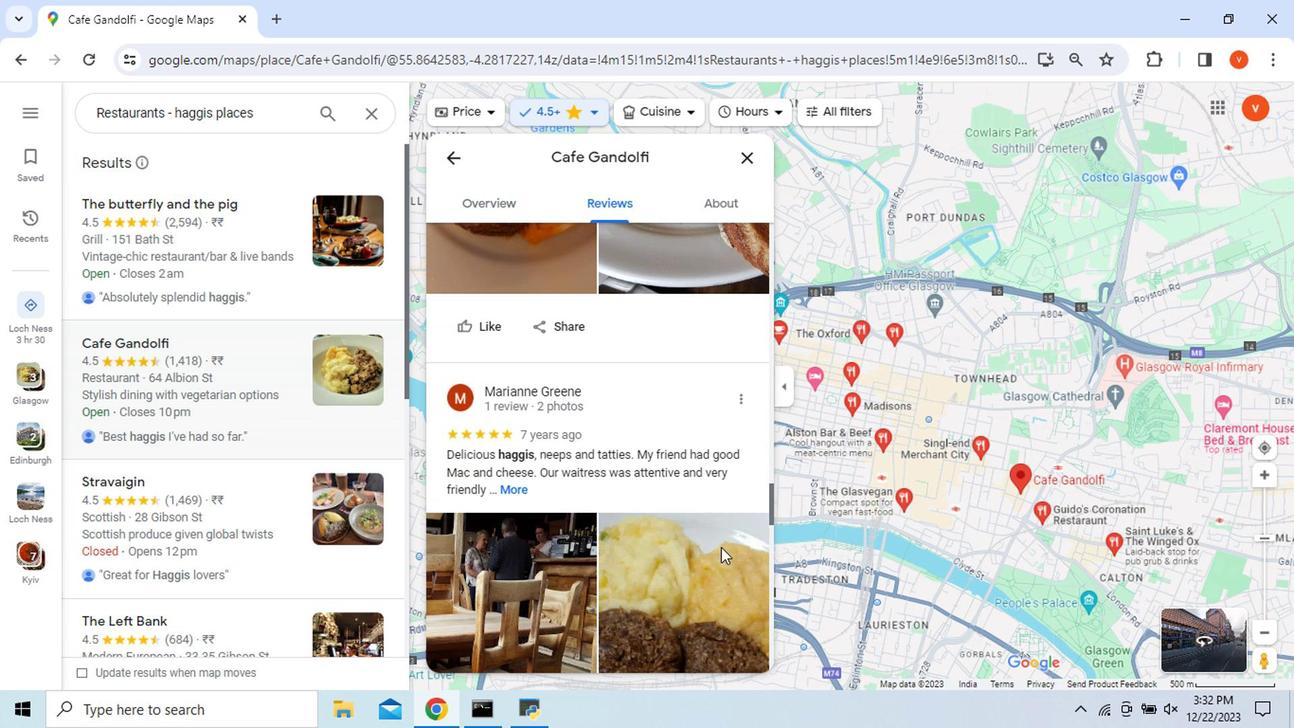
Action: Mouse scrolled (718, 550) with delta (0, 0)
Screenshot: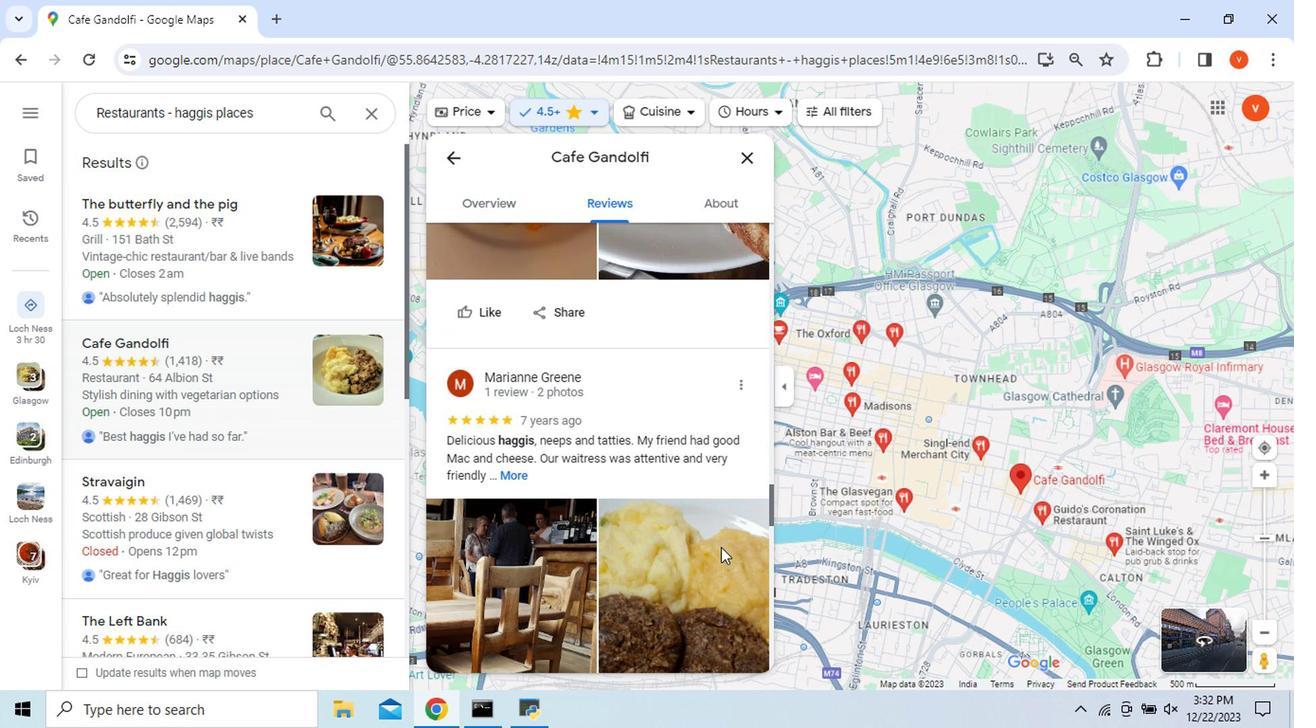 
Action: Mouse moved to (720, 549)
Screenshot: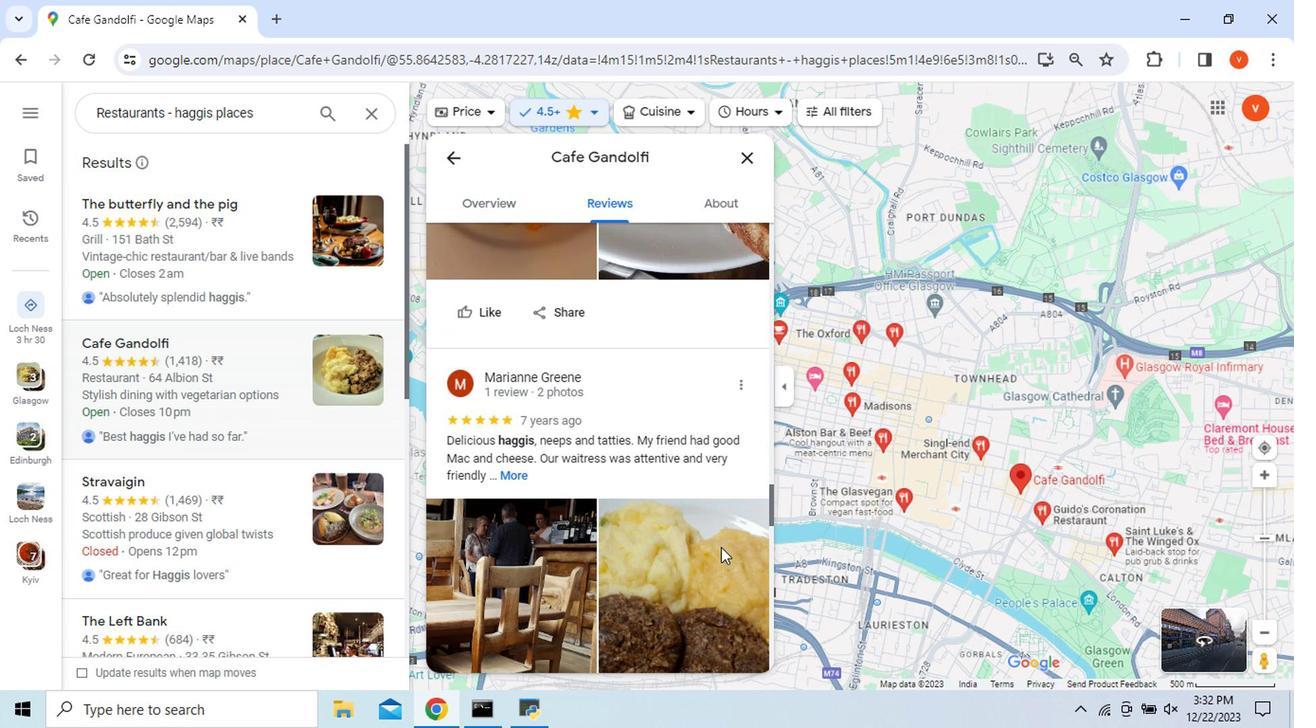 
Action: Mouse scrolled (720, 548) with delta (0, 0)
Screenshot: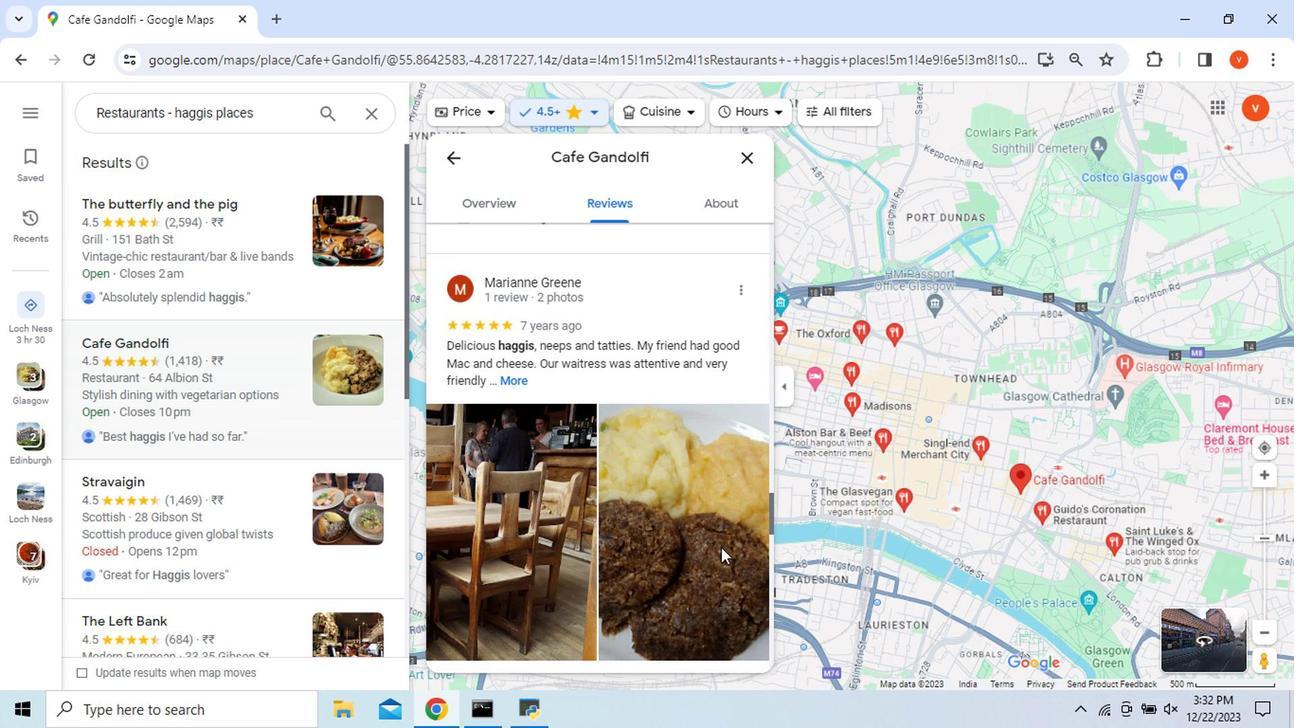 
Action: Mouse moved to (446, 160)
Screenshot: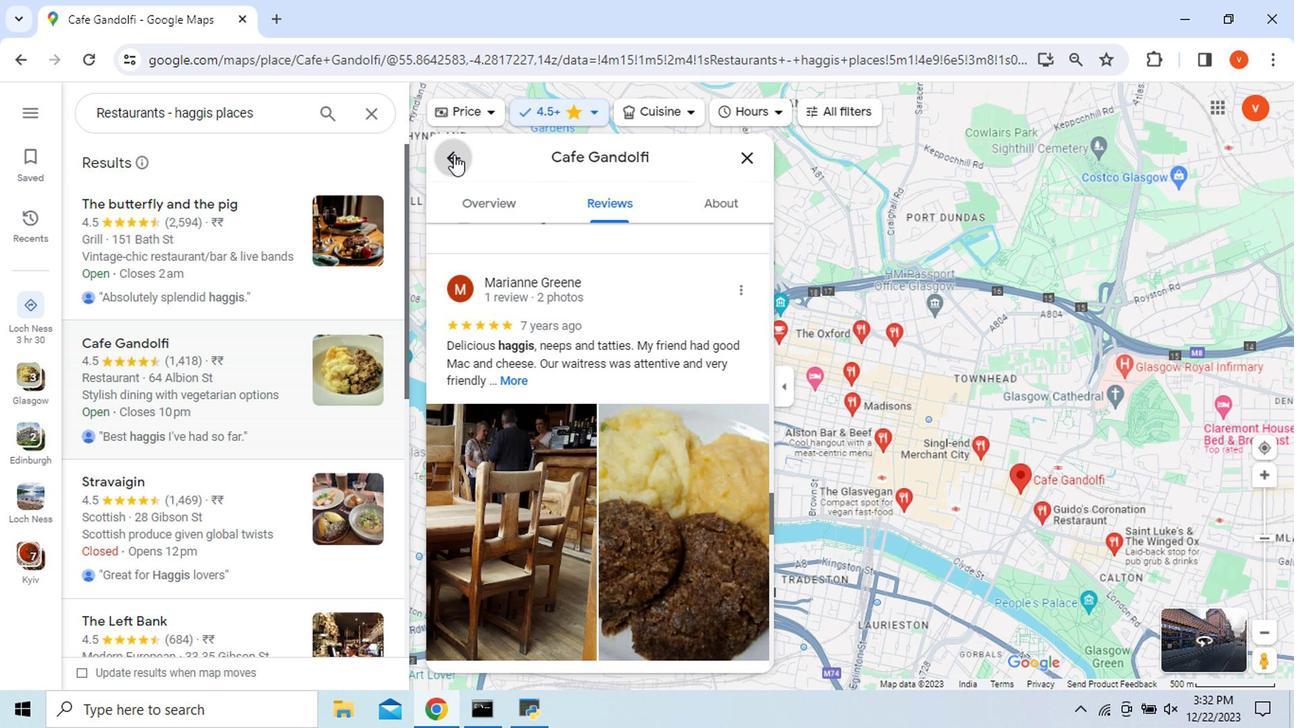 
Action: Mouse pressed left at (446, 160)
Screenshot: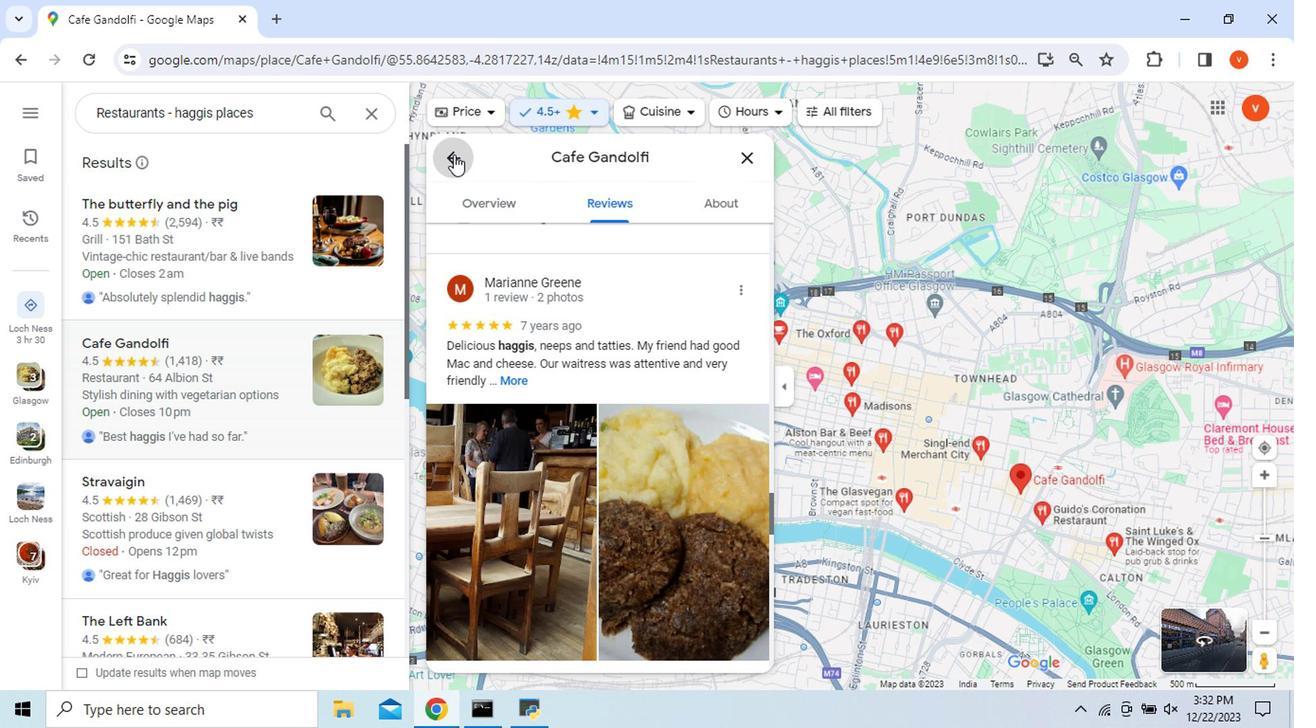 
Action: Mouse moved to (745, 157)
Screenshot: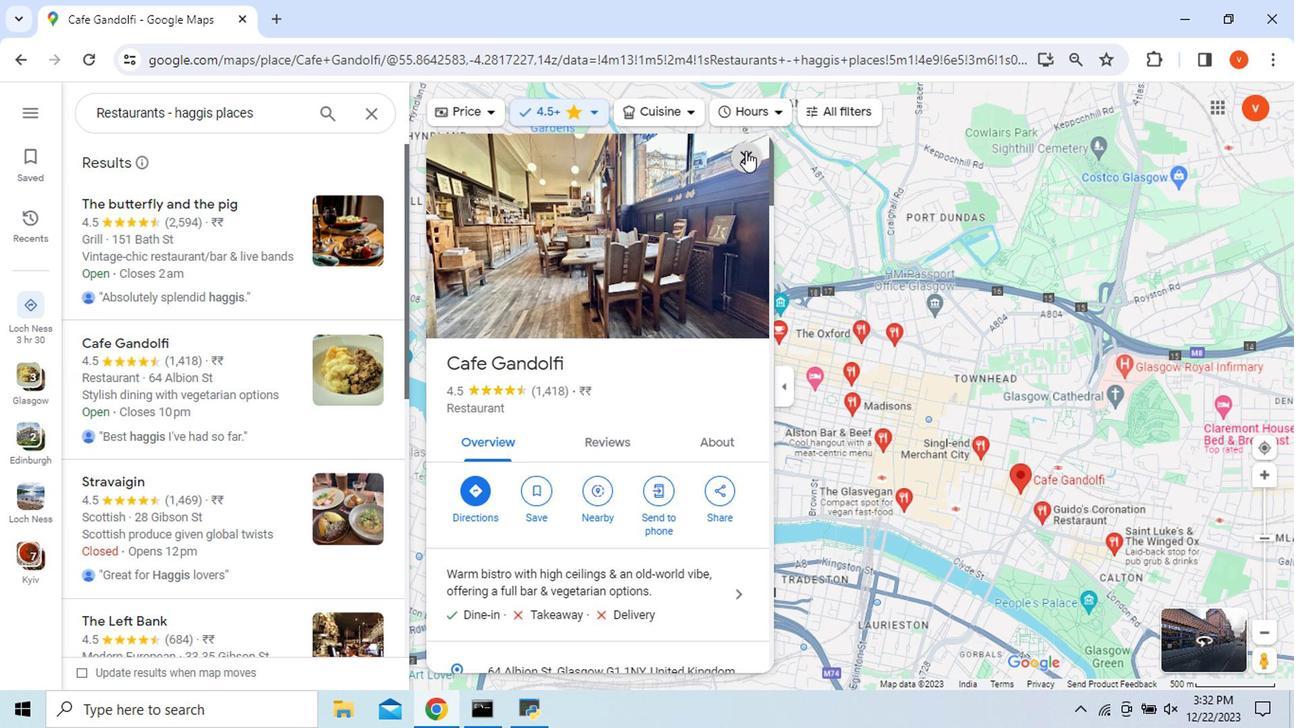 
Action: Mouse pressed left at (745, 157)
Screenshot: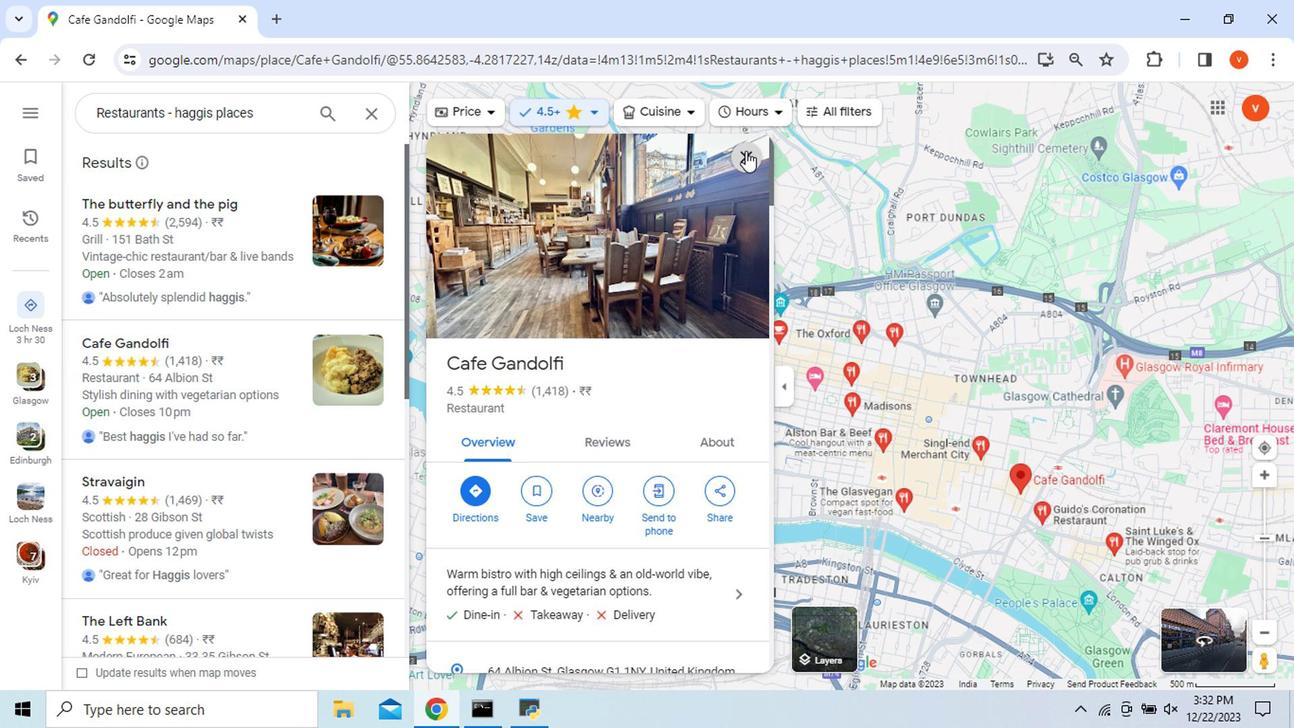 
Action: Mouse moved to (678, 507)
Screenshot: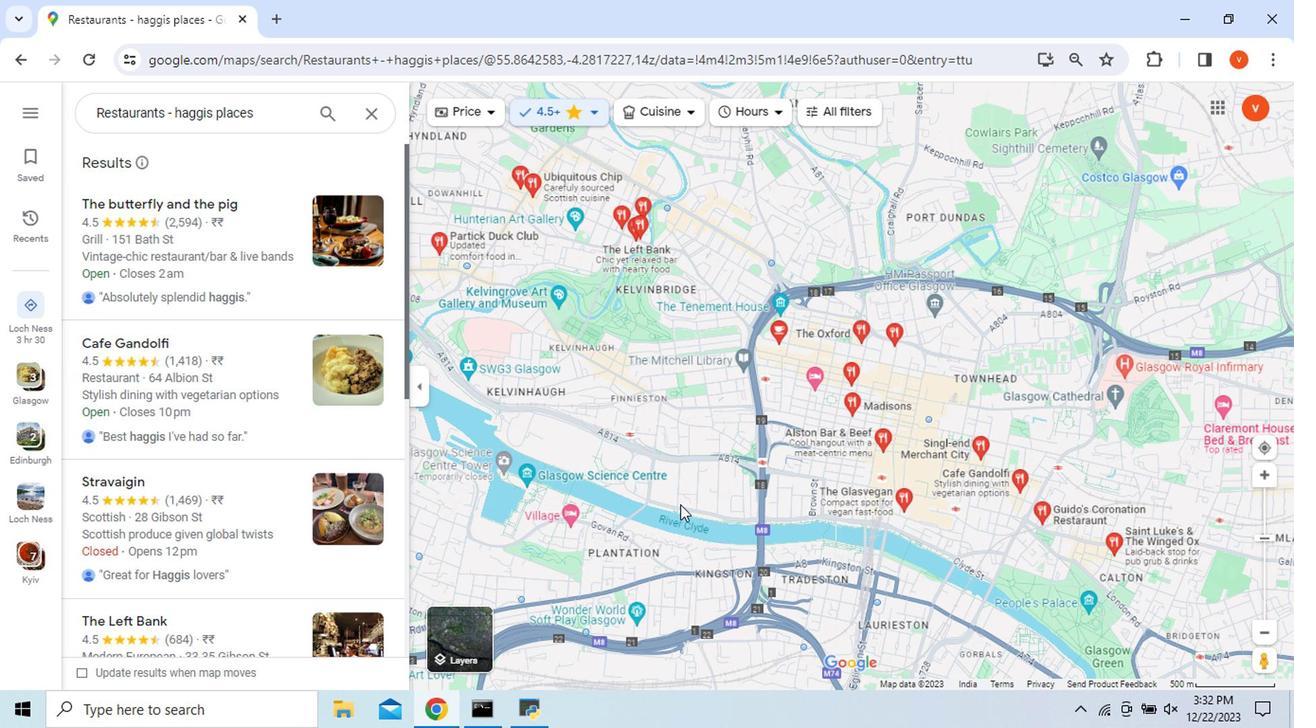 
Action: Mouse scrolled (678, 506) with delta (0, 0)
Screenshot: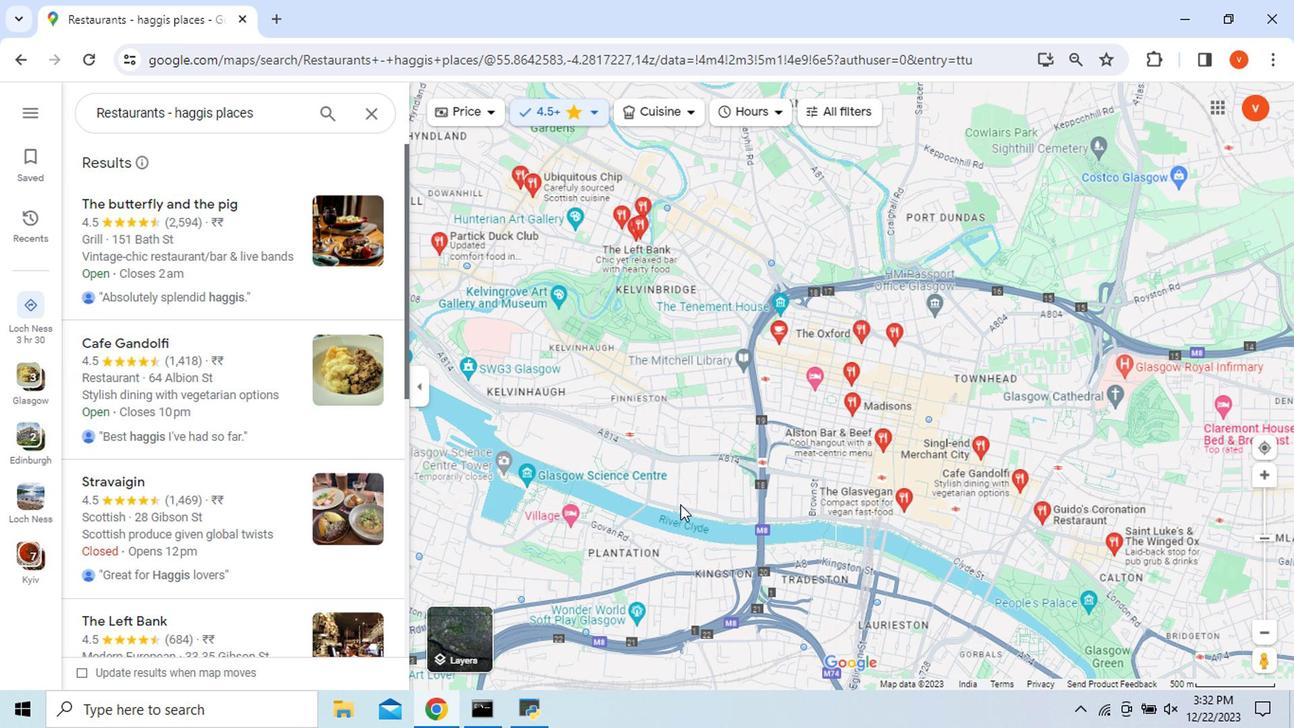 
Action: Mouse scrolled (678, 506) with delta (0, 0)
Screenshot: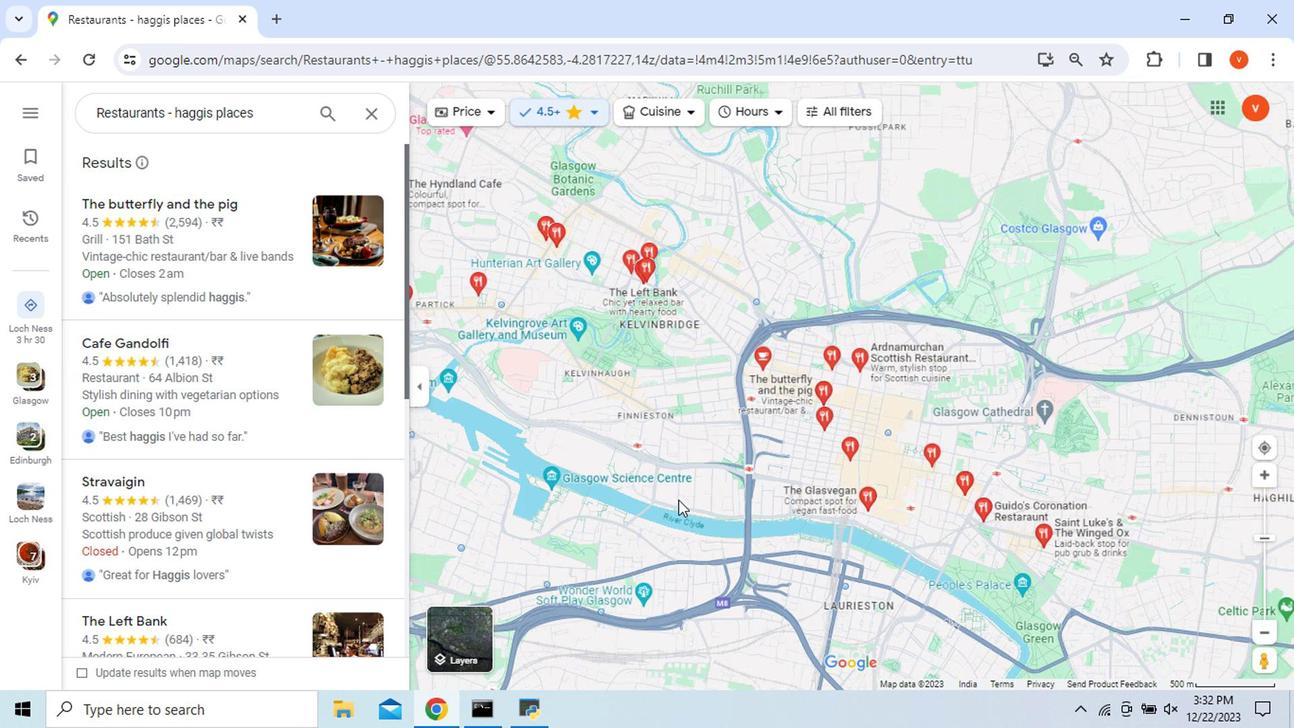 
Action: Mouse moved to (676, 502)
Screenshot: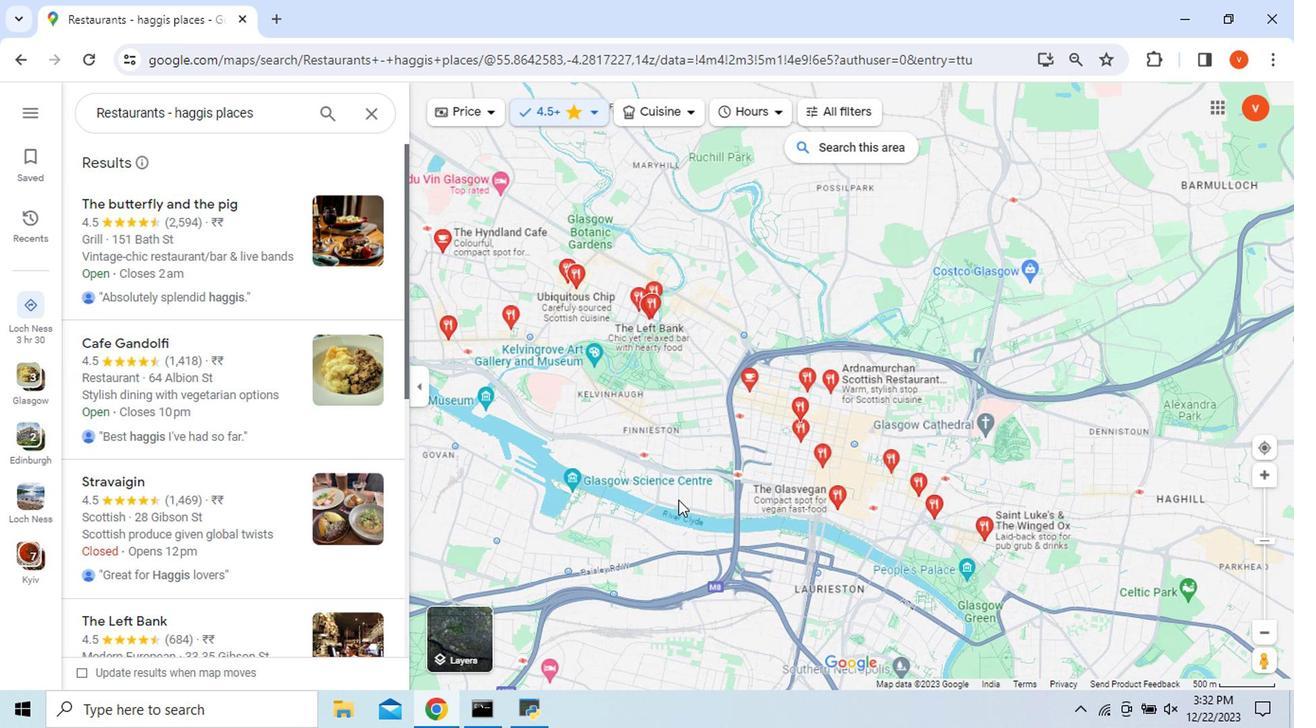 
Action: Mouse scrolled (676, 501) with delta (0, 0)
Screenshot: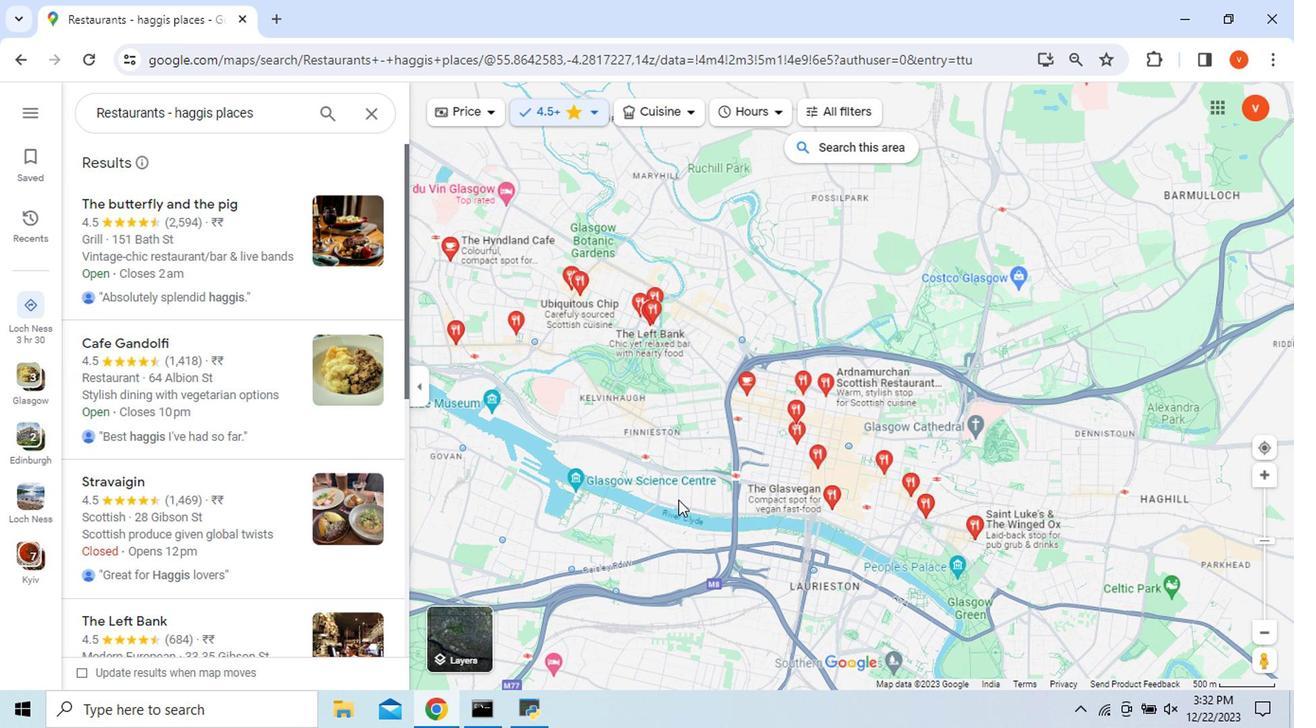 
Action: Mouse moved to (448, 637)
Screenshot: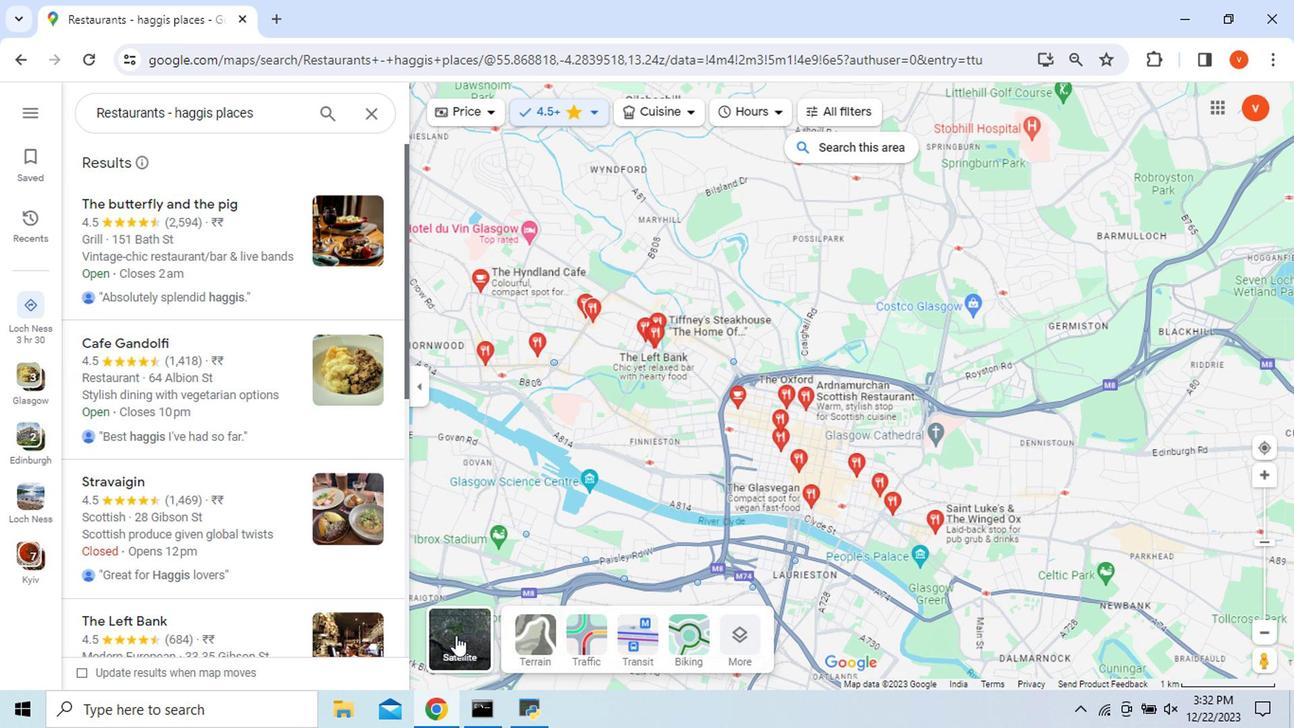
Action: Mouse pressed left at (448, 637)
Screenshot: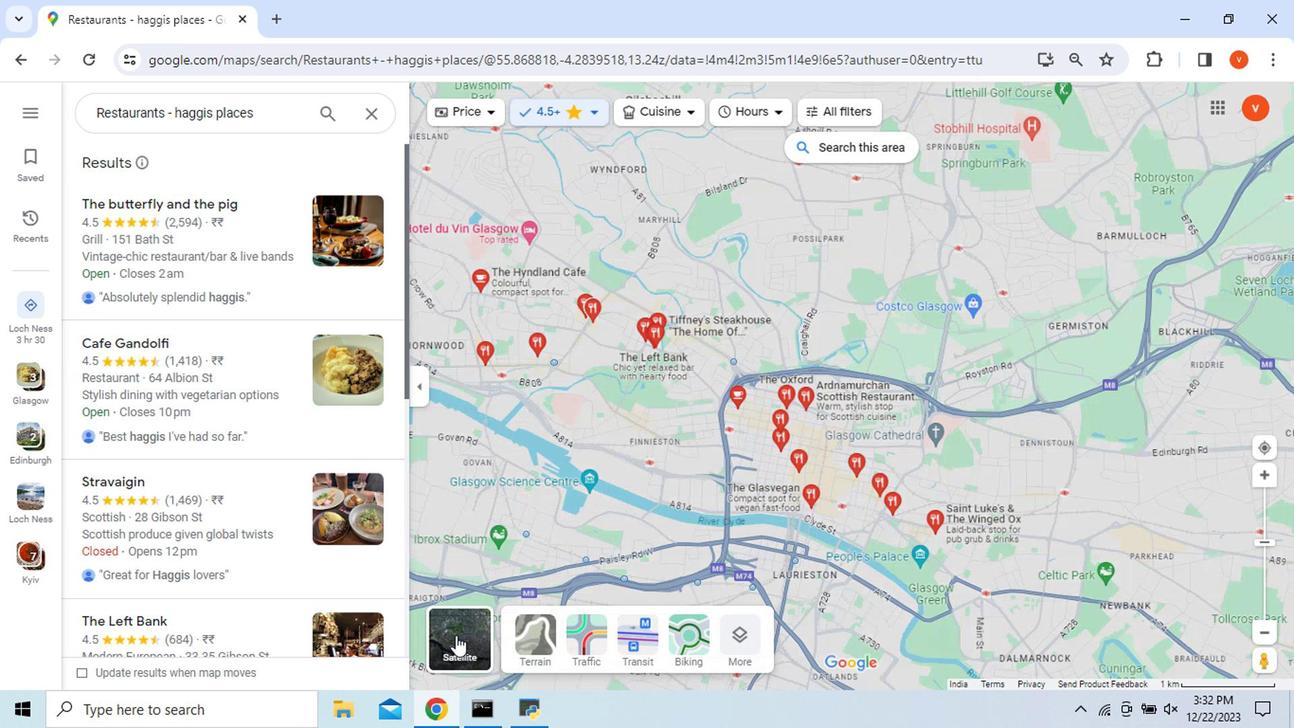 
Action: Mouse moved to (693, 577)
Screenshot: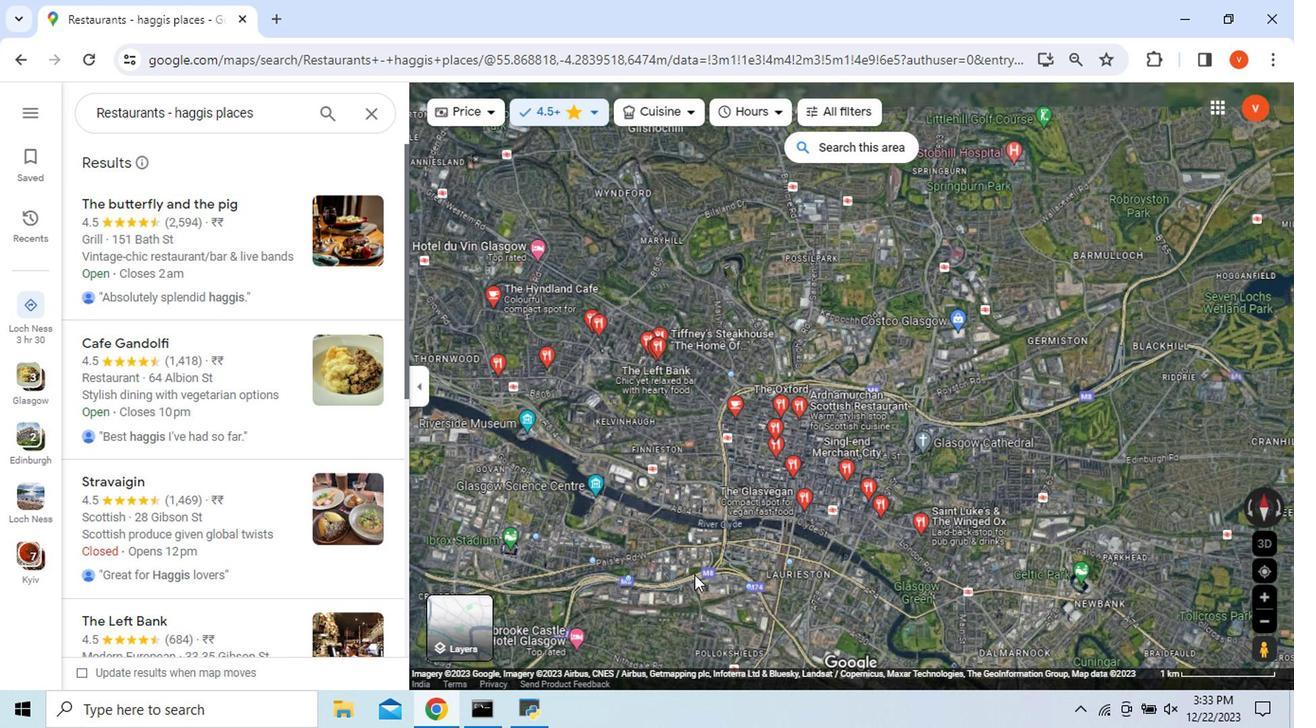 
Action: Mouse scrolled (693, 575) with delta (0, -1)
Screenshot: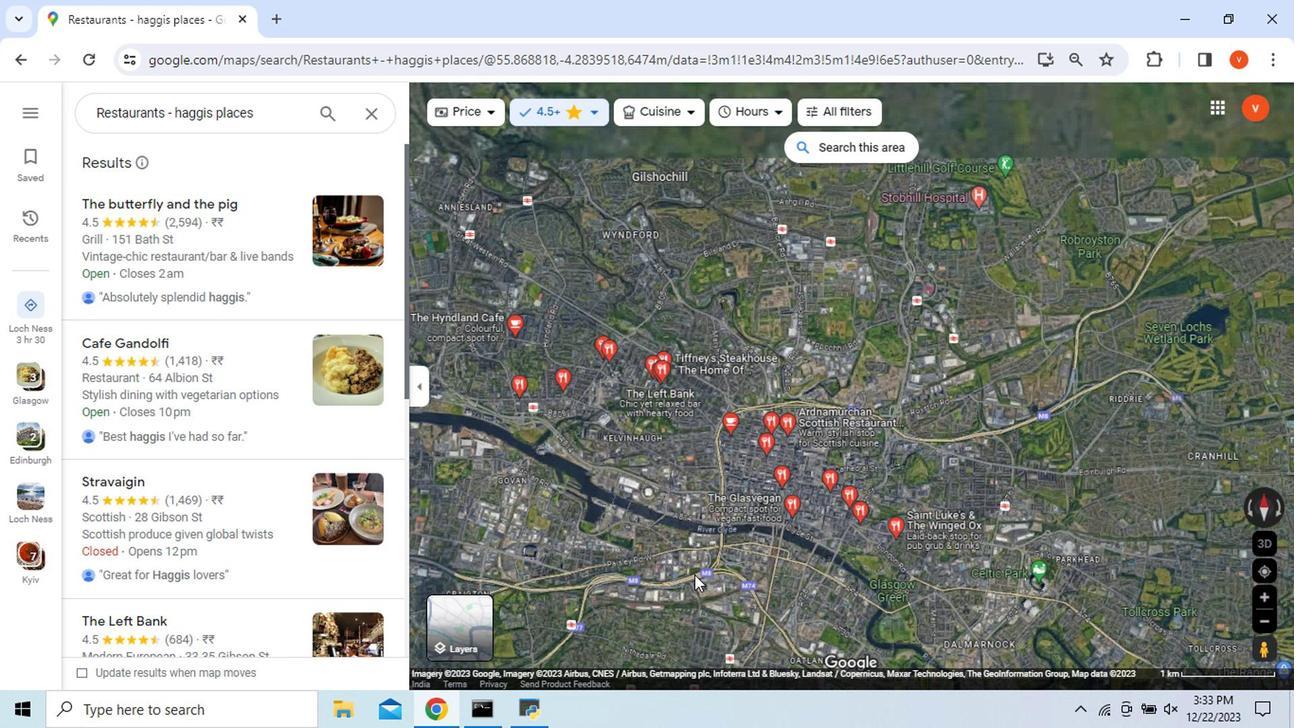 
Action: Mouse moved to (671, 580)
Screenshot: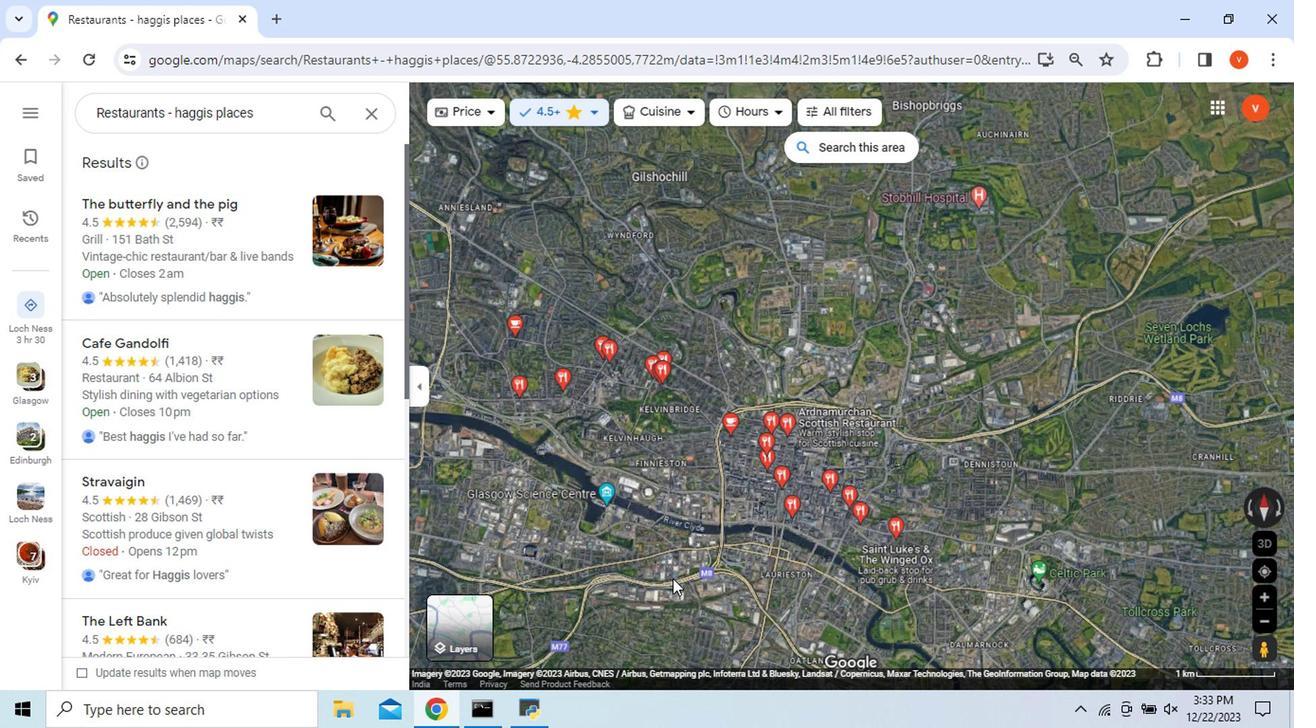 
Action: Mouse scrolled (671, 579) with delta (0, 0)
Screenshot: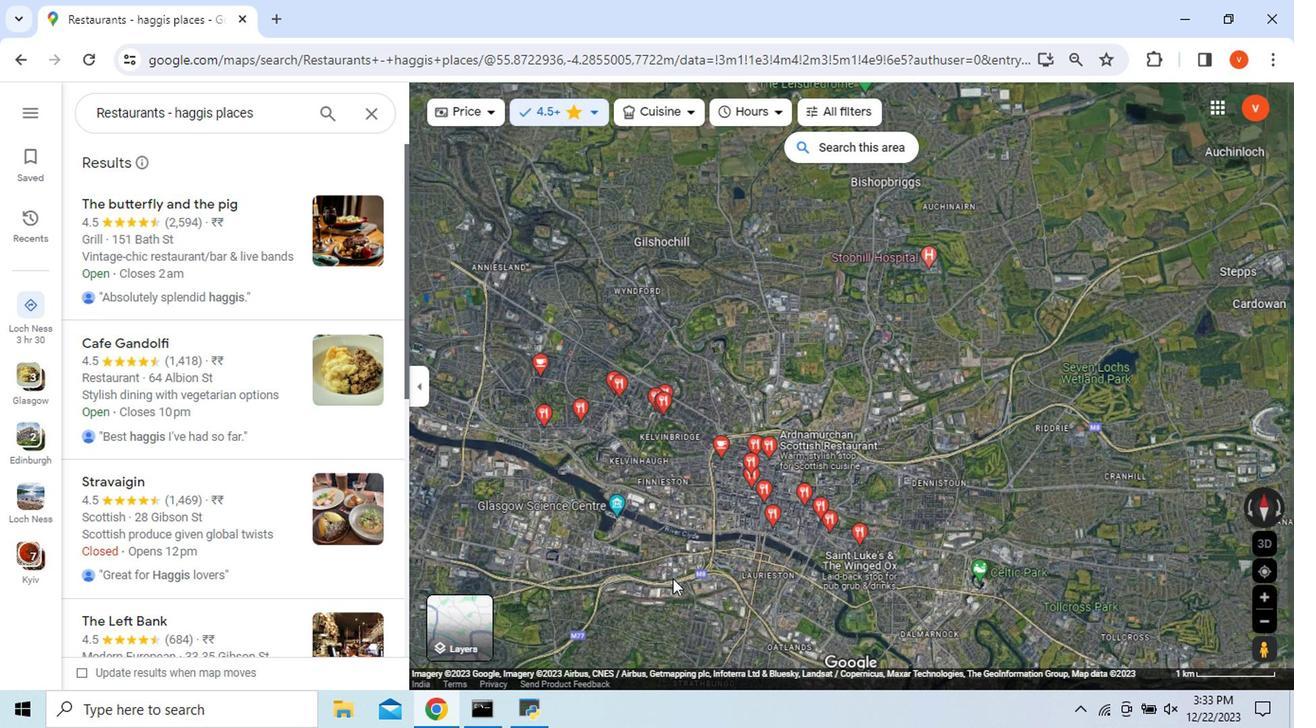 
Action: Mouse moved to (362, 120)
Screenshot: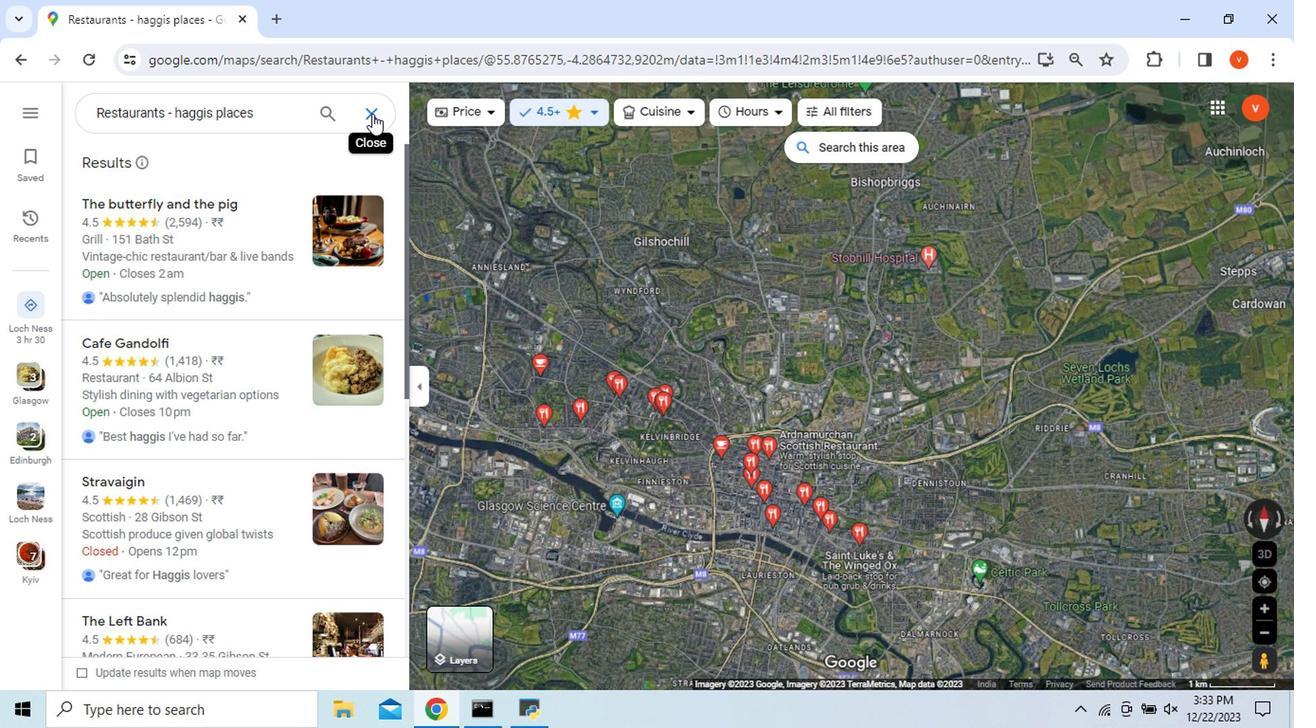 
Action: Mouse pressed left at (362, 120)
Screenshot: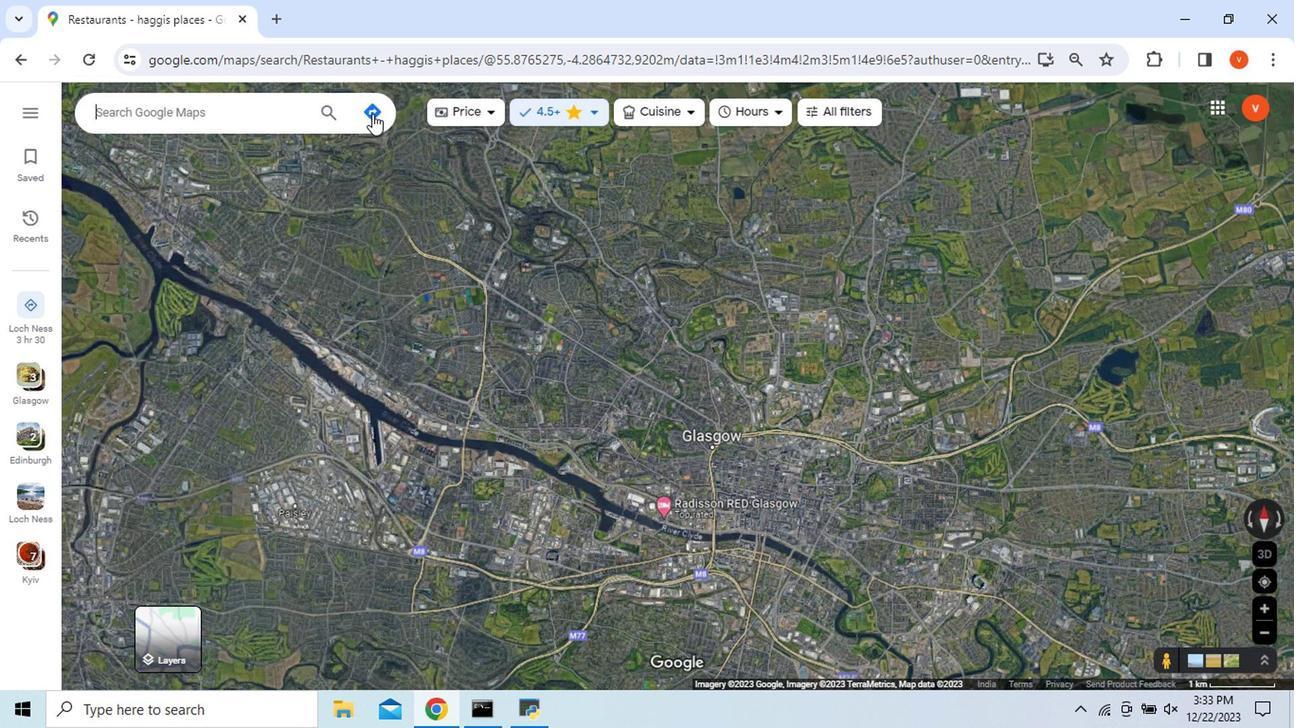 
Action: Mouse moved to (439, 312)
Screenshot: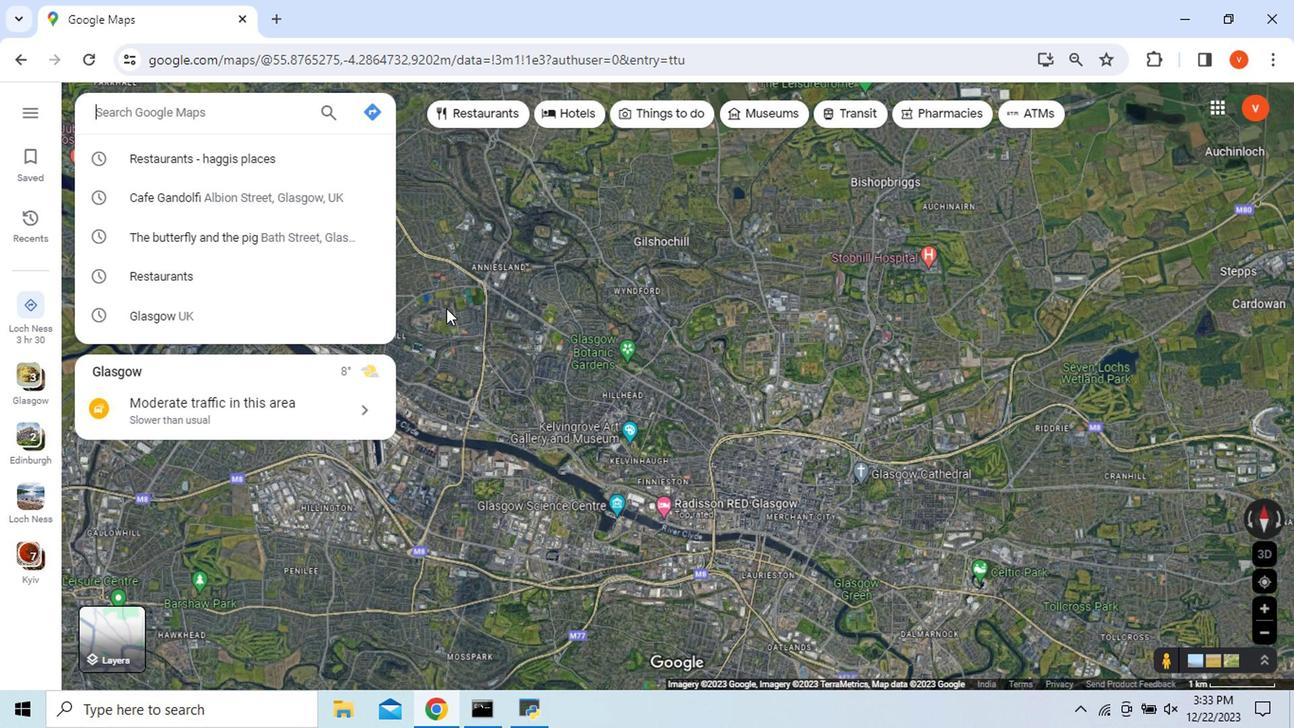 
Action: Mouse pressed left at (439, 312)
Screenshot: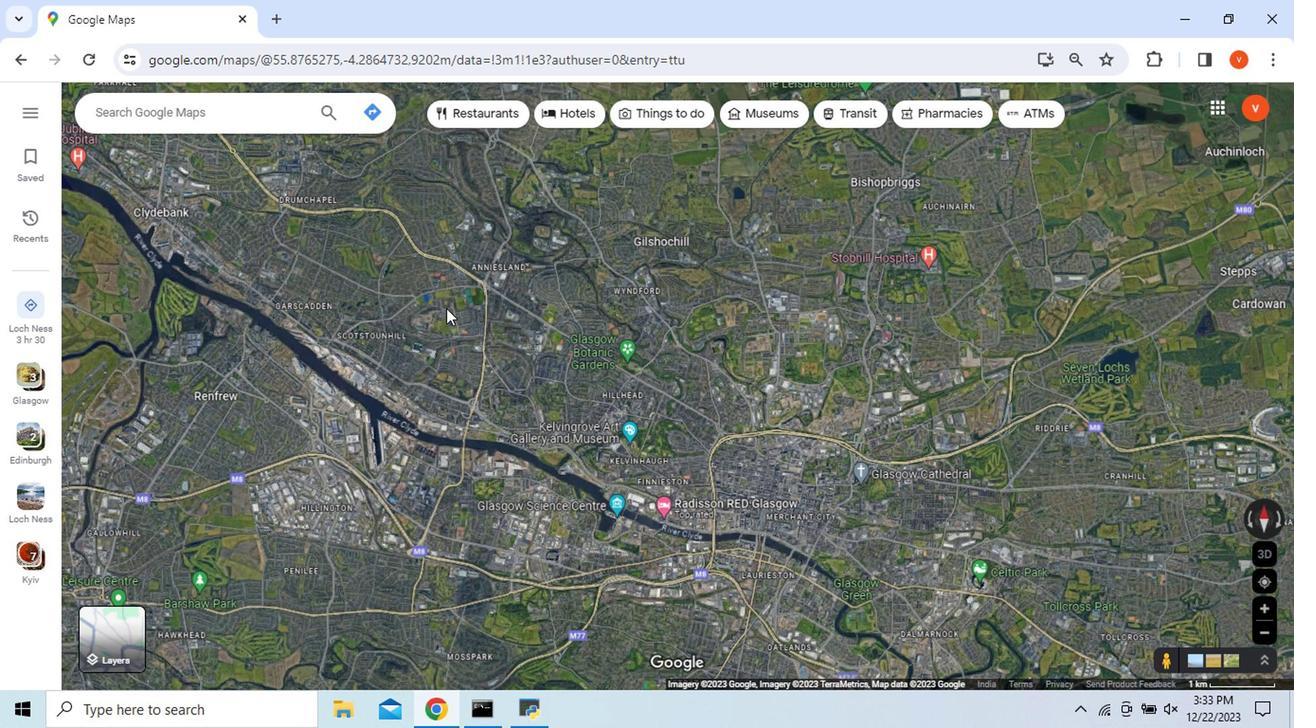 
Action: Mouse moved to (96, 642)
Screenshot: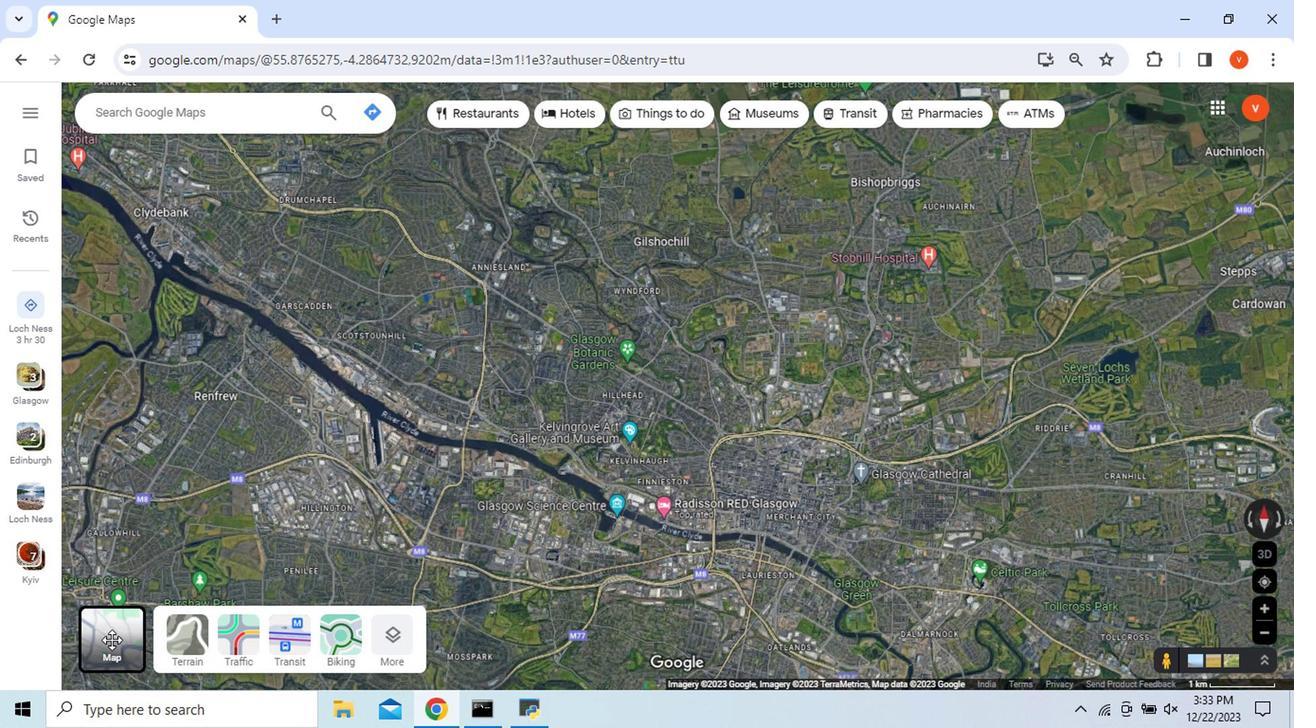 
Action: Mouse pressed left at (96, 642)
Screenshot: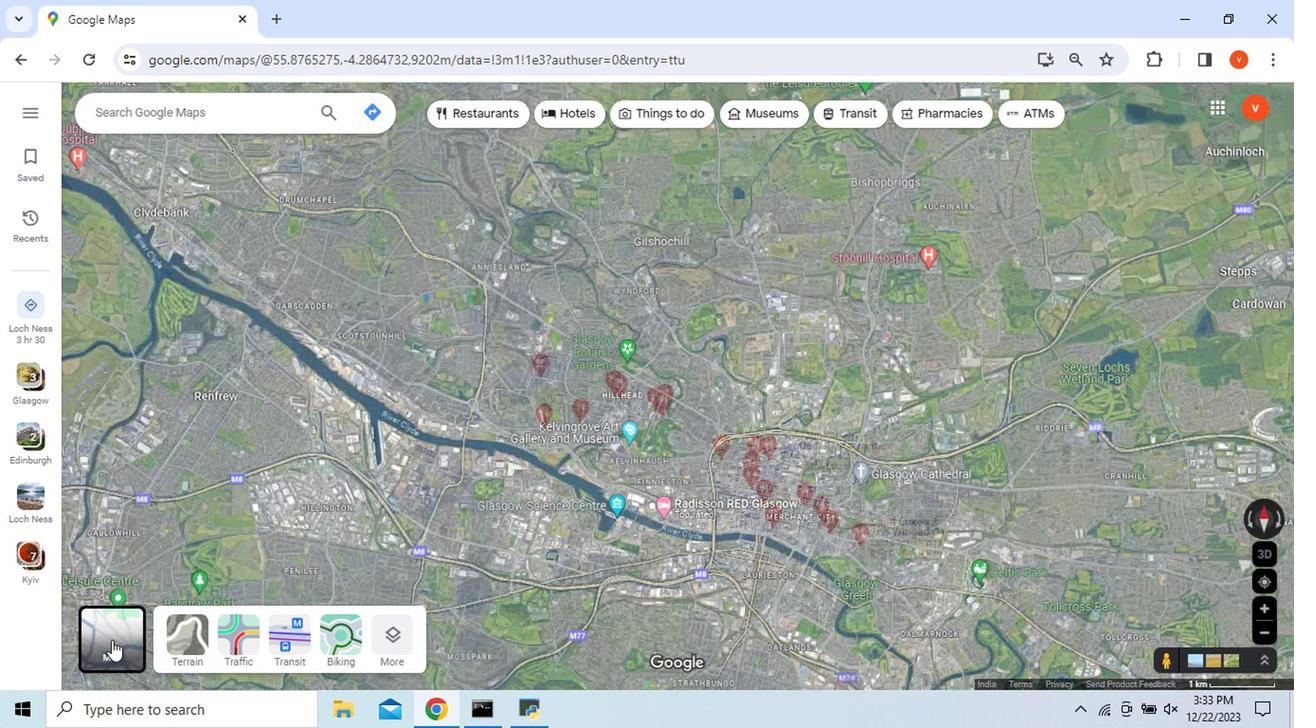 
Action: Mouse moved to (416, 486)
Screenshot: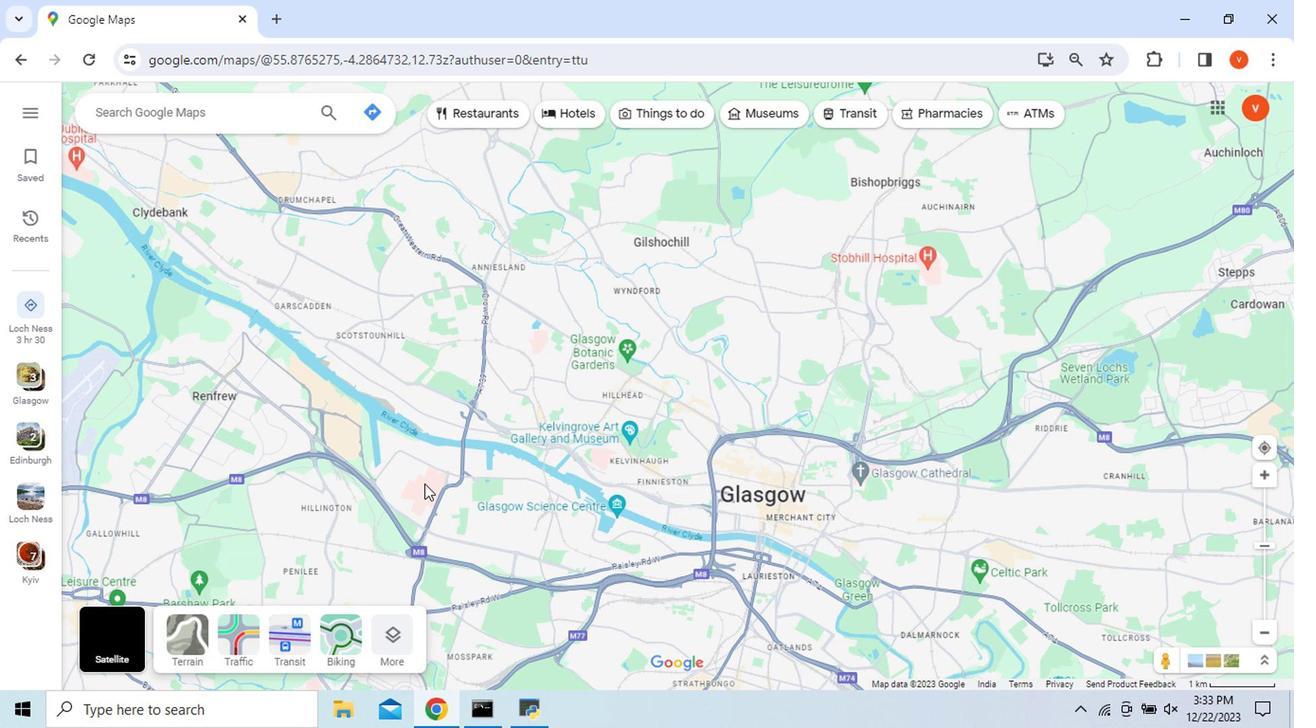 
